 Task: Buy 1 Lip Plumpers from Lip Care section under best seller category for shipping address: Josiah Cooper, 2764 Fieldcrest Road, New York, New York 10005, Cell Number 6318992398. Pay from credit card ending with 7965, CVV 549
Action: Mouse moved to (569, 67)
Screenshot: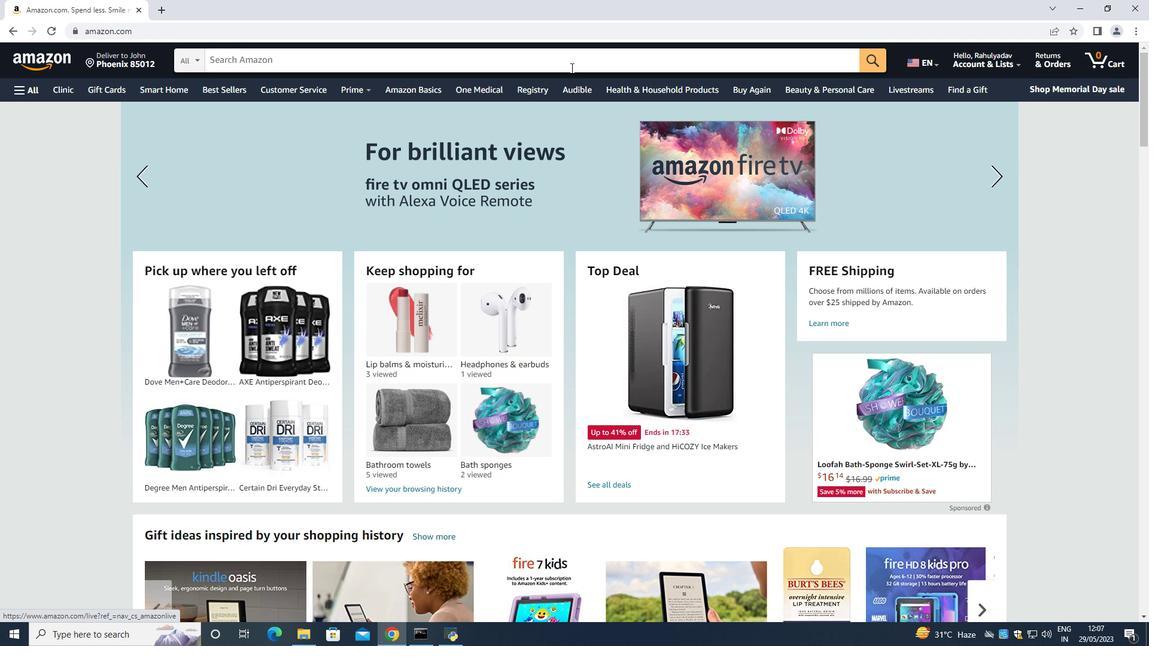 
Action: Mouse pressed left at (569, 67)
Screenshot: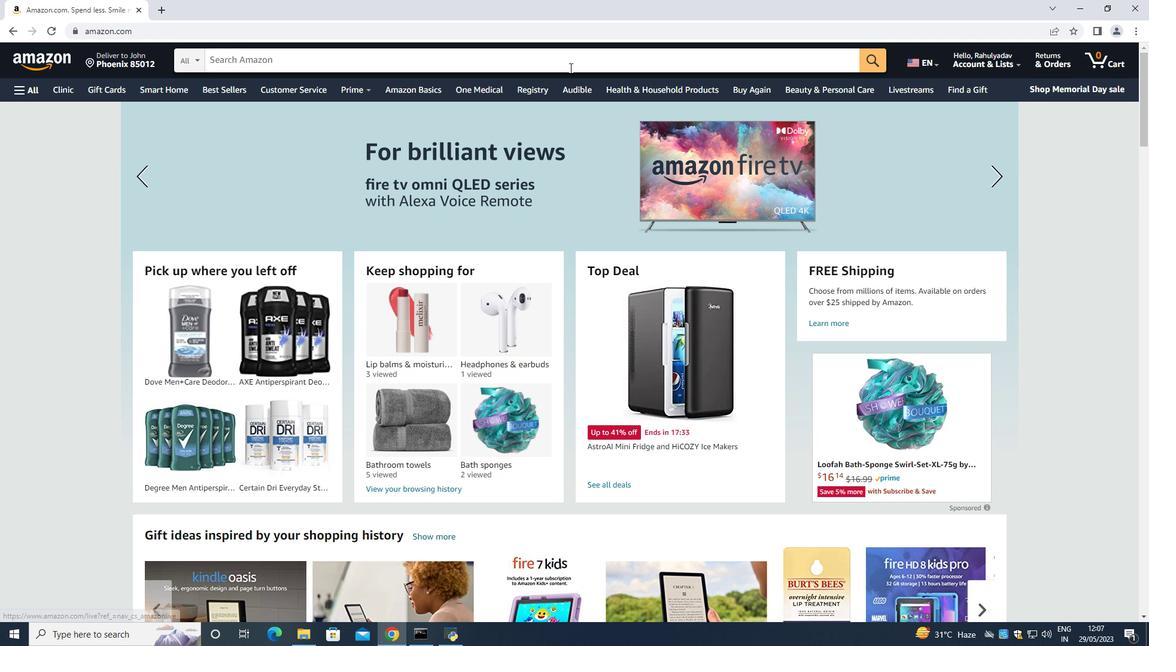 
Action: Mouse moved to (568, 67)
Screenshot: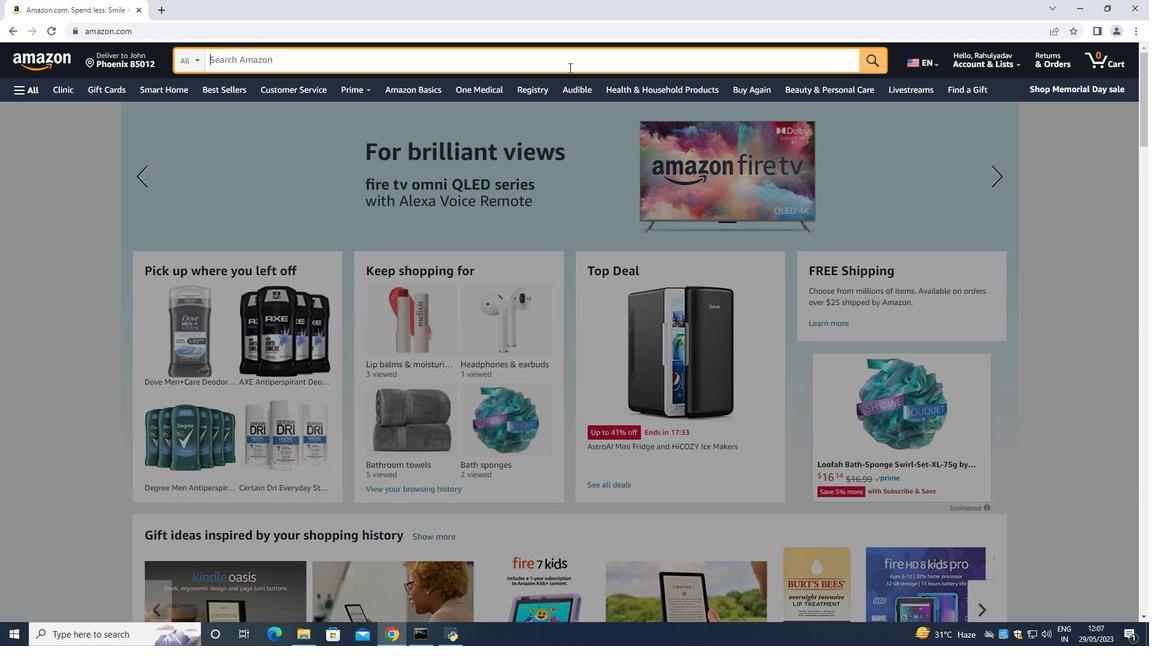 
Action: Key pressed <Key.shift><Key.shift_r><Key.shift_r><Key.shift_r><Key.shift_r>Lip<Key.space><Key.shift_r>Plumper<Key.space><Key.space><Key.enter>
Screenshot: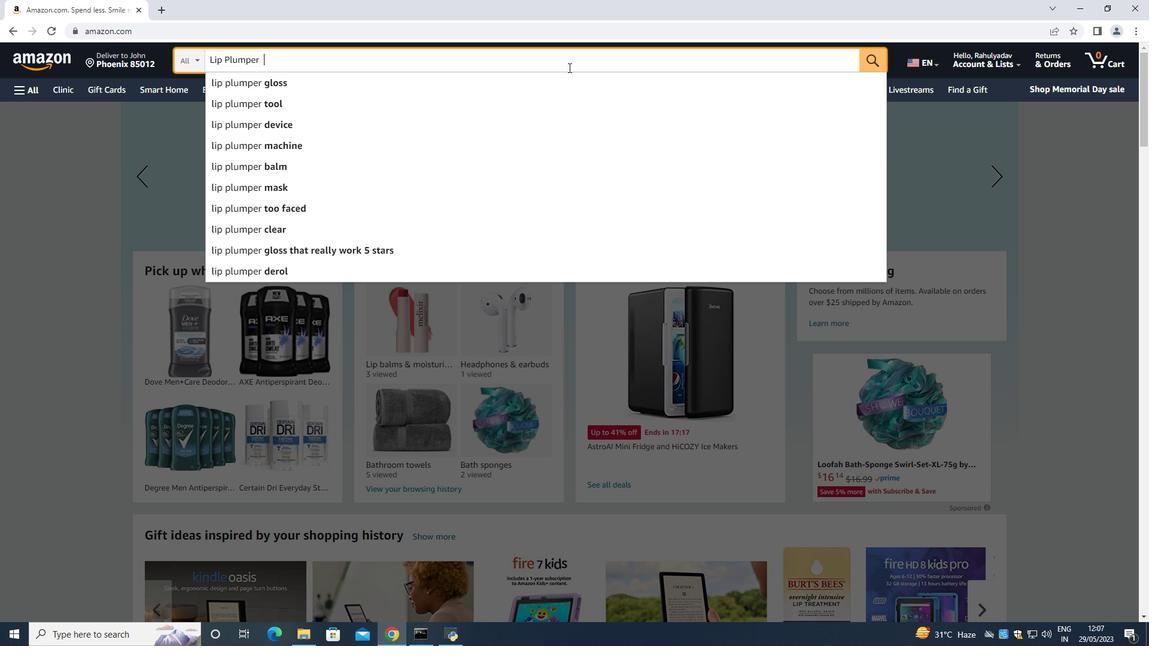 
Action: Mouse scrolled (568, 68) with delta (0, 0)
Screenshot: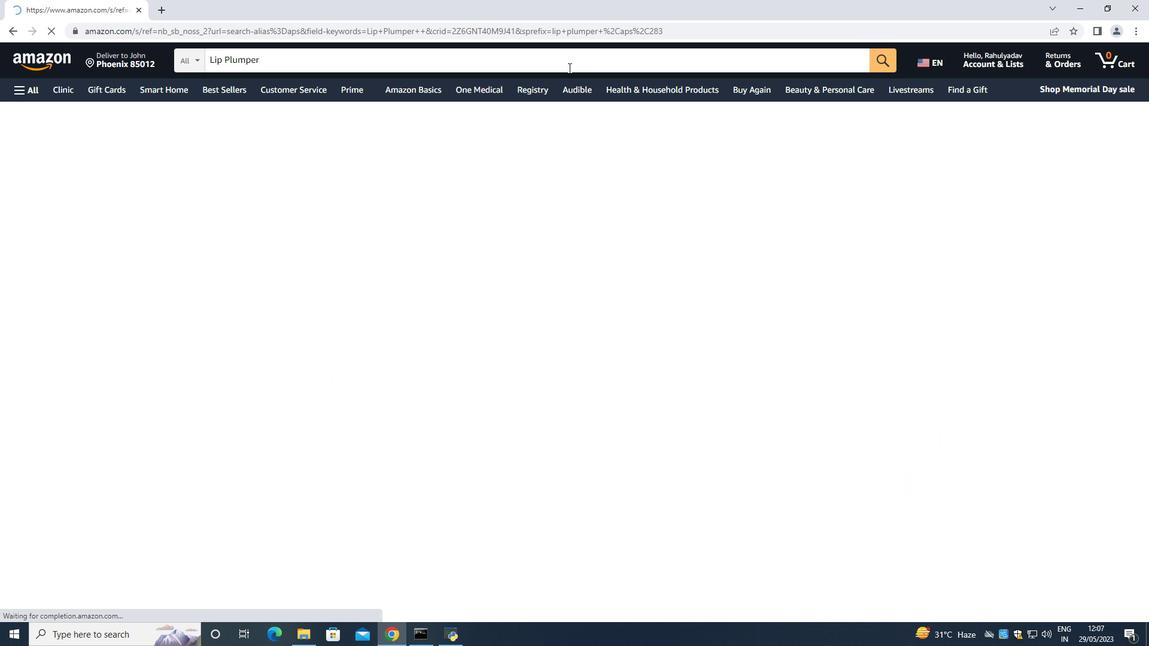 
Action: Mouse moved to (218, 344)
Screenshot: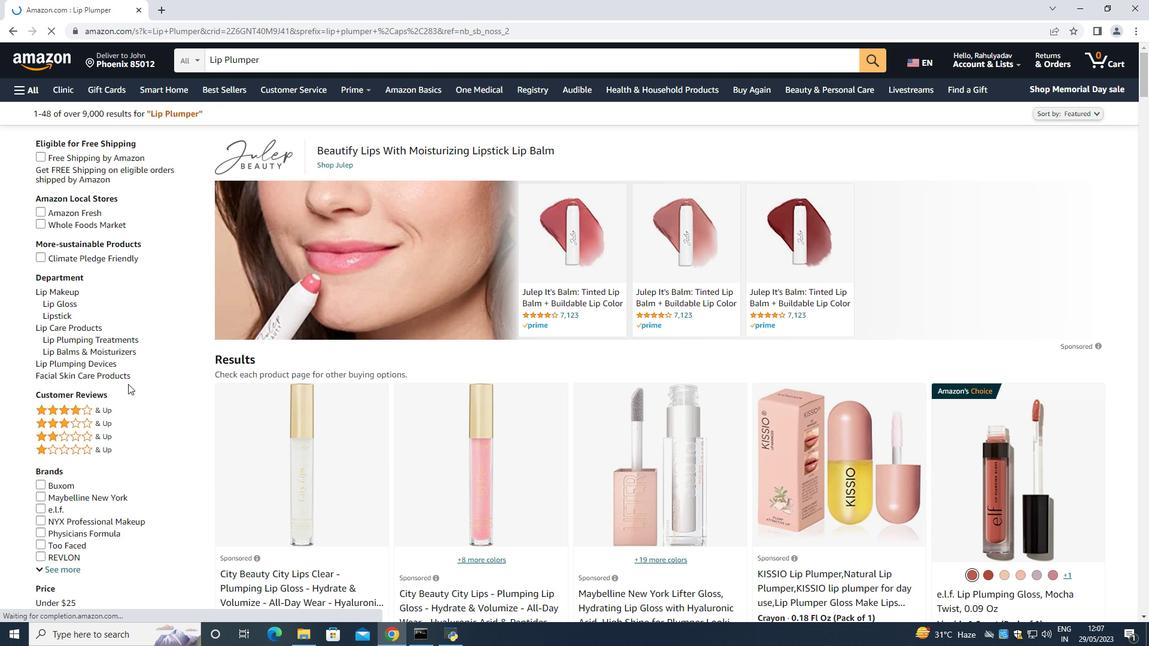 
Action: Mouse scrolled (218, 343) with delta (0, 0)
Screenshot: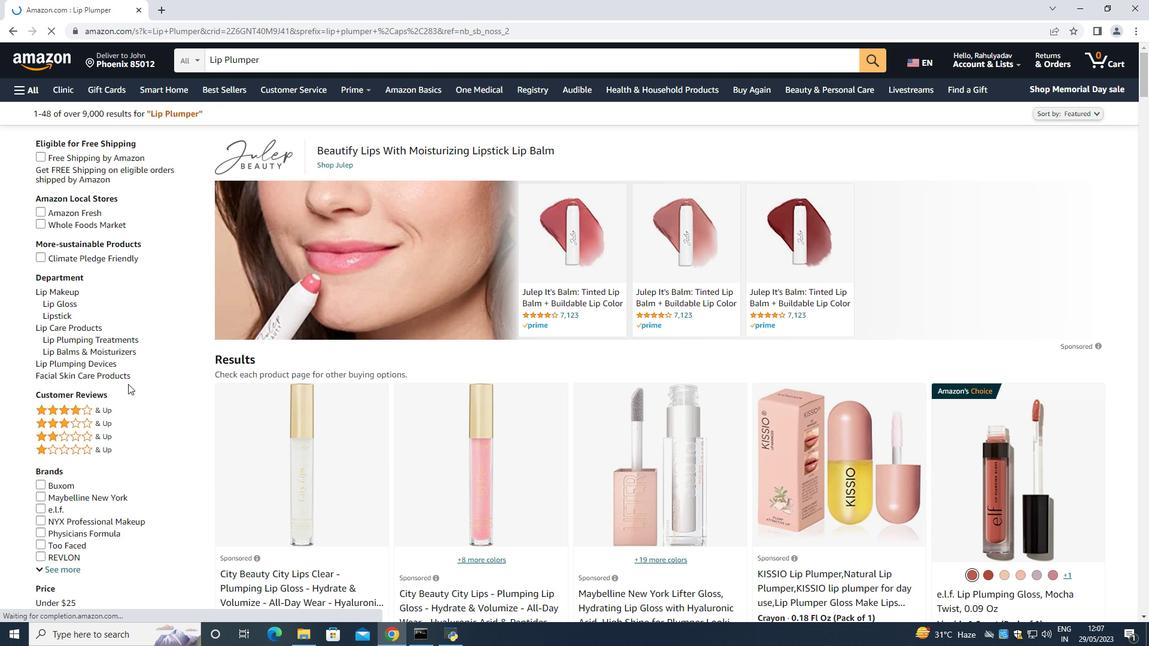 
Action: Mouse moved to (286, 335)
Screenshot: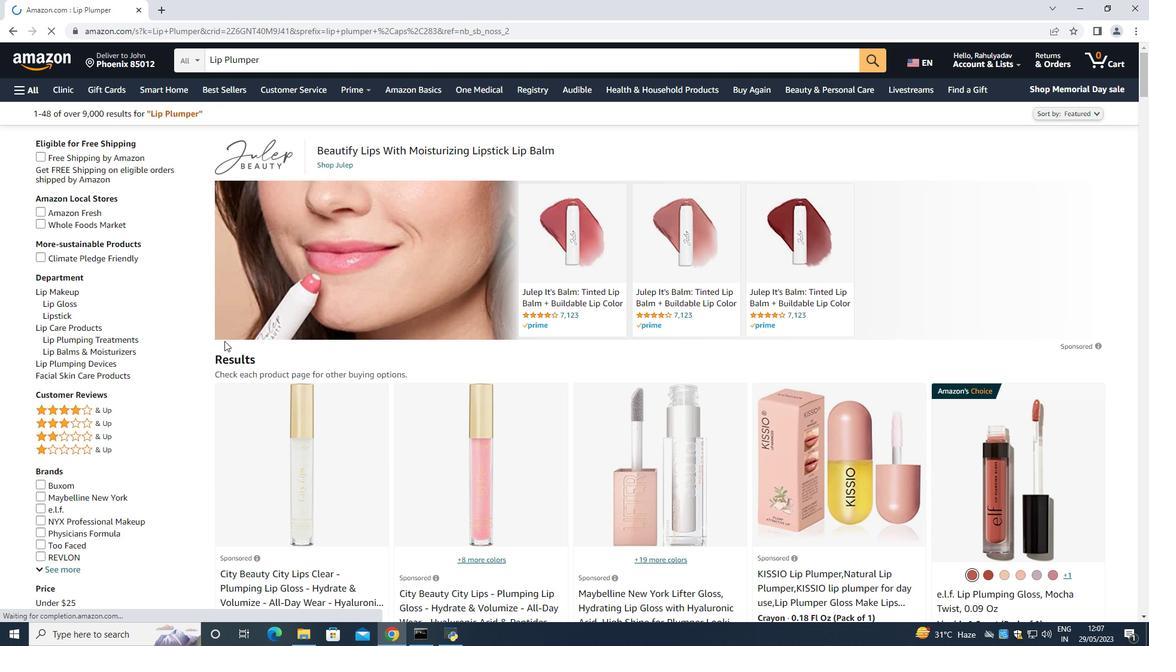 
Action: Mouse scrolled (274, 335) with delta (0, 0)
Screenshot: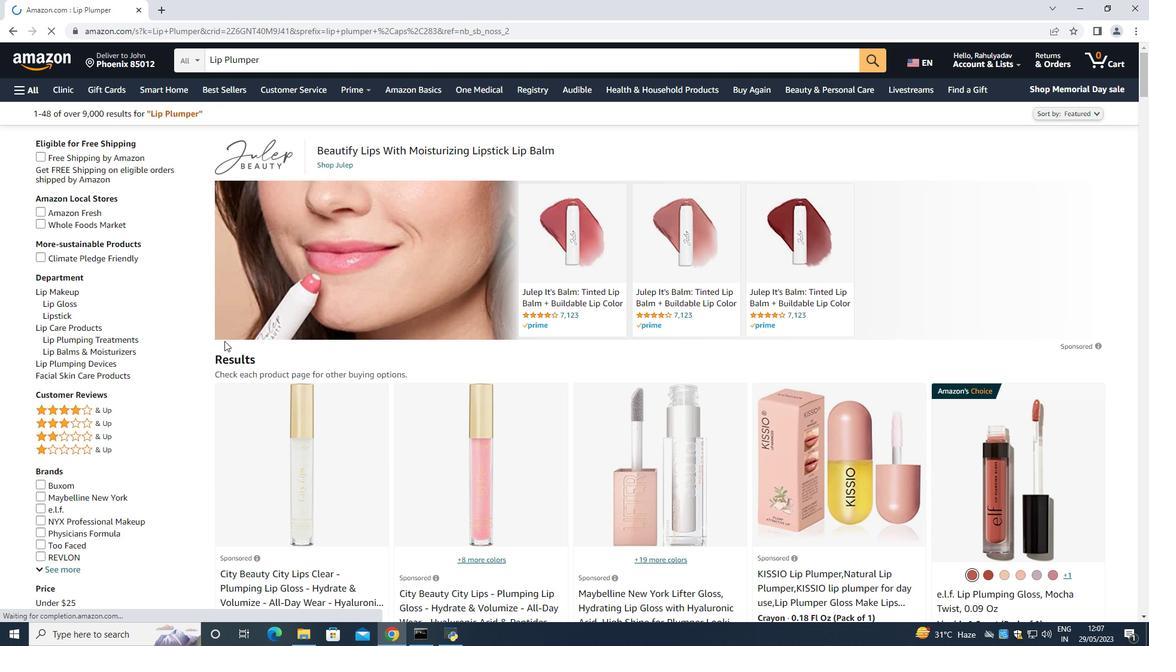 
Action: Mouse moved to (488, 331)
Screenshot: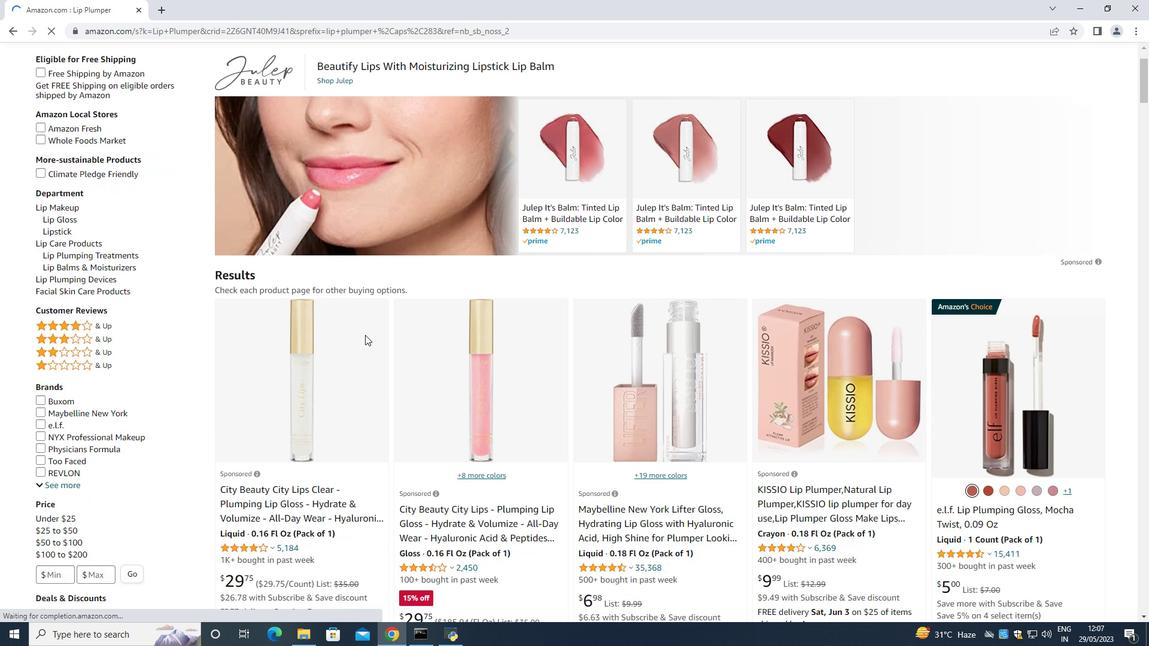 
Action: Mouse scrolled (487, 330) with delta (0, 0)
Screenshot: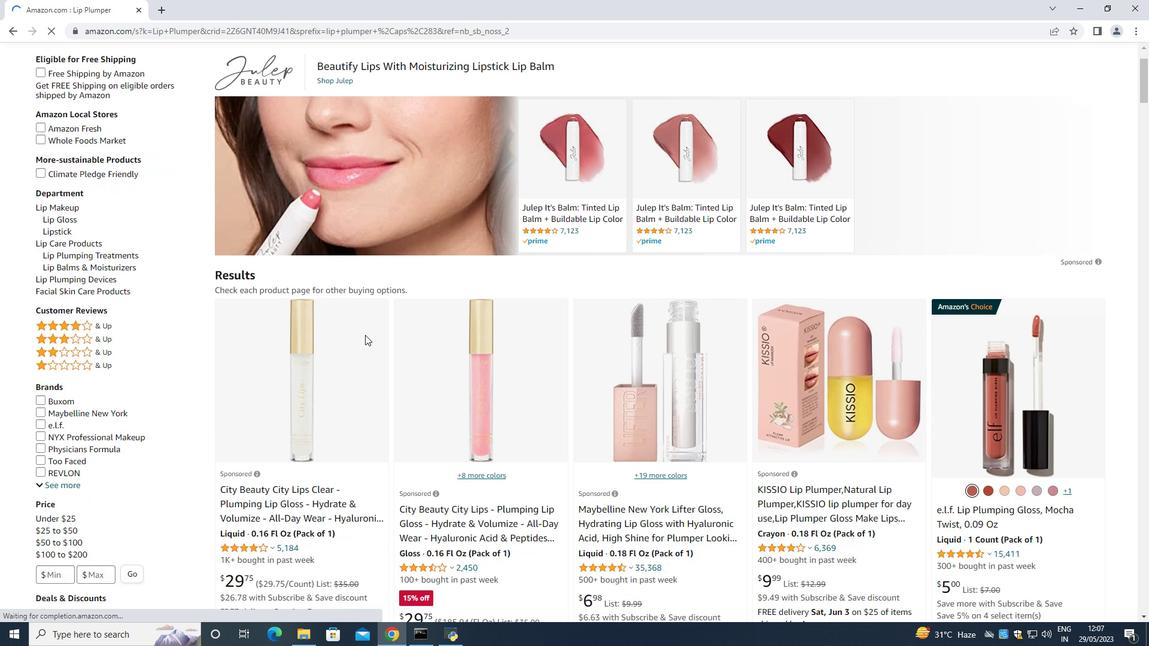 
Action: Mouse scrolled (488, 330) with delta (0, 0)
Screenshot: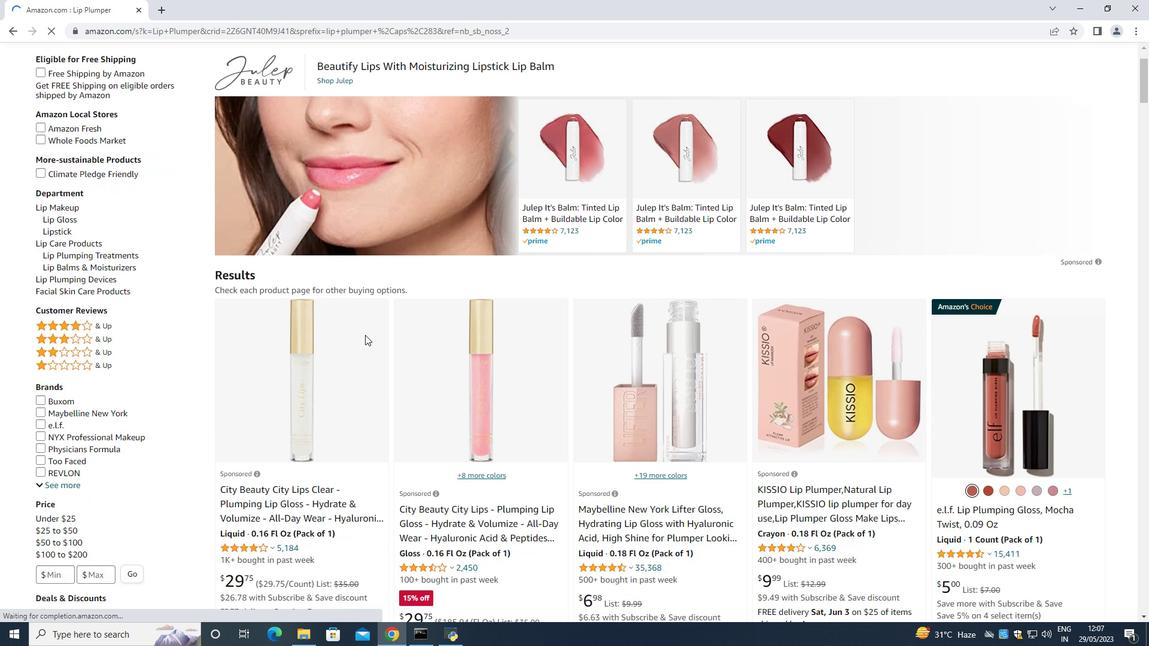 
Action: Mouse scrolled (488, 330) with delta (0, 0)
Screenshot: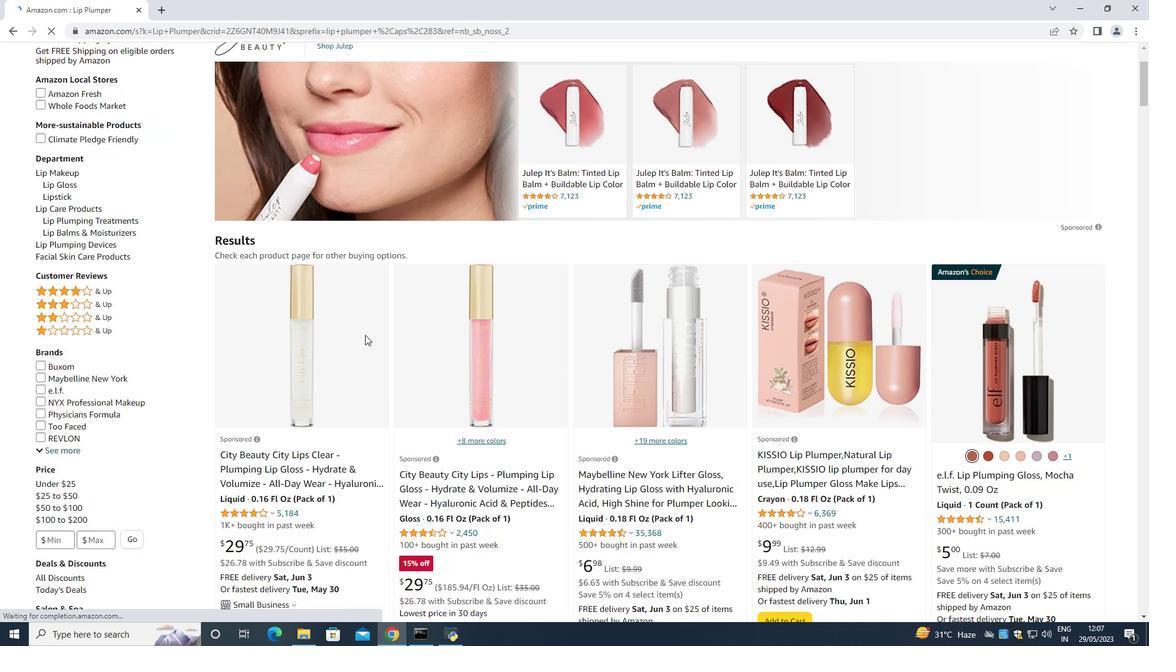 
Action: Mouse moved to (102, 226)
Screenshot: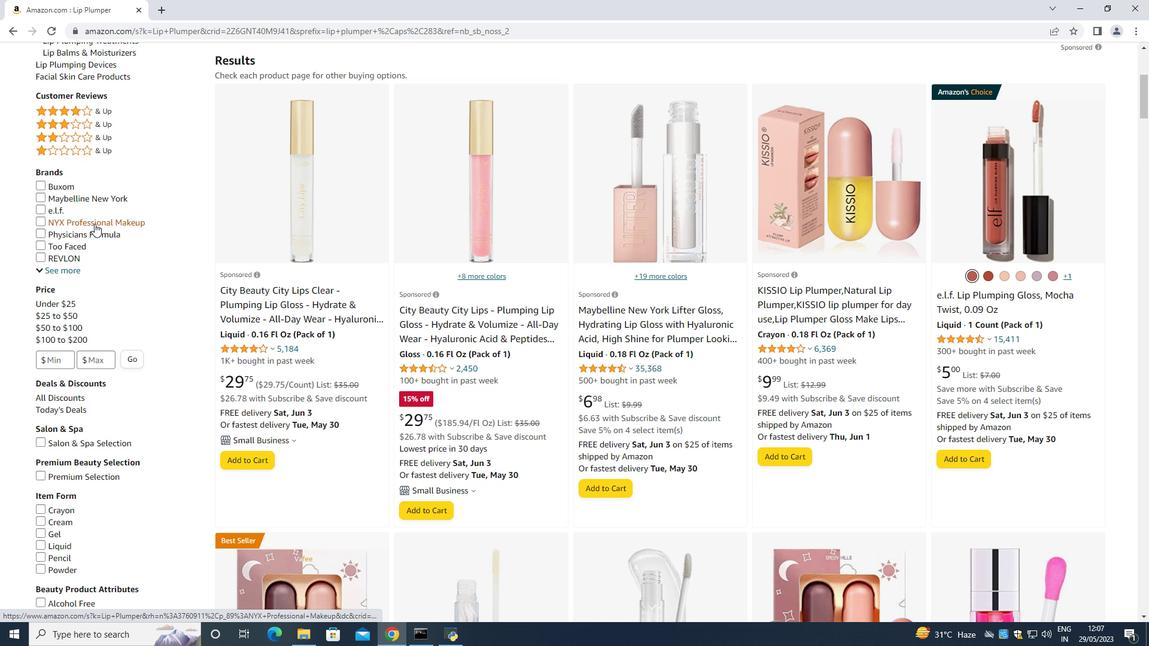 
Action: Mouse scrolled (102, 227) with delta (0, 0)
Screenshot: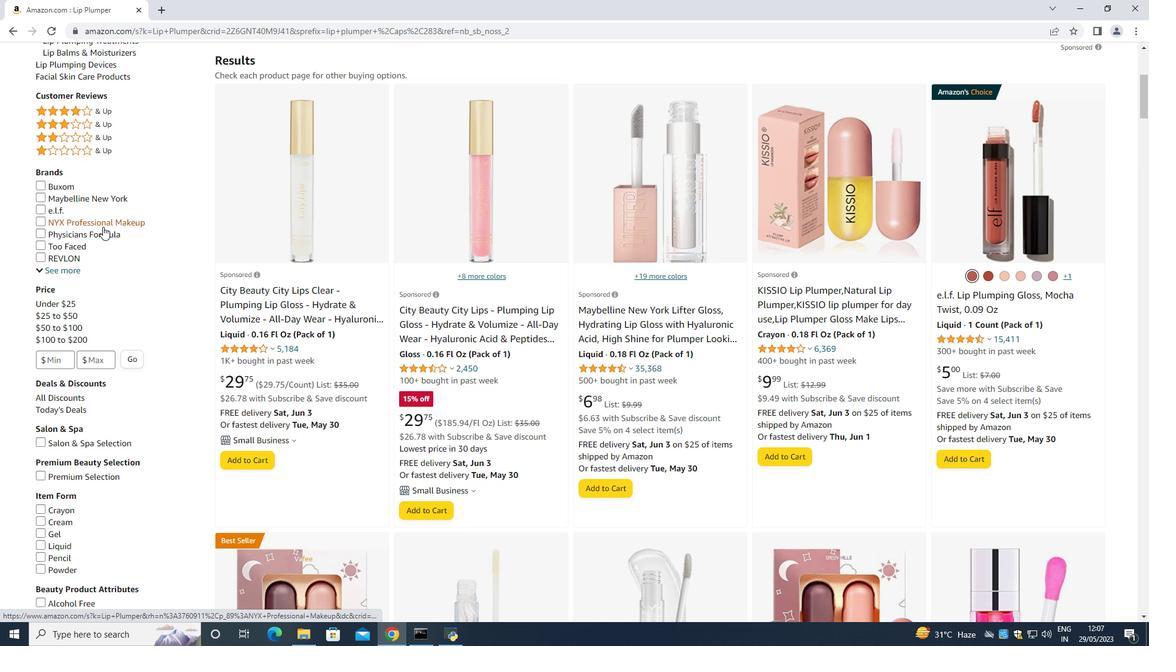 
Action: Mouse scrolled (102, 227) with delta (0, 0)
Screenshot: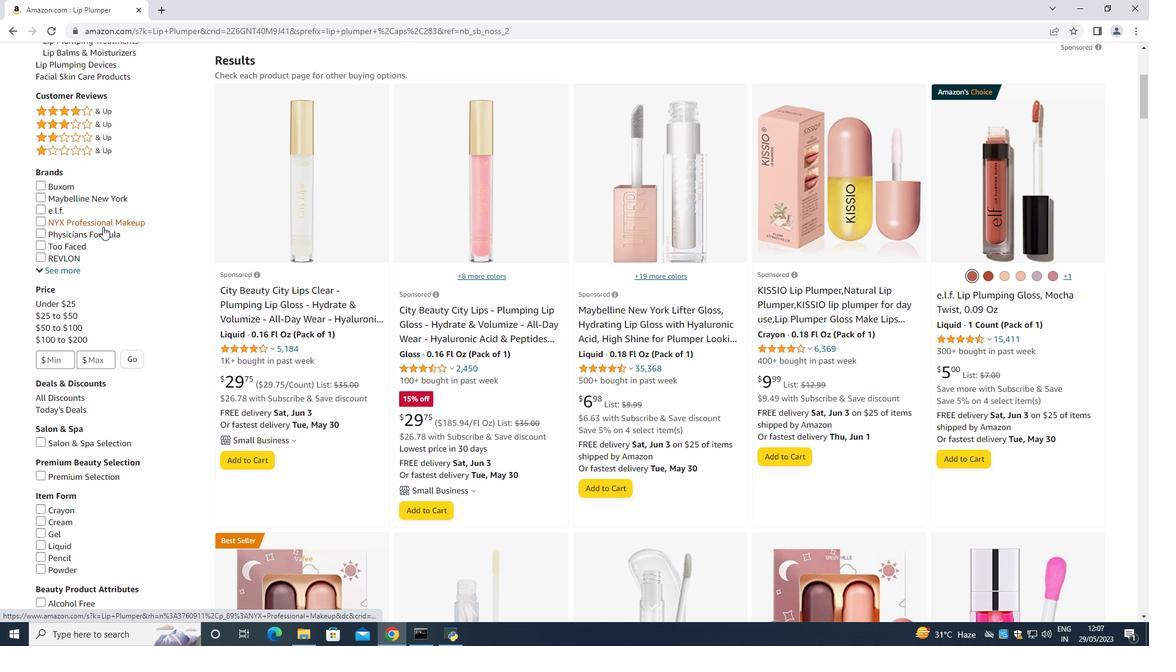 
Action: Mouse scrolled (102, 227) with delta (0, 0)
Screenshot: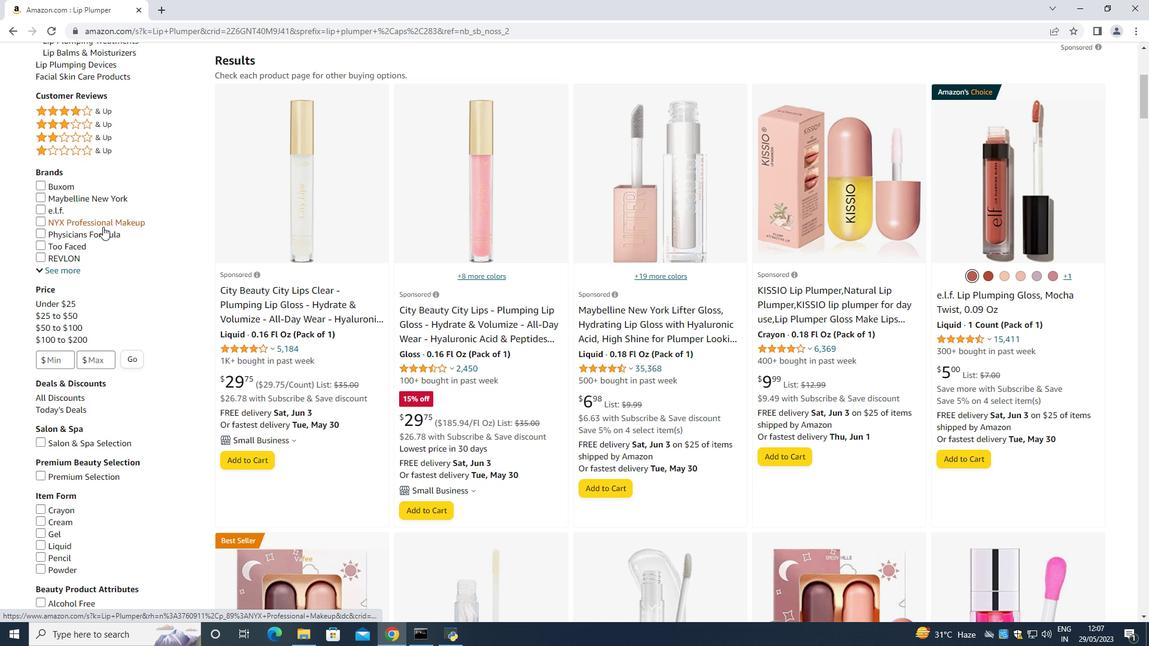 
Action: Mouse scrolled (102, 227) with delta (0, 0)
Screenshot: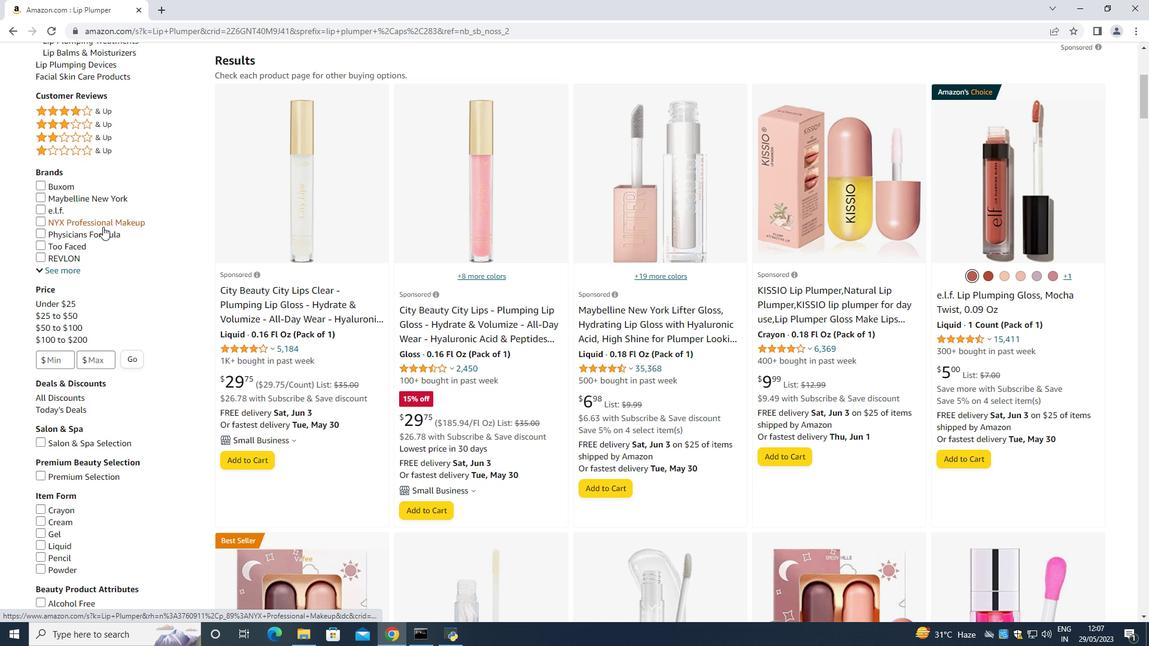 
Action: Mouse moved to (99, 268)
Screenshot: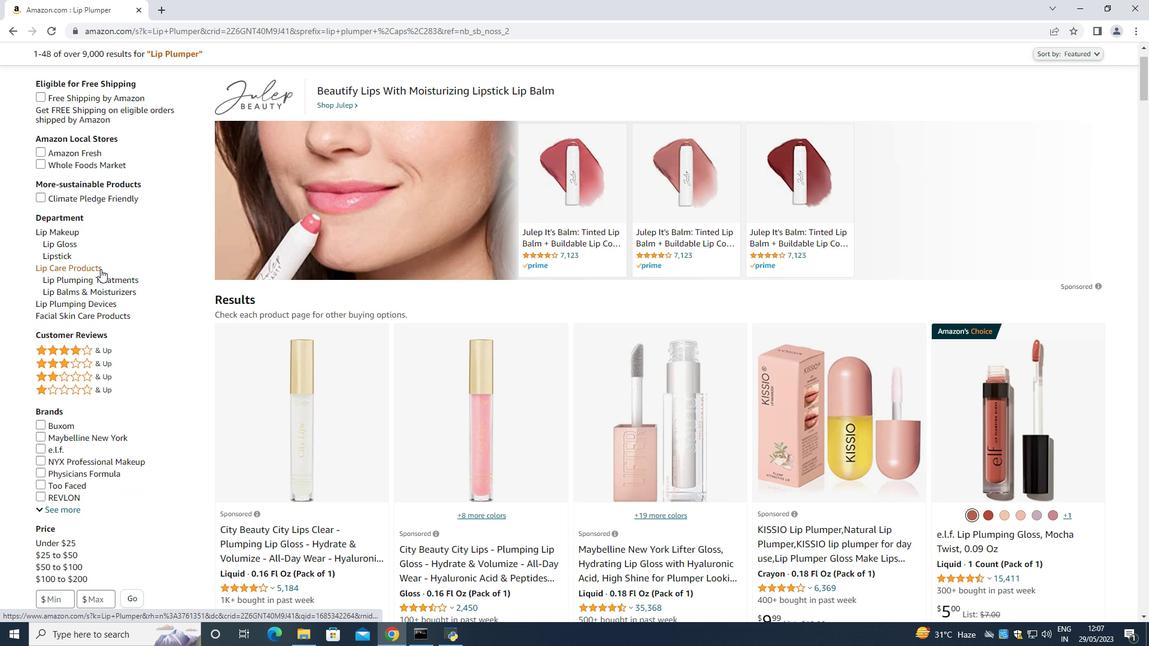 
Action: Mouse pressed left at (99, 268)
Screenshot: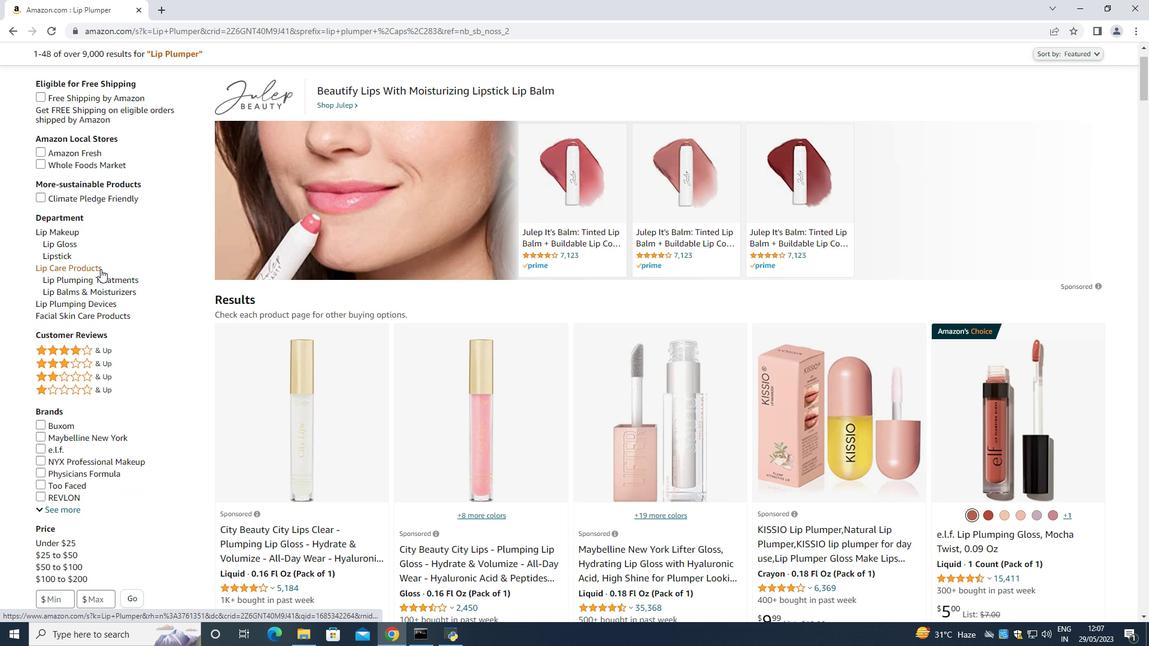 
Action: Mouse moved to (311, 342)
Screenshot: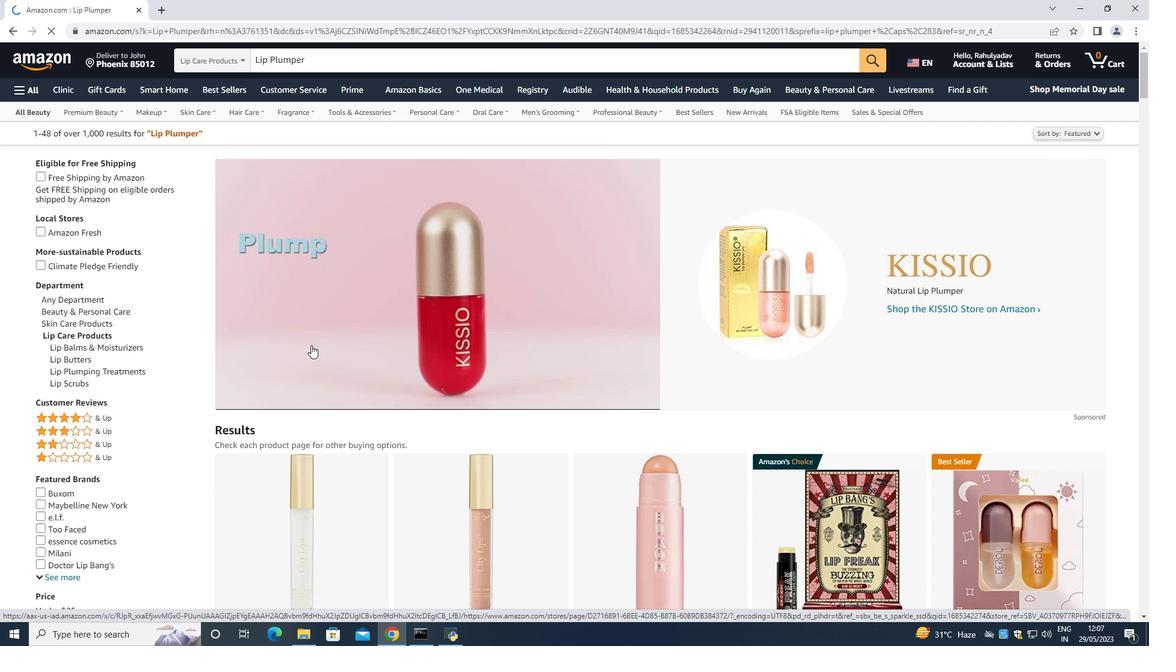 
Action: Mouse scrolled (311, 341) with delta (0, 0)
Screenshot: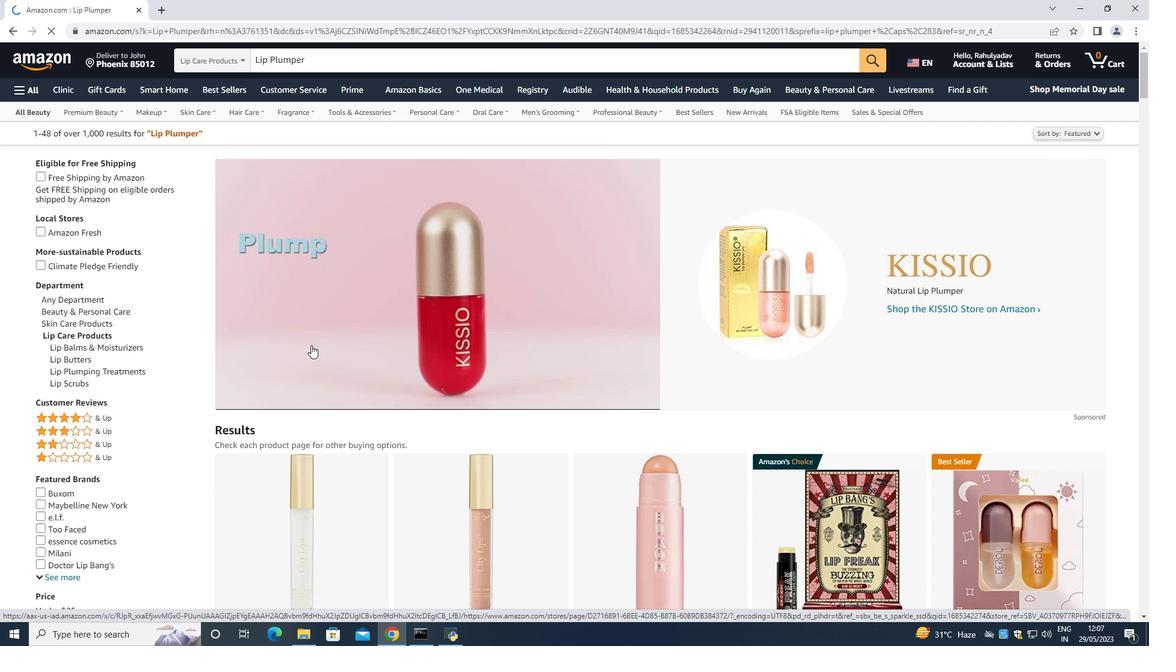 
Action: Mouse moved to (311, 335)
Screenshot: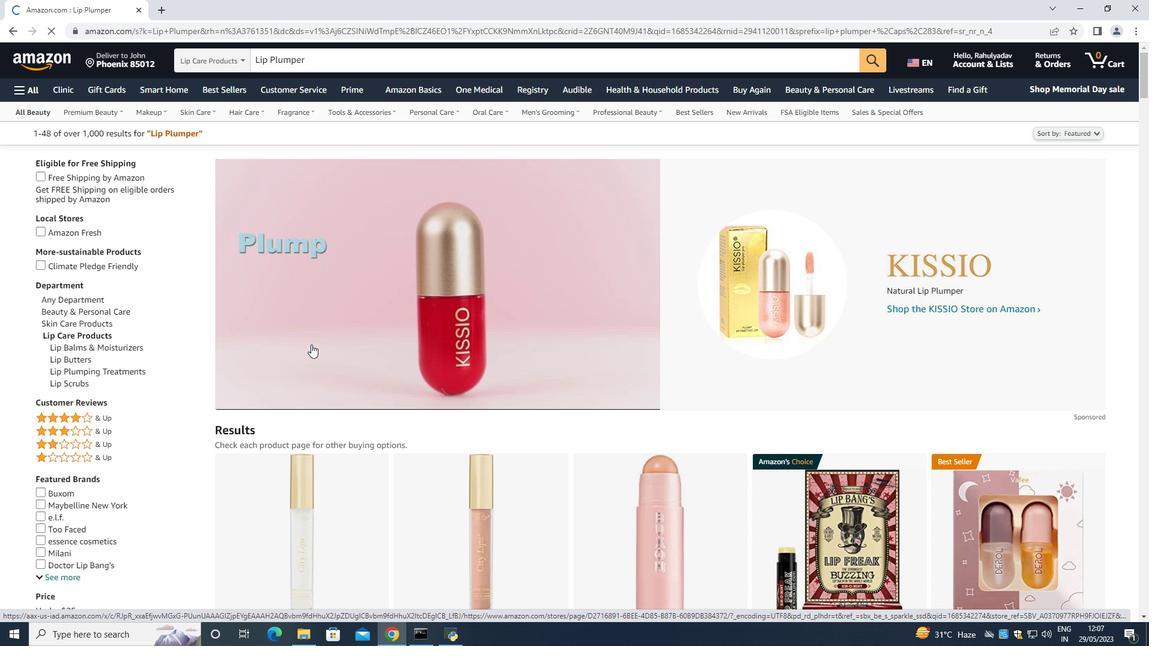 
Action: Mouse scrolled (311, 336) with delta (0, 0)
Screenshot: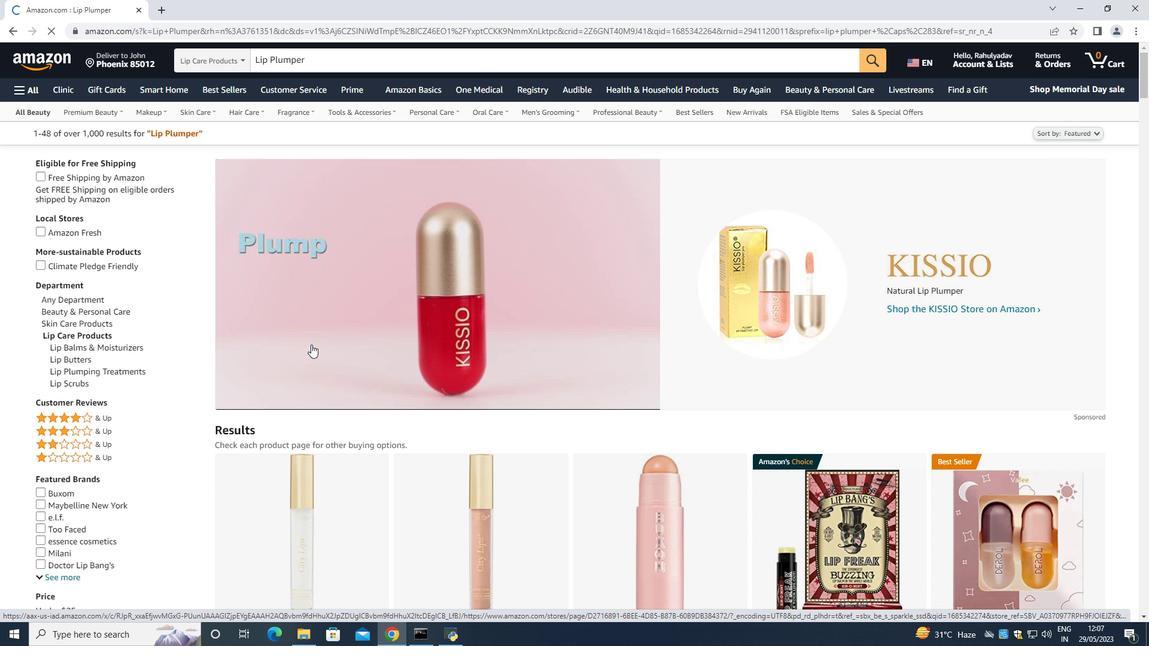 
Action: Mouse moved to (363, 330)
Screenshot: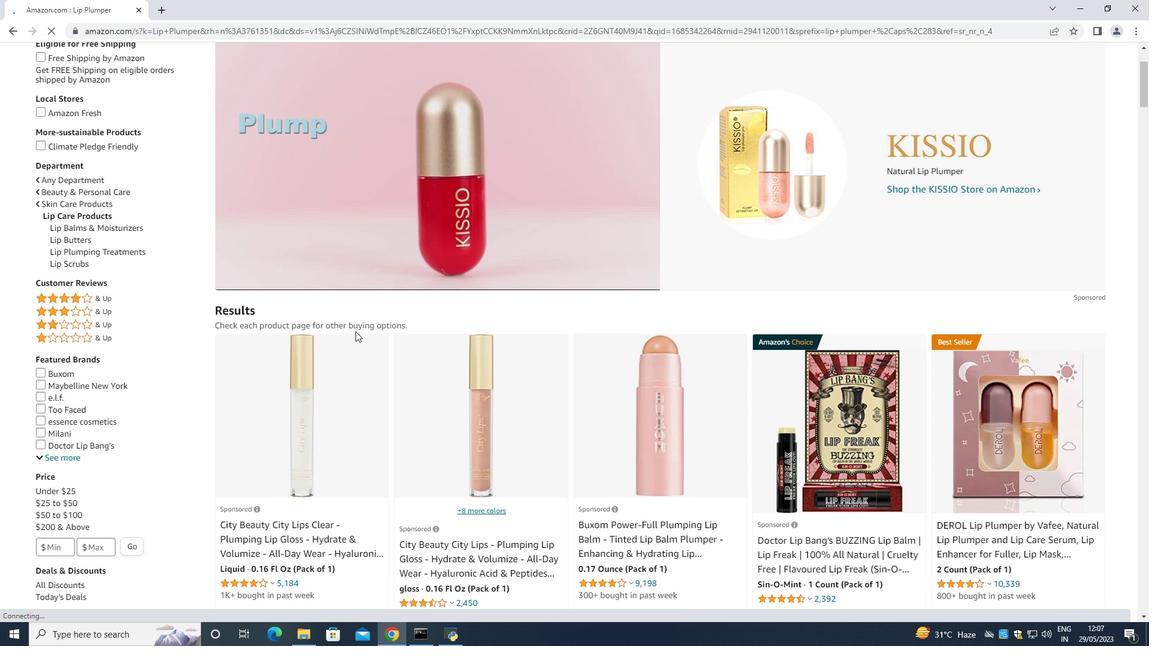 
Action: Mouse scrolled (363, 329) with delta (0, 0)
Screenshot: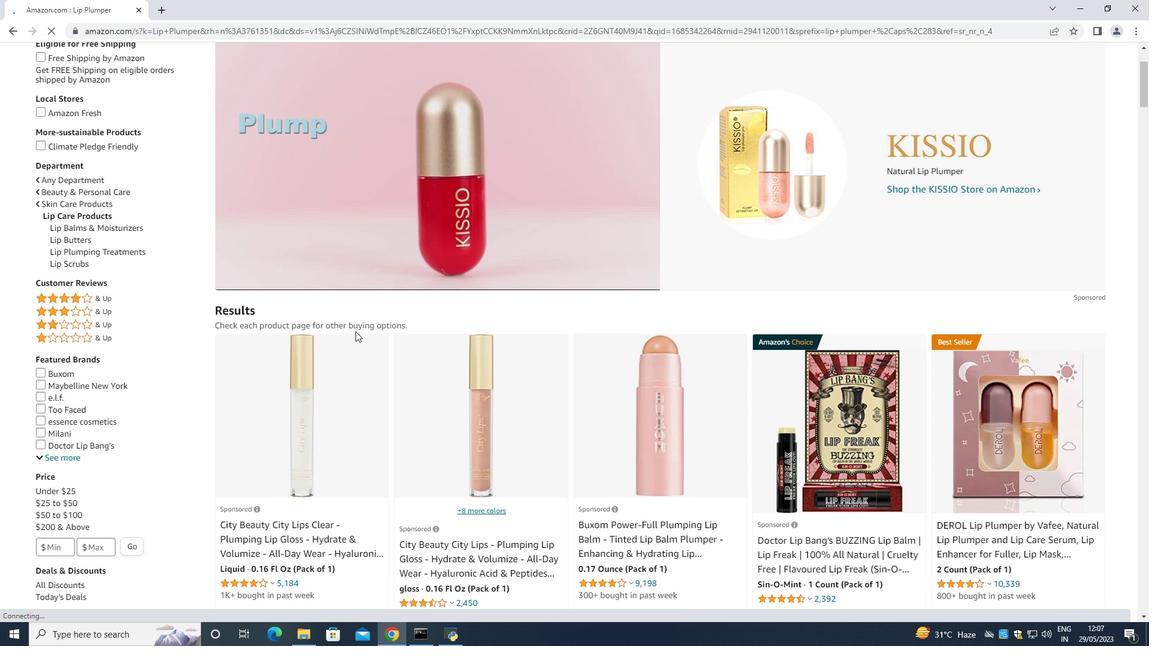 
Action: Mouse moved to (363, 328)
Screenshot: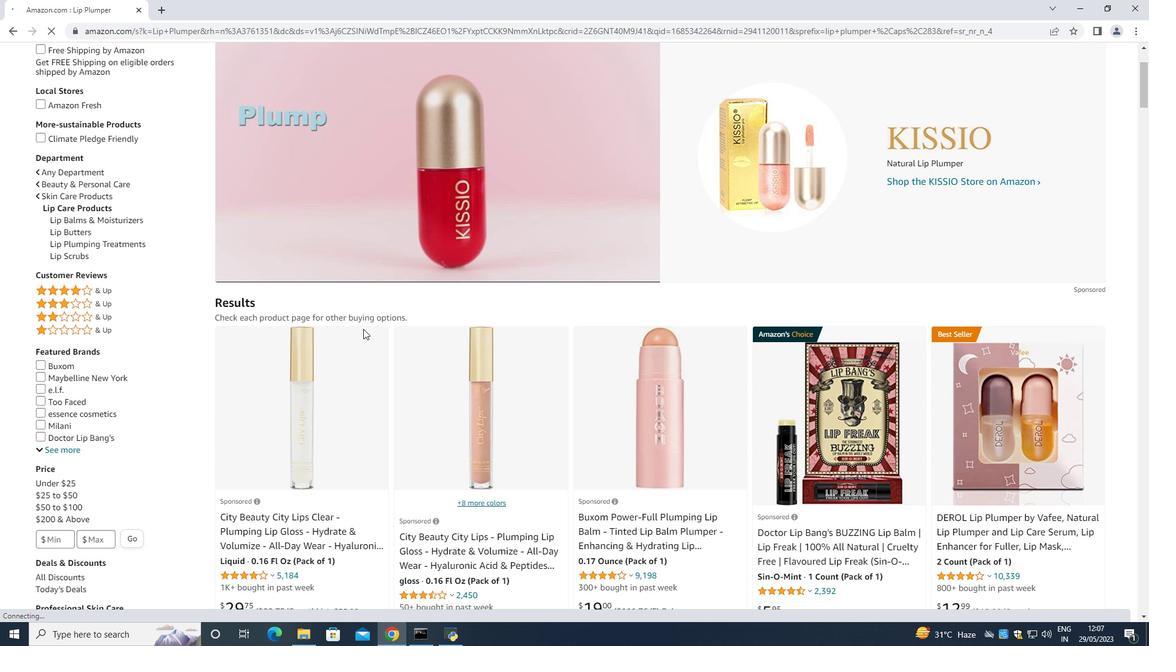 
Action: Mouse scrolled (363, 327) with delta (0, 0)
Screenshot: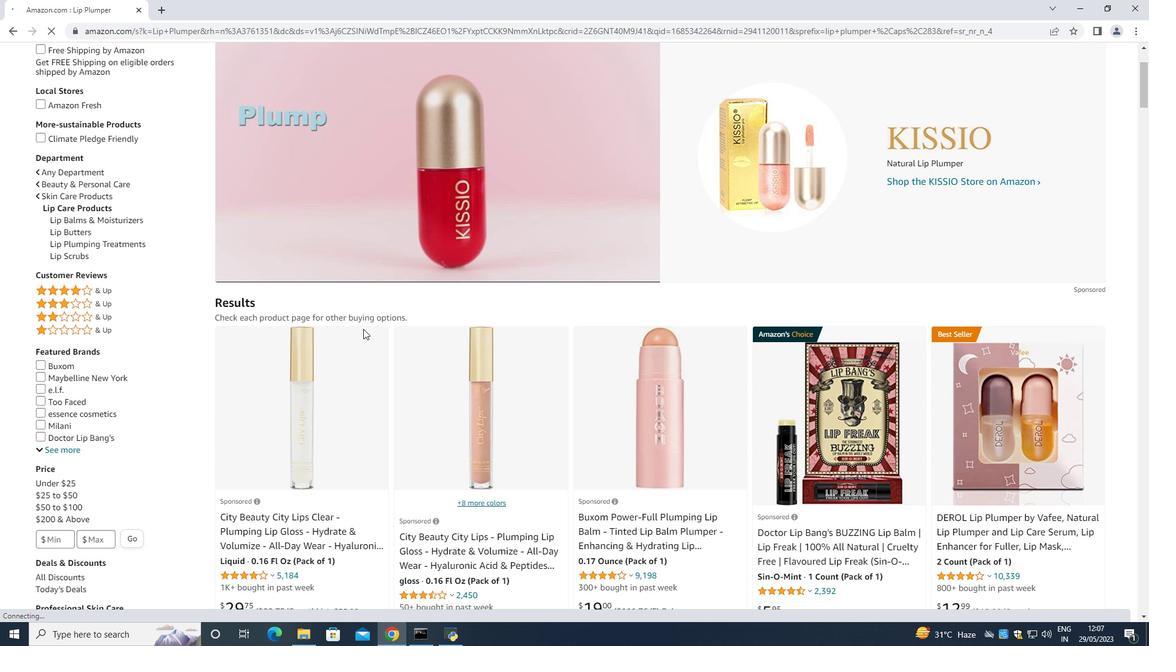 
Action: Mouse moved to (436, 442)
Screenshot: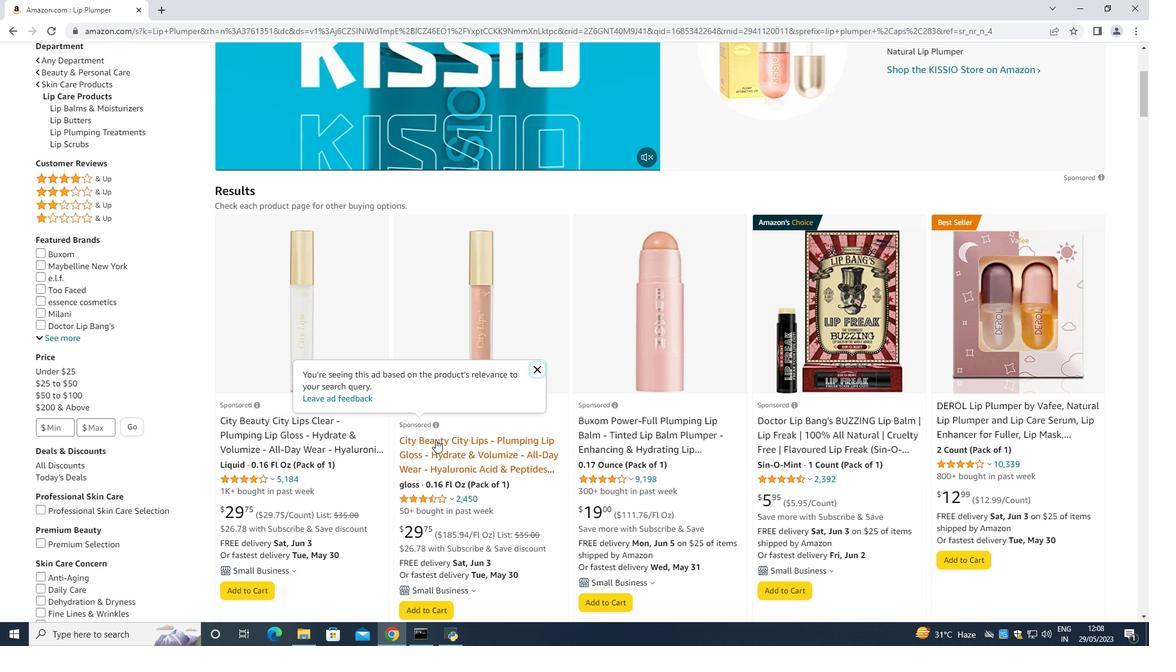 
Action: Mouse scrolled (436, 441) with delta (0, 0)
Screenshot: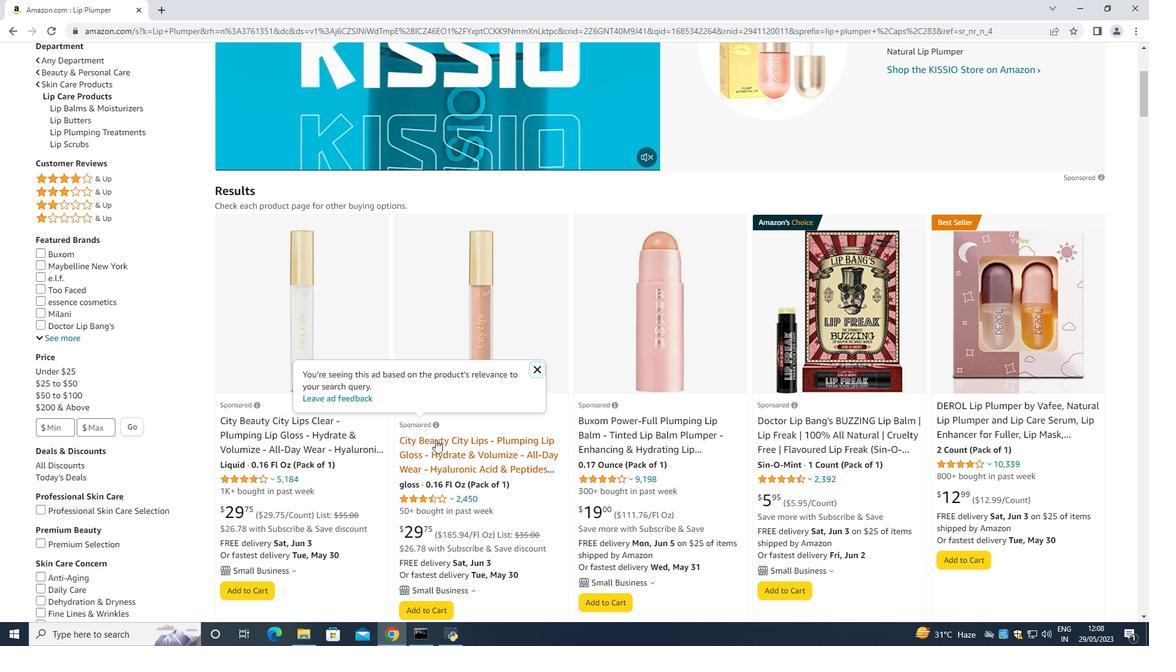 
Action: Mouse moved to (250, 333)
Screenshot: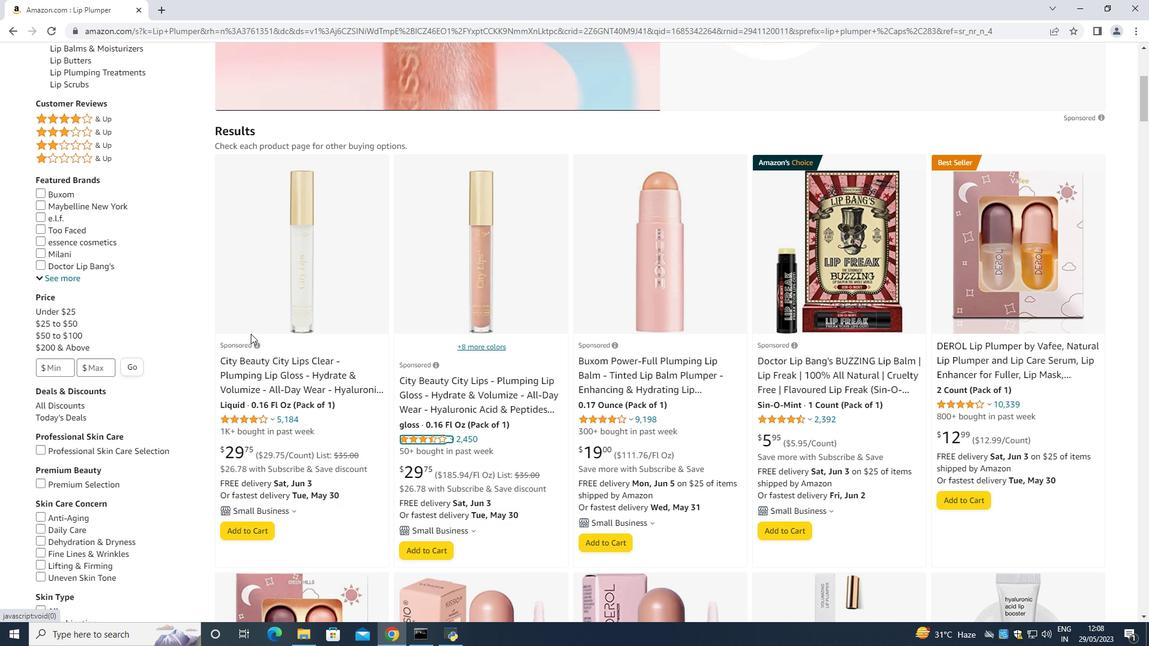 
Action: Mouse scrolled (250, 333) with delta (0, 0)
Screenshot: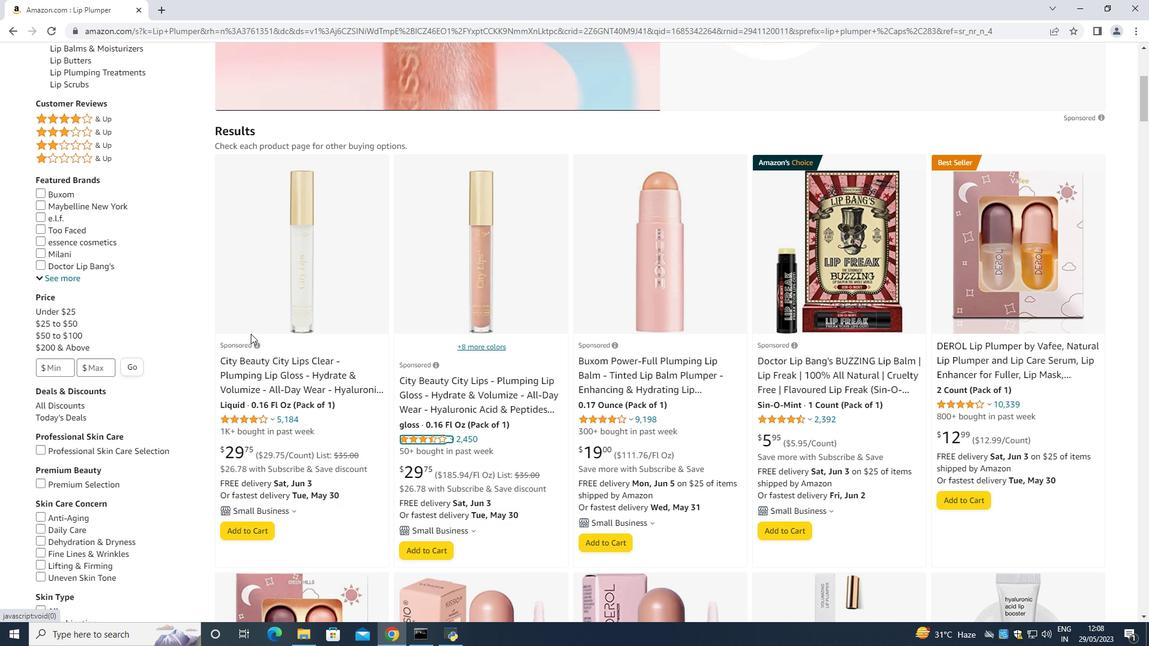 
Action: Mouse moved to (274, 308)
Screenshot: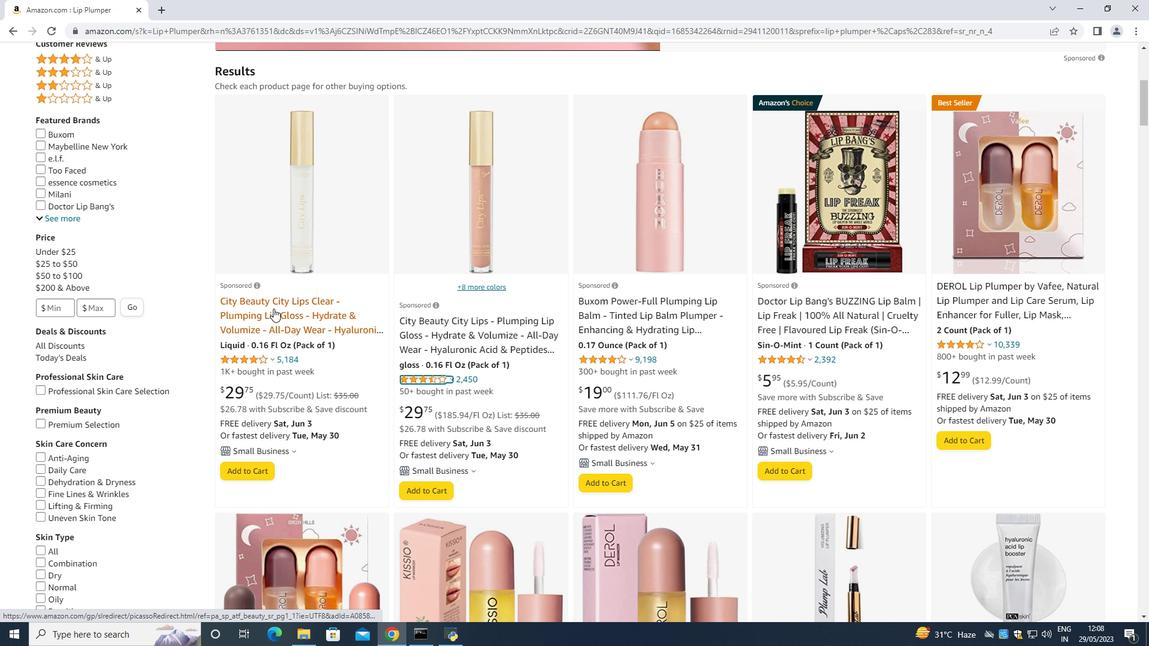 
Action: Mouse pressed left at (274, 308)
Screenshot: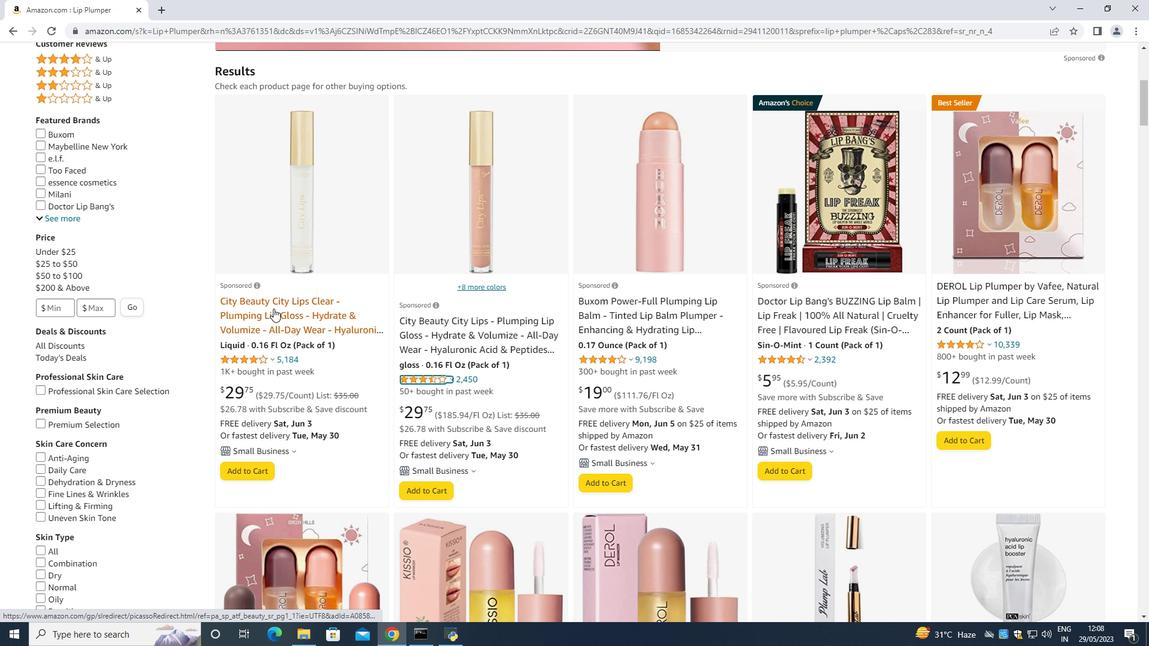 
Action: Mouse moved to (360, 263)
Screenshot: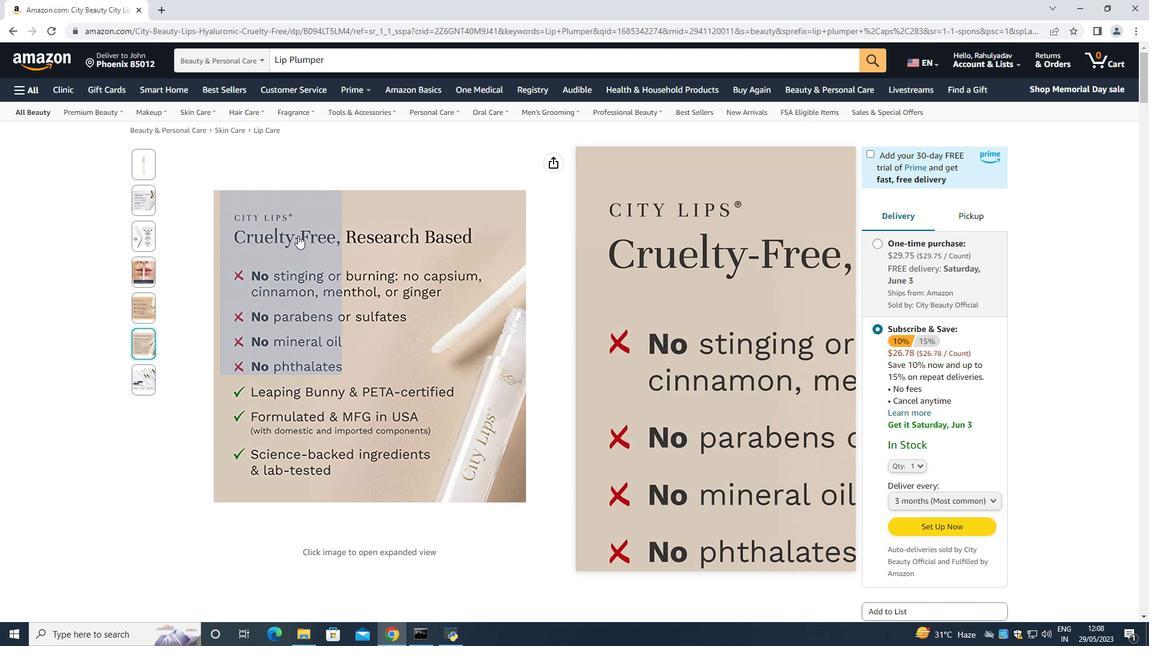 
Action: Mouse scrolled (360, 263) with delta (0, 0)
Screenshot: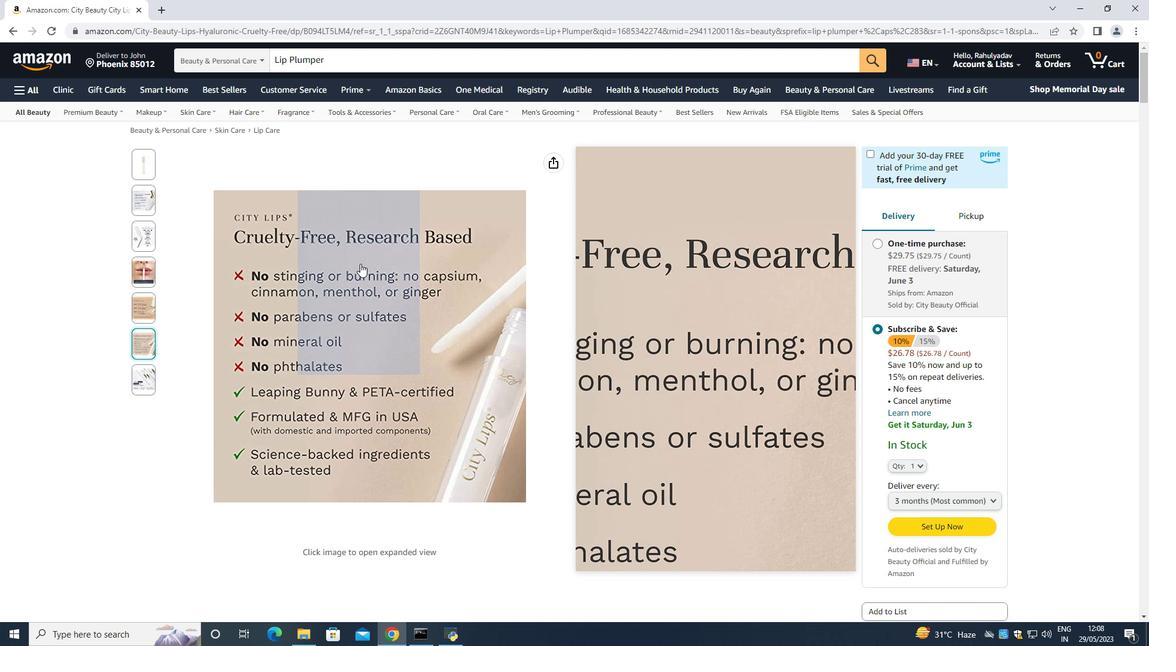 
Action: Mouse moved to (360, 264)
Screenshot: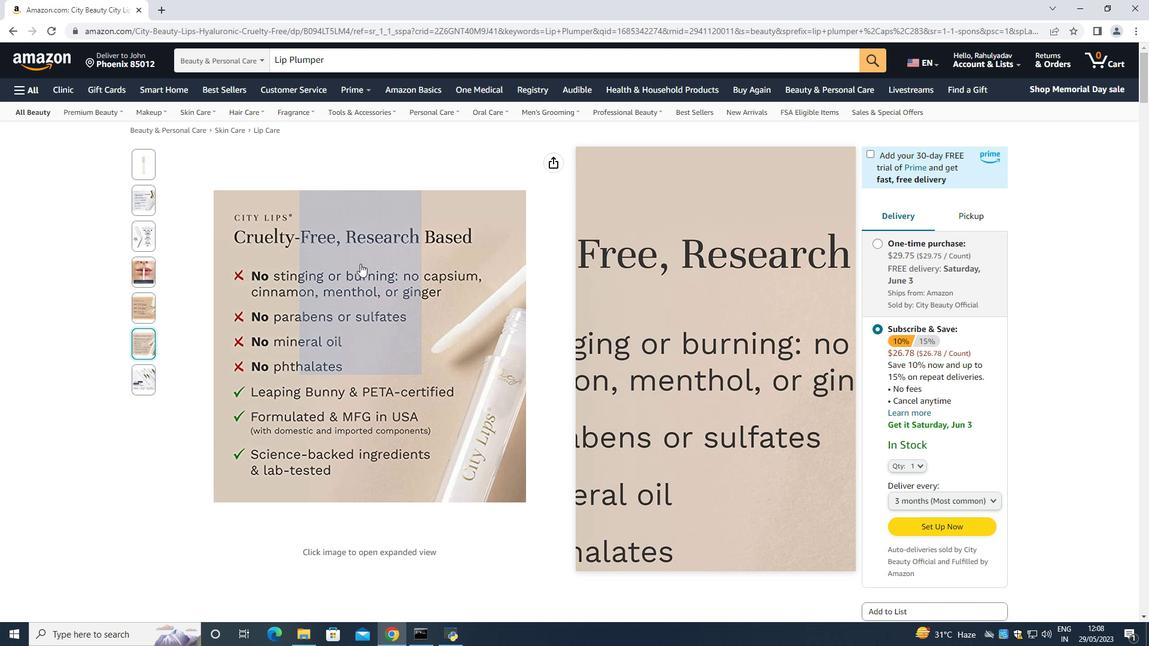
Action: Mouse scrolled (360, 263) with delta (0, 0)
Screenshot: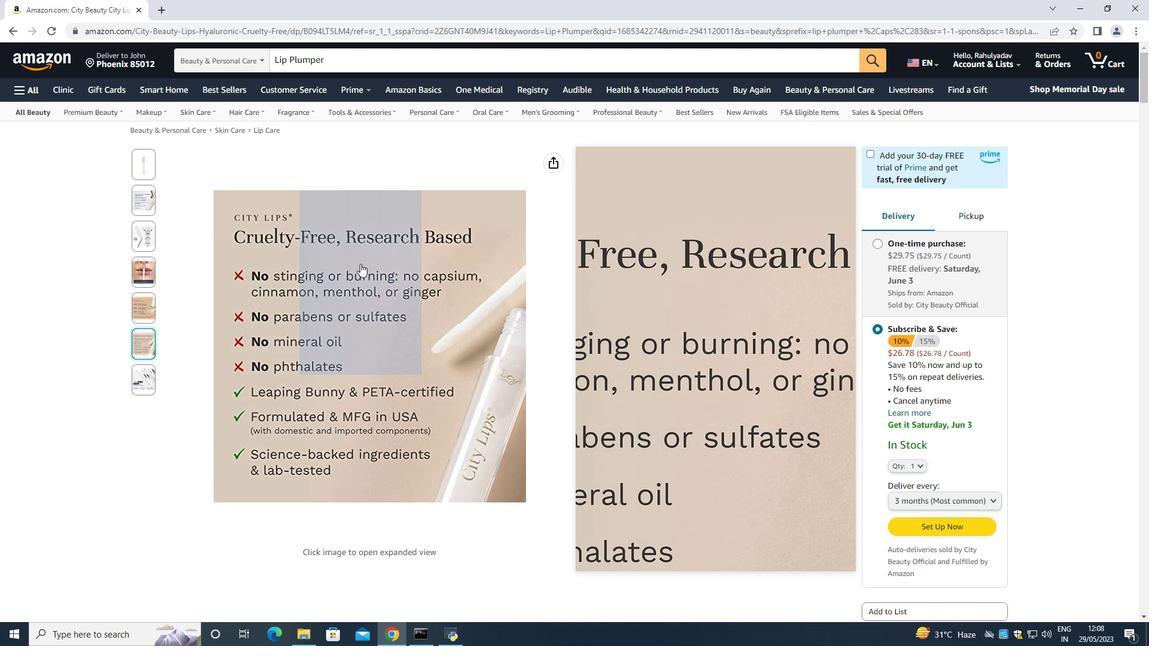 
Action: Mouse scrolled (360, 263) with delta (0, 0)
Screenshot: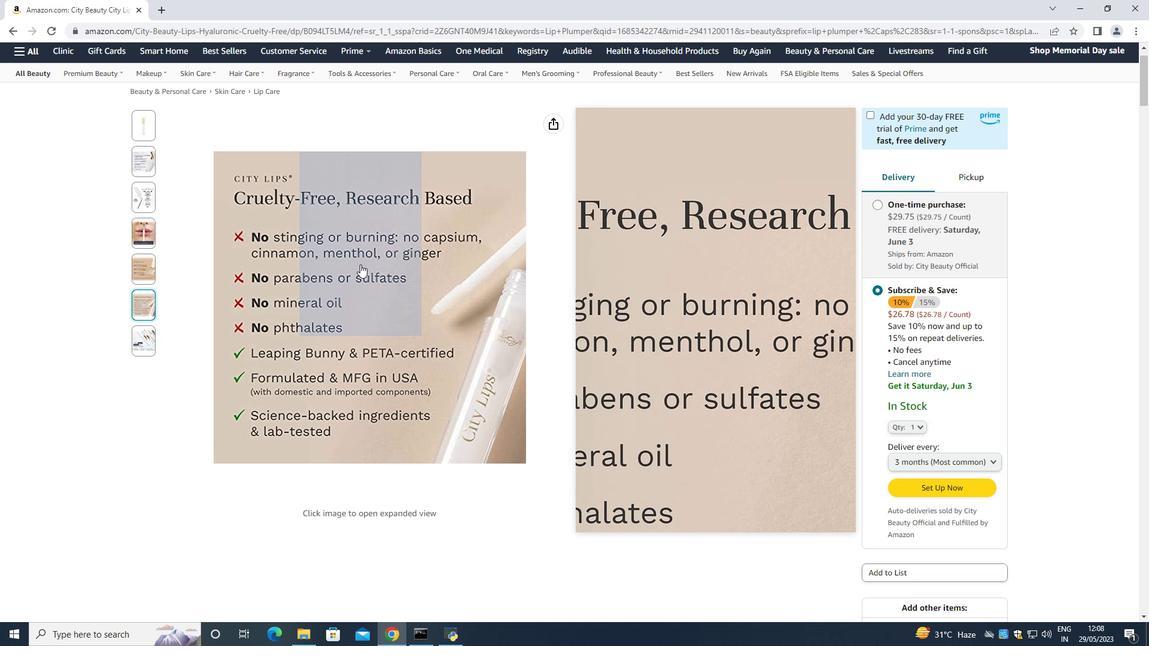 
Action: Mouse scrolled (360, 263) with delta (0, 0)
Screenshot: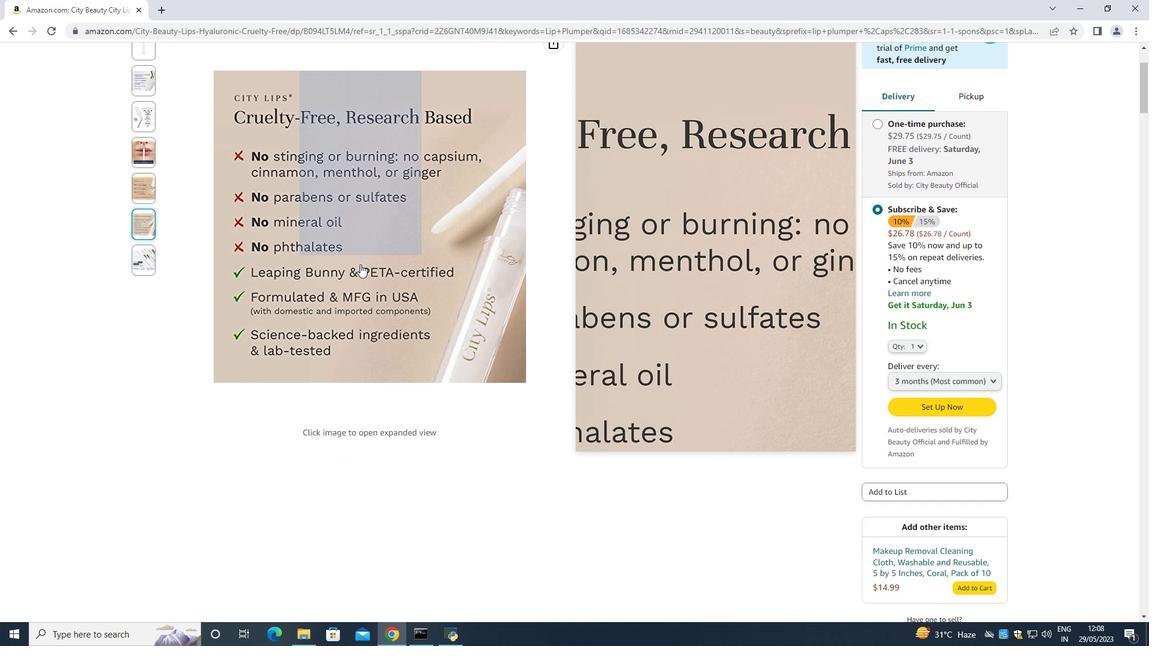 
Action: Mouse scrolled (360, 263) with delta (0, 0)
Screenshot: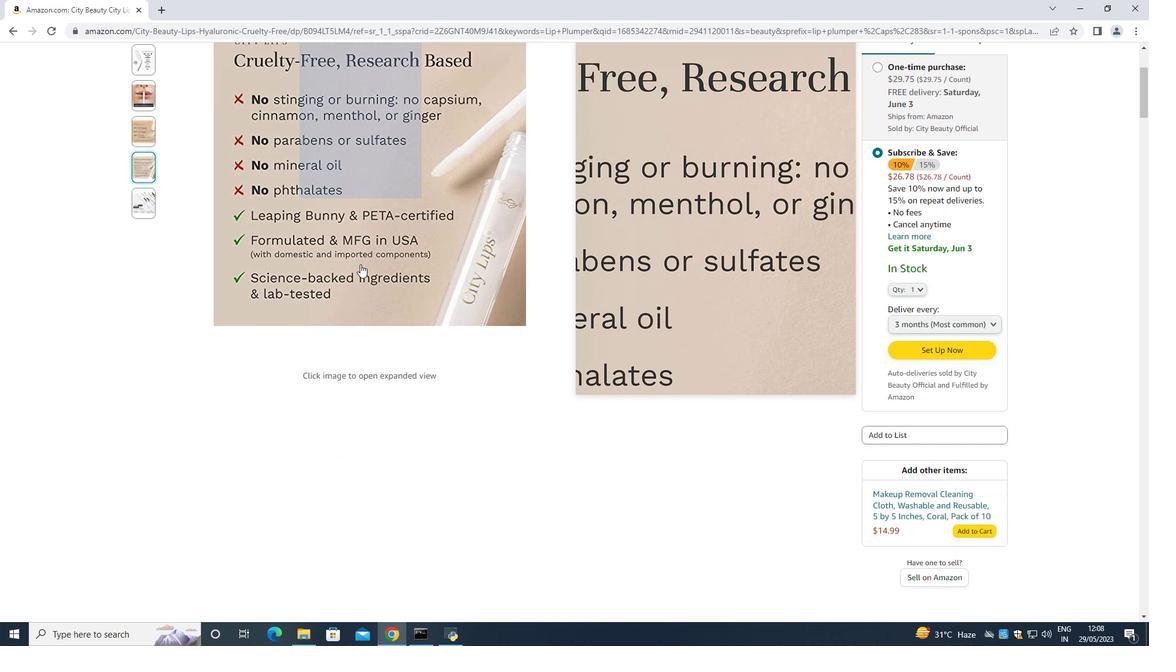 
Action: Mouse moved to (259, 239)
Screenshot: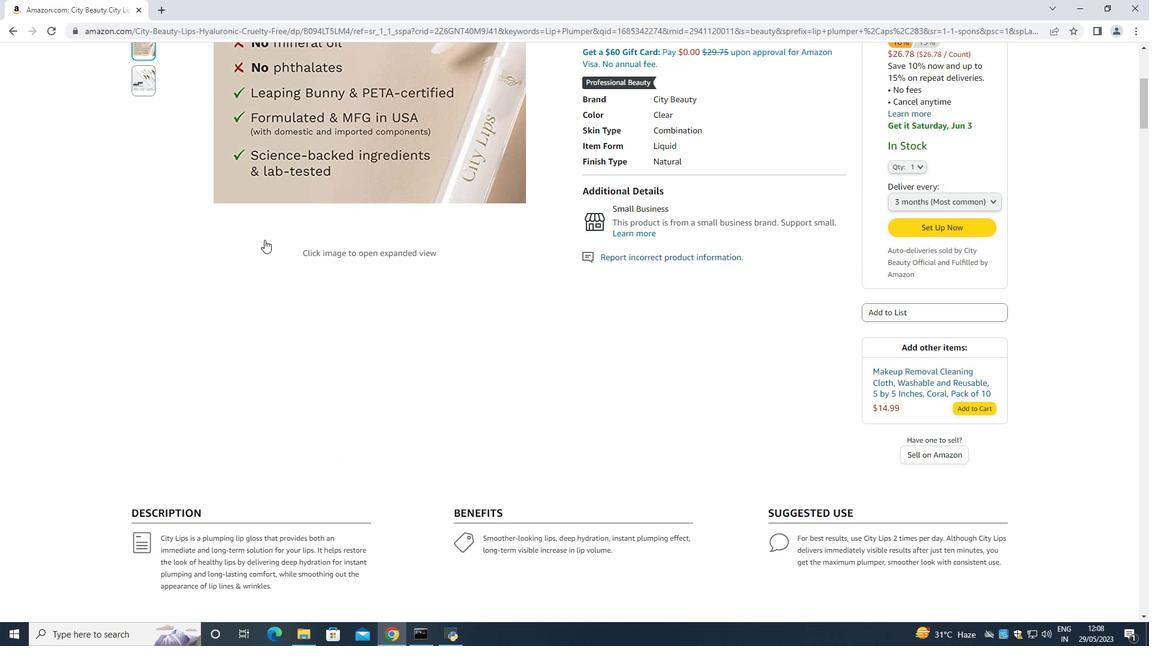 
Action: Mouse scrolled (259, 239) with delta (0, 0)
Screenshot: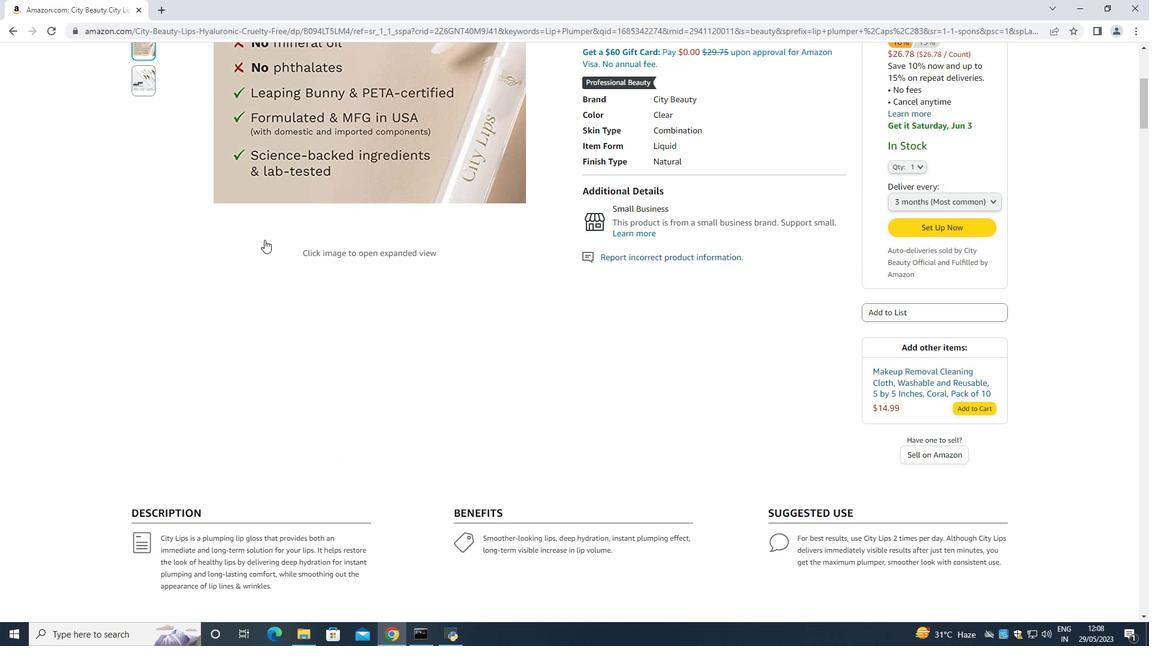 
Action: Mouse moved to (691, 101)
Screenshot: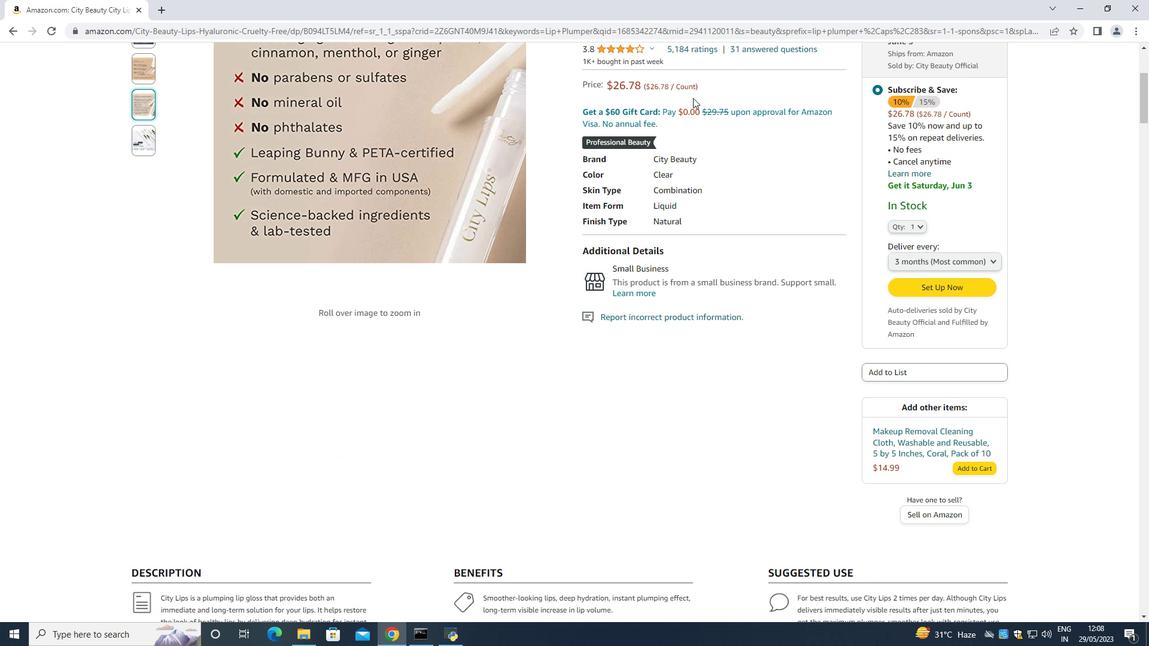 
Action: Mouse scrolled (691, 100) with delta (0, 0)
Screenshot: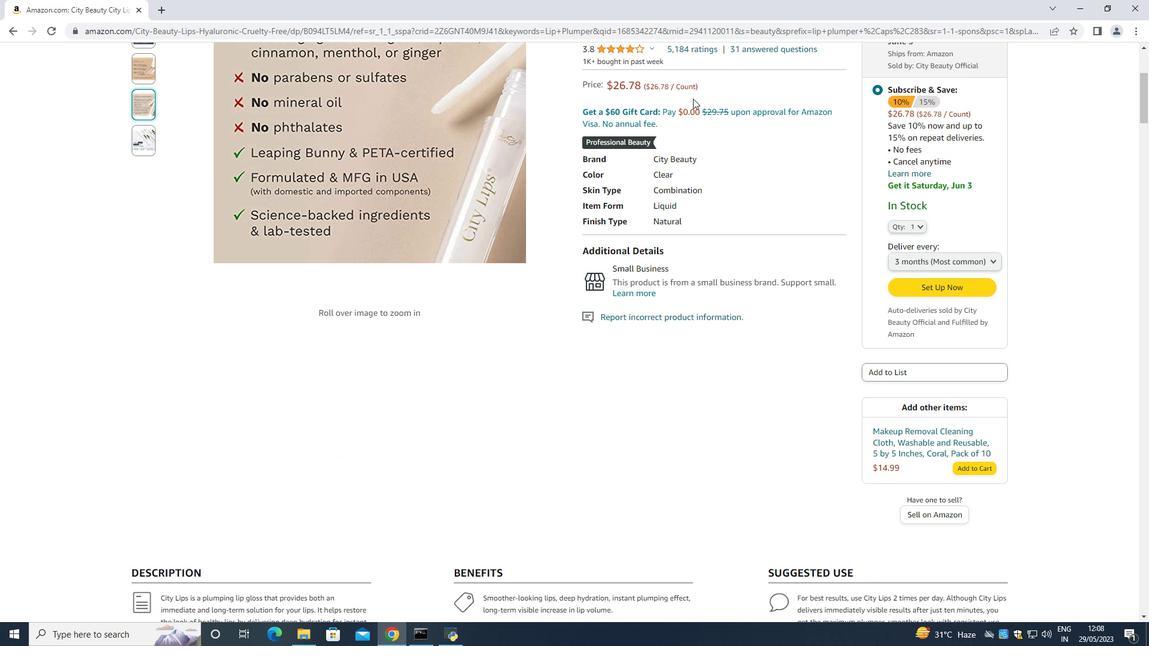 
Action: Mouse moved to (690, 104)
Screenshot: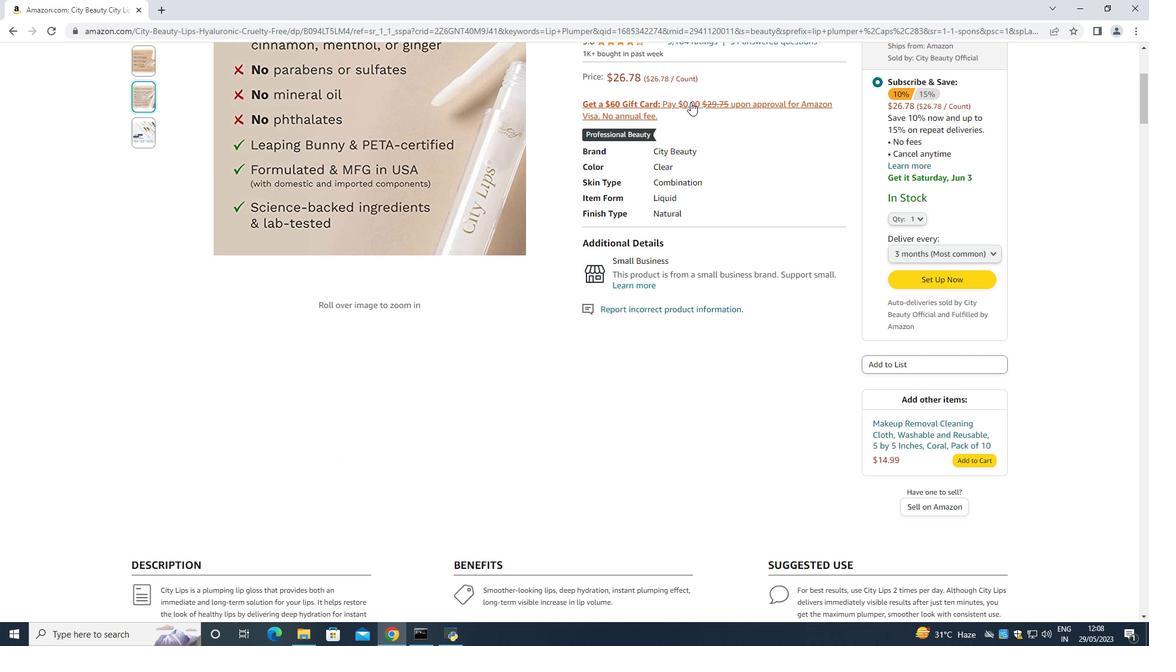 
Action: Mouse scrolled (690, 103) with delta (0, 0)
Screenshot: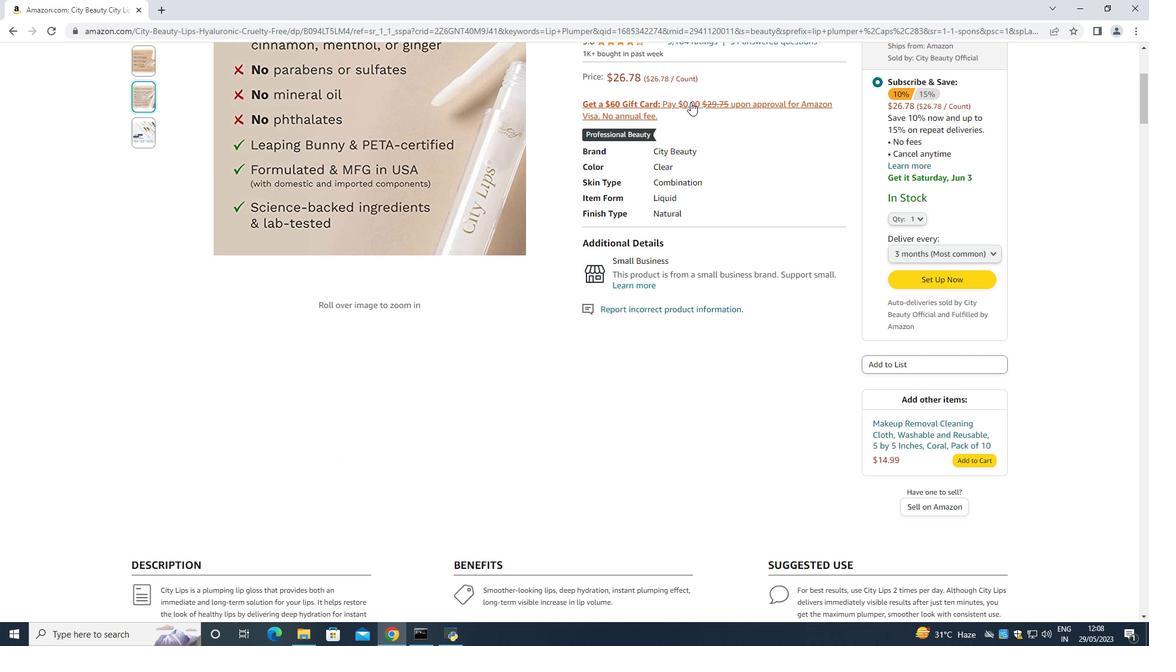 
Action: Mouse moved to (690, 104)
Screenshot: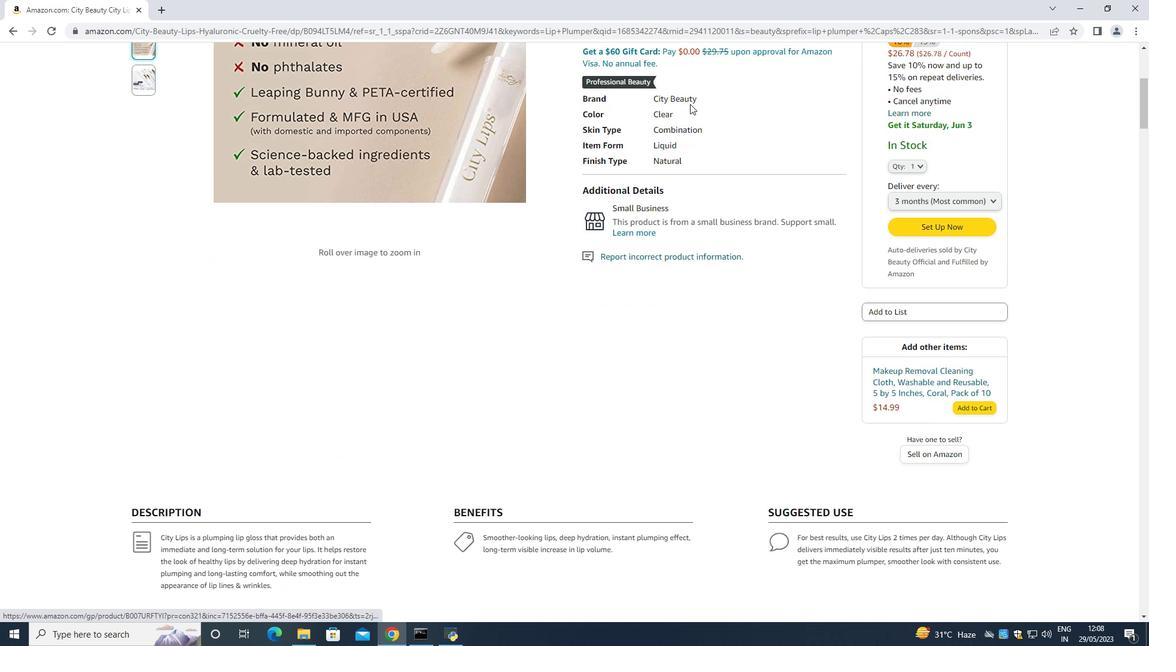 
Action: Mouse scrolled (690, 104) with delta (0, 0)
Screenshot: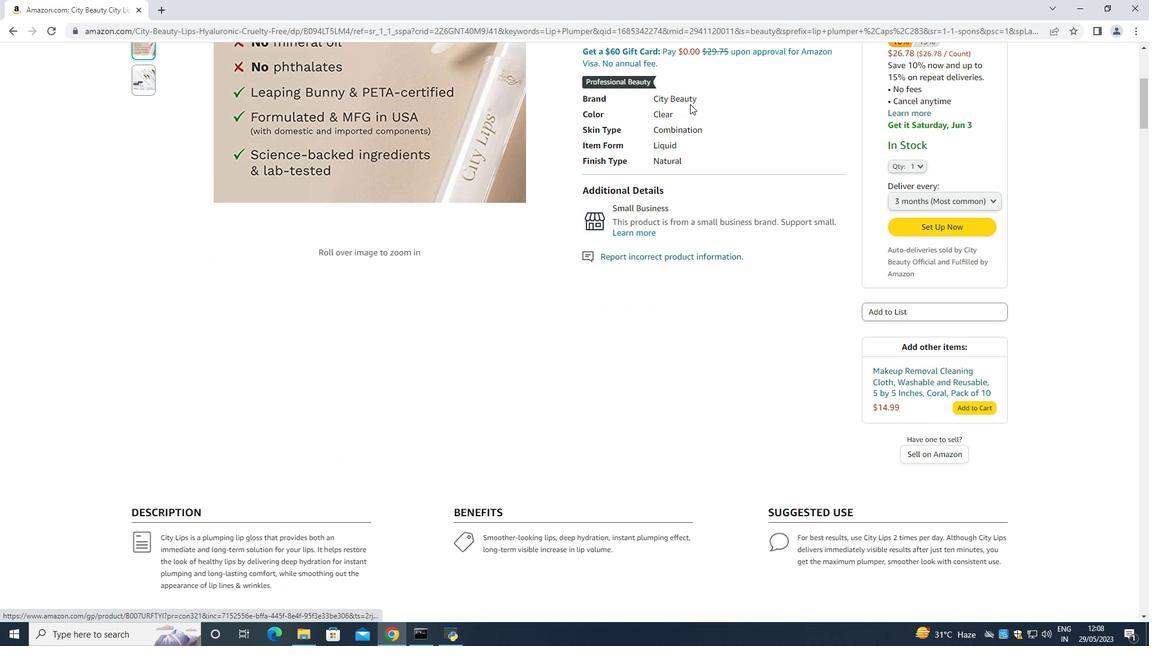 
Action: Mouse moved to (690, 105)
Screenshot: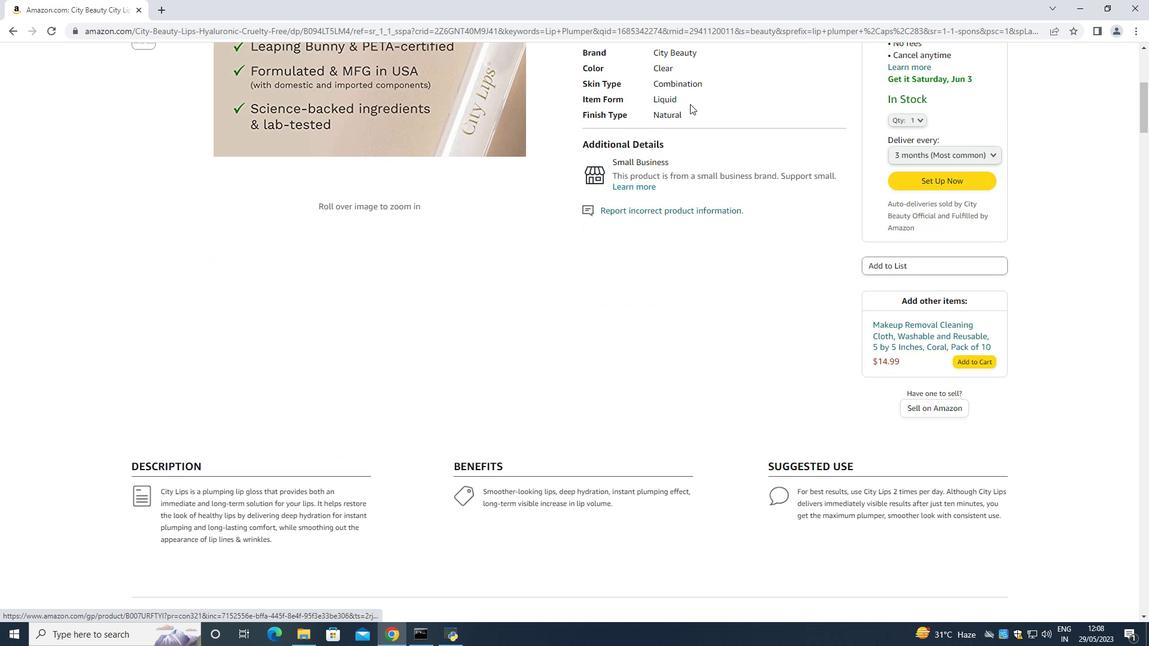 
Action: Mouse scrolled (690, 104) with delta (0, 0)
Screenshot: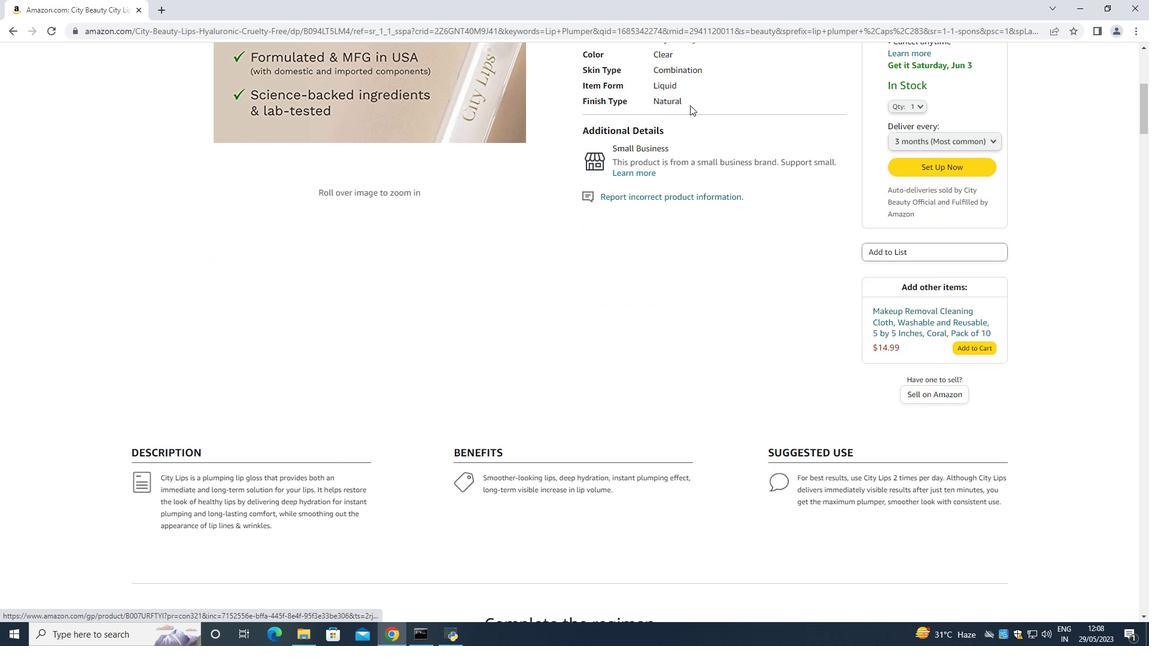 
Action: Mouse scrolled (690, 104) with delta (0, 0)
Screenshot: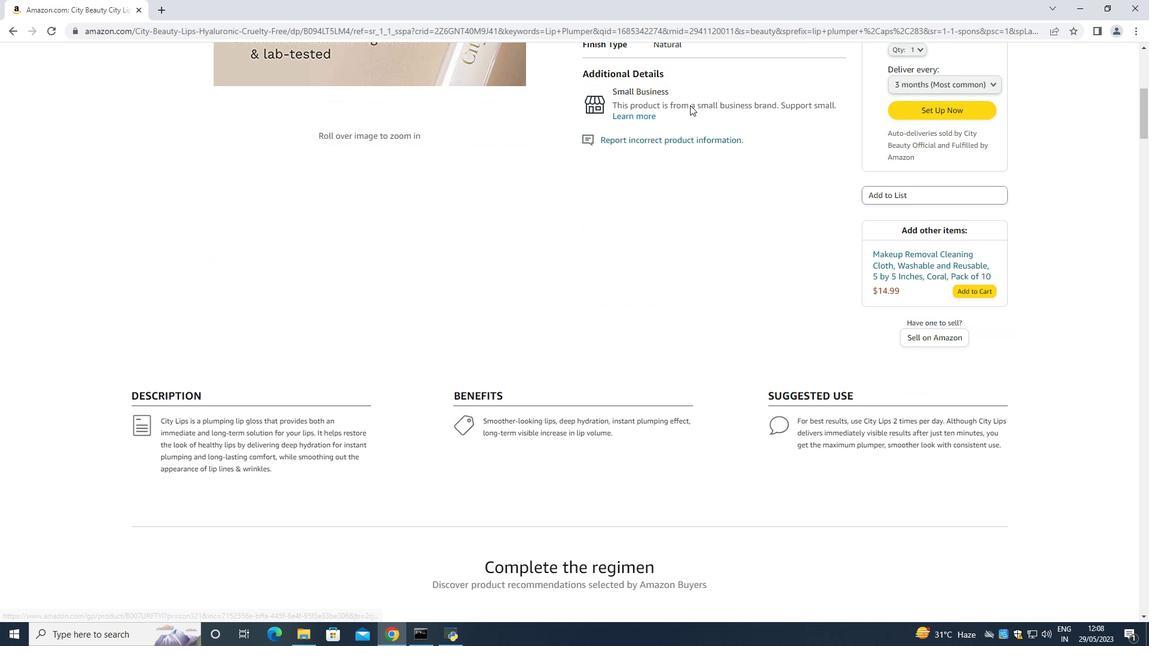
Action: Mouse scrolled (690, 104) with delta (0, 0)
Screenshot: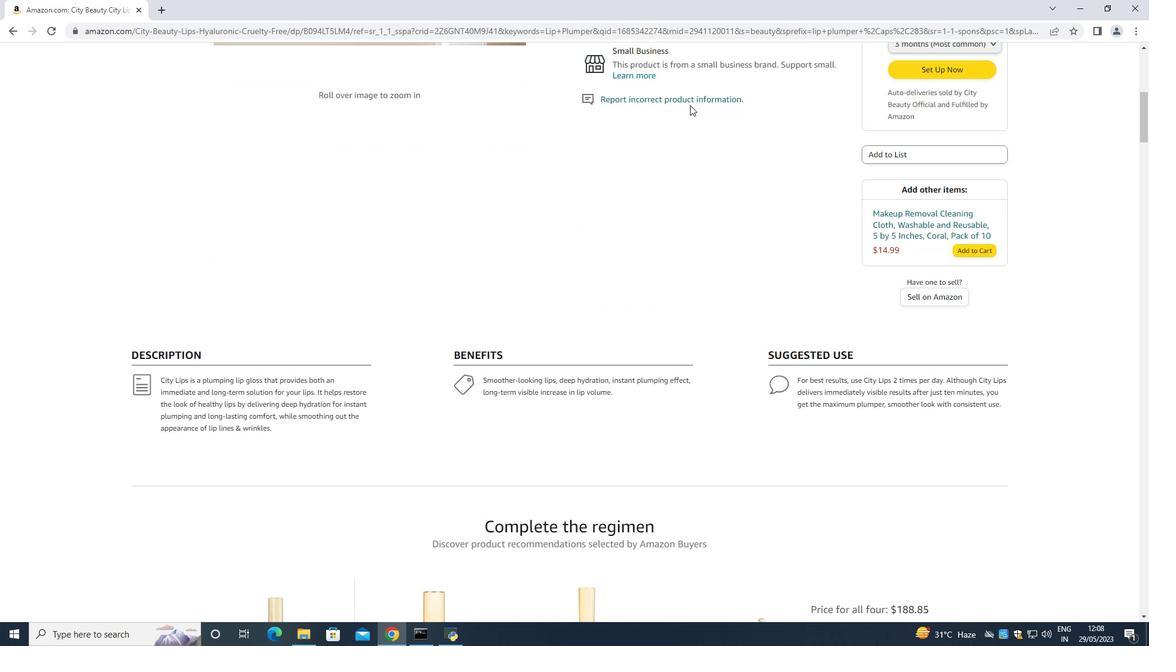 
Action: Mouse scrolled (690, 104) with delta (0, 0)
Screenshot: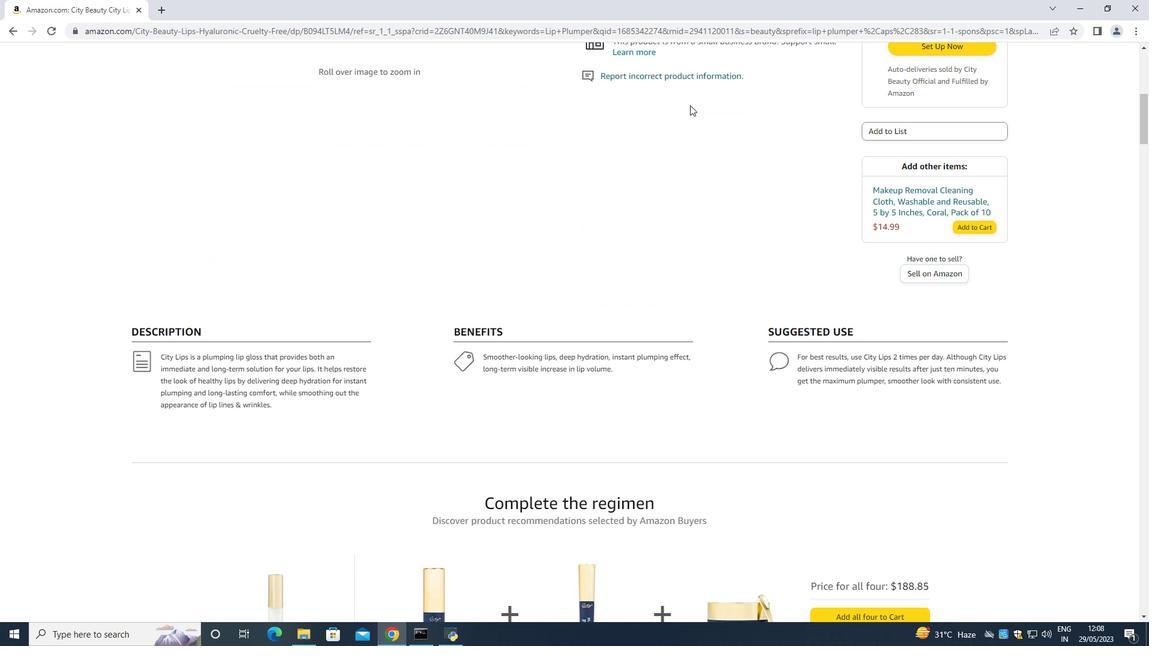
Action: Mouse moved to (690, 105)
Screenshot: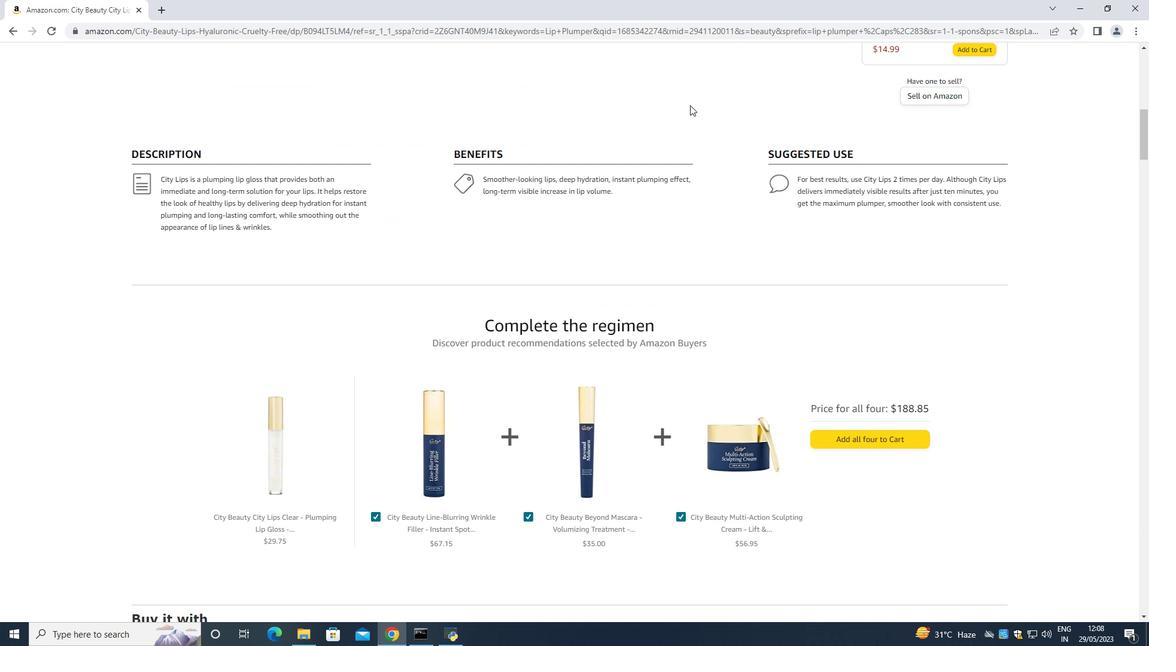 
Action: Mouse scrolled (690, 104) with delta (0, 0)
Screenshot: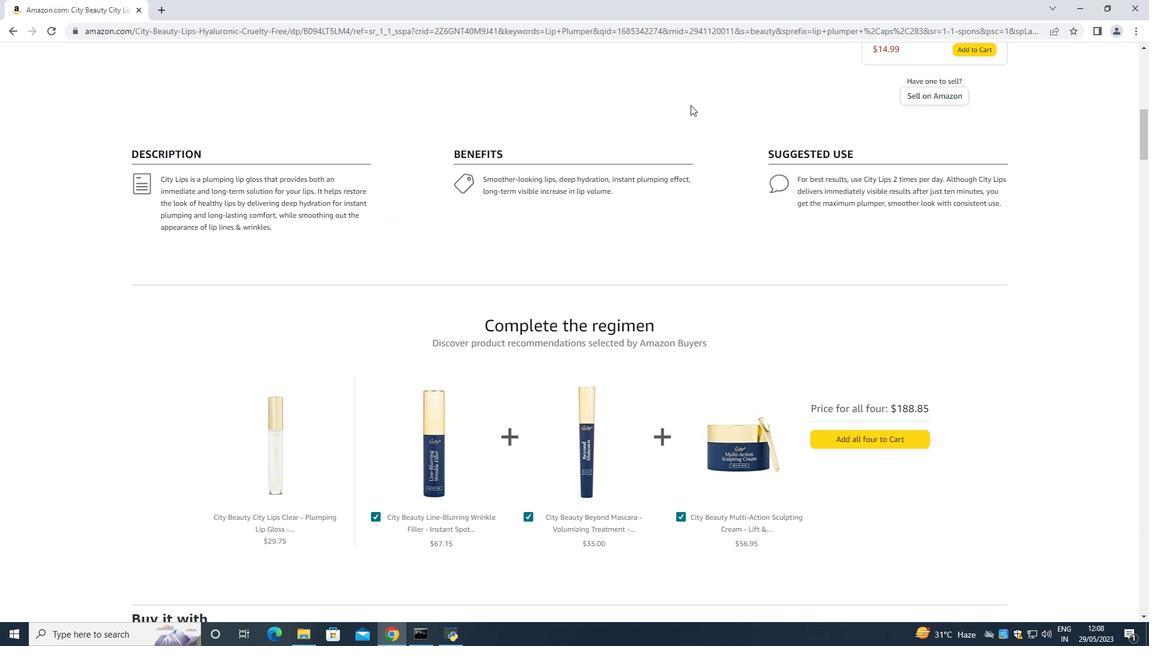 
Action: Mouse scrolled (690, 104) with delta (0, 0)
Screenshot: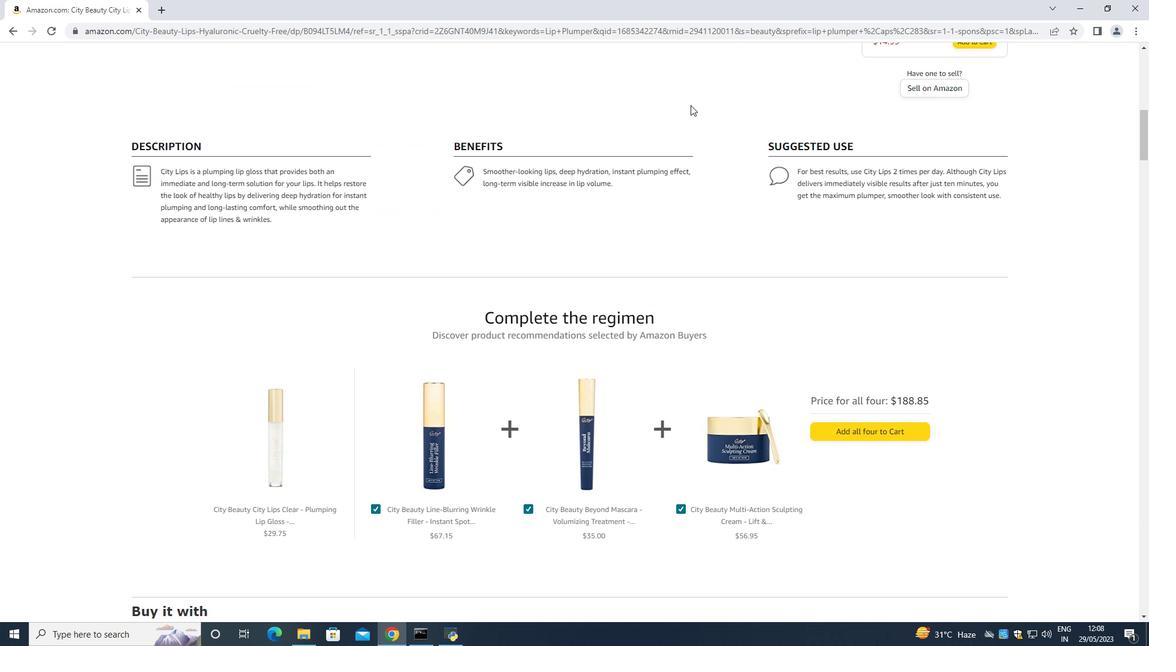
Action: Mouse scrolled (690, 104) with delta (0, 0)
Screenshot: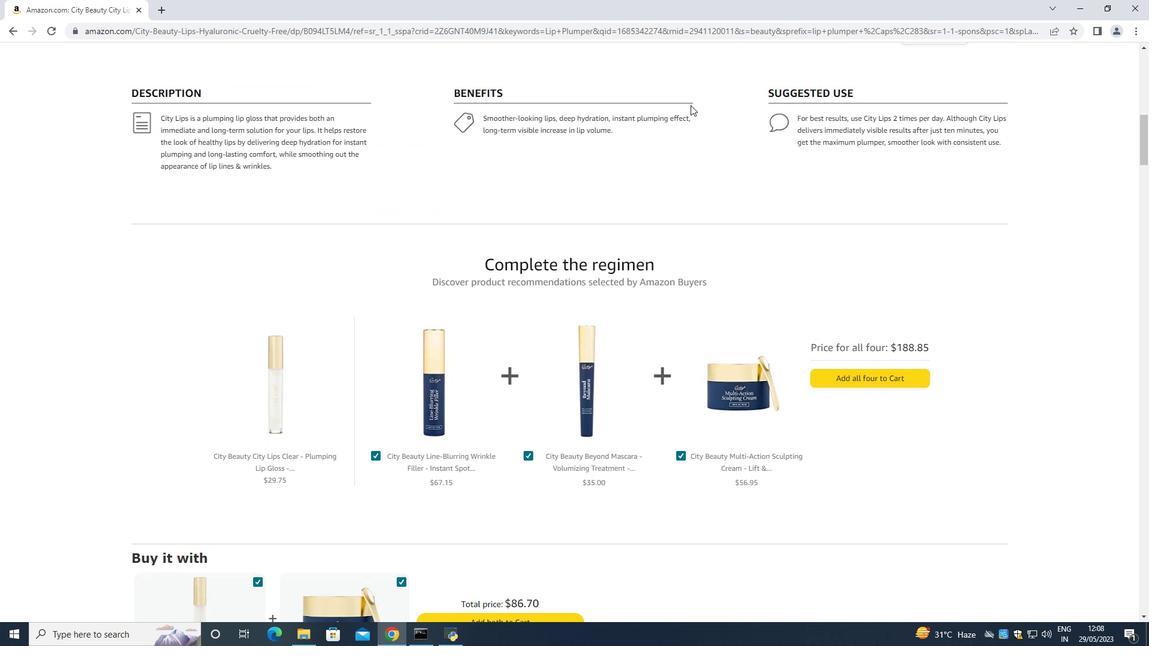 
Action: Mouse scrolled (690, 104) with delta (0, 0)
Screenshot: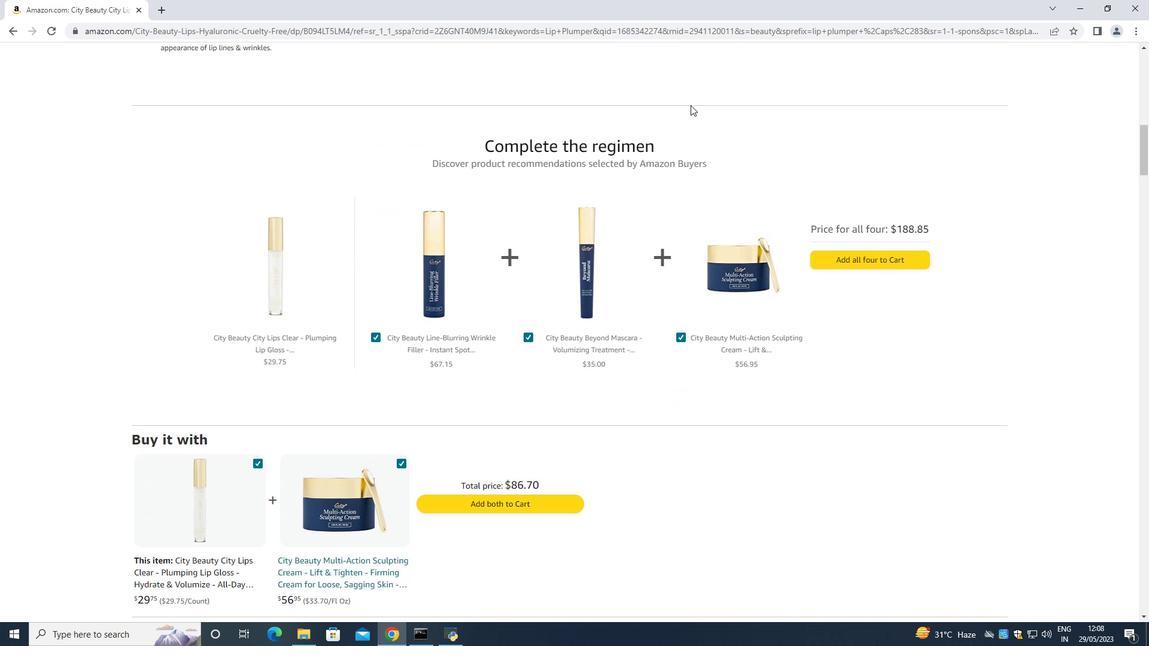 
Action: Mouse scrolled (690, 104) with delta (0, 0)
Screenshot: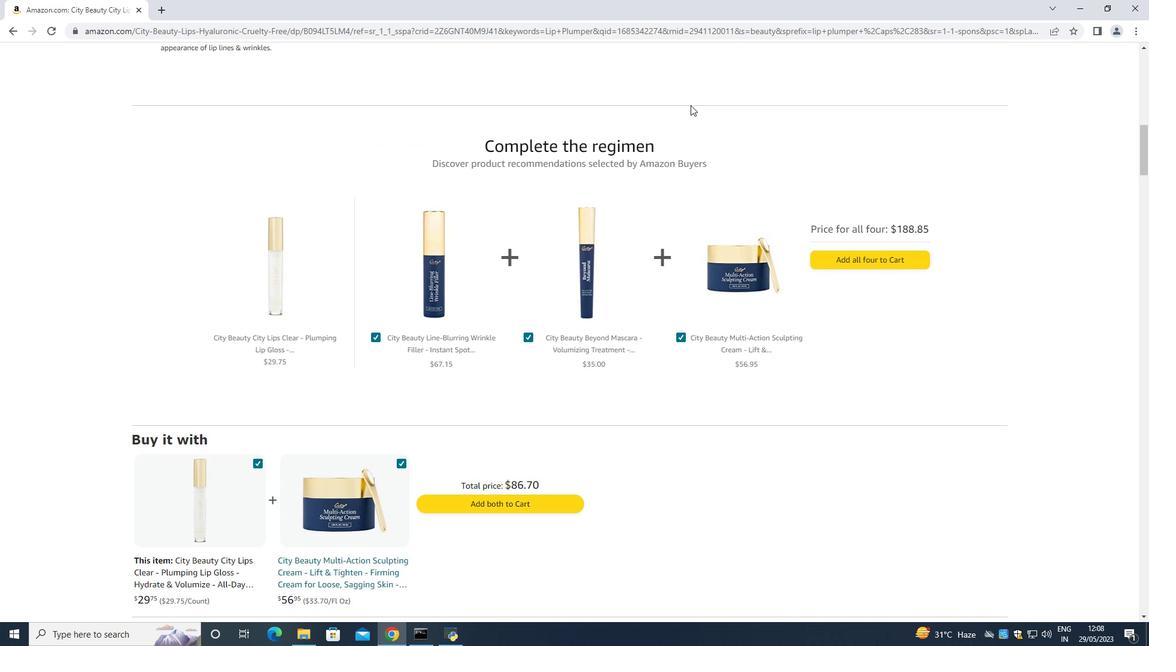 
Action: Mouse scrolled (690, 104) with delta (0, 0)
Screenshot: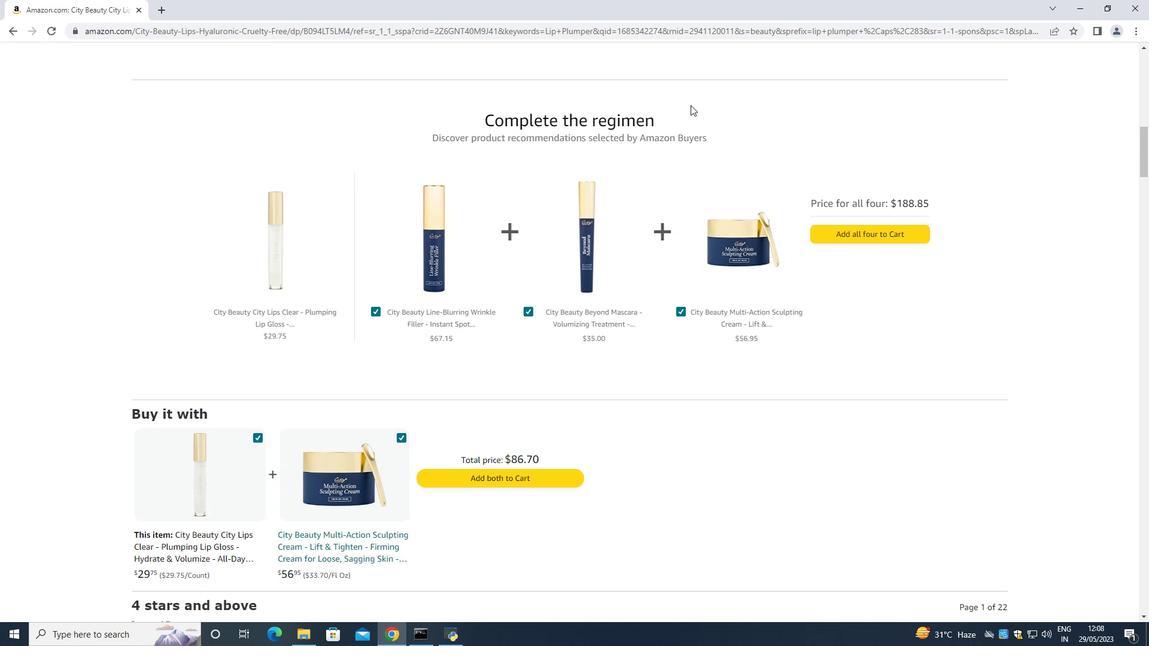
Action: Mouse scrolled (690, 104) with delta (0, 0)
Screenshot: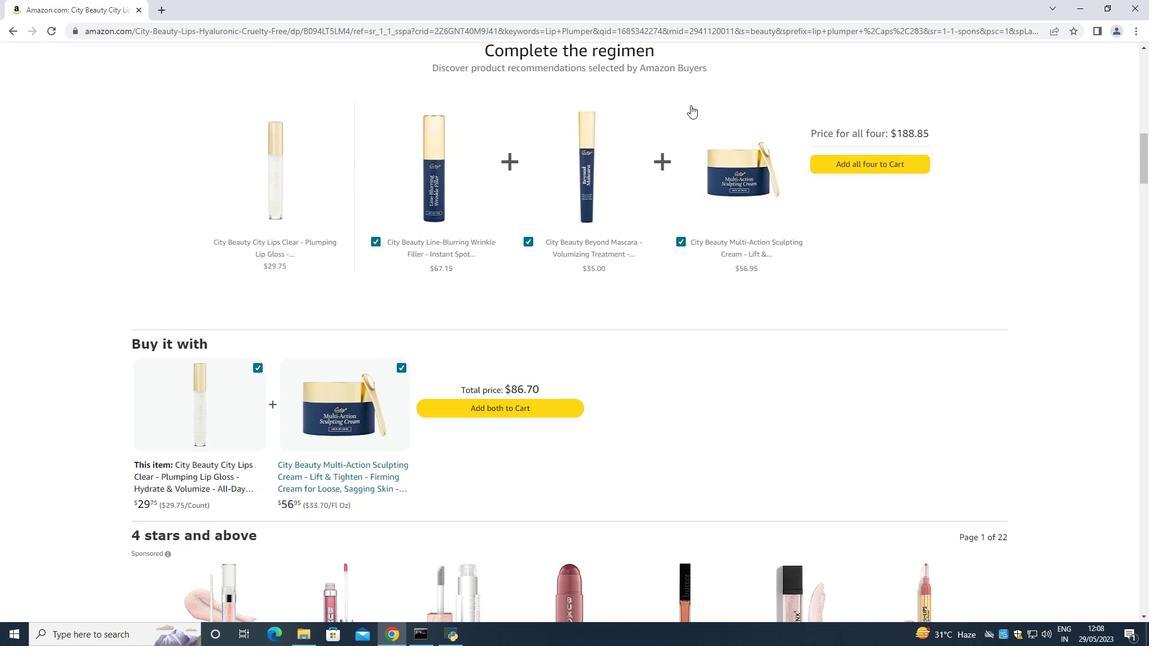 
Action: Mouse moved to (690, 104)
Screenshot: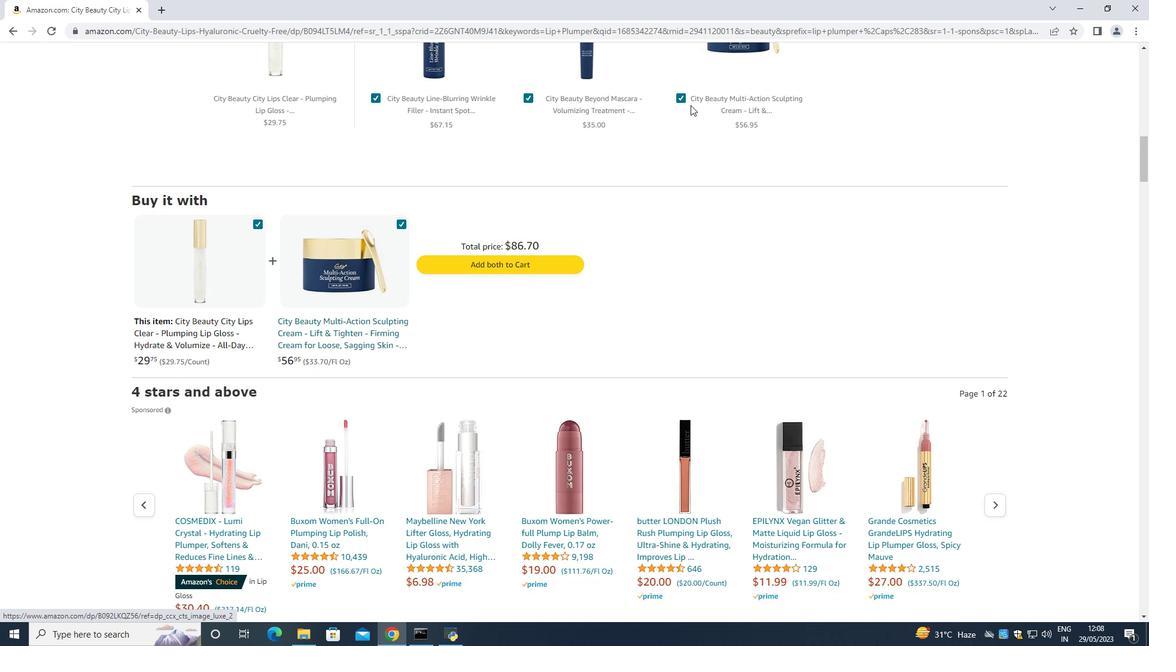 
Action: Mouse scrolled (690, 103) with delta (0, 0)
Screenshot: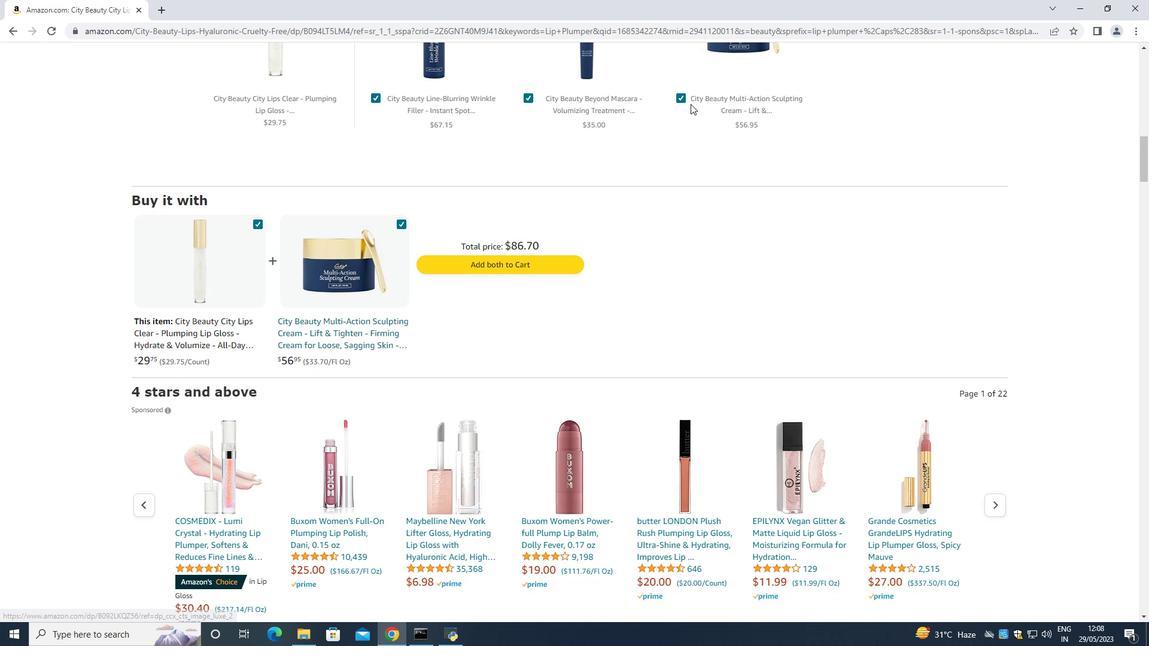 
Action: Mouse scrolled (690, 103) with delta (0, 0)
Screenshot: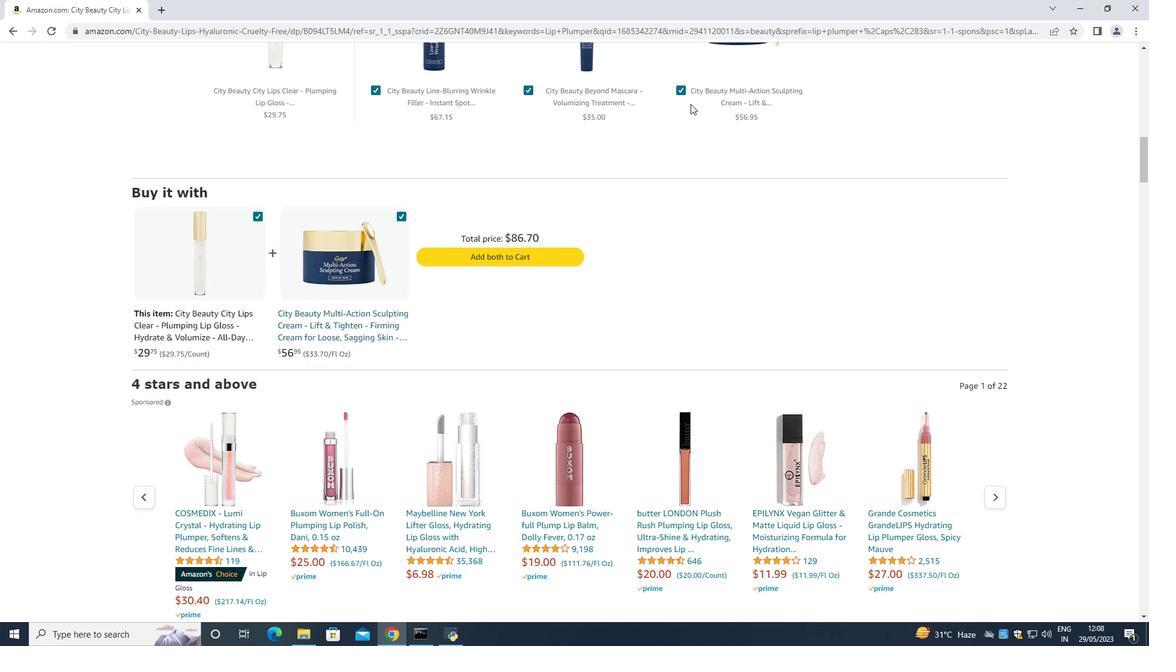 
Action: Mouse moved to (574, 191)
Screenshot: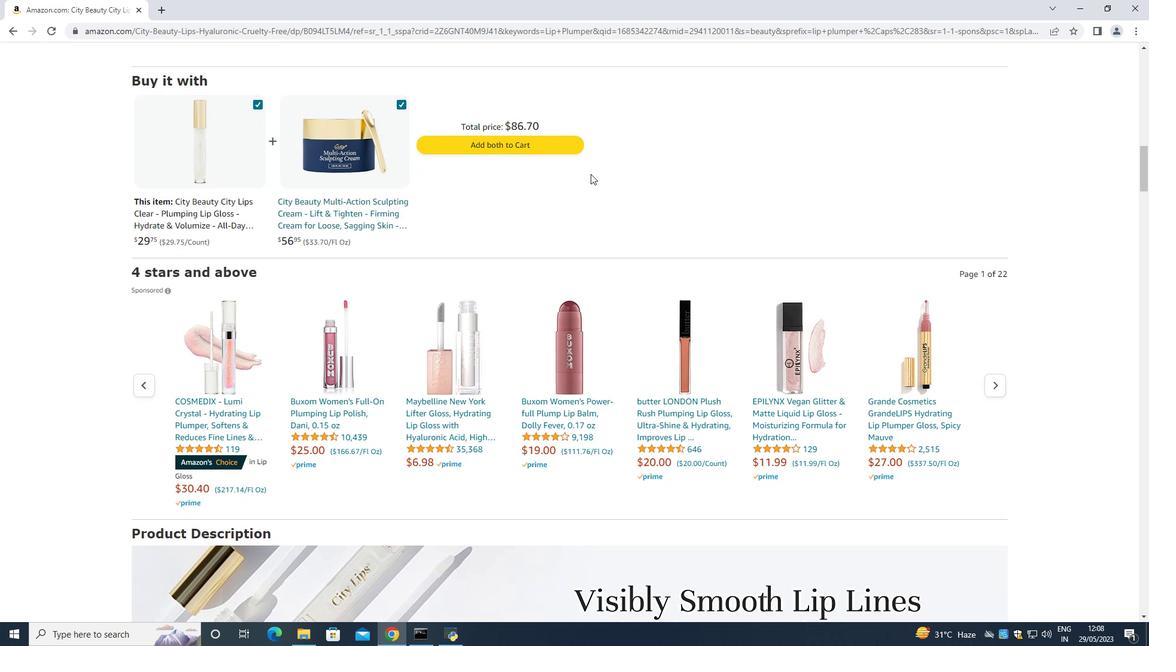 
Action: Mouse scrolled (574, 190) with delta (0, 0)
Screenshot: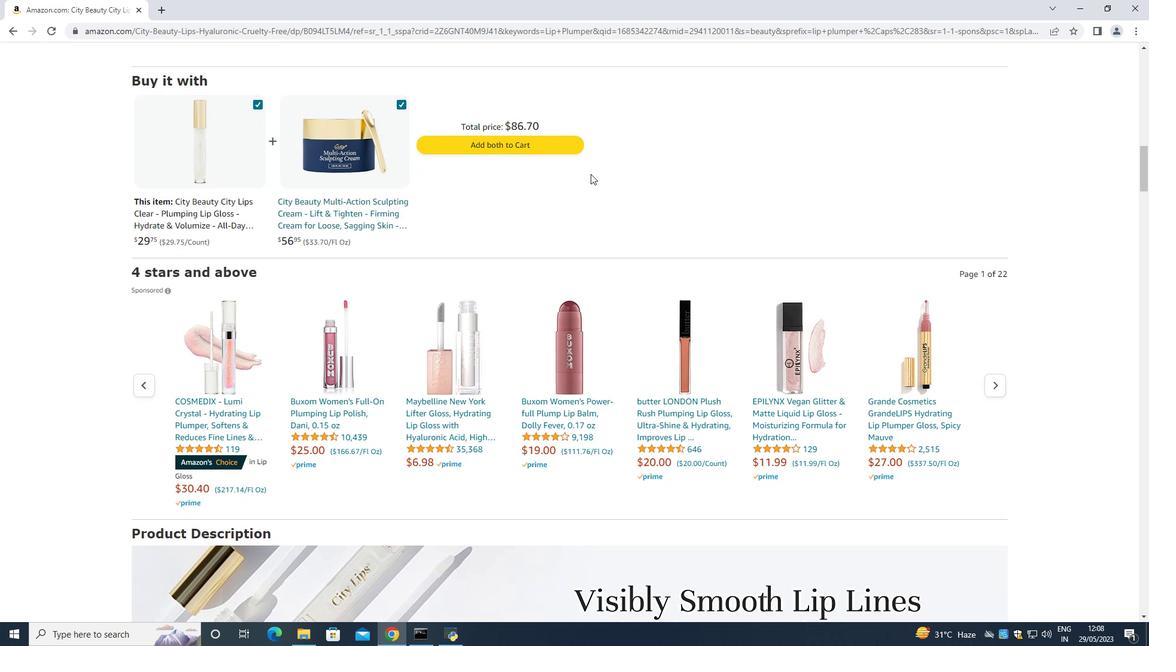 
Action: Mouse moved to (446, 353)
Screenshot: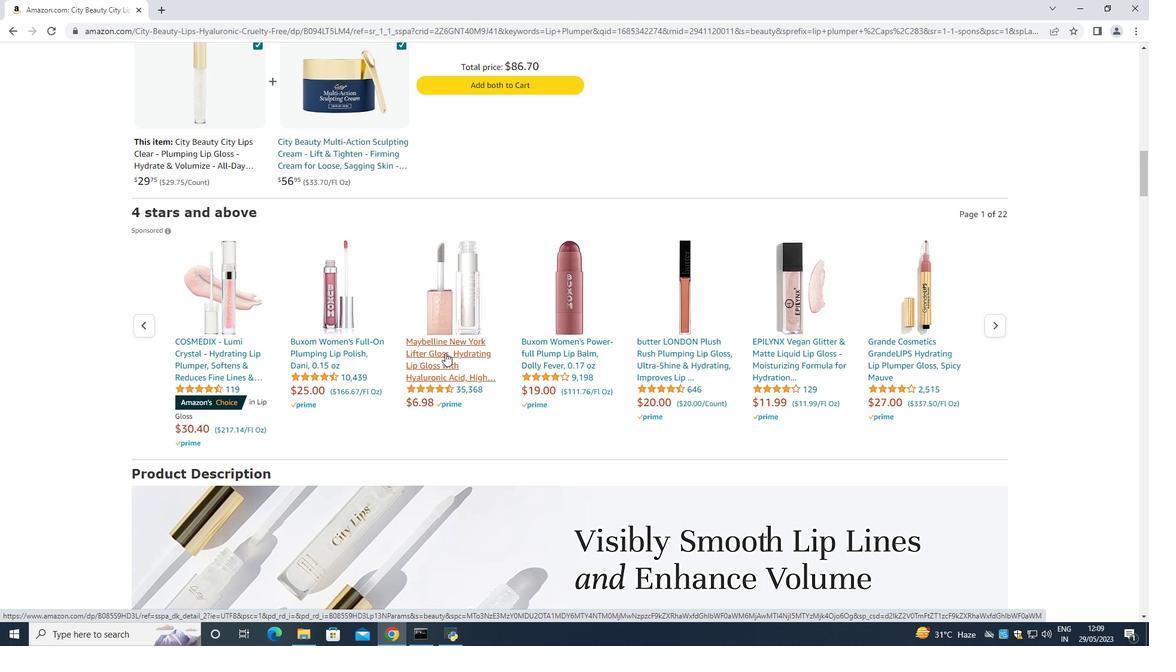 
Action: Mouse scrolled (446, 352) with delta (0, 0)
Screenshot: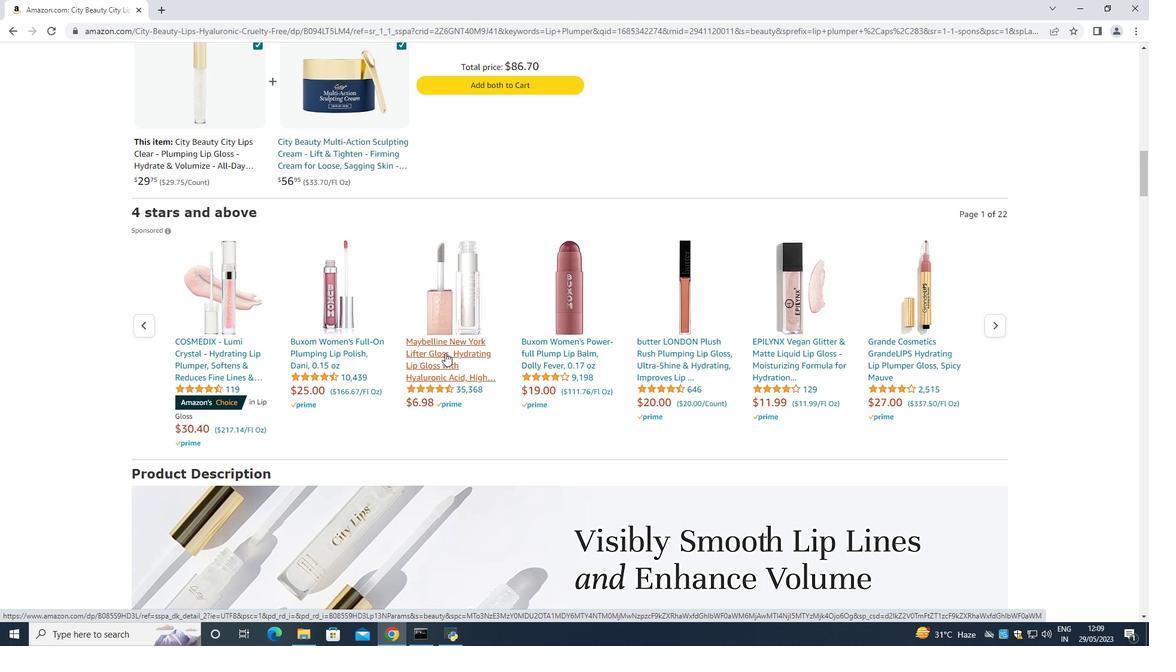 
Action: Mouse moved to (896, 193)
Screenshot: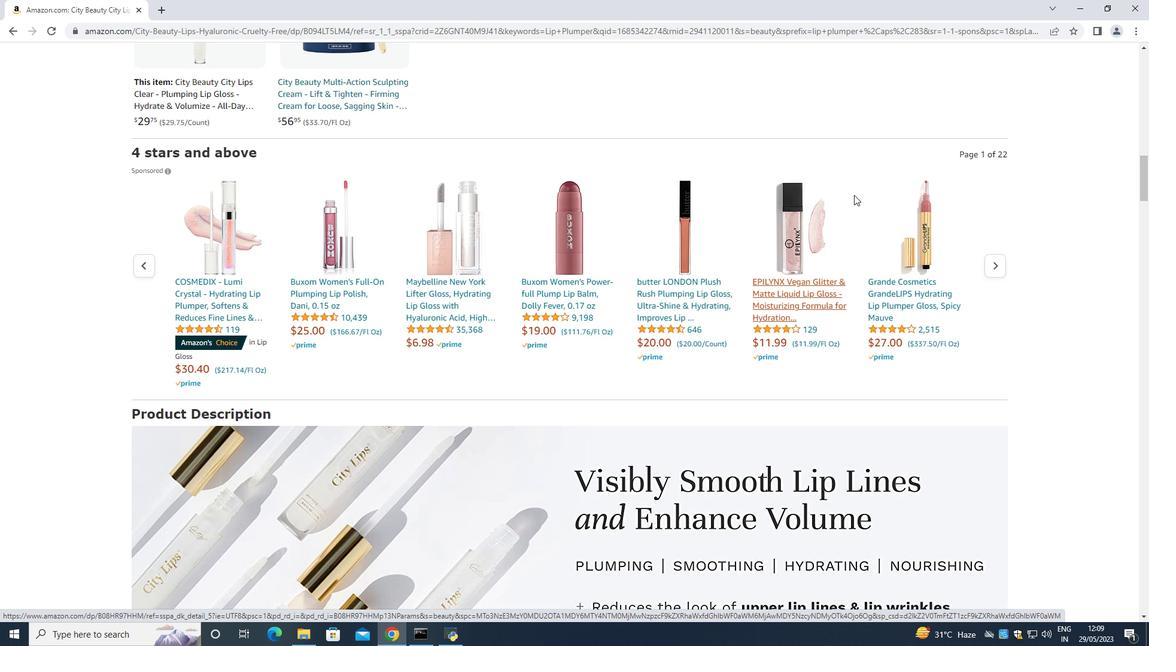 
Action: Mouse scrolled (896, 193) with delta (0, 0)
Screenshot: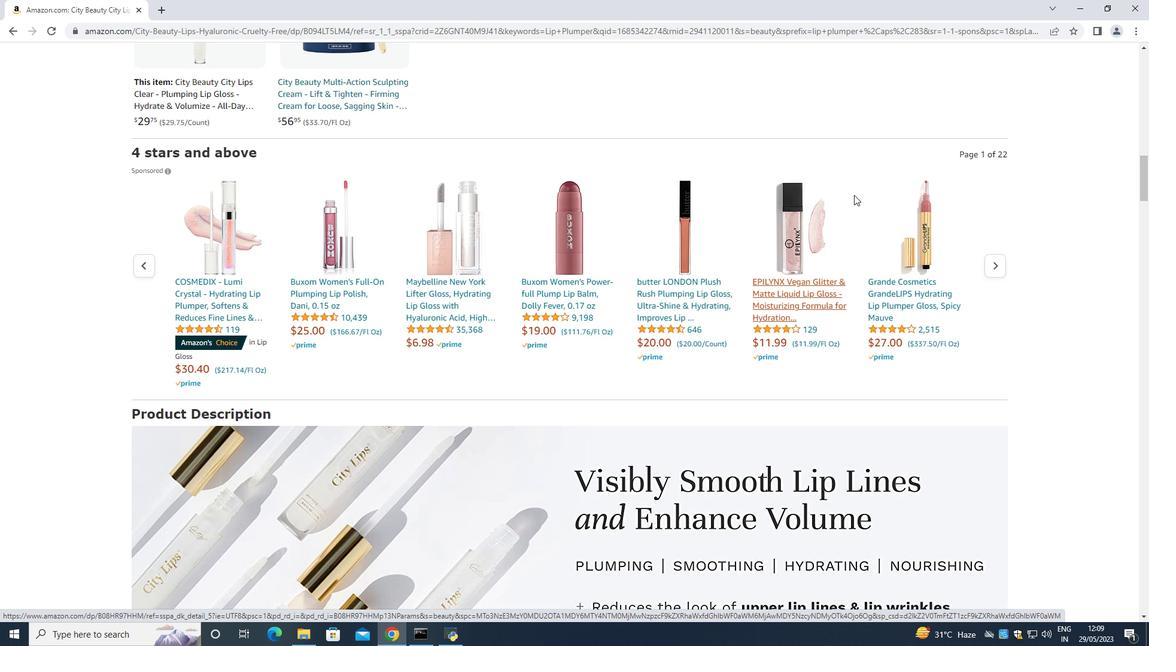 
Action: Mouse moved to (888, 195)
Screenshot: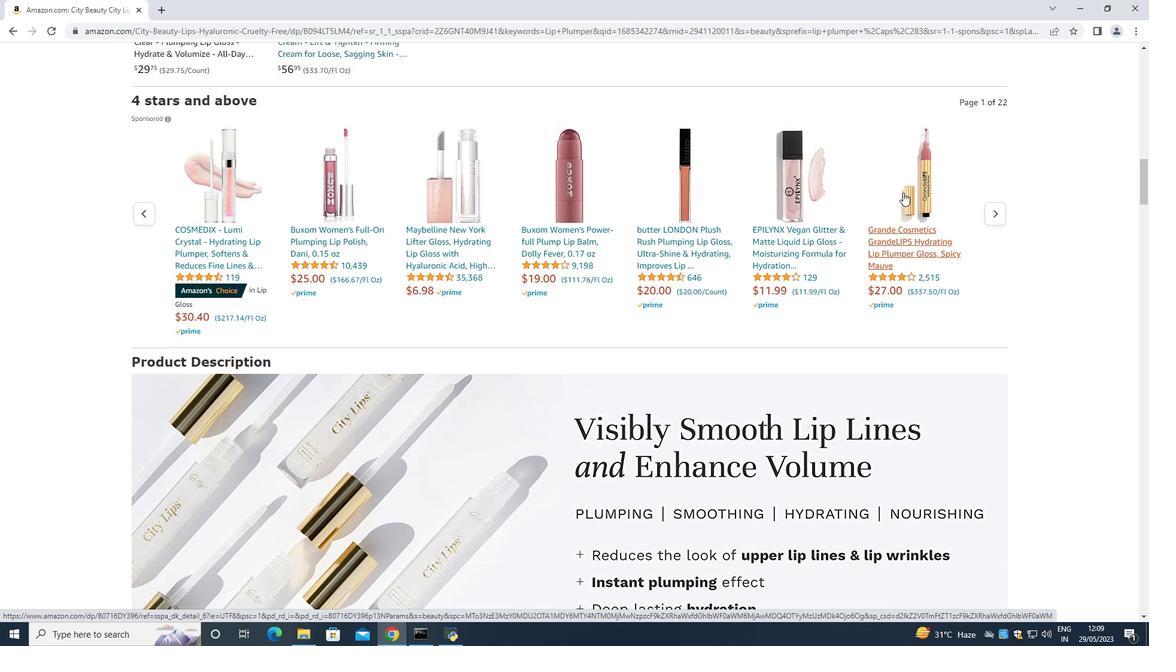 
Action: Mouse scrolled (888, 194) with delta (0, 0)
Screenshot: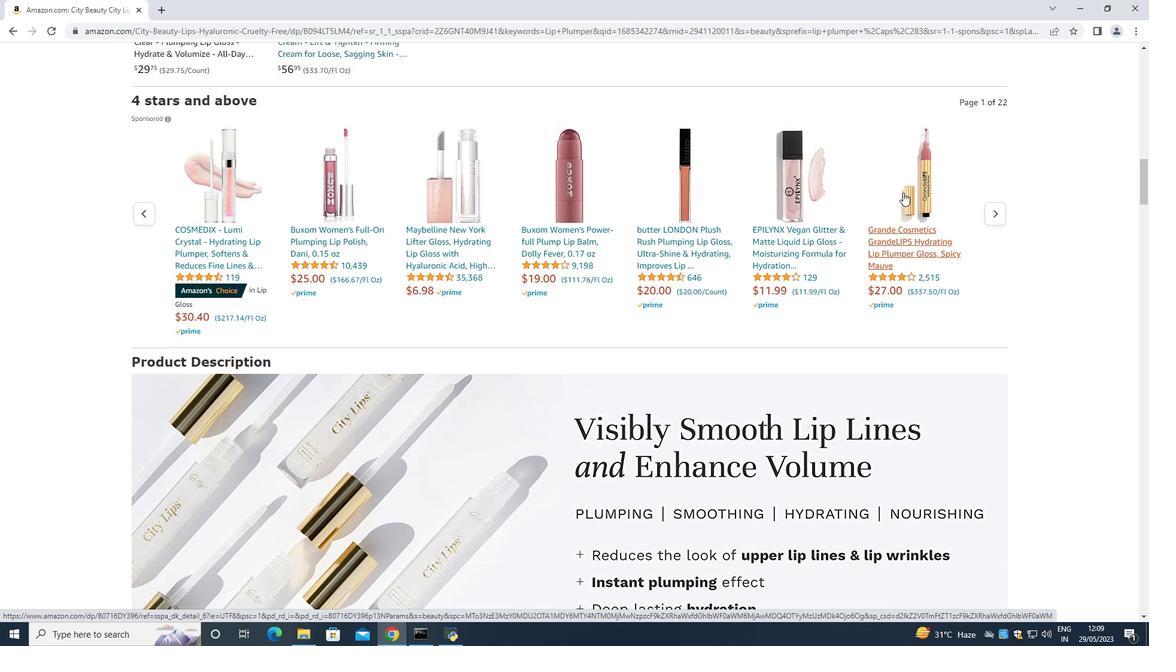 
Action: Mouse moved to (833, 193)
Screenshot: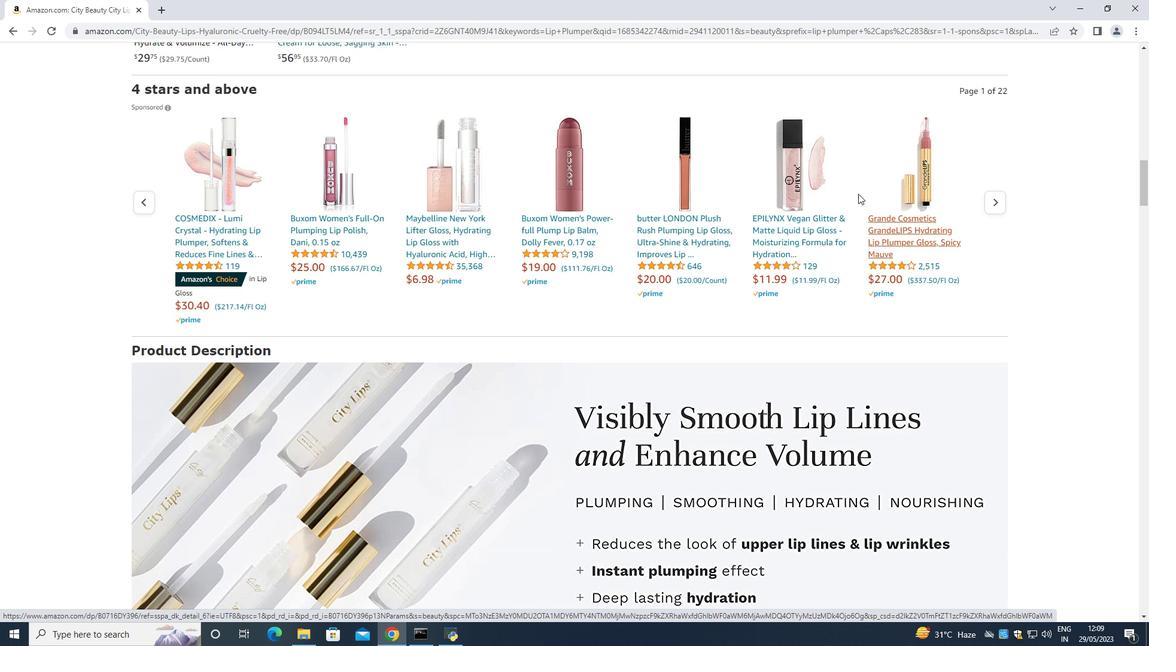 
Action: Mouse scrolled (835, 193) with delta (0, 0)
Screenshot: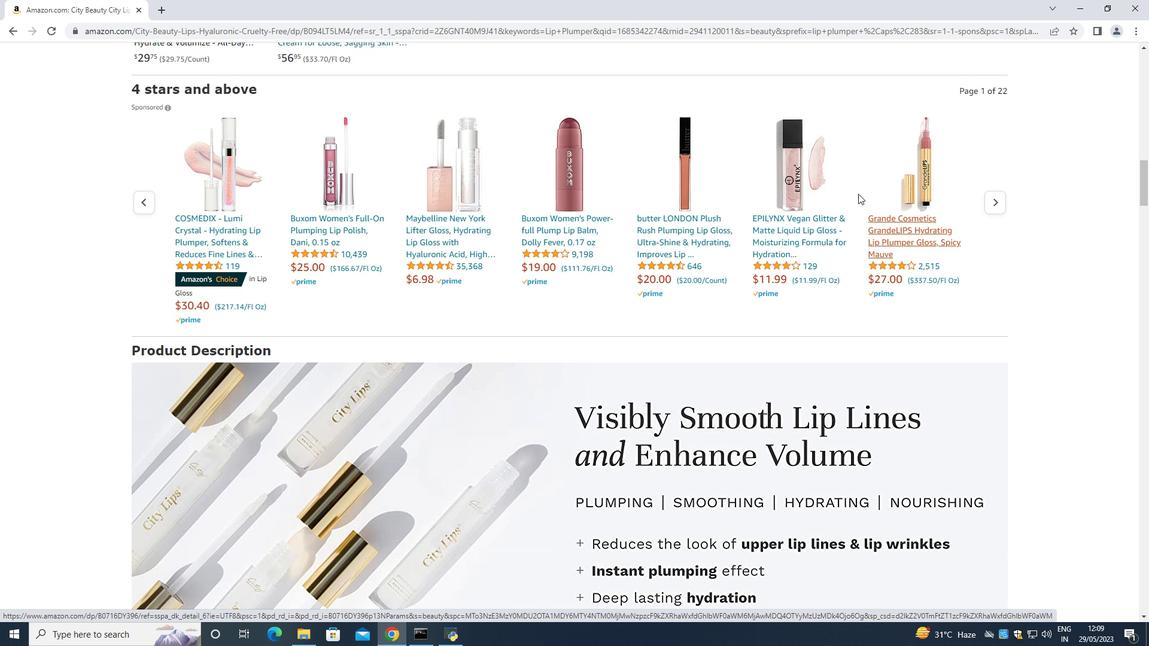 
Action: Mouse moved to (750, 201)
Screenshot: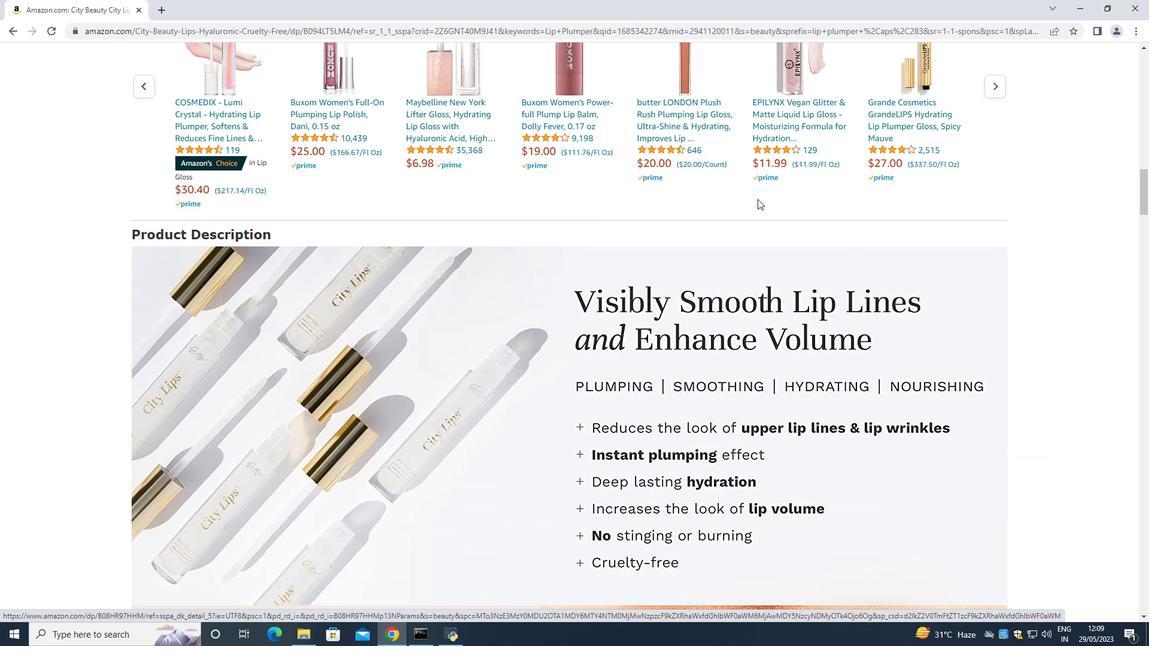 
Action: Mouse scrolled (751, 201) with delta (0, 0)
Screenshot: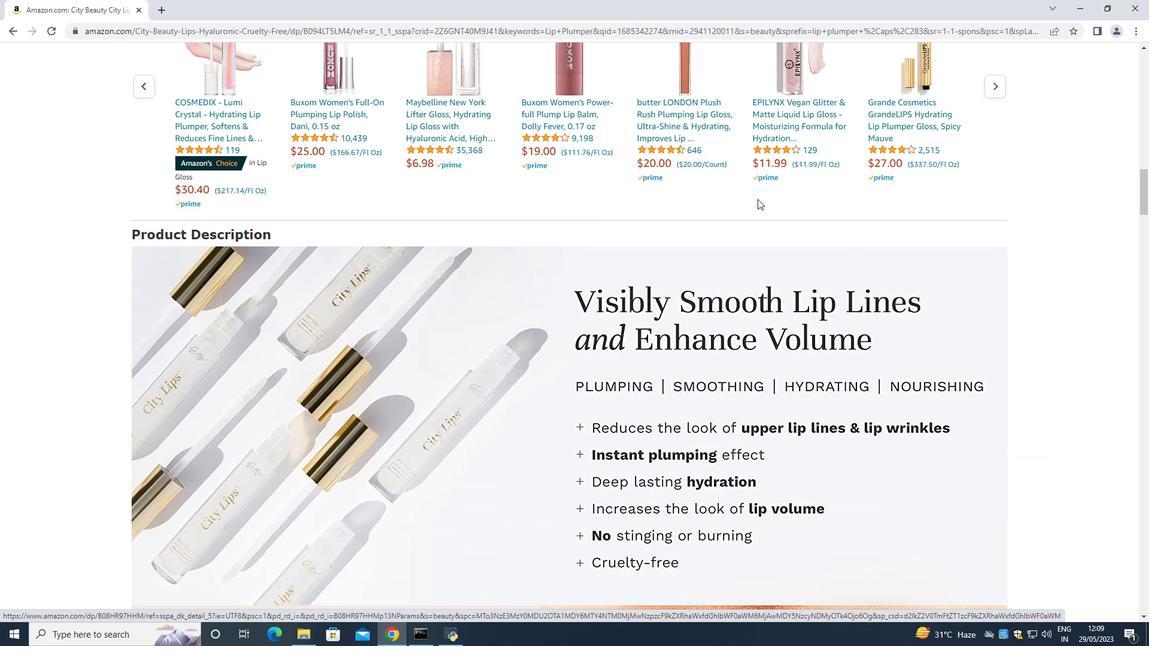 
Action: Mouse scrolled (750, 201) with delta (0, 0)
Screenshot: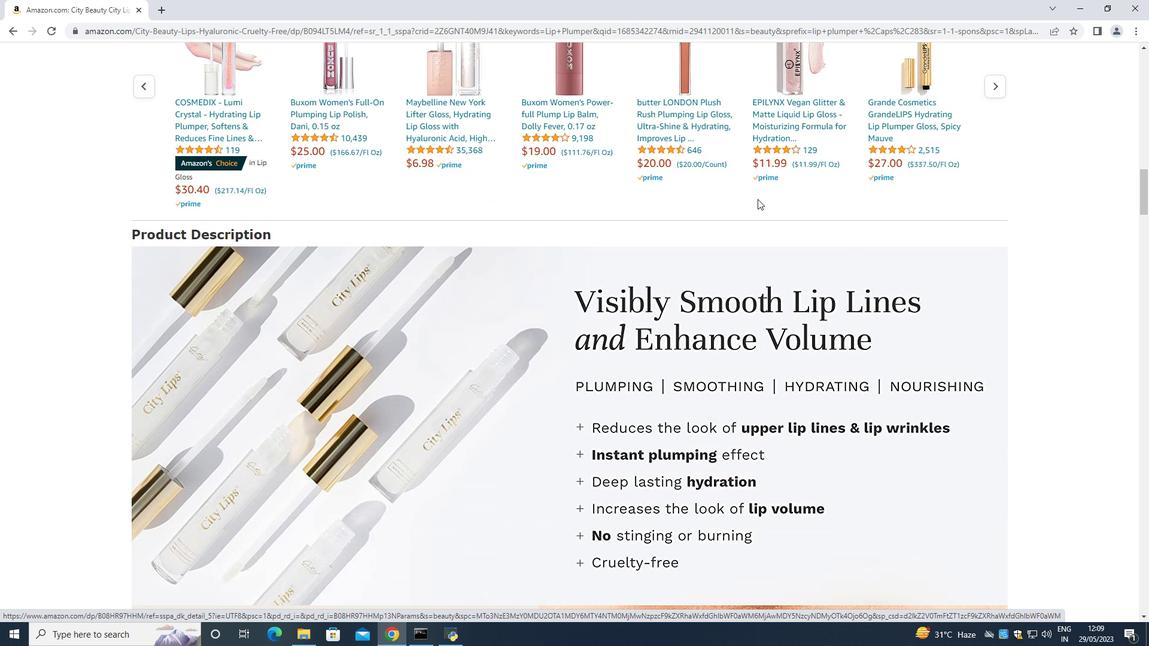 
Action: Mouse scrolled (750, 201) with delta (0, 0)
Screenshot: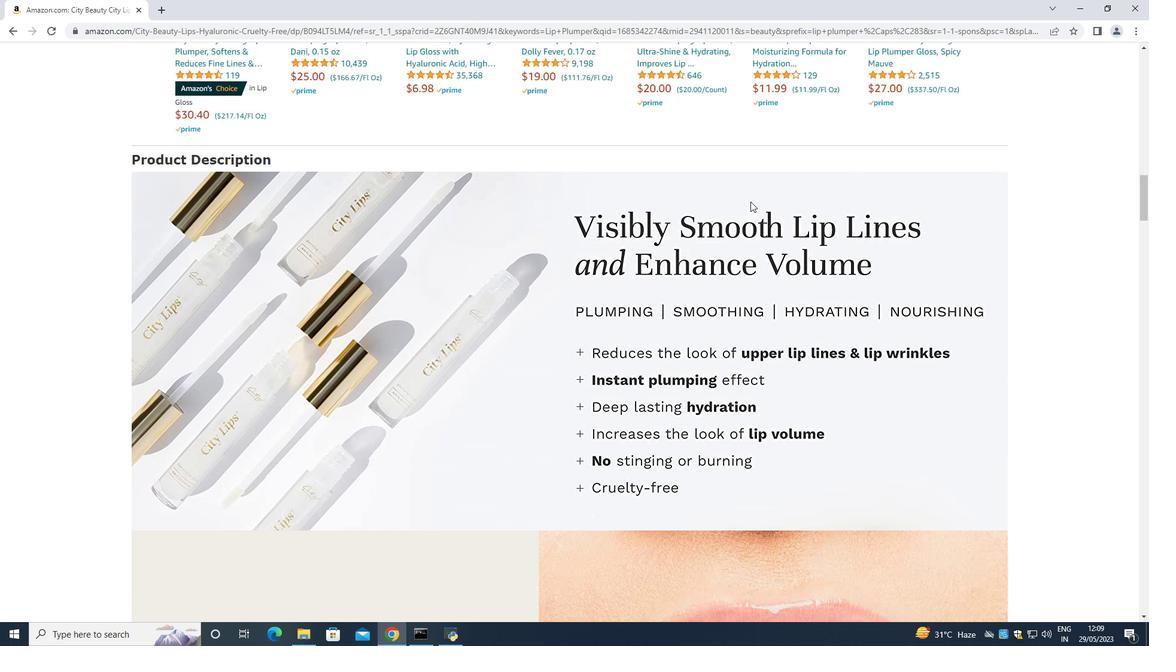 
Action: Mouse moved to (755, 108)
Screenshot: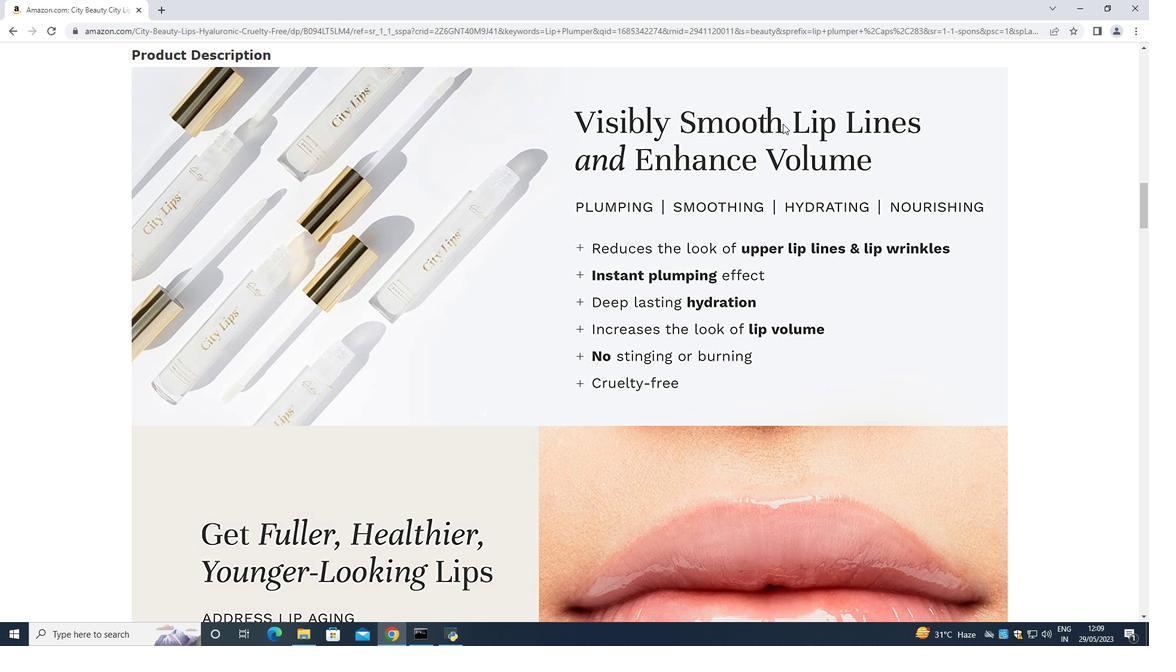 
Action: Mouse scrolled (755, 107) with delta (0, 0)
Screenshot: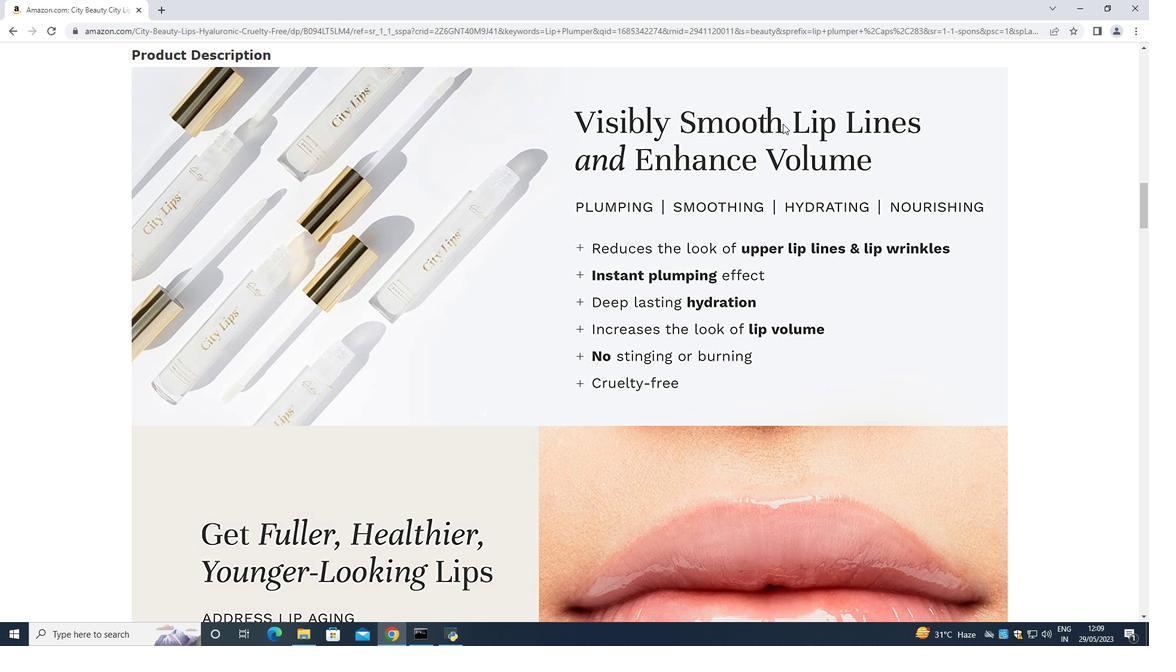 
Action: Mouse moved to (749, 107)
Screenshot: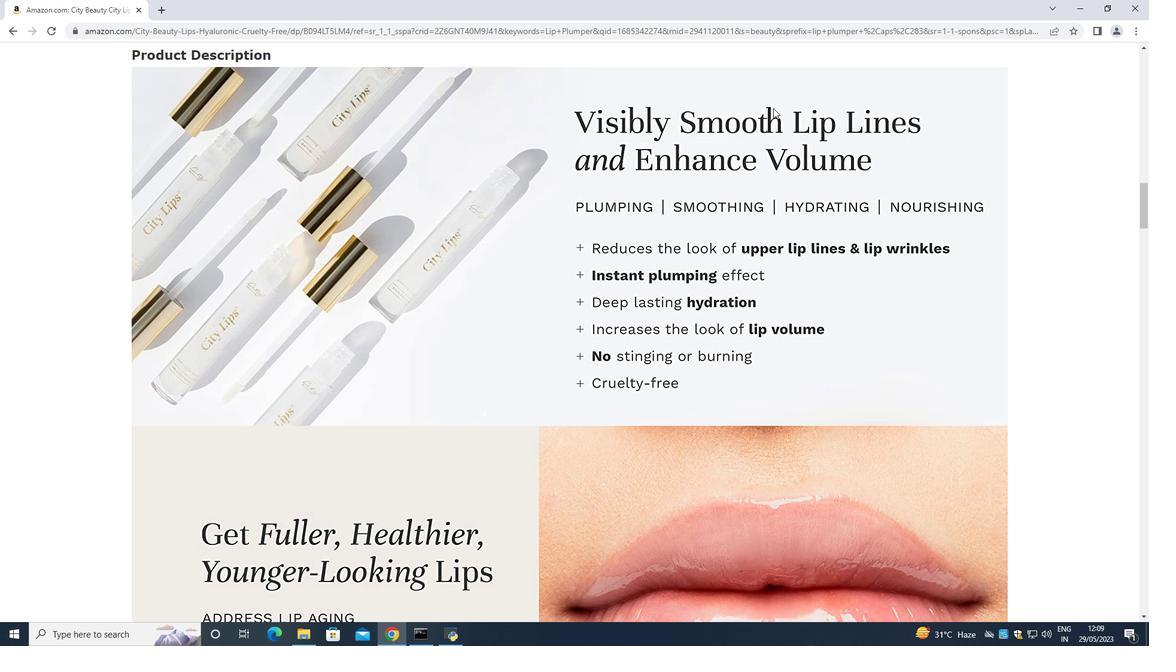 
Action: Mouse scrolled (749, 107) with delta (0, 0)
Screenshot: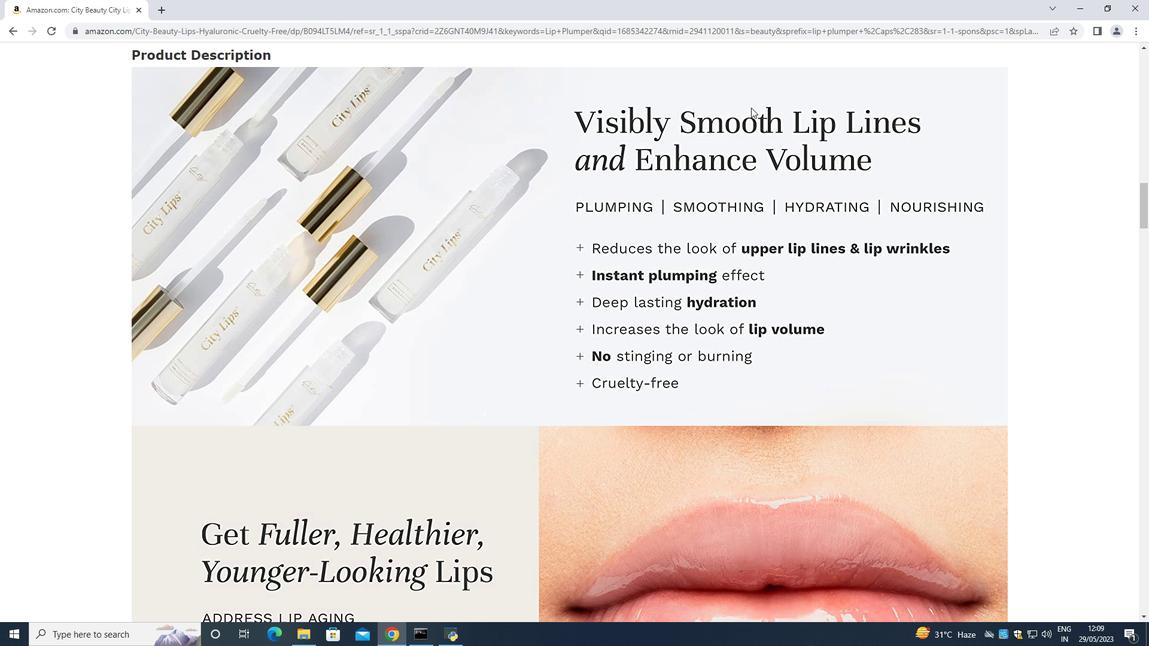 
Action: Mouse moved to (653, 153)
Screenshot: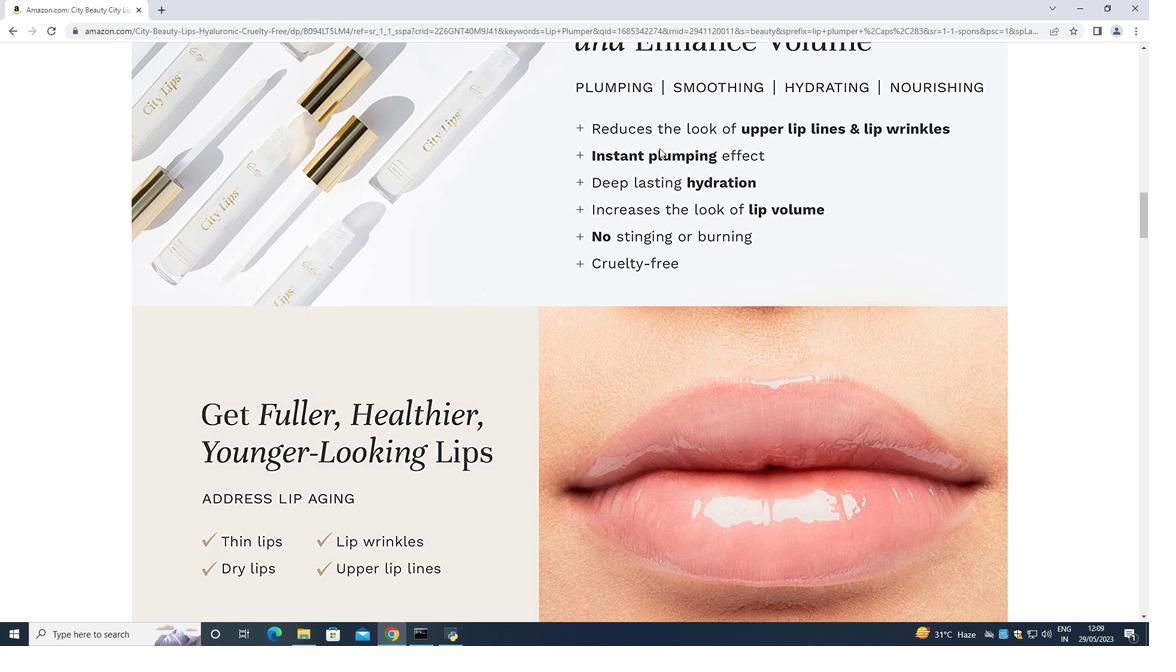 
Action: Mouse scrolled (653, 152) with delta (0, 0)
Screenshot: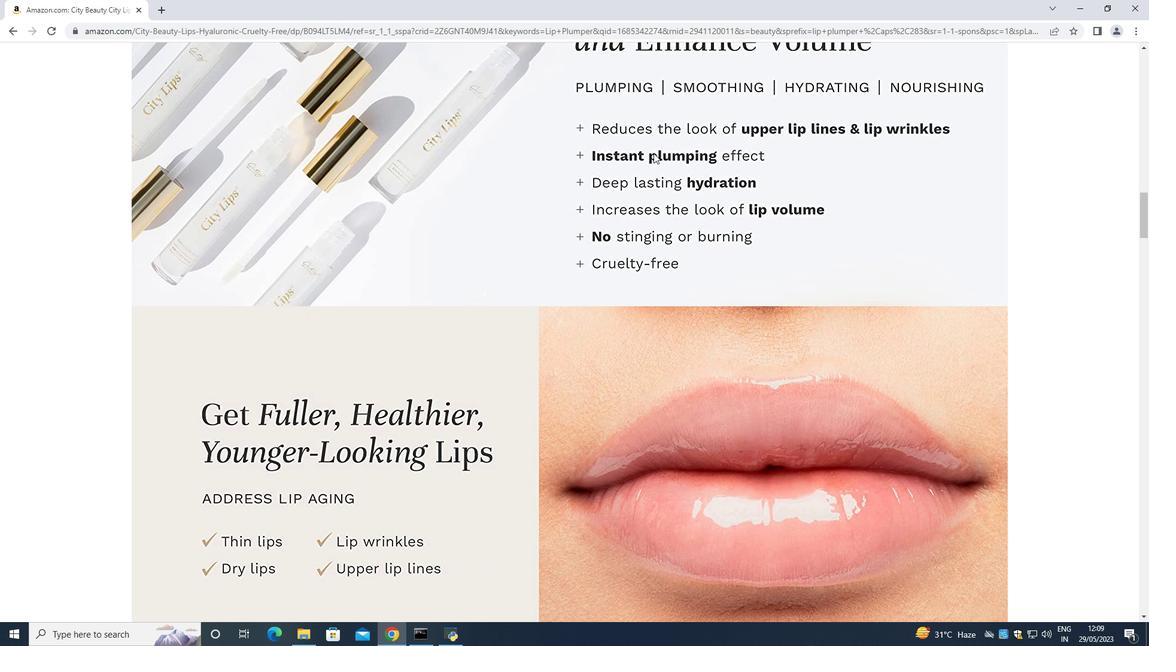 
Action: Mouse scrolled (653, 152) with delta (0, 0)
Screenshot: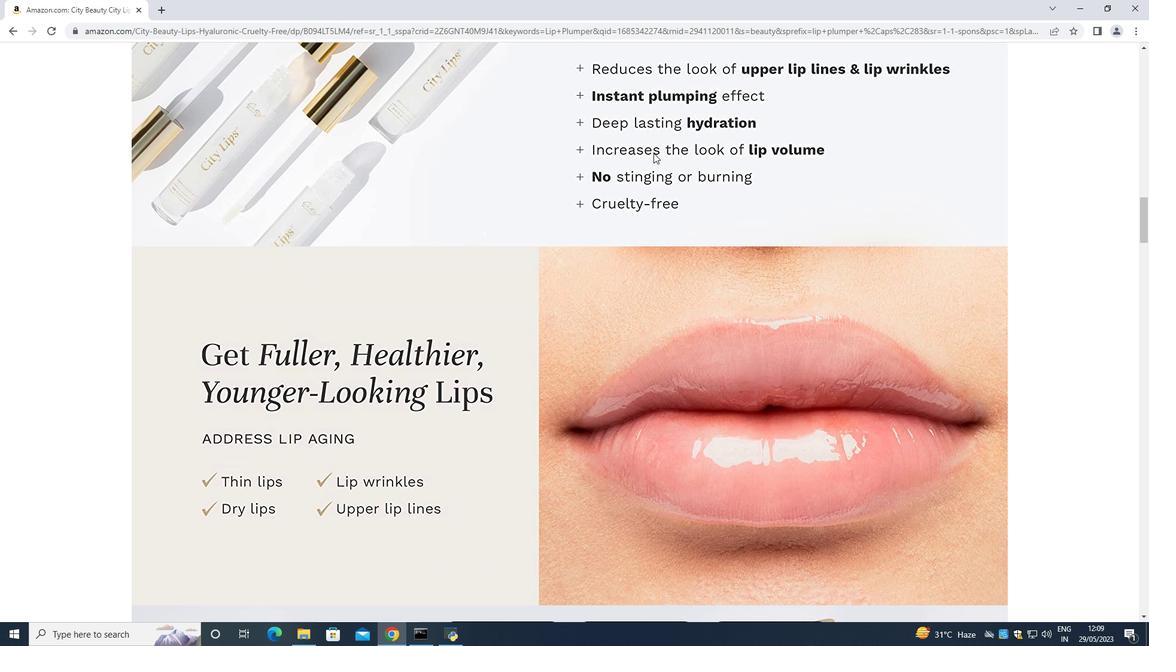 
Action: Mouse scrolled (653, 152) with delta (0, 0)
Screenshot: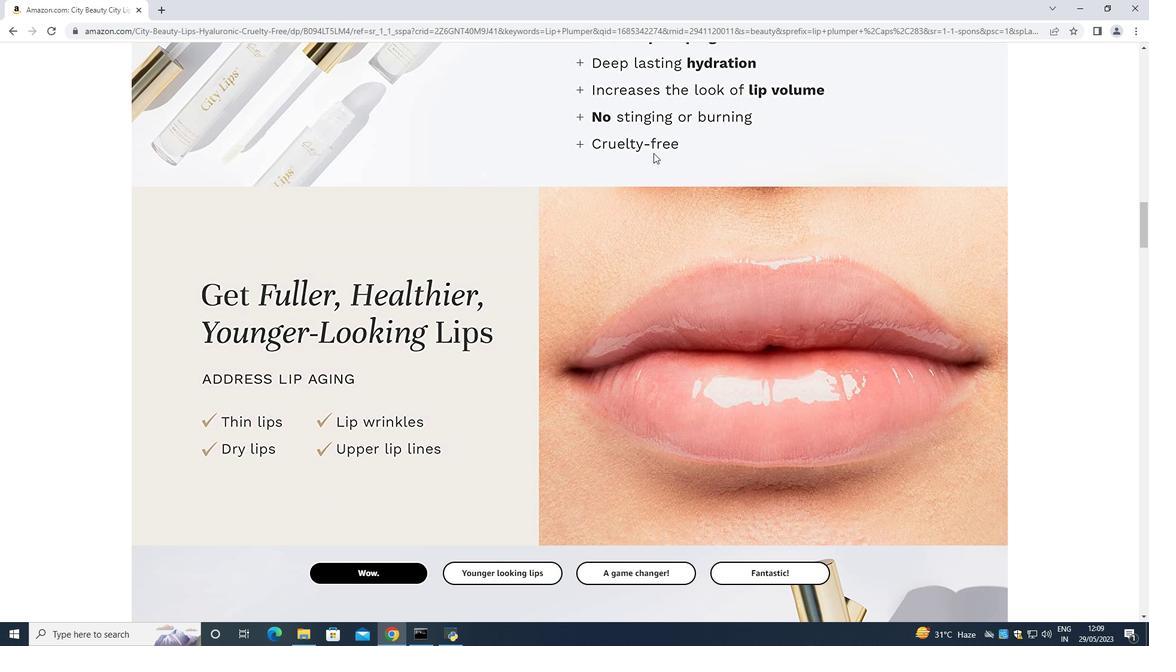 
Action: Mouse scrolled (653, 152) with delta (0, 0)
Screenshot: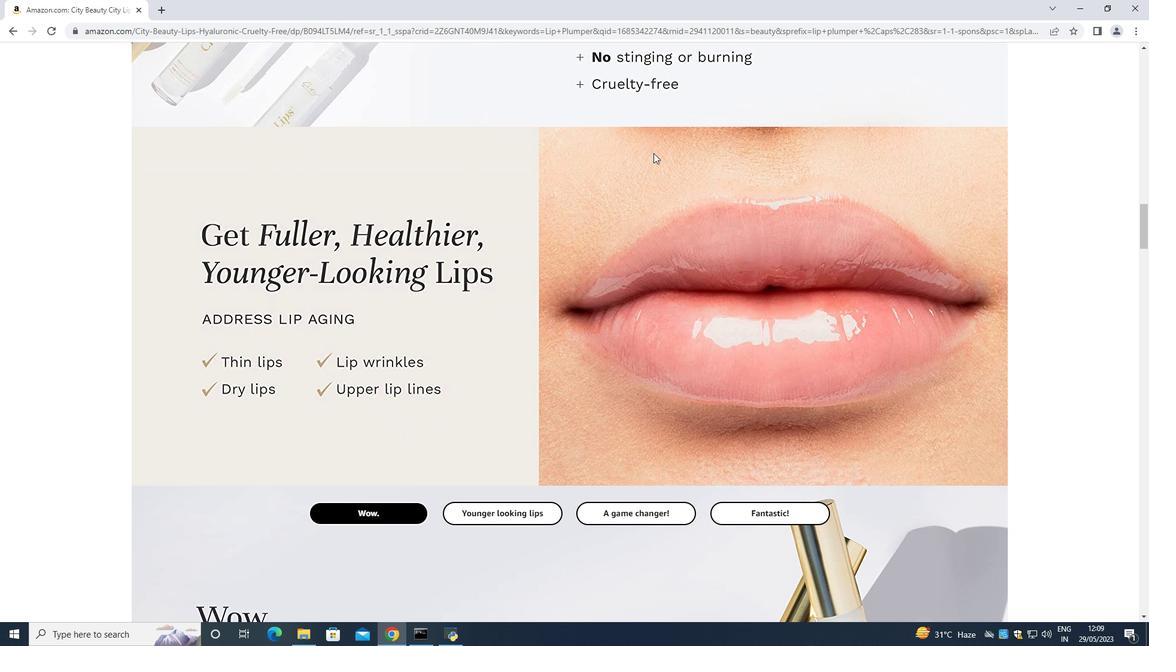 
Action: Mouse scrolled (653, 152) with delta (0, 0)
Screenshot: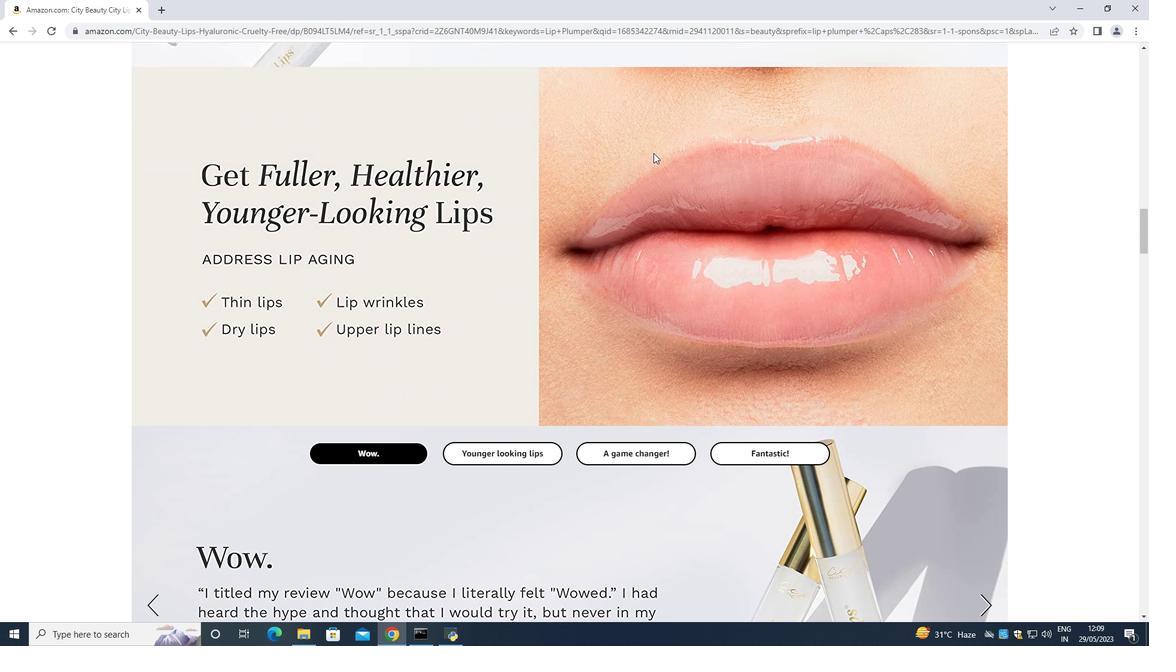 
Action: Mouse scrolled (653, 152) with delta (0, 0)
Screenshot: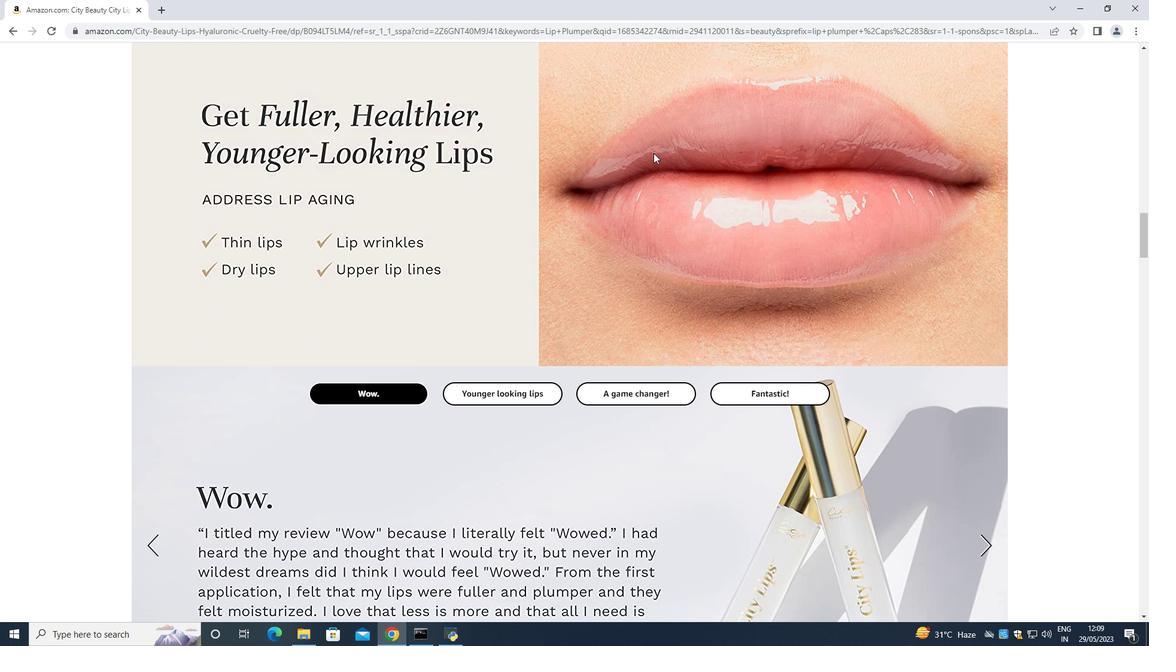 
Action: Mouse scrolled (653, 152) with delta (0, 0)
Screenshot: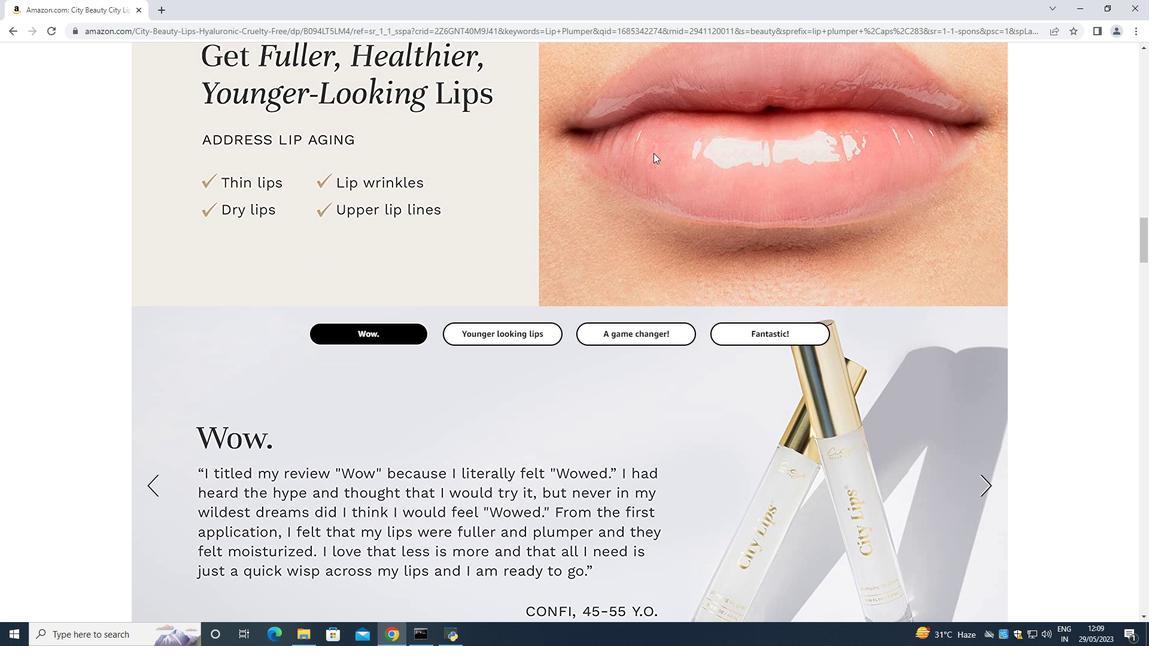 
Action: Mouse scrolled (653, 152) with delta (0, 0)
Screenshot: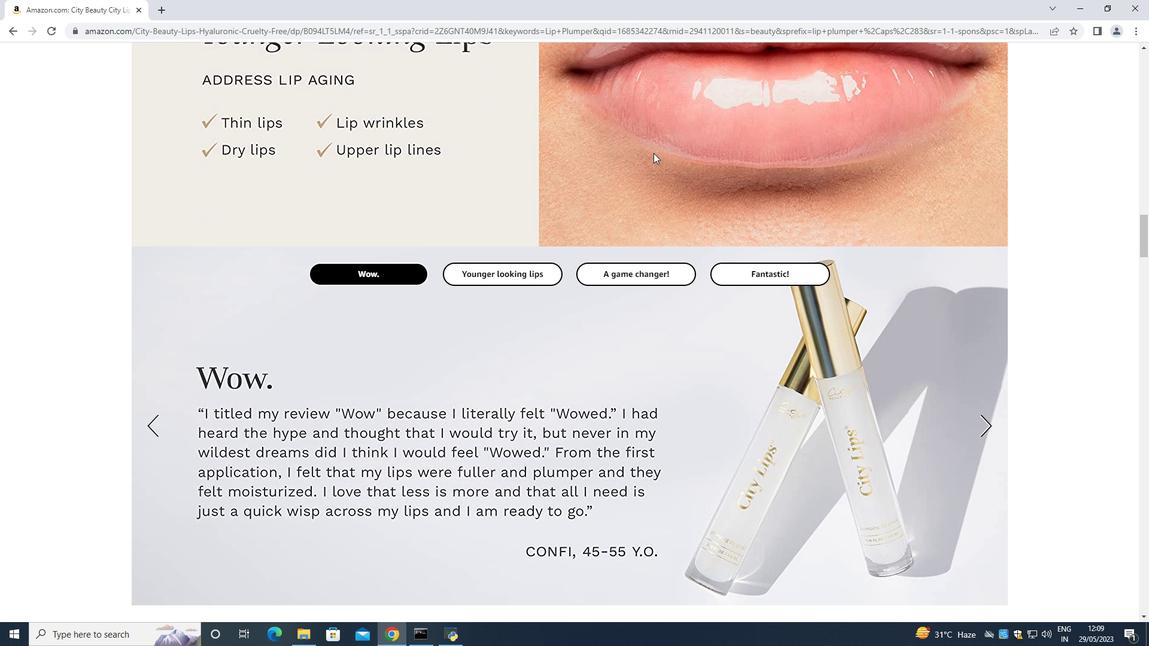 
Action: Mouse moved to (599, 142)
Screenshot: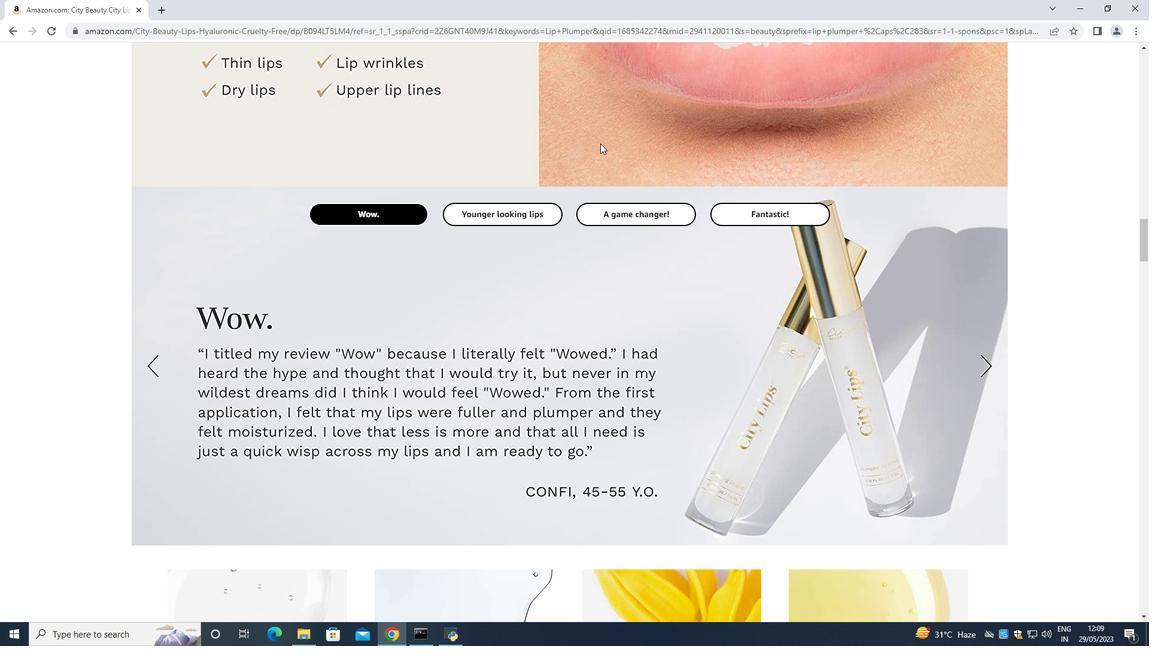 
Action: Mouse scrolled (599, 141) with delta (0, 0)
Screenshot: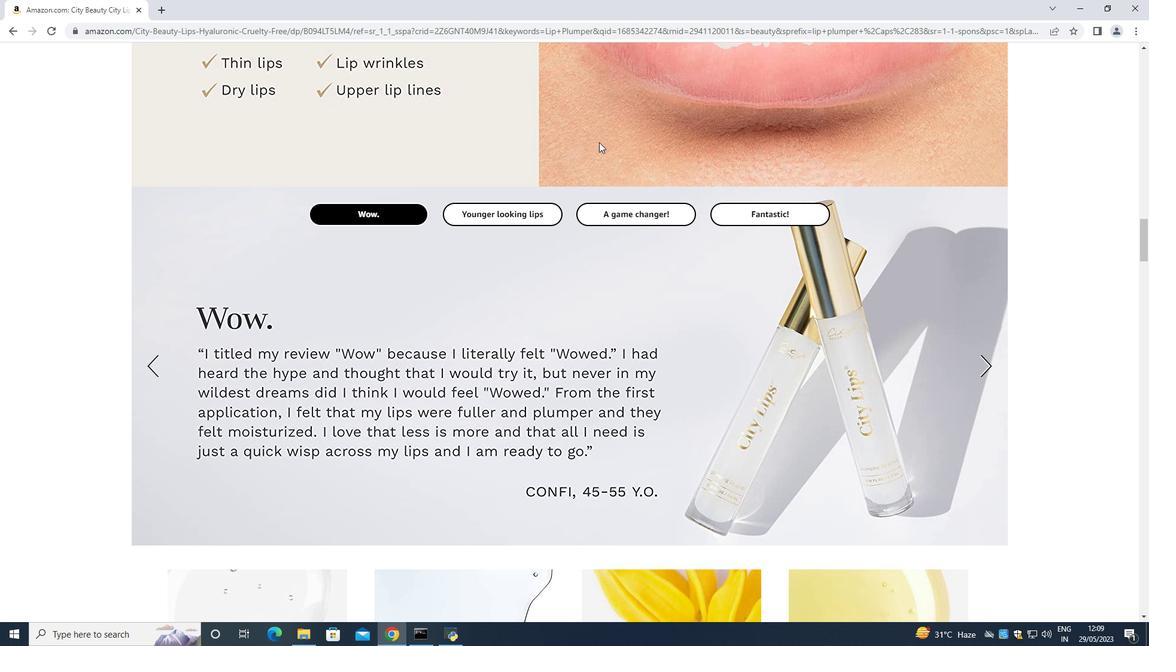 
Action: Mouse moved to (503, 149)
Screenshot: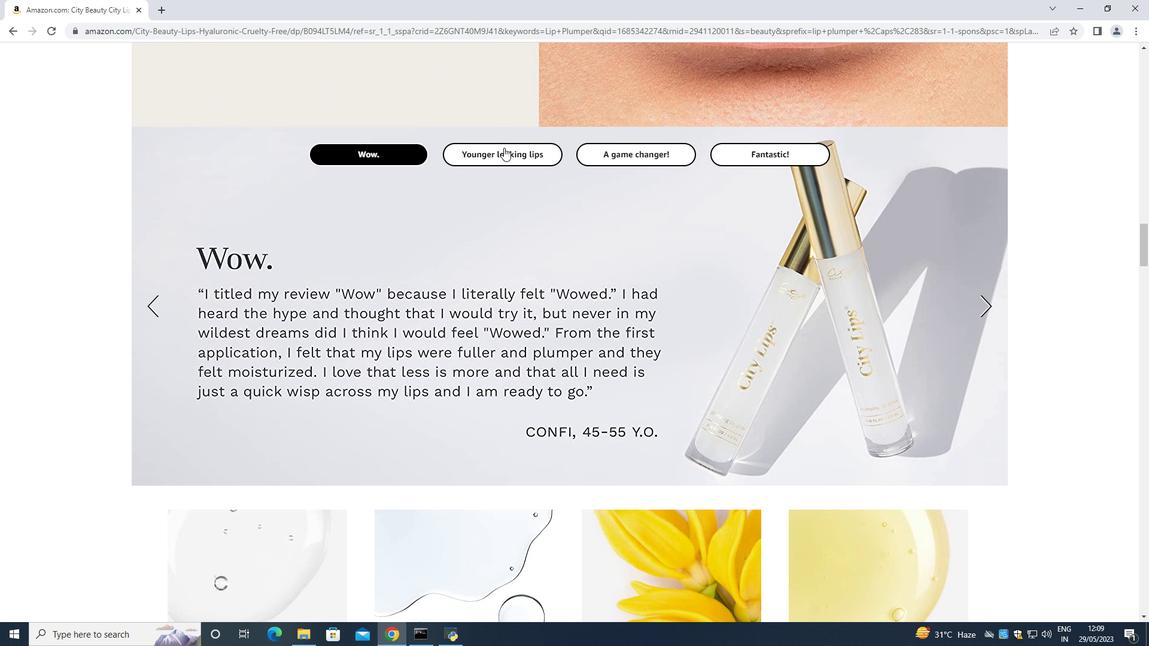 
Action: Mouse pressed left at (503, 149)
Screenshot: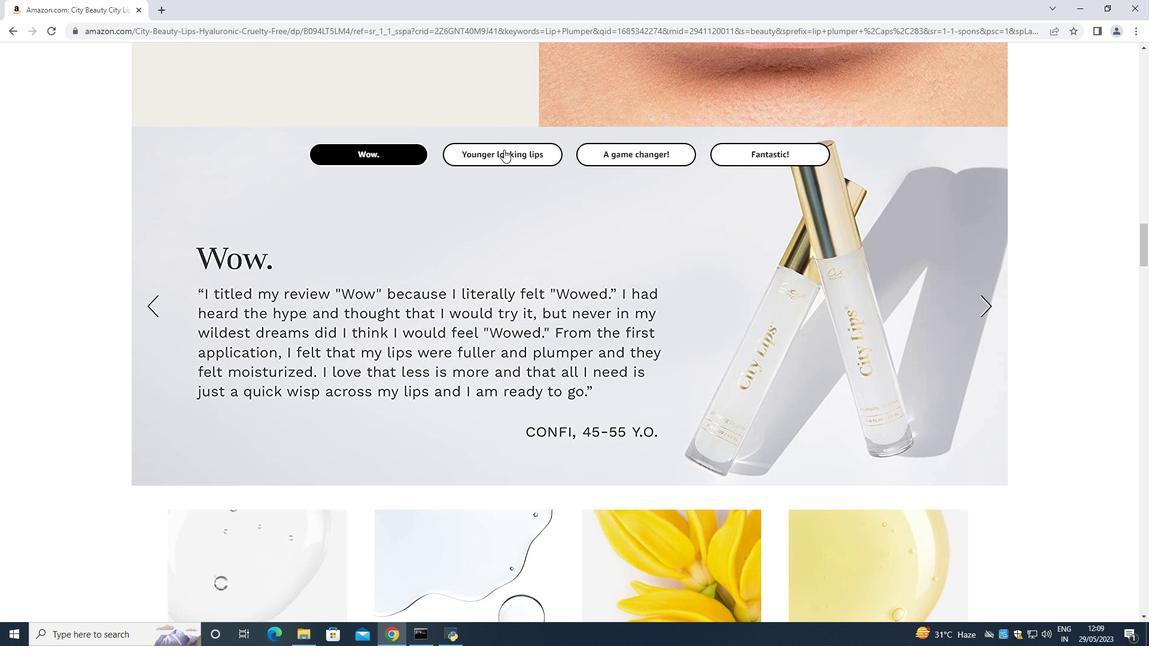
Action: Mouse moved to (642, 149)
Screenshot: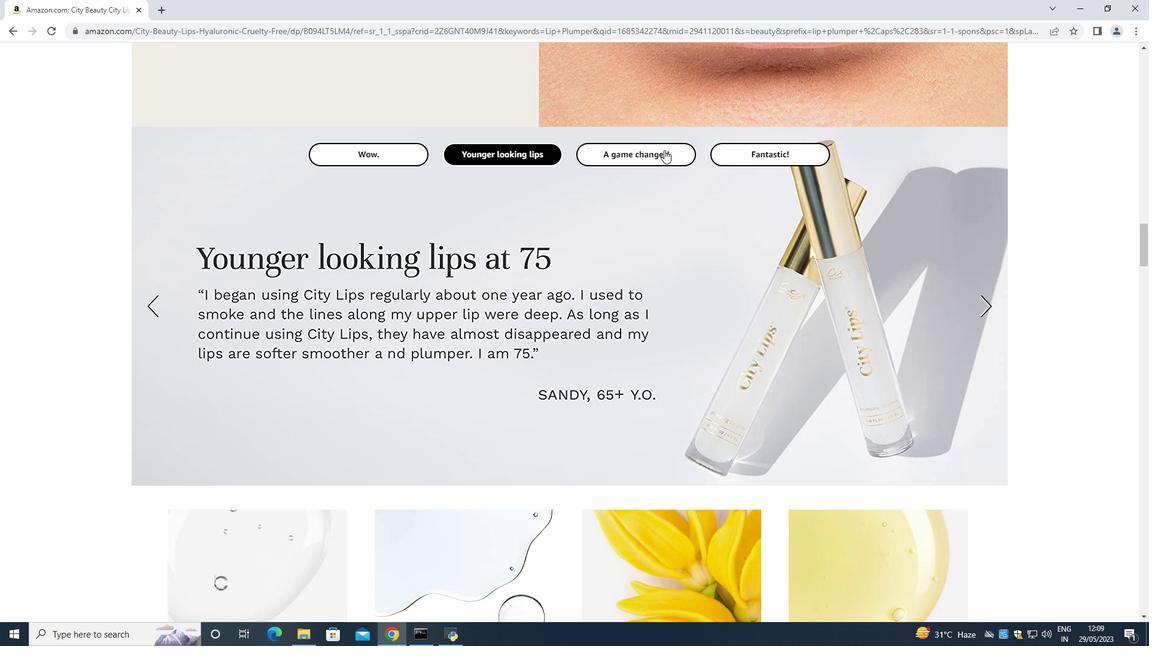
Action: Mouse pressed left at (642, 149)
Screenshot: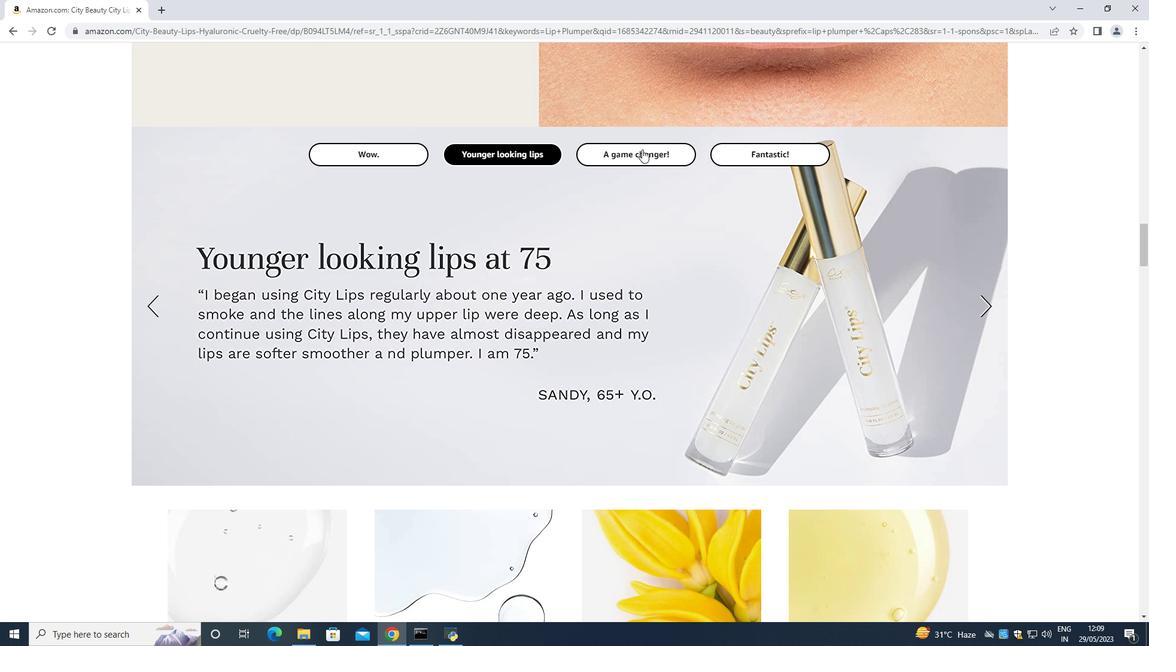
Action: Mouse moved to (741, 149)
Screenshot: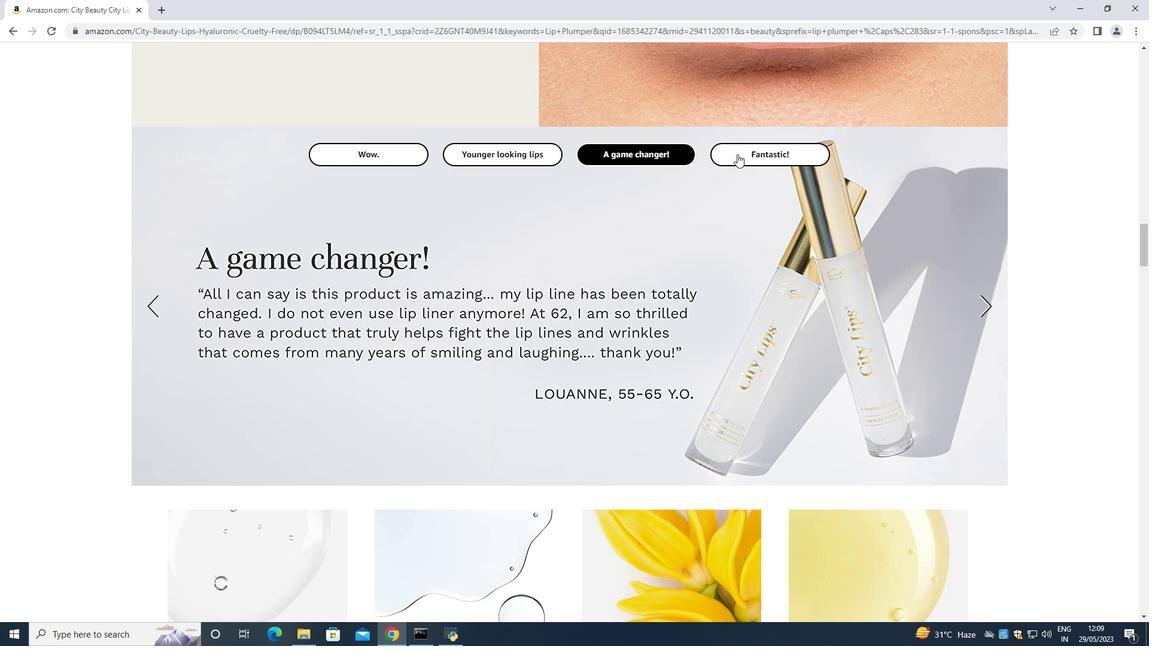 
Action: Mouse pressed left at (741, 149)
Screenshot: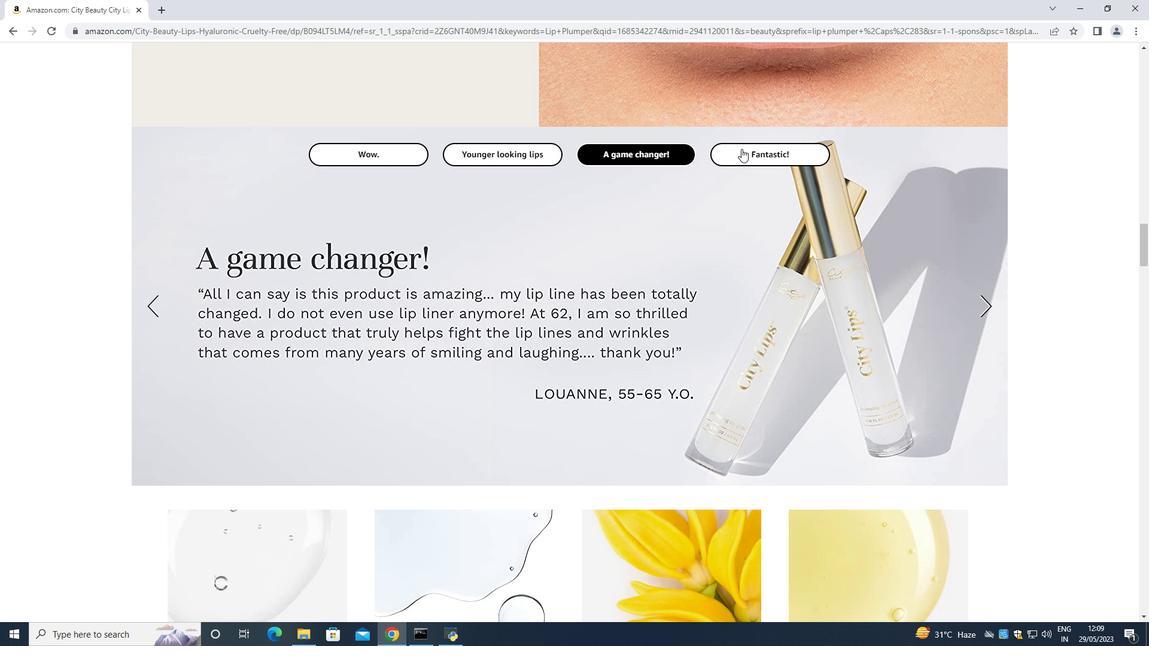 
Action: Mouse moved to (696, 154)
Screenshot: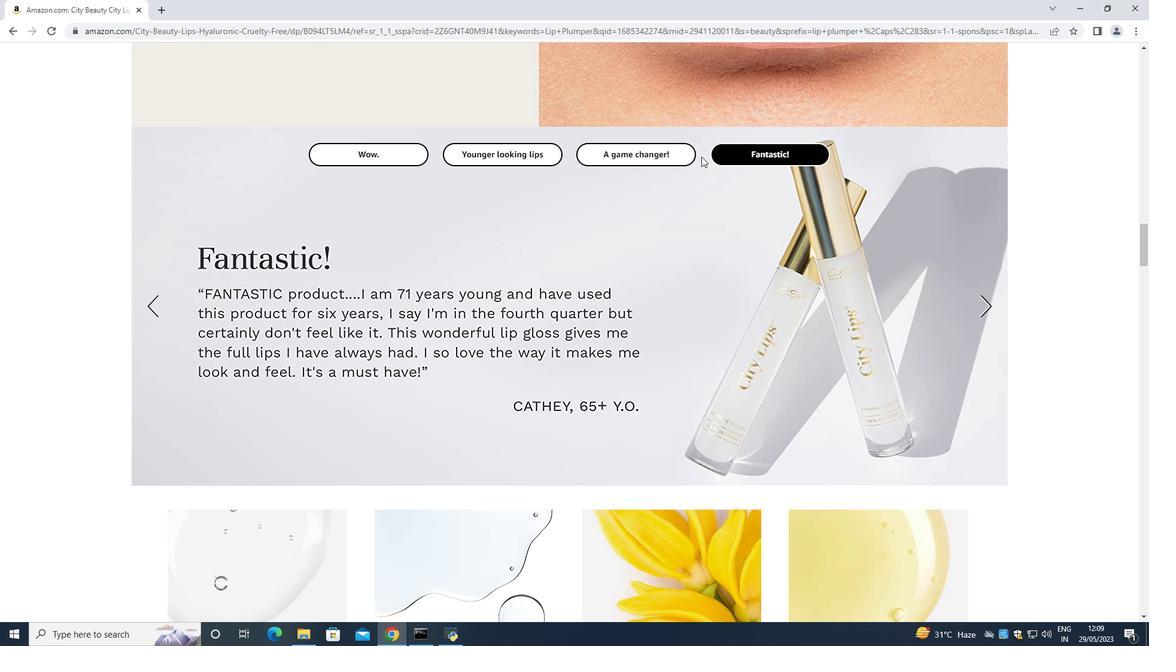 
Action: Mouse scrolled (696, 153) with delta (0, 0)
Screenshot: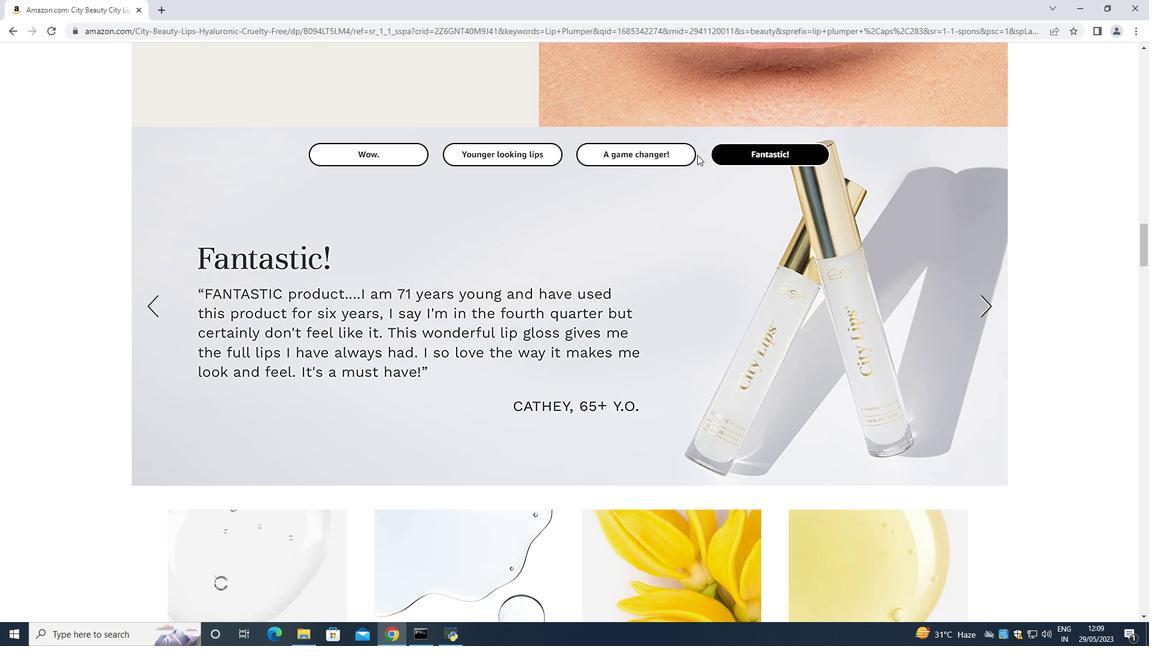 
Action: Mouse scrolled (696, 153) with delta (0, 0)
Screenshot: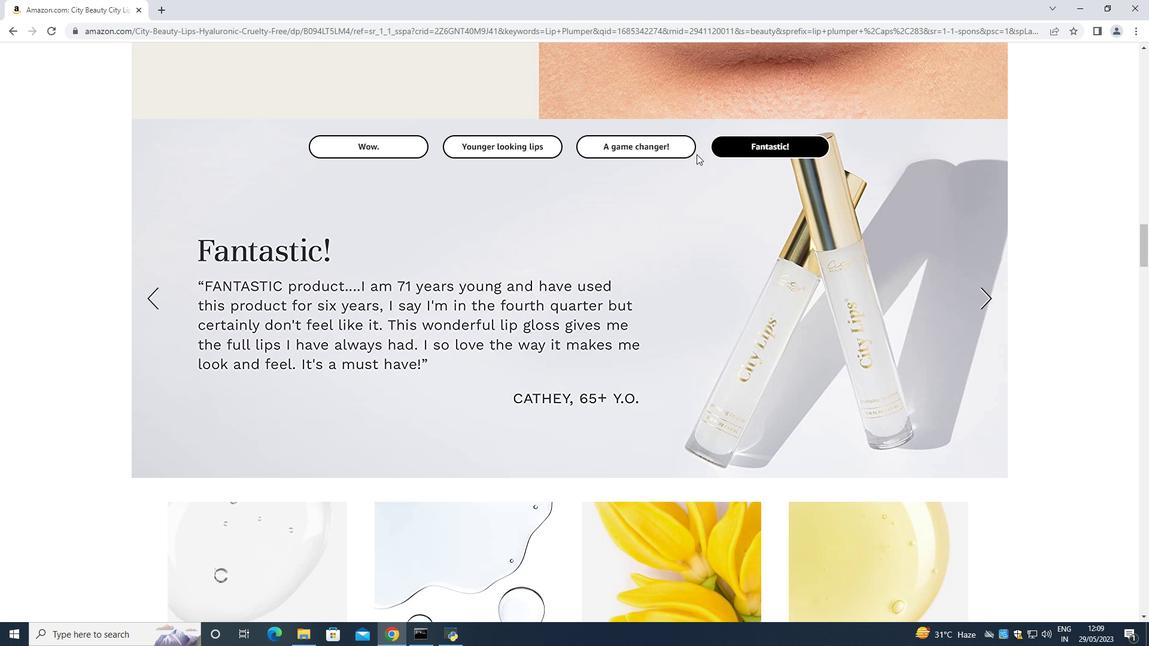 
Action: Mouse moved to (718, 248)
Screenshot: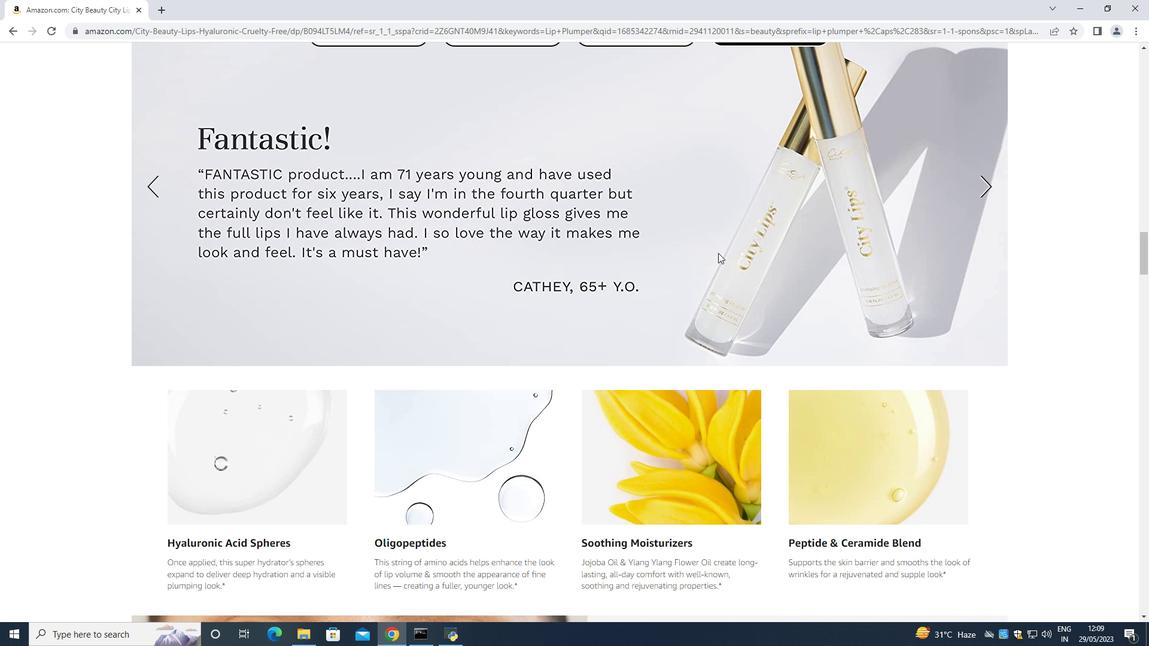 
Action: Mouse scrolled (718, 249) with delta (0, 0)
Screenshot: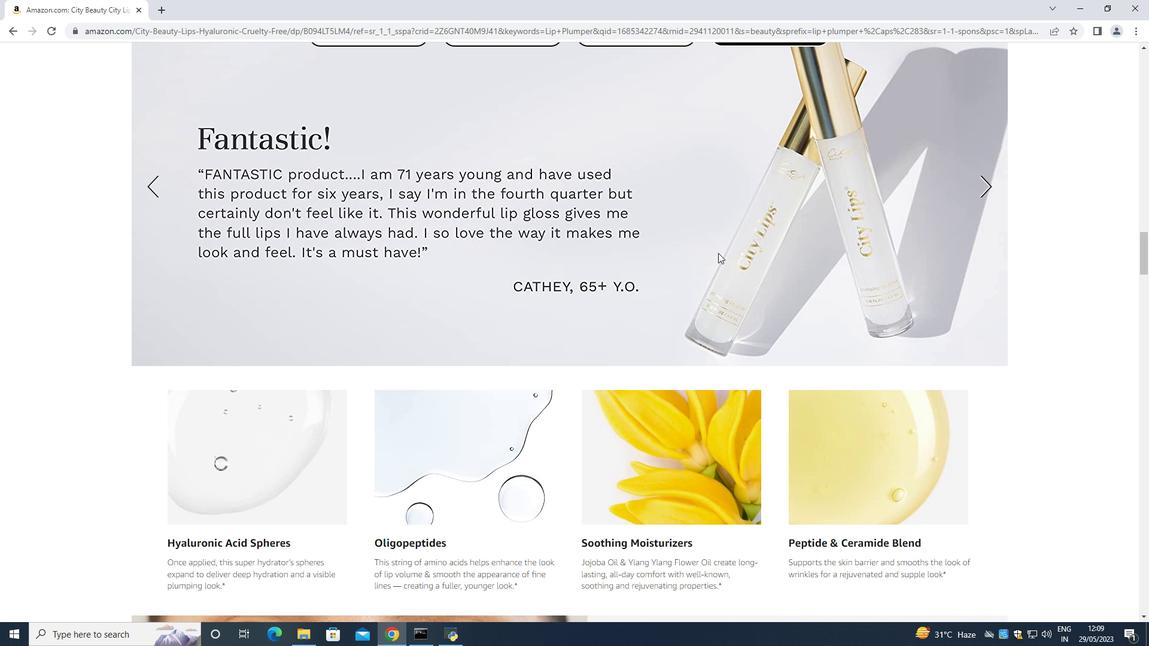 
Action: Mouse scrolled (718, 248) with delta (0, 0)
Screenshot: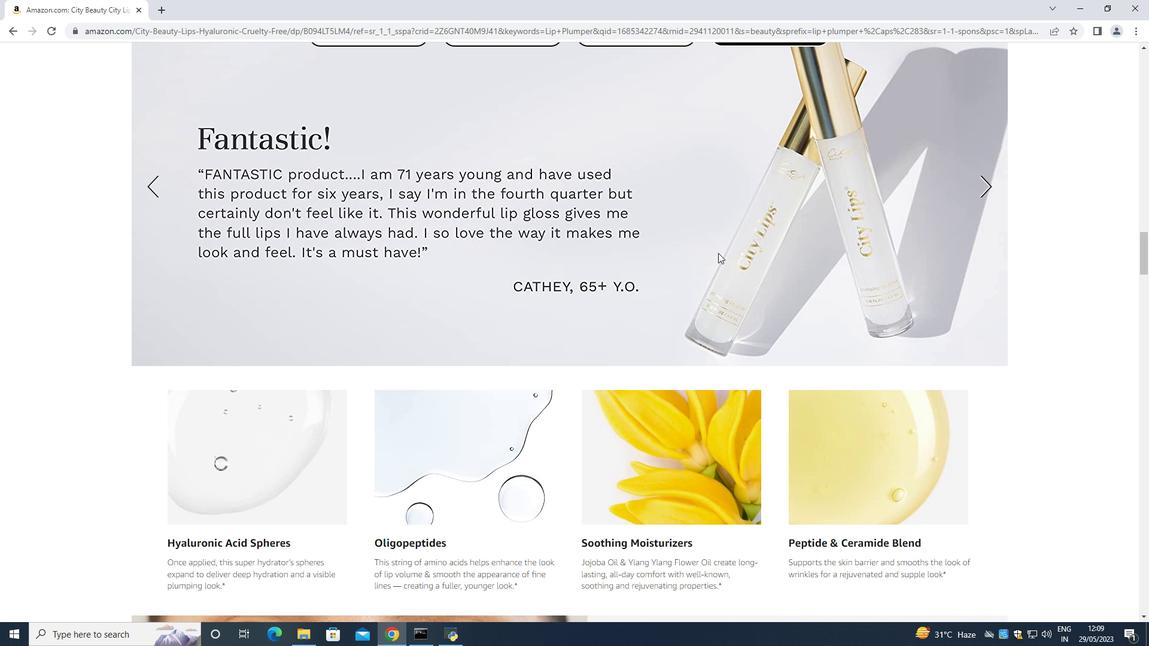 
Action: Mouse scrolled (718, 248) with delta (0, 0)
Screenshot: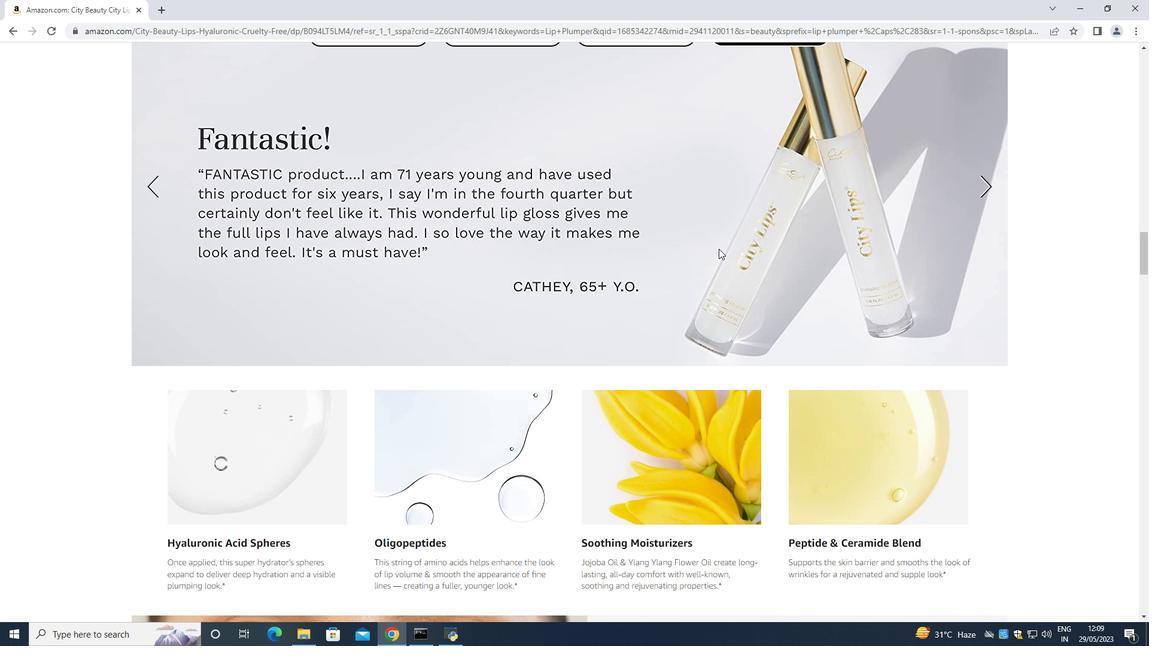 
Action: Mouse moved to (718, 248)
Screenshot: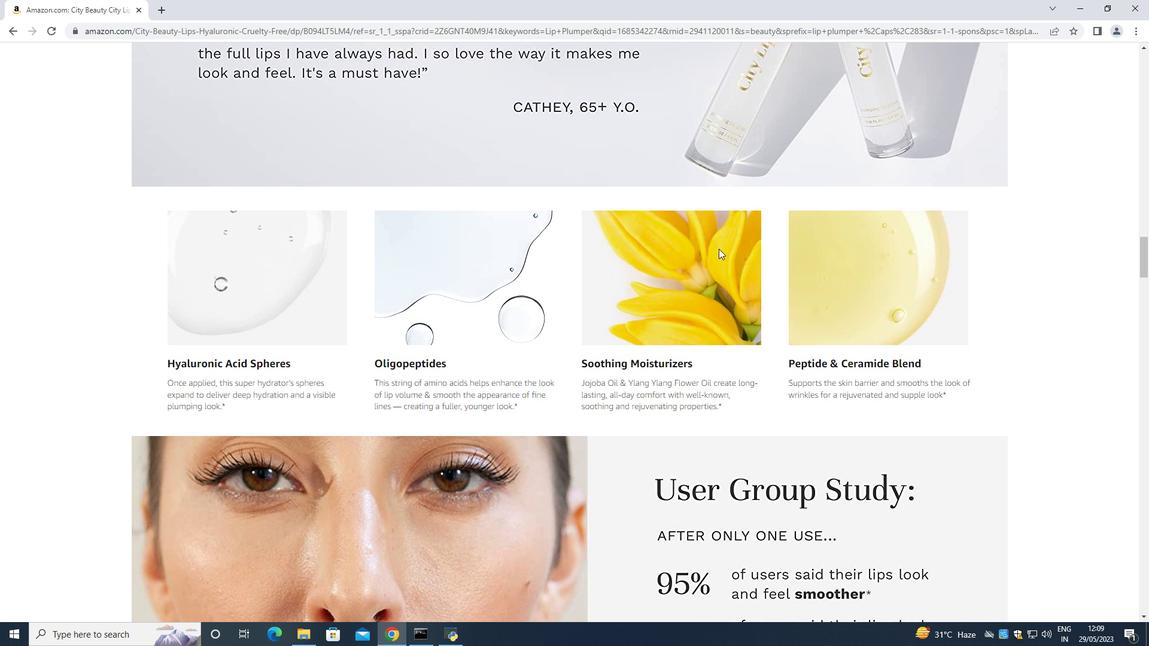 
Action: Mouse scrolled (718, 247) with delta (0, 0)
Screenshot: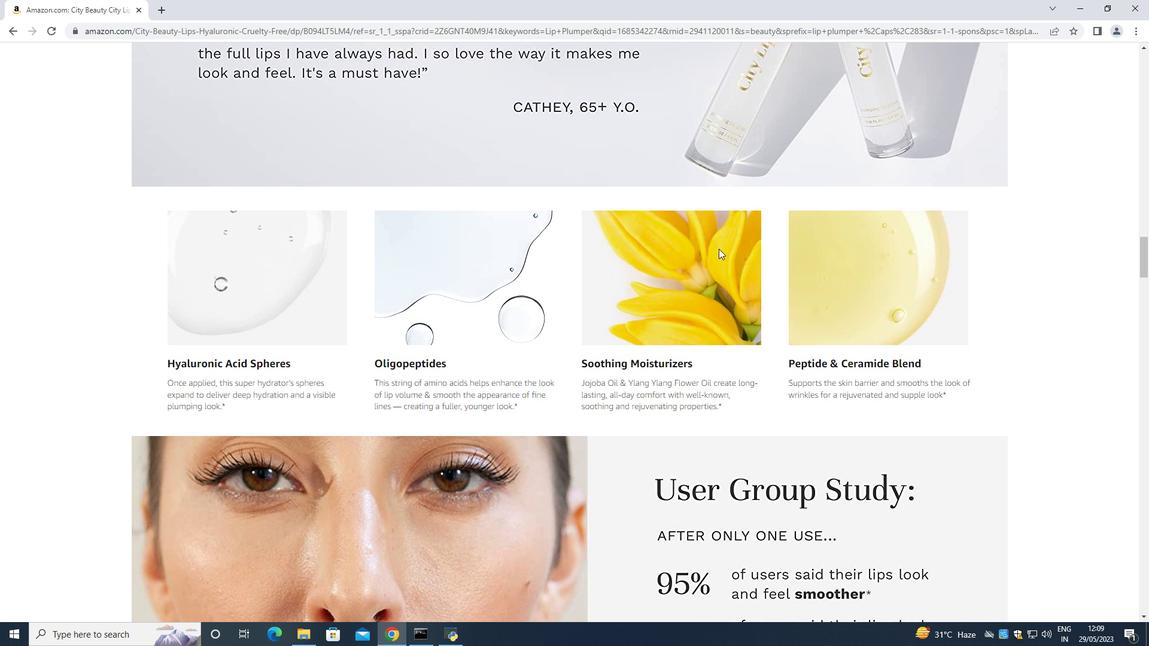 
Action: Mouse moved to (362, 180)
Screenshot: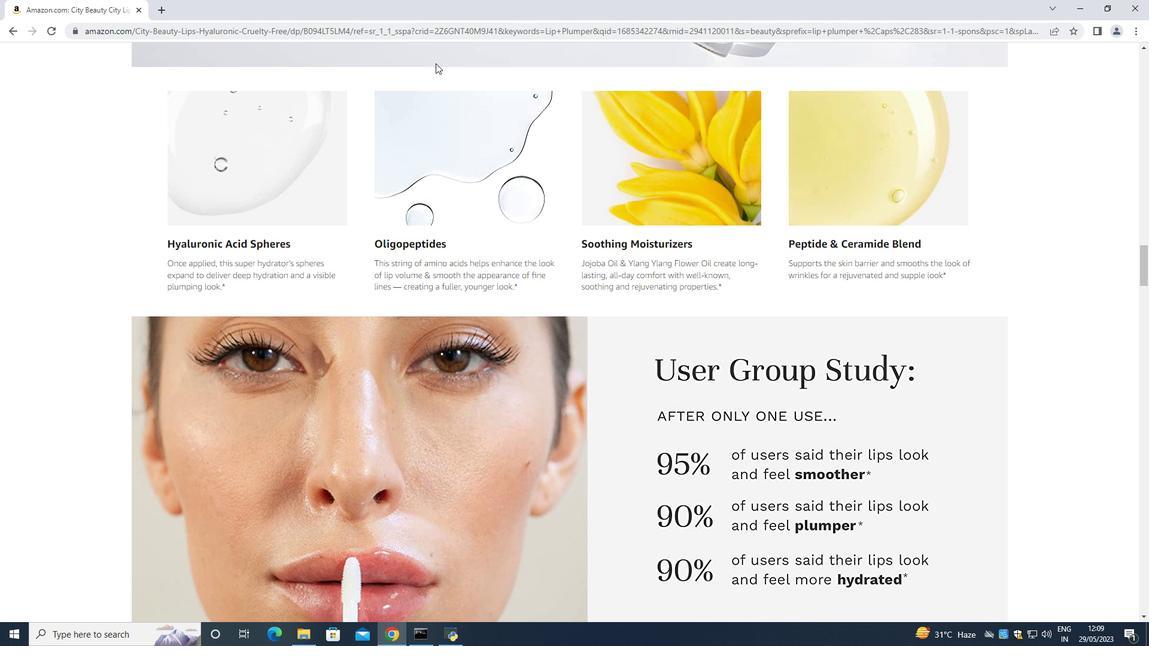 
Action: Mouse scrolled (362, 180) with delta (0, 0)
Screenshot: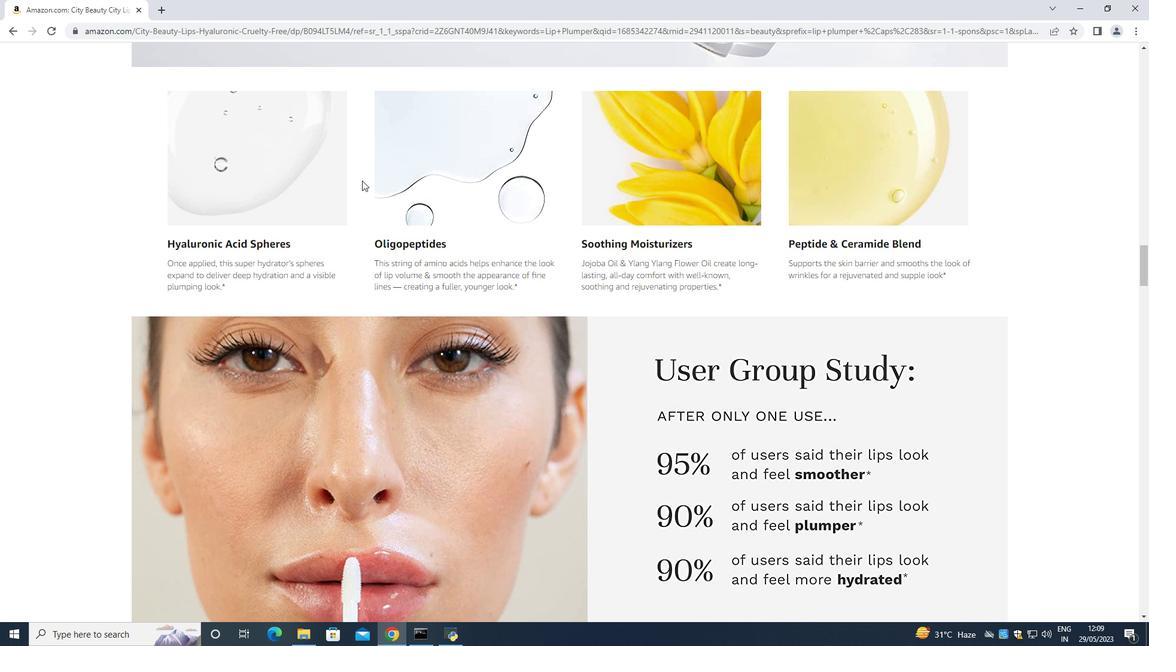 
Action: Mouse scrolled (362, 180) with delta (0, 0)
Screenshot: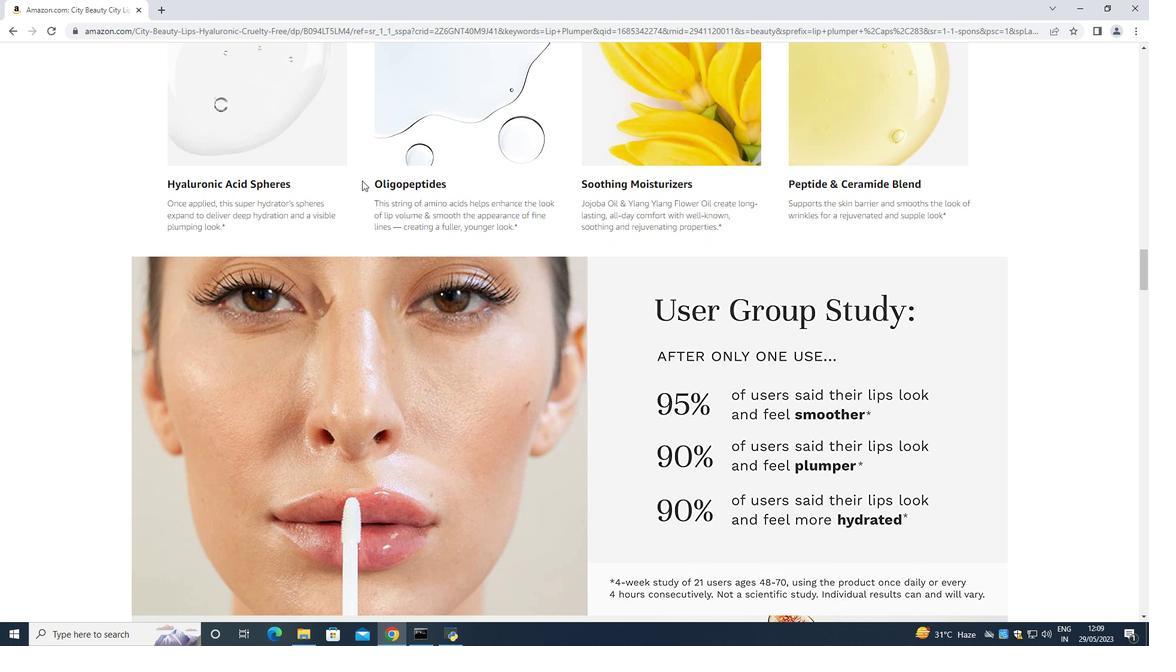 
Action: Mouse scrolled (362, 180) with delta (0, 0)
Screenshot: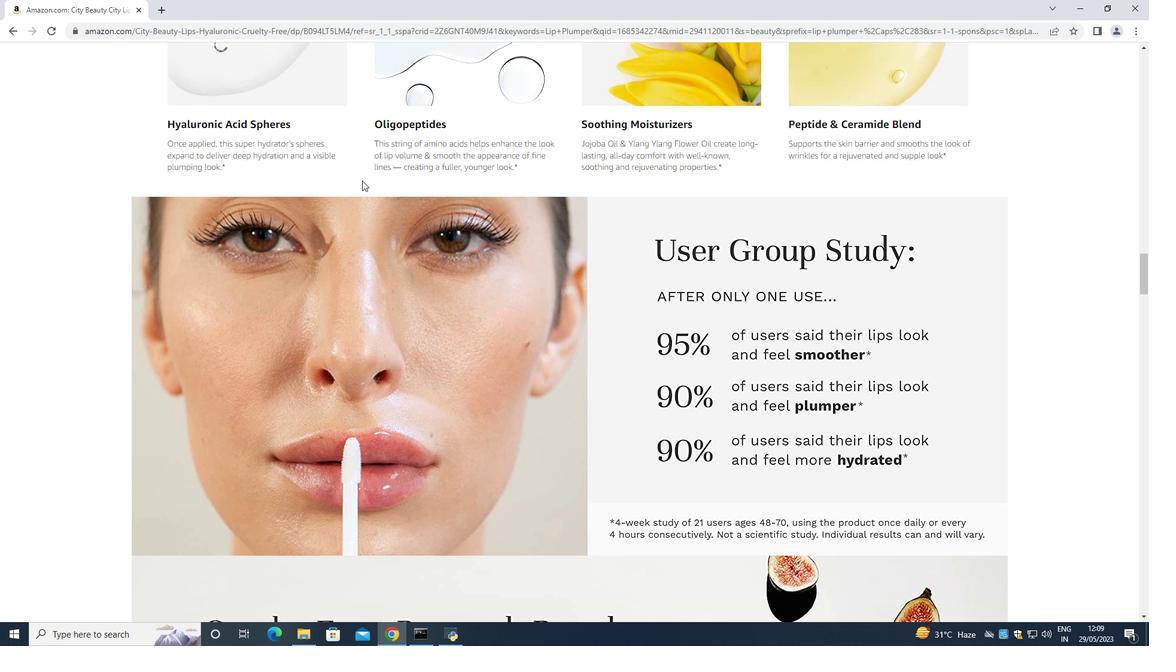 
Action: Mouse scrolled (362, 180) with delta (0, 0)
Screenshot: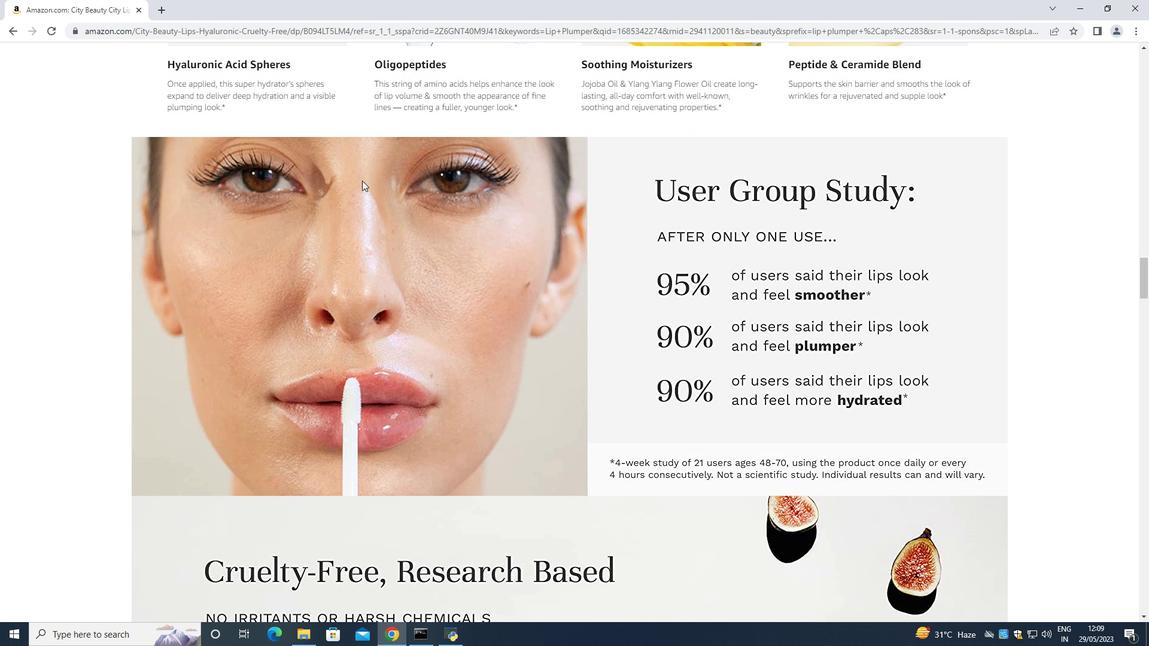 
Action: Mouse moved to (781, 199)
Screenshot: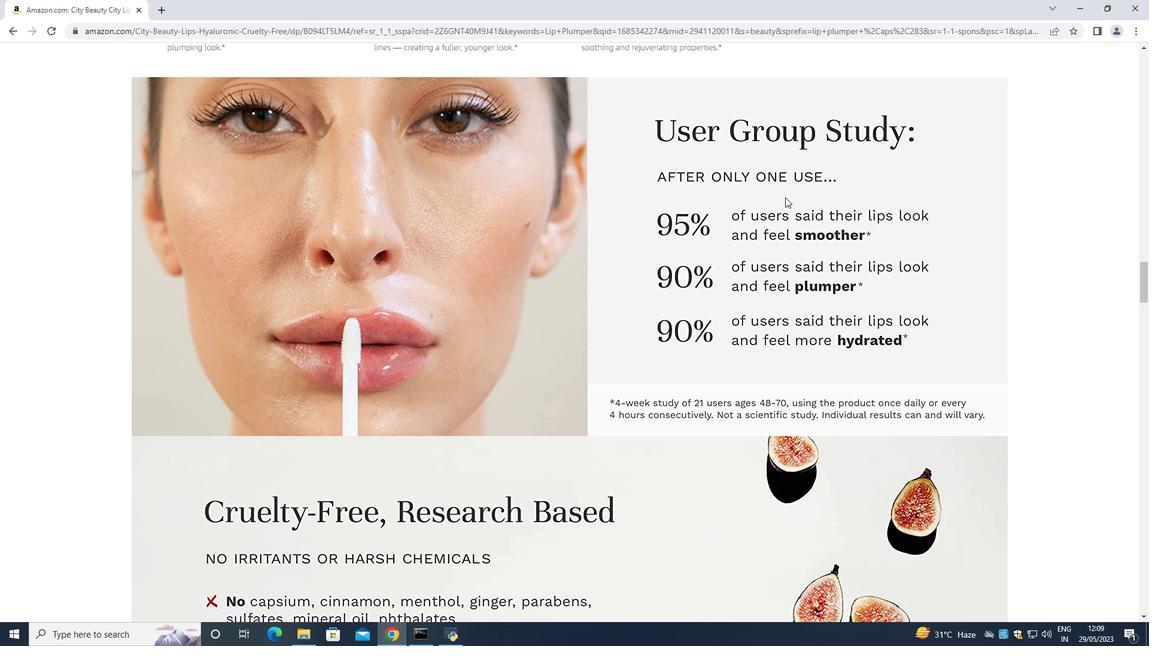 
Action: Mouse scrolled (781, 198) with delta (0, 0)
Screenshot: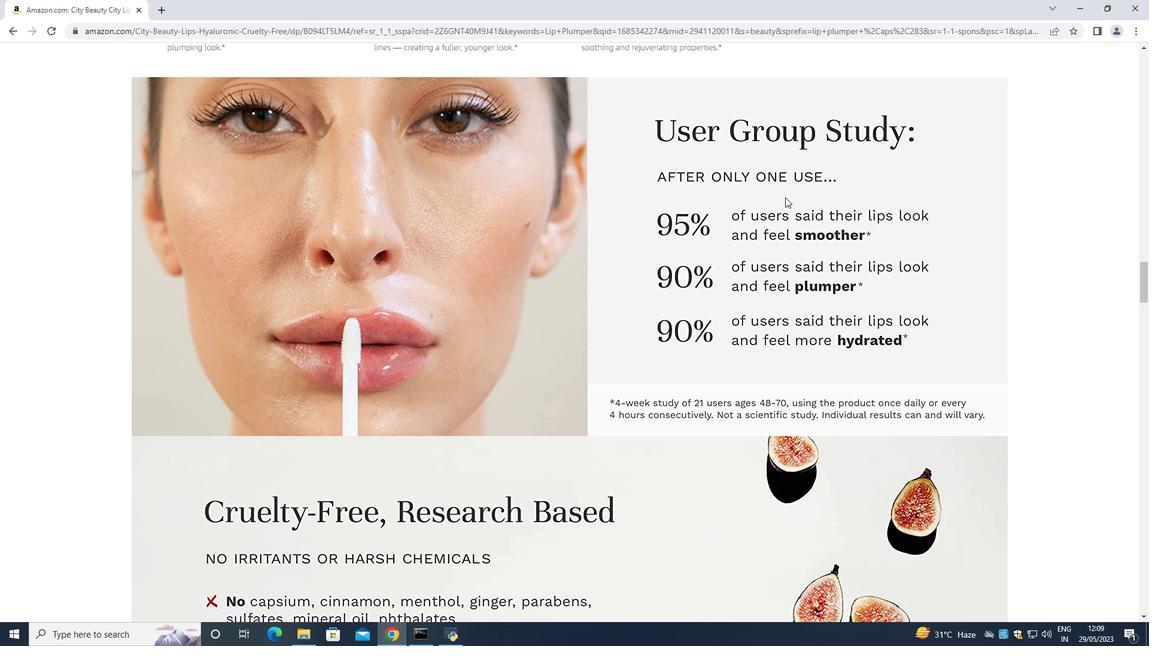 
Action: Mouse moved to (680, 92)
Screenshot: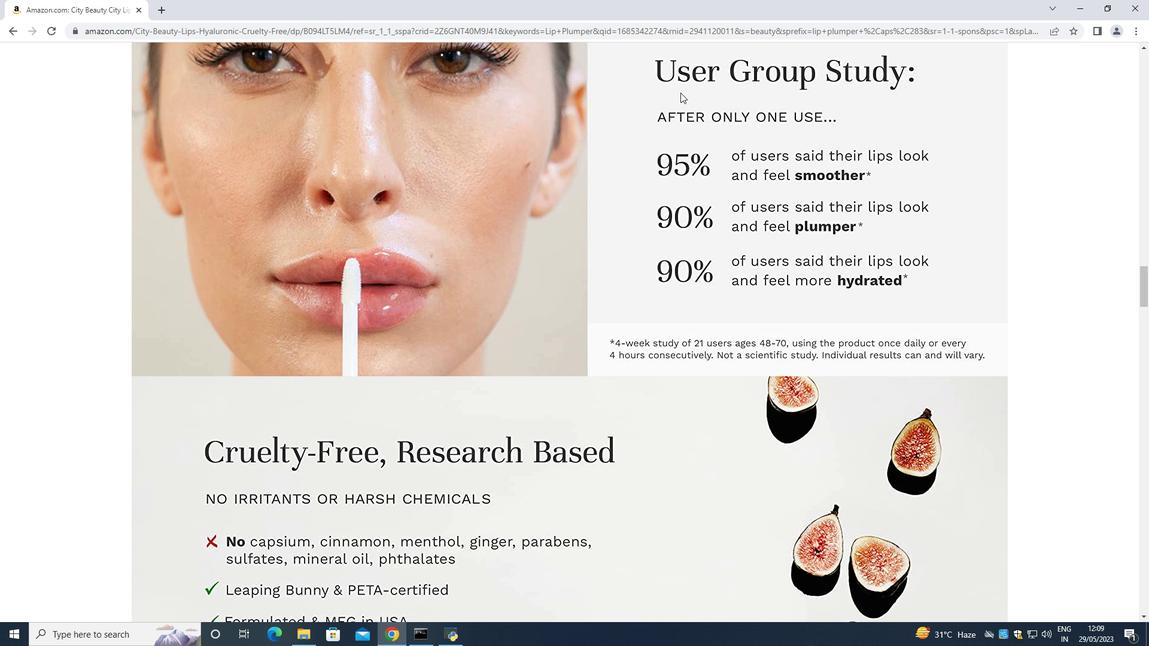 
Action: Mouse scrolled (680, 92) with delta (0, 0)
Screenshot: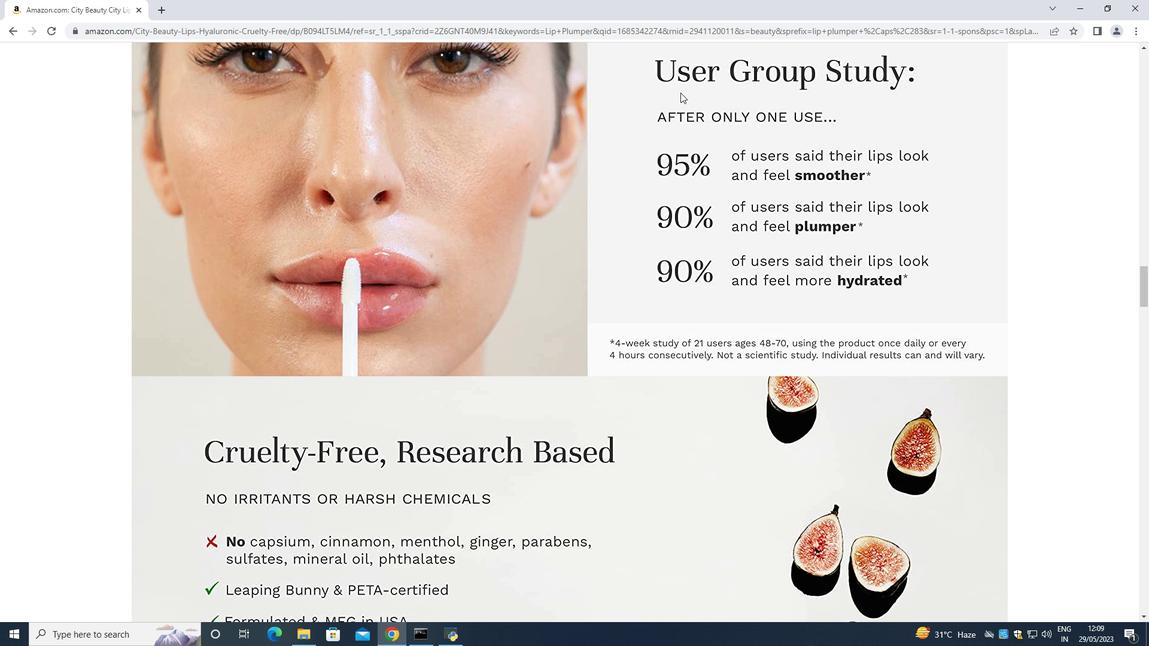 
Action: Mouse moved to (682, 92)
Screenshot: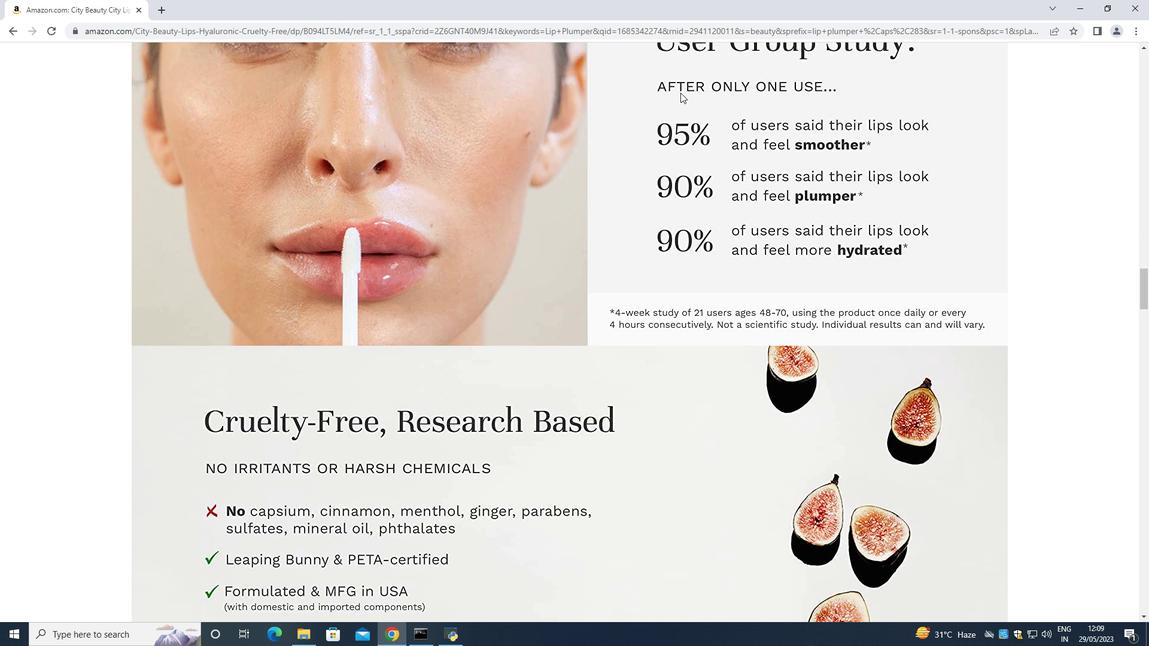 
Action: Mouse scrolled (682, 91) with delta (0, 0)
Screenshot: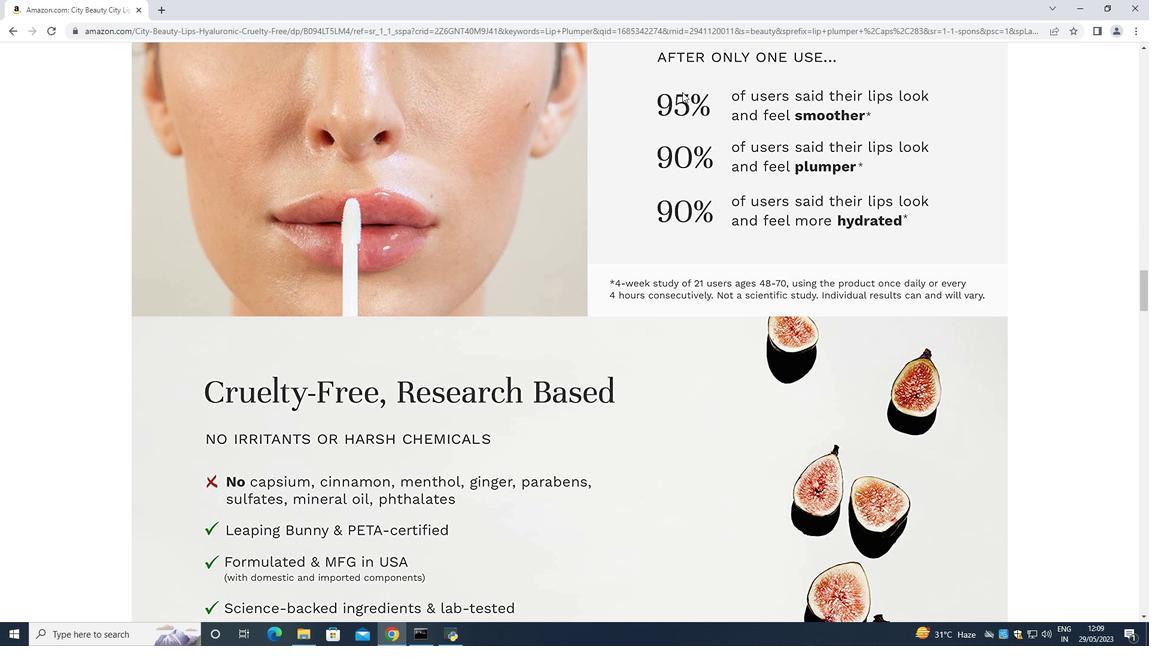 
Action: Mouse scrolled (682, 91) with delta (0, 0)
Screenshot: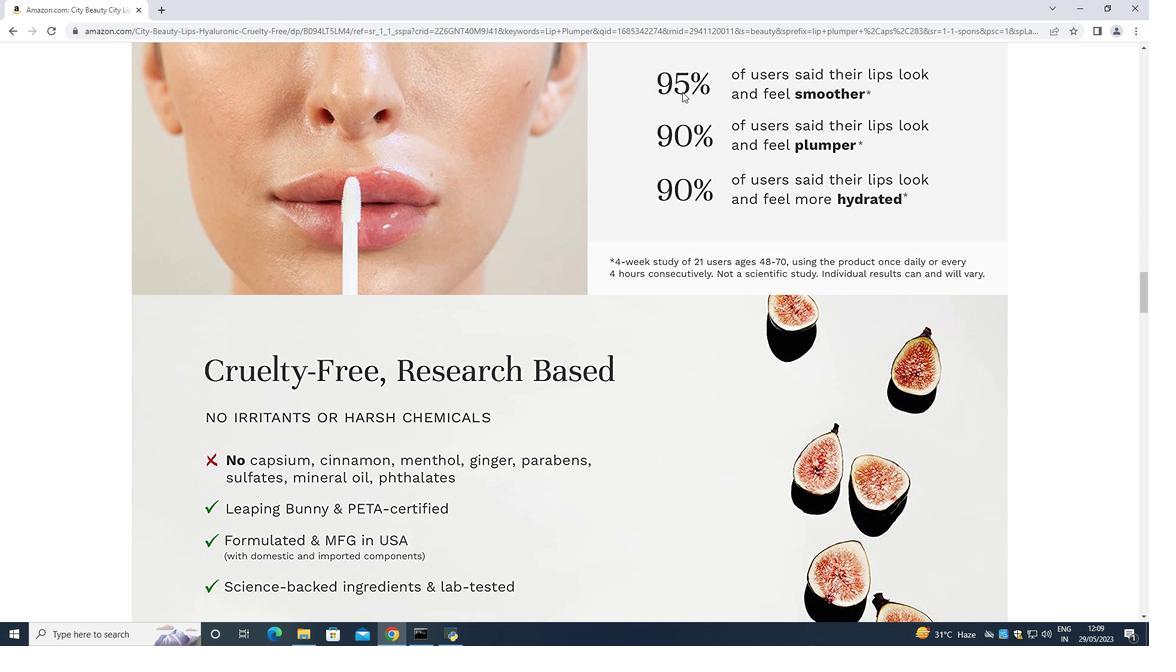 
Action: Mouse scrolled (682, 91) with delta (0, 0)
Screenshot: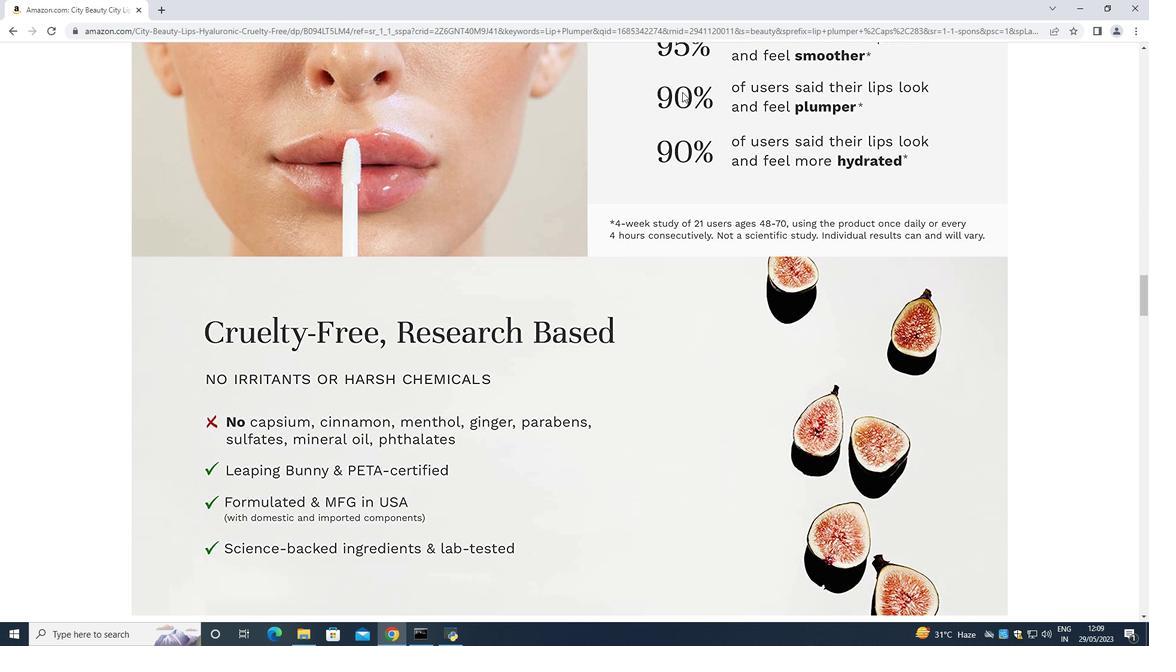 
Action: Mouse moved to (682, 91)
Screenshot: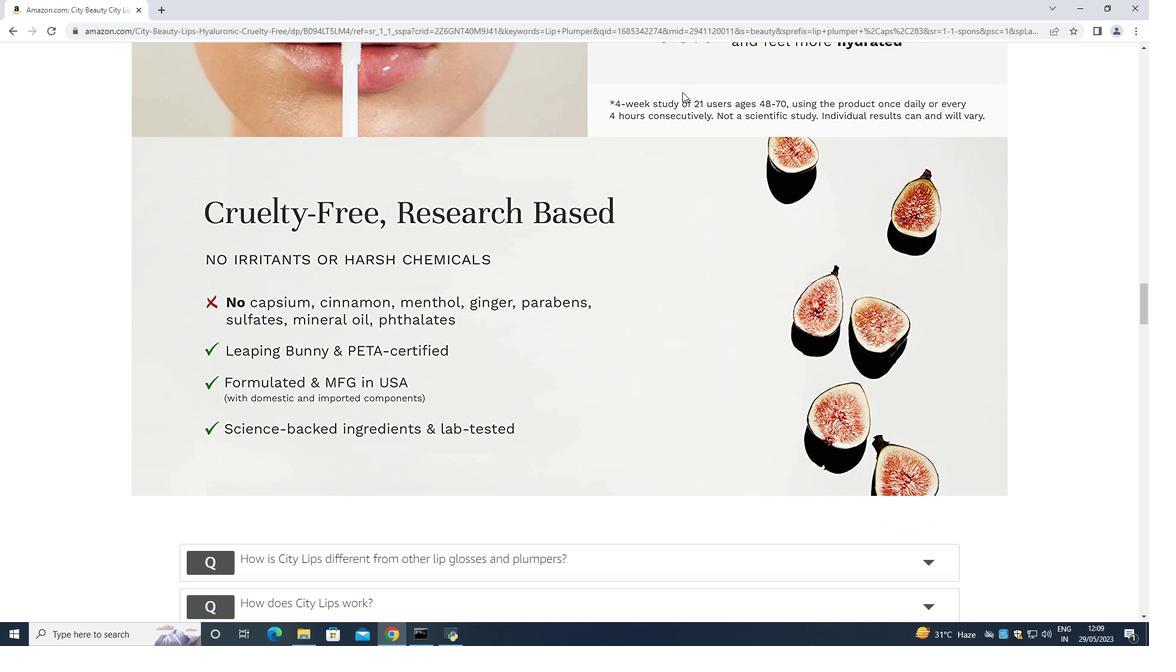 
Action: Mouse scrolled (682, 90) with delta (0, 0)
Screenshot: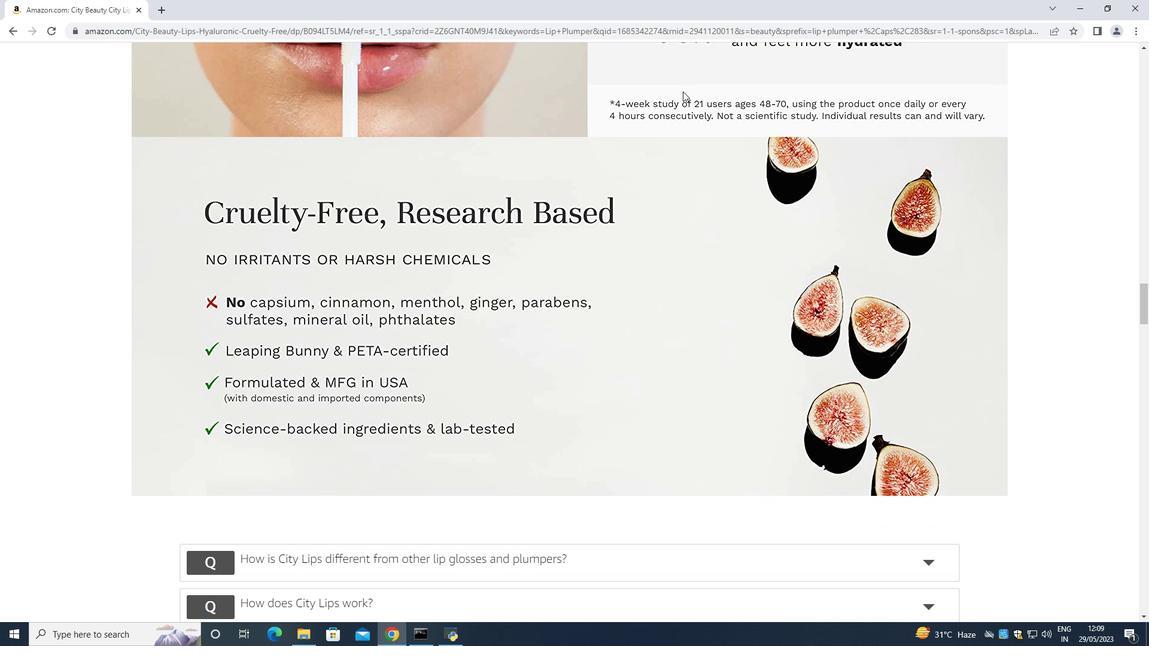 
Action: Mouse scrolled (682, 90) with delta (0, 0)
Screenshot: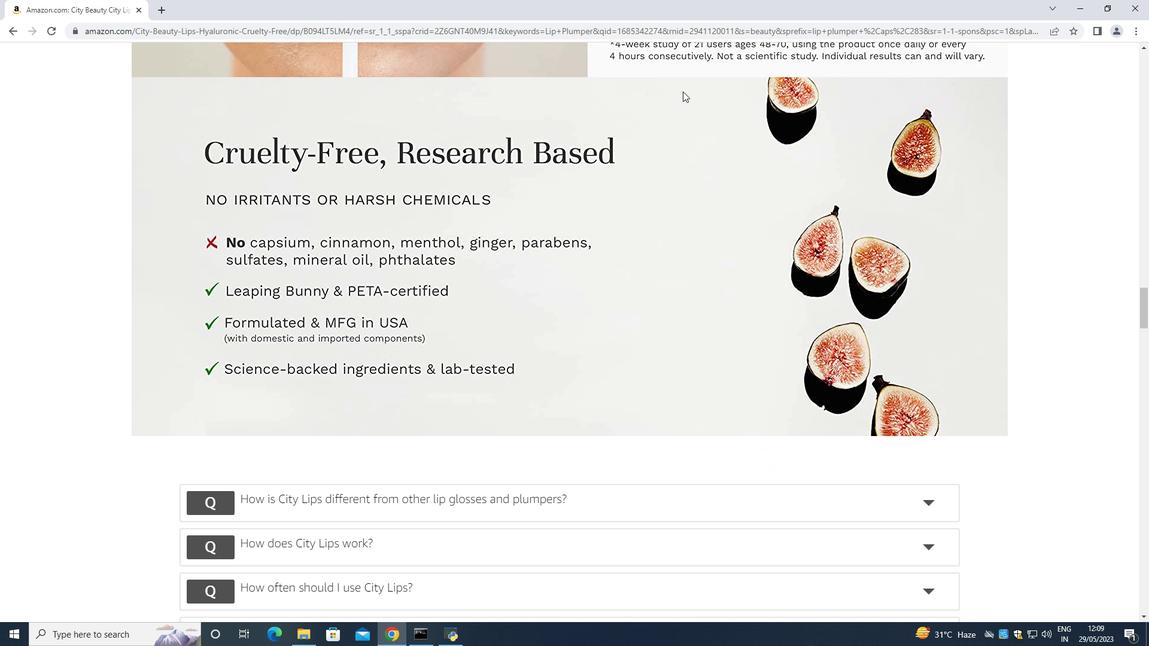 
Action: Mouse moved to (683, 90)
Screenshot: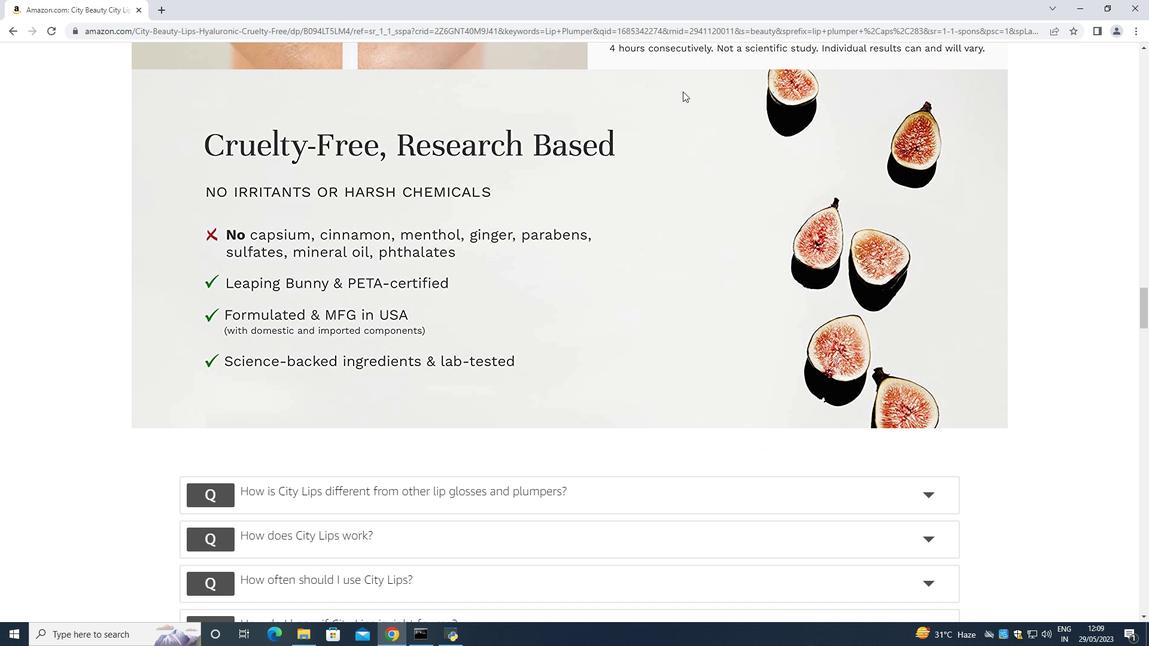 
Action: Mouse scrolled (683, 89) with delta (0, 0)
Screenshot: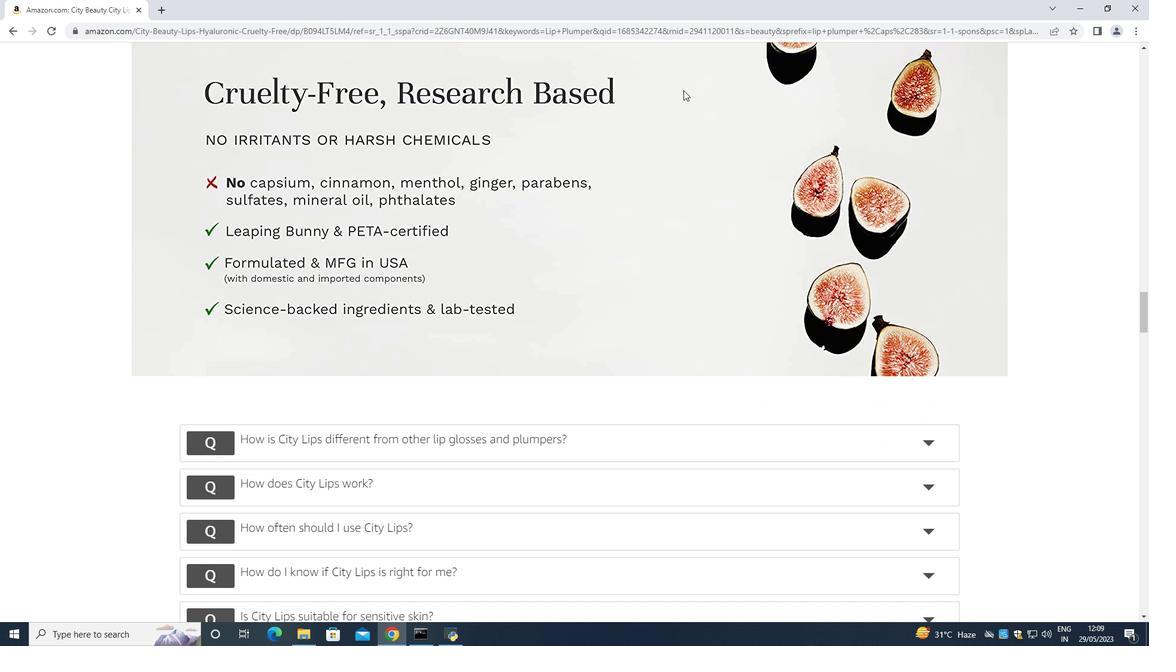 
Action: Mouse moved to (677, 88)
Screenshot: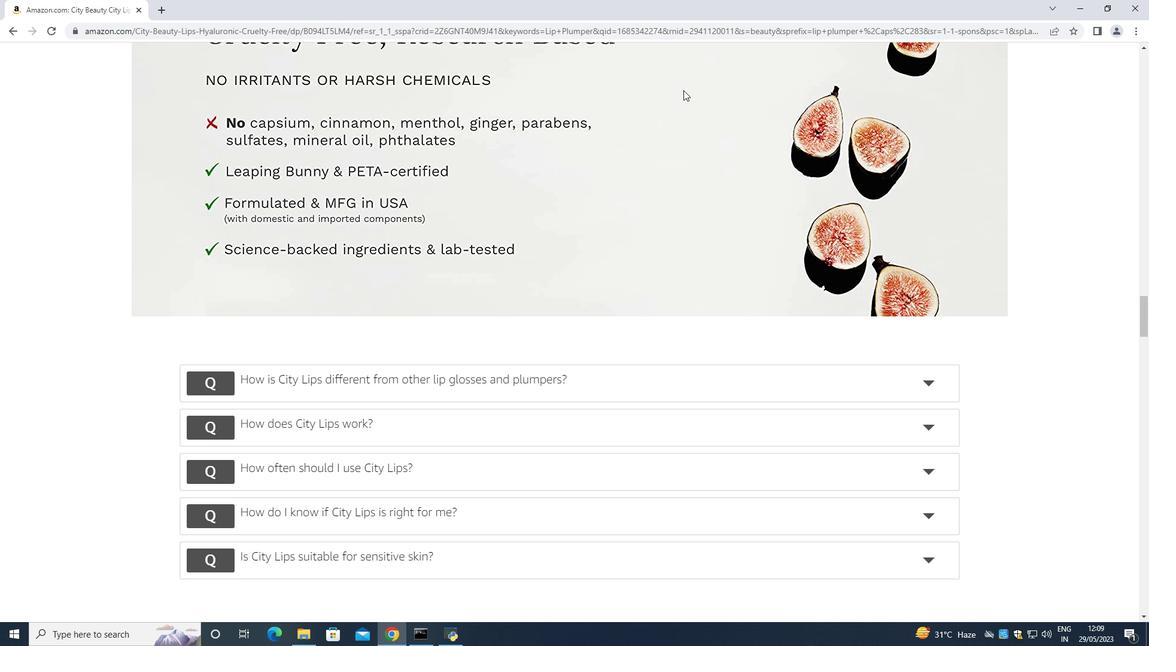 
Action: Mouse scrolled (677, 87) with delta (0, 0)
Screenshot: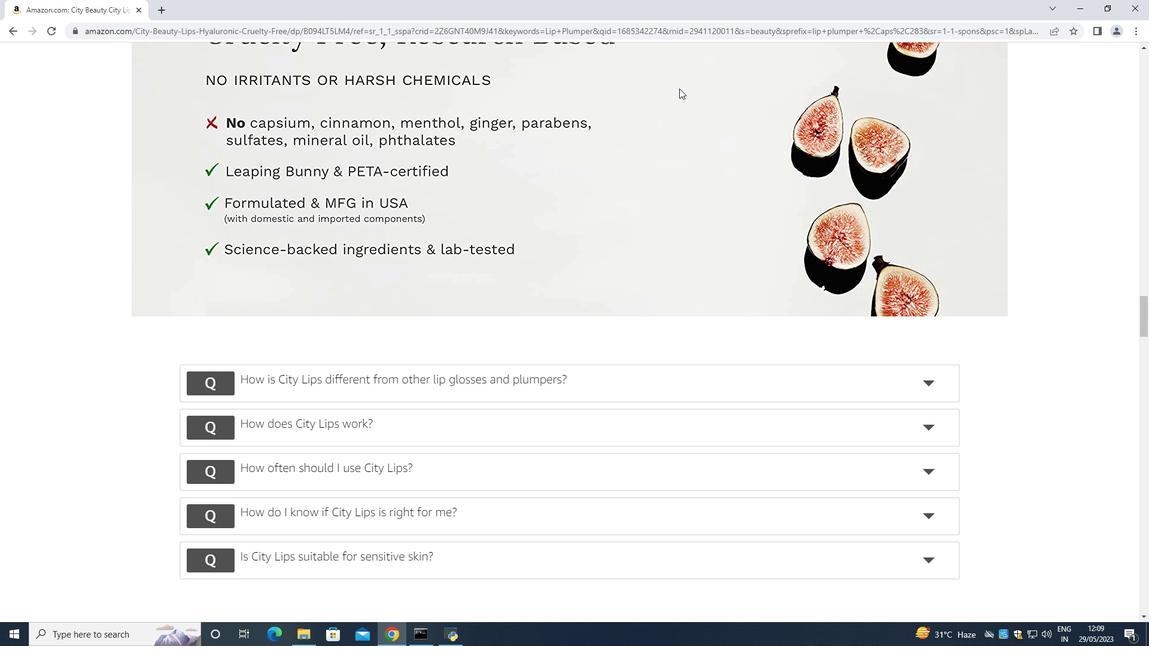 
Action: Mouse scrolled (677, 87) with delta (0, 0)
Screenshot: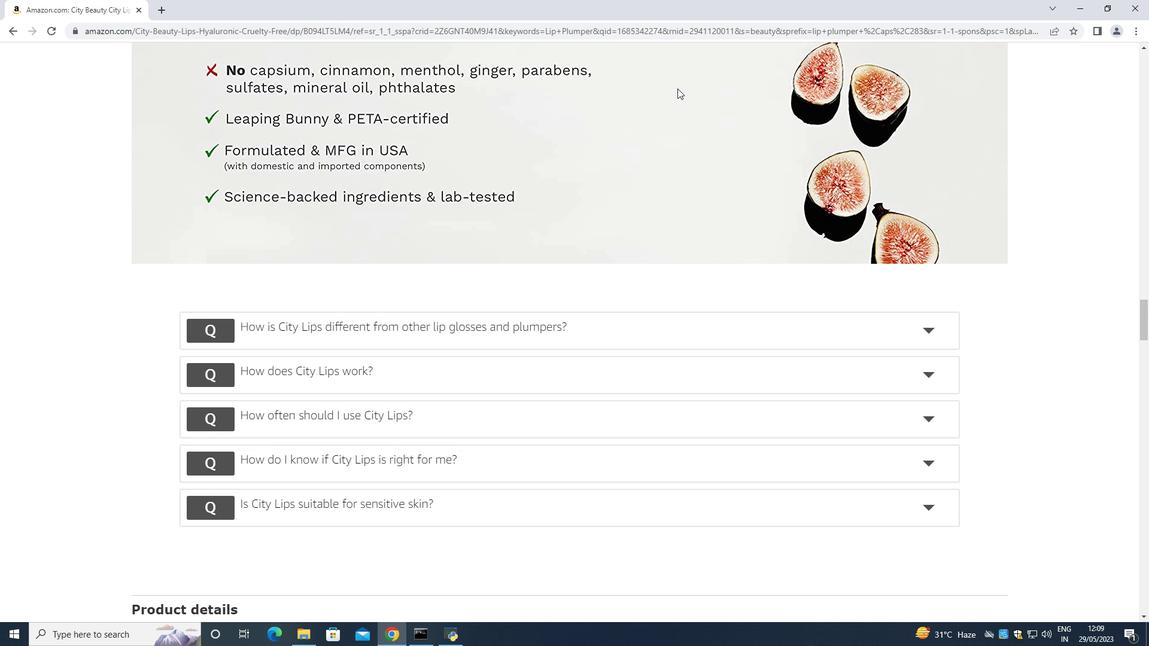 
Action: Mouse scrolled (677, 87) with delta (0, 0)
Screenshot: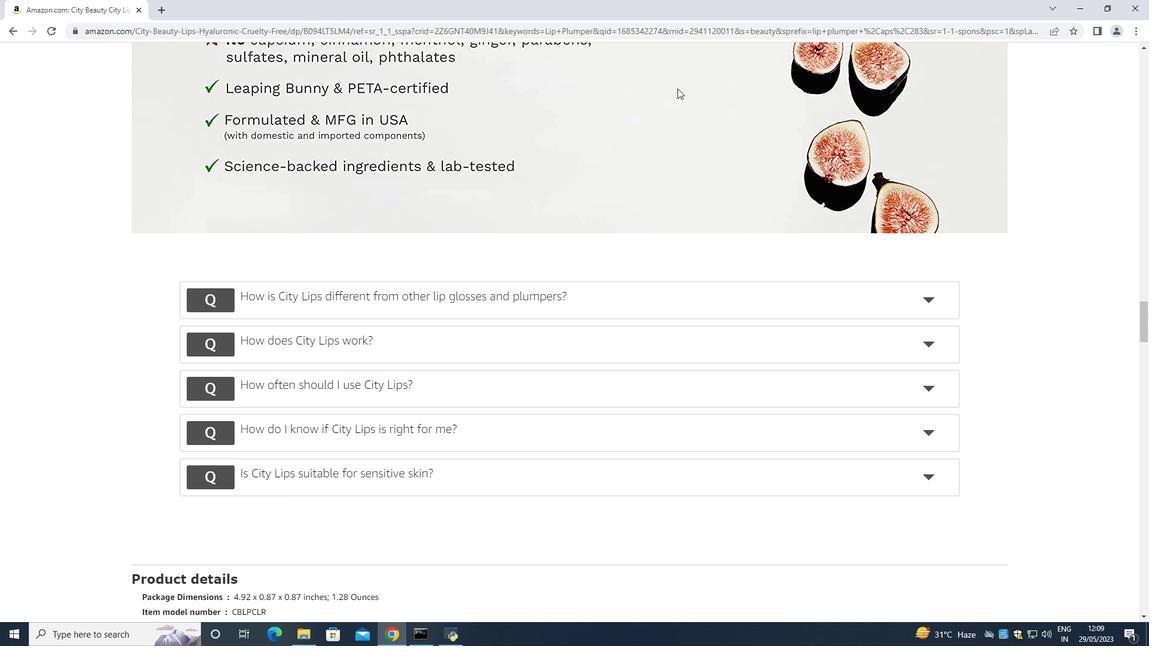 
Action: Mouse scrolled (677, 87) with delta (0, 0)
Screenshot: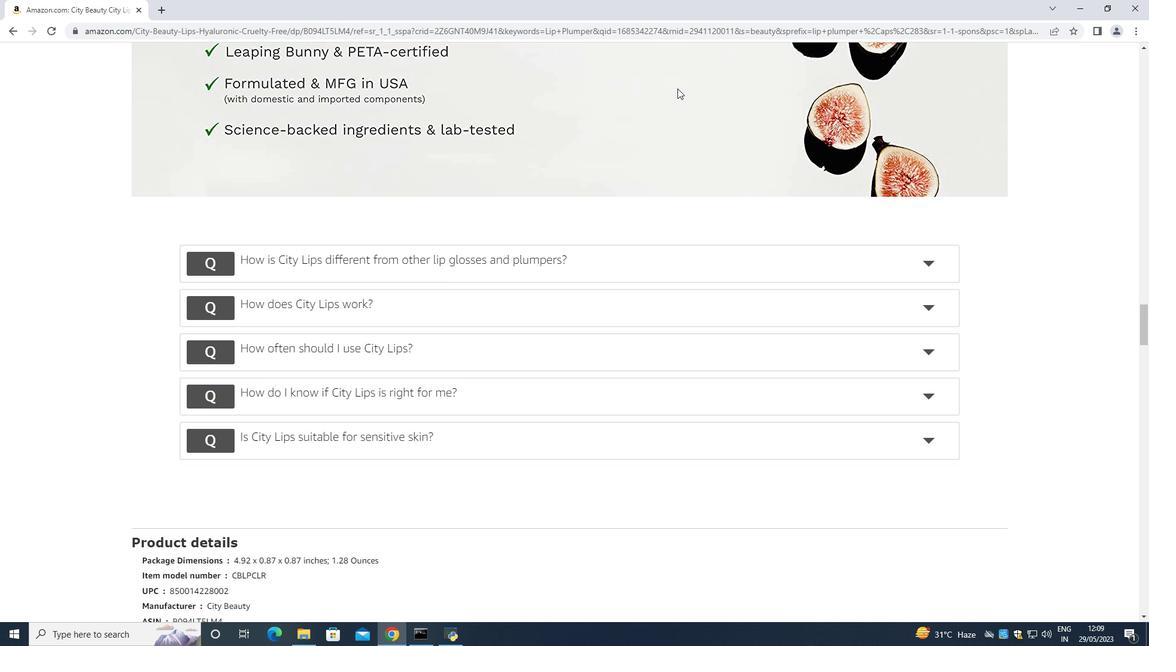 
Action: Mouse scrolled (677, 87) with delta (0, 0)
Screenshot: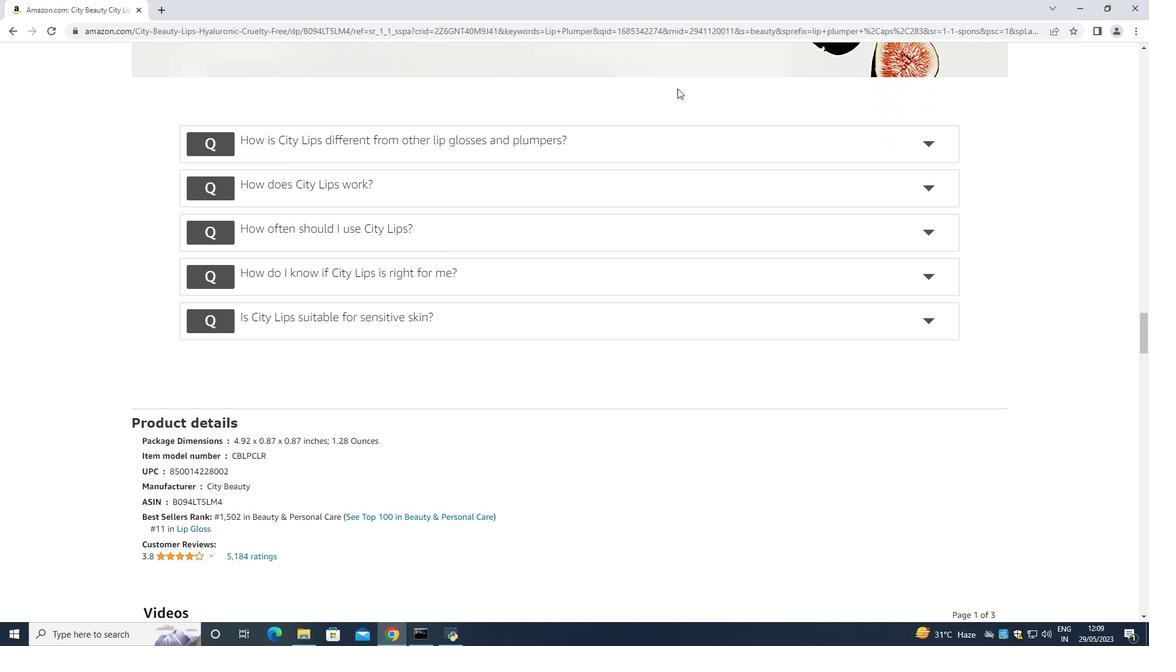 
Action: Mouse moved to (676, 84)
Screenshot: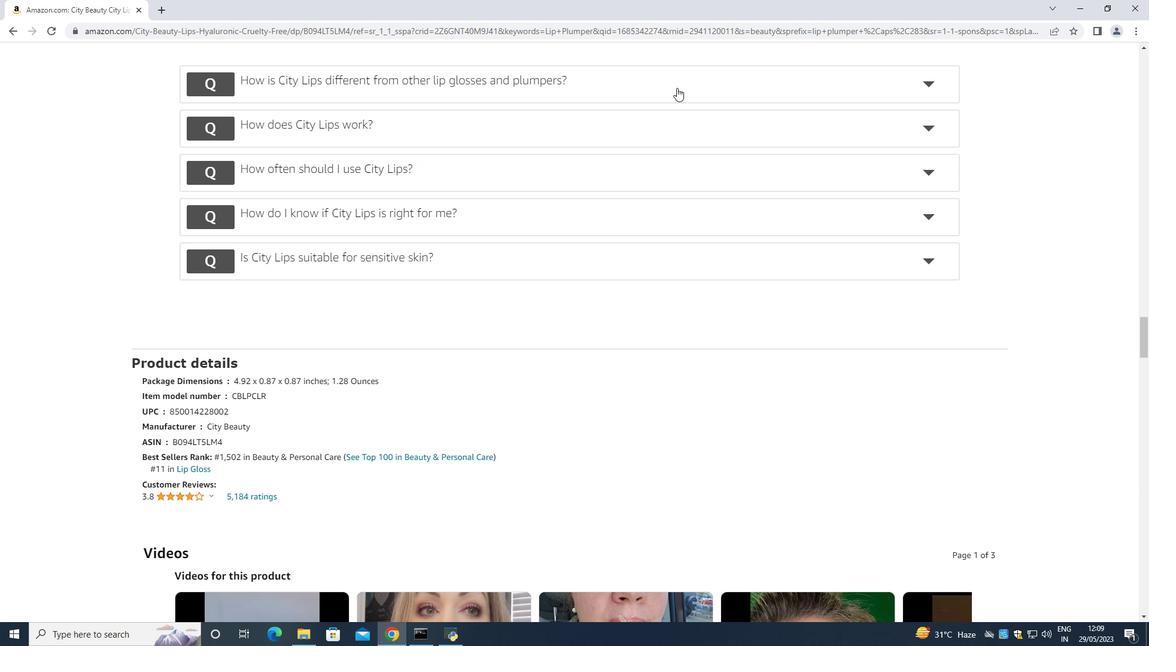 
Action: Mouse pressed left at (676, 84)
Screenshot: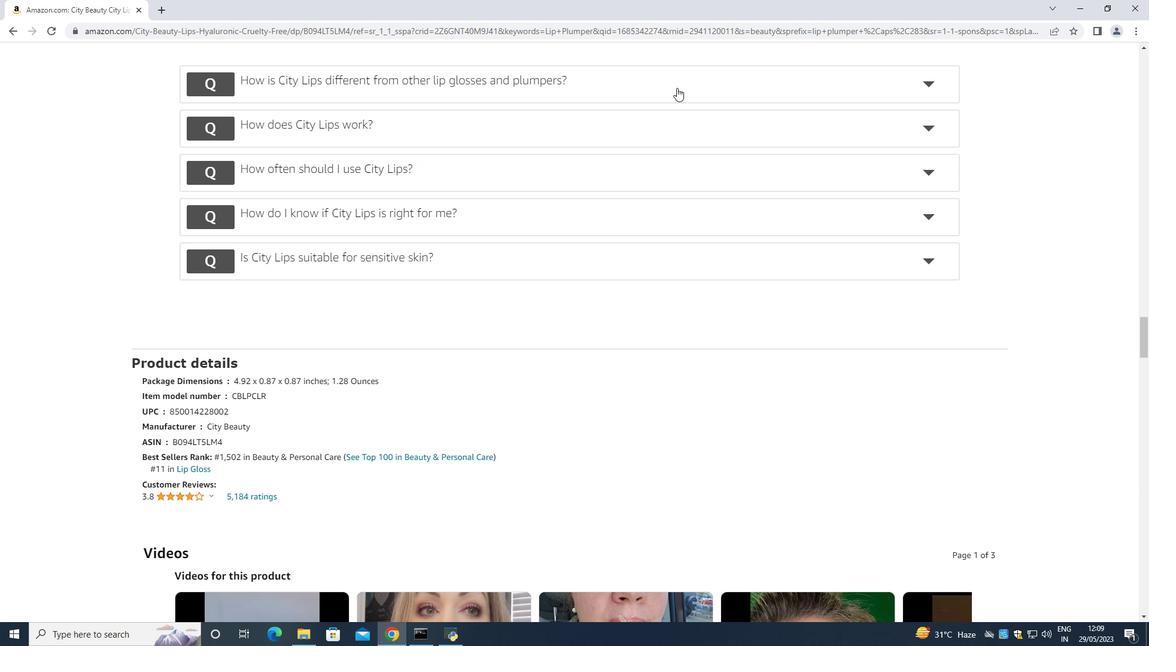 
Action: Mouse moved to (578, 123)
Screenshot: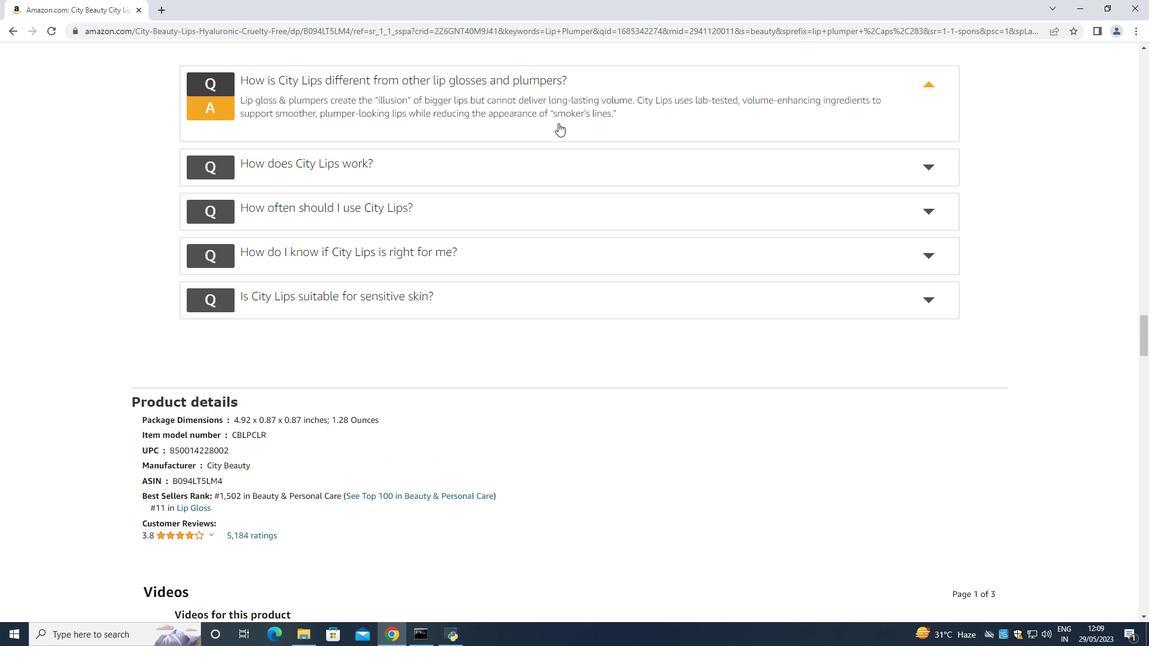 
Action: Mouse scrolled (578, 122) with delta (0, 0)
Screenshot: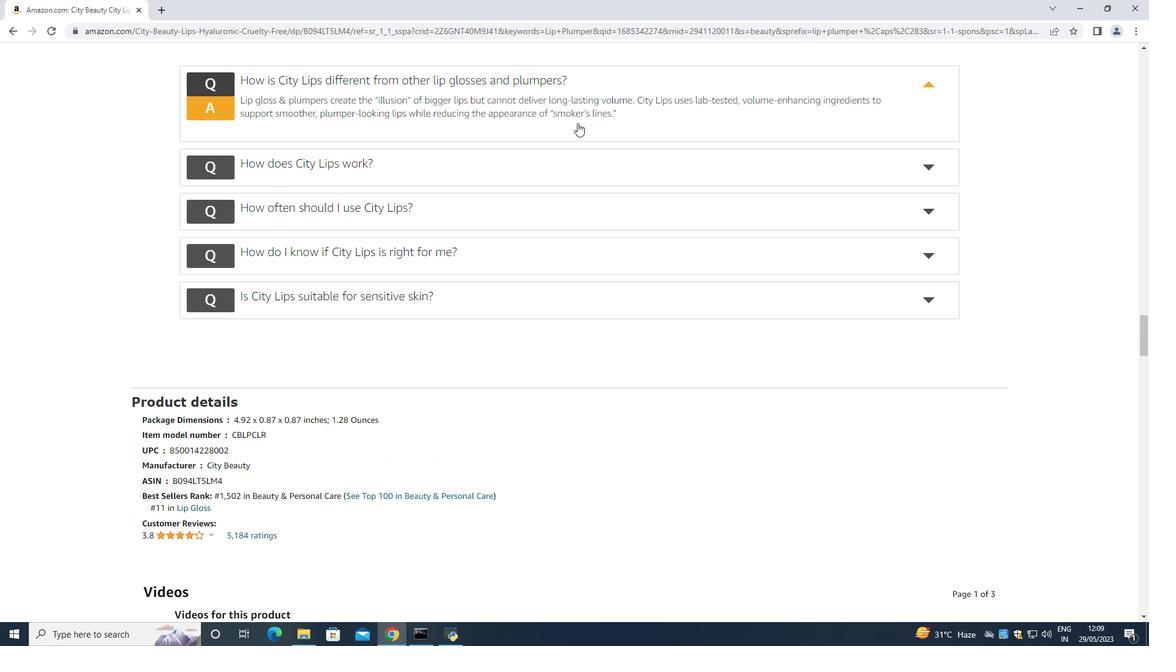 
Action: Mouse moved to (339, 102)
Screenshot: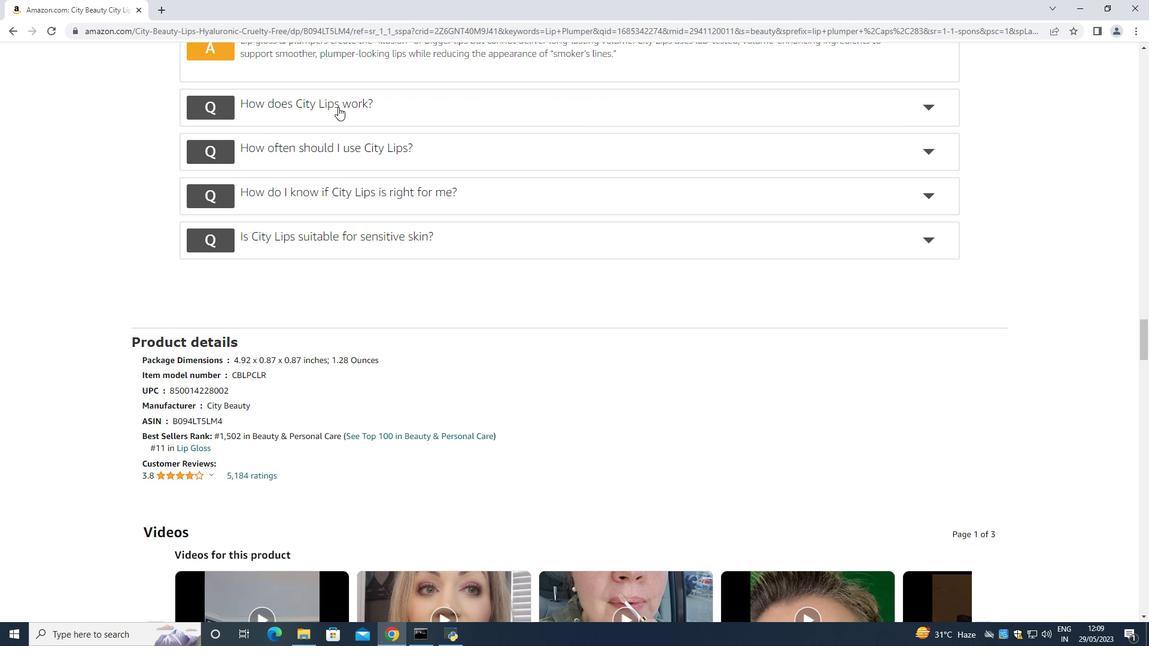
Action: Mouse pressed left at (339, 102)
Screenshot: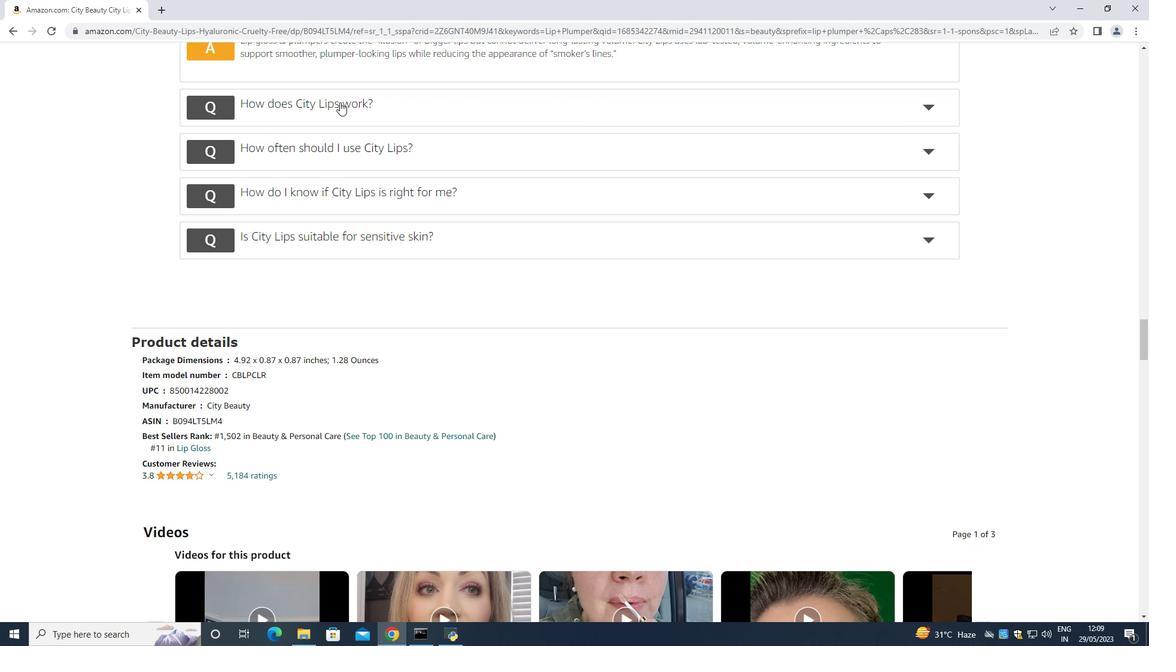 
Action: Mouse moved to (339, 183)
Screenshot: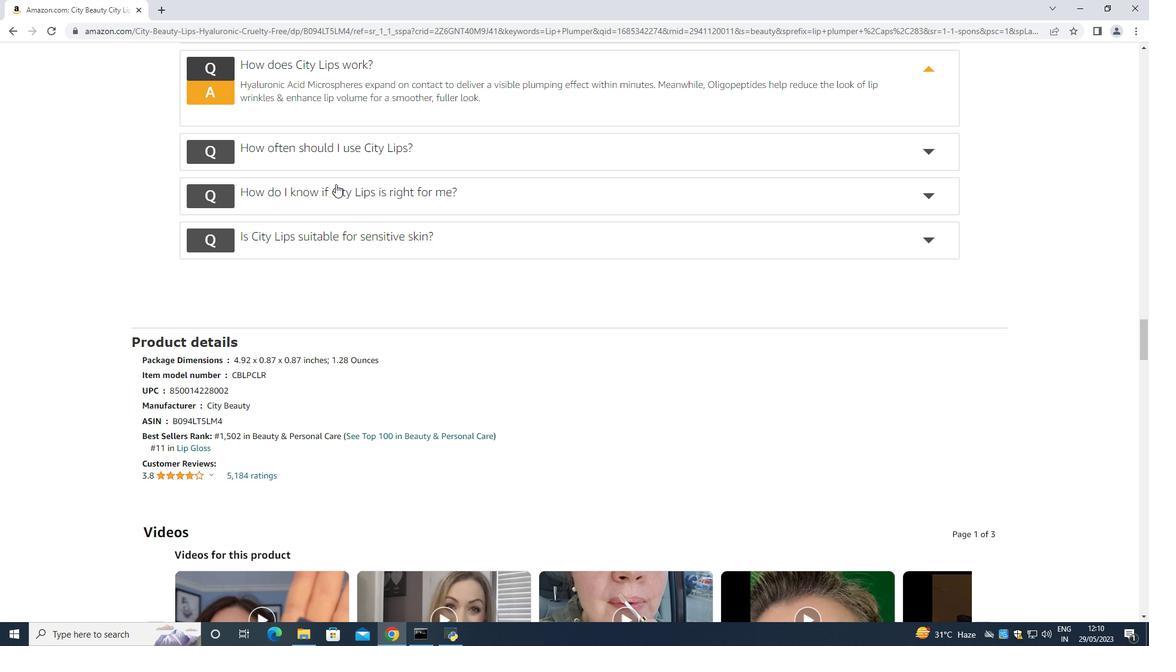 
Action: Mouse scrolled (339, 183) with delta (0, 0)
Screenshot: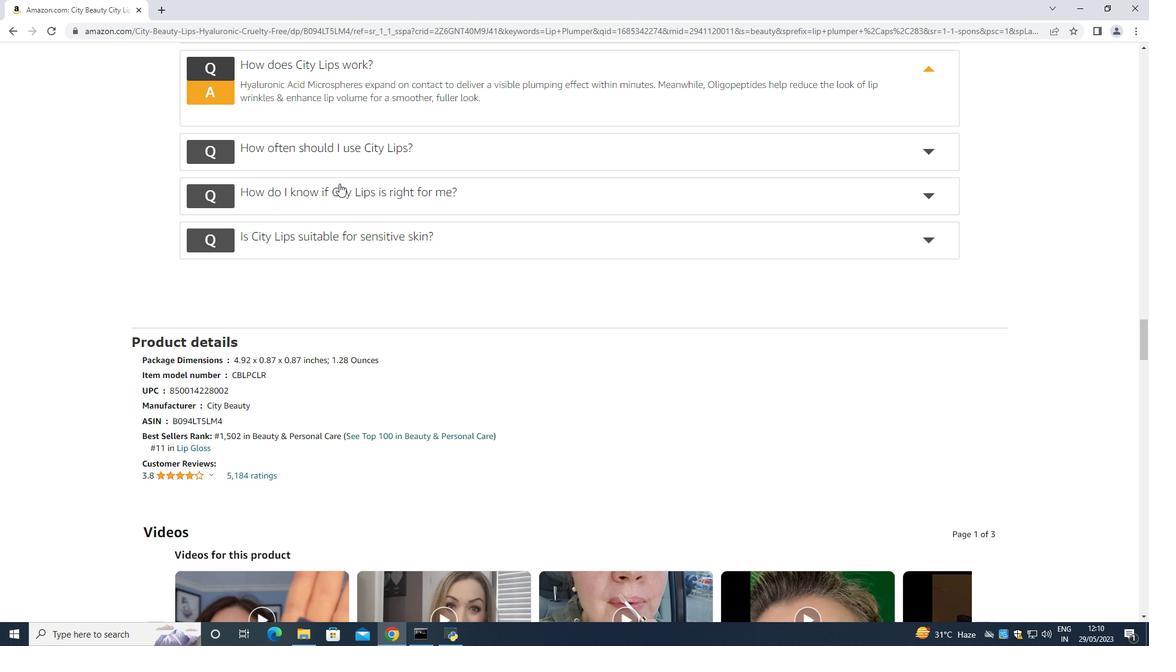 
Action: Mouse moved to (338, 184)
Screenshot: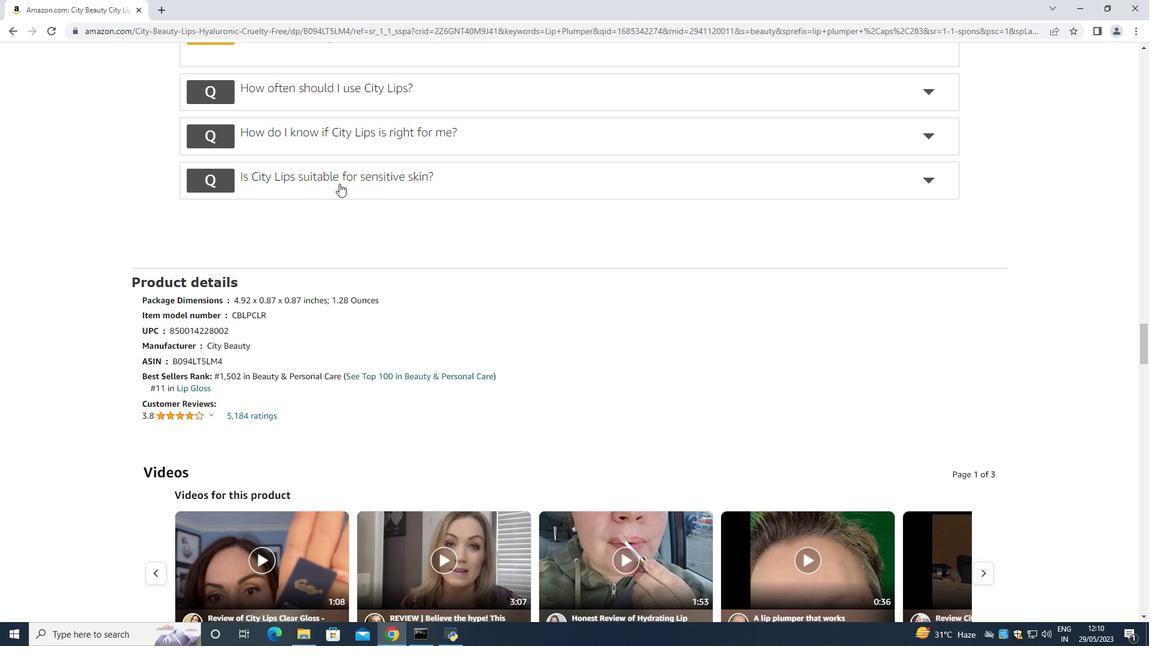 
Action: Mouse scrolled (338, 183) with delta (0, 0)
Screenshot: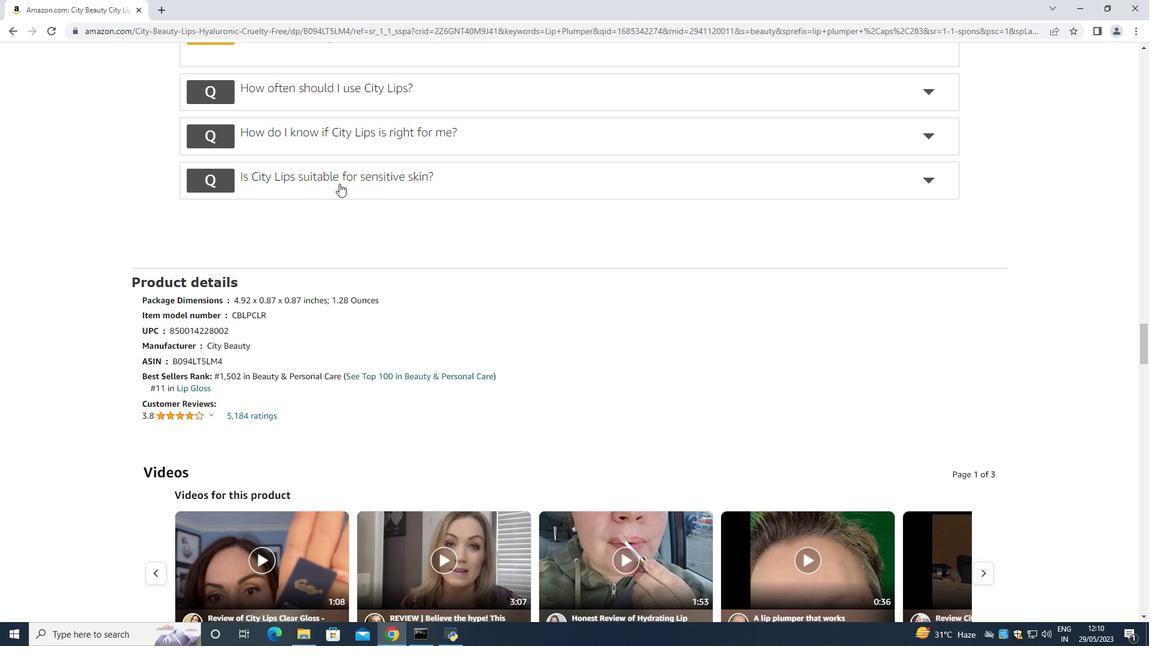
Action: Mouse scrolled (338, 183) with delta (0, 0)
Screenshot: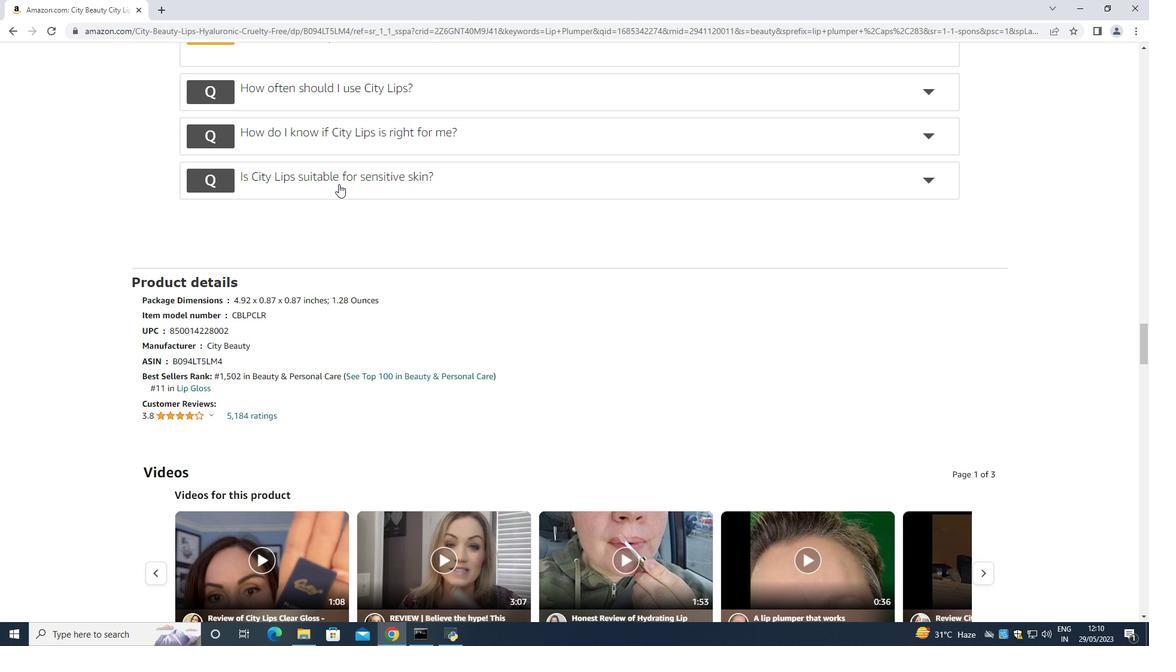 
Action: Mouse moved to (329, 184)
Screenshot: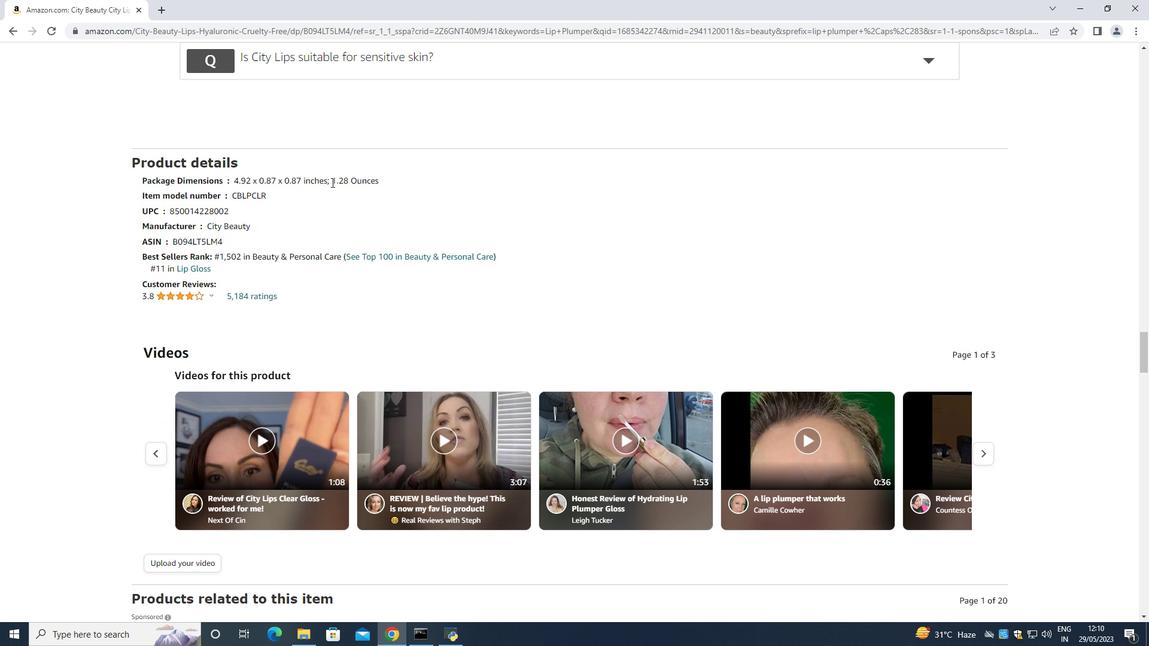 
Action: Mouse scrolled (329, 184) with delta (0, 0)
Screenshot: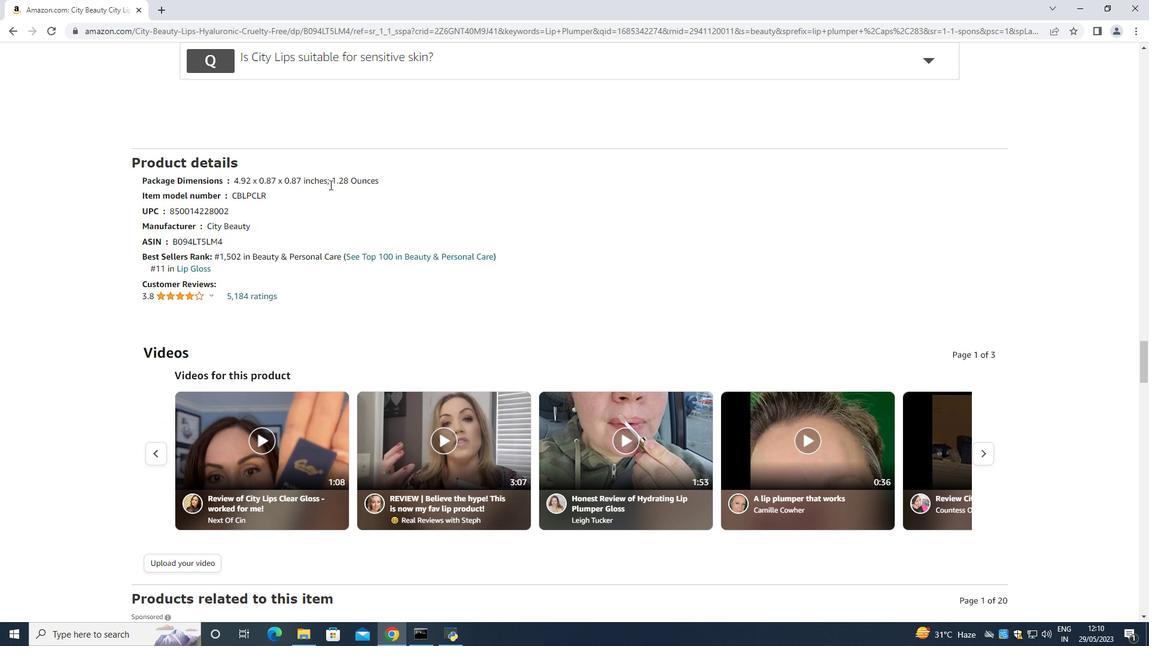 
Action: Mouse moved to (327, 183)
Screenshot: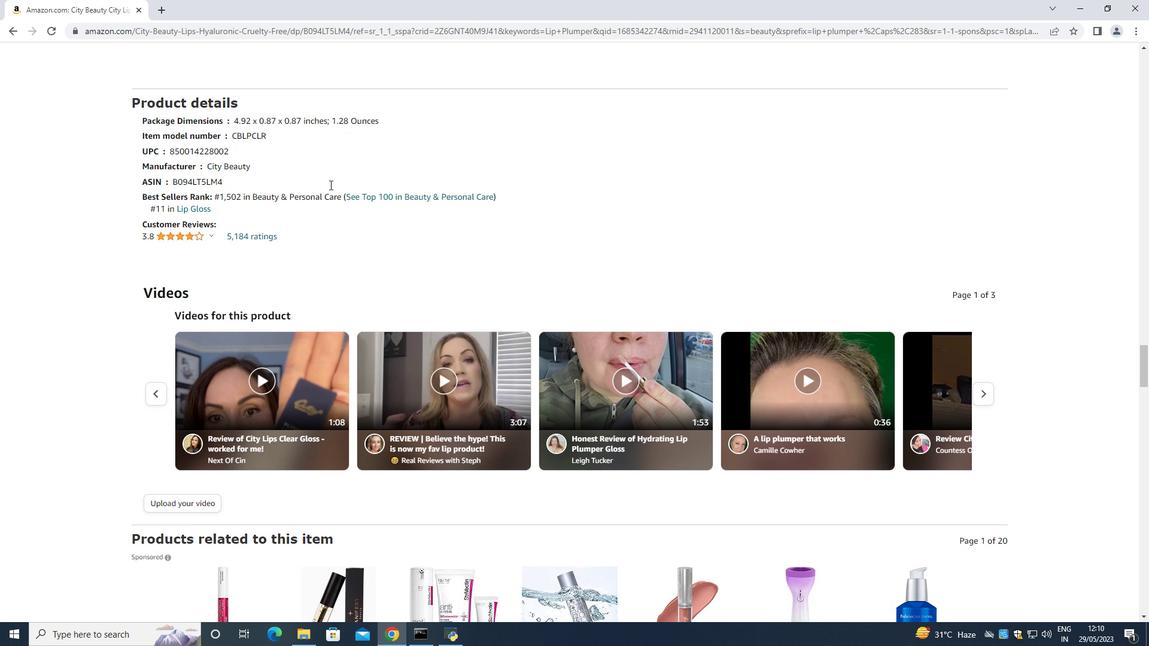 
Action: Mouse scrolled (327, 183) with delta (0, 0)
Screenshot: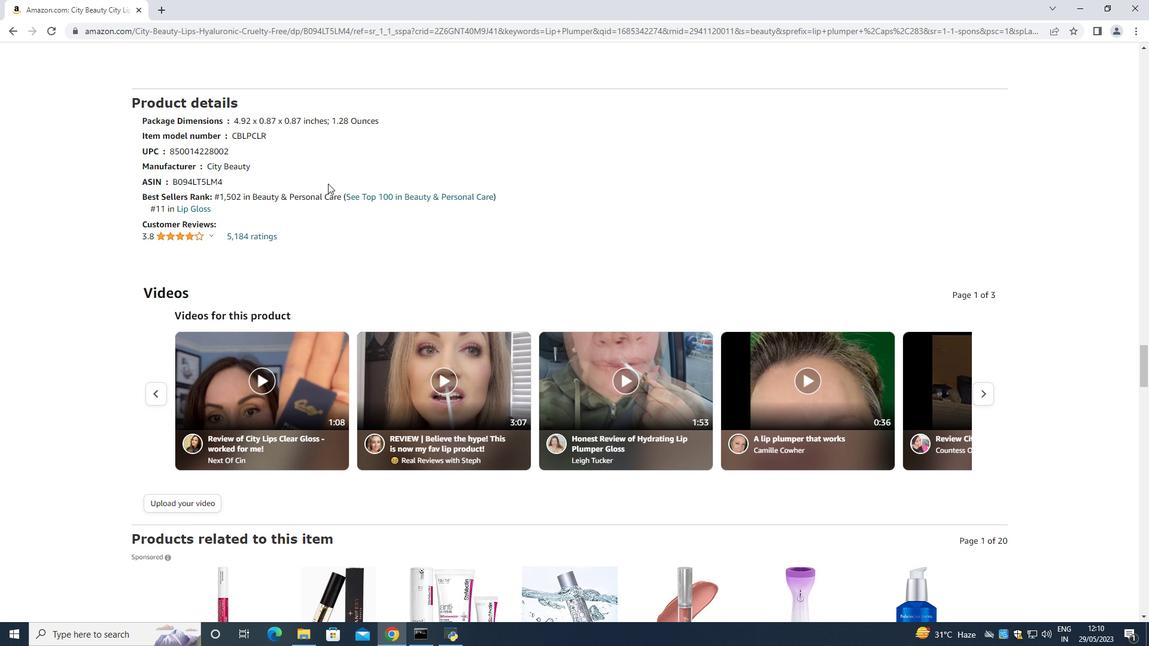 
Action: Mouse moved to (326, 182)
Screenshot: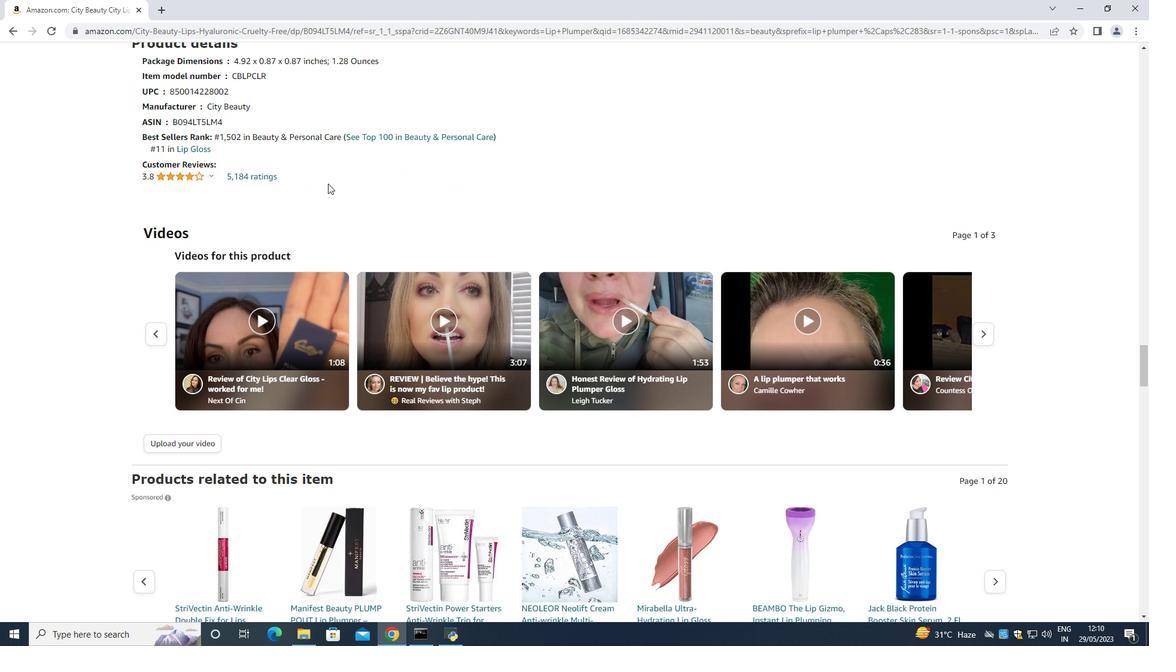 
Action: Mouse scrolled (326, 183) with delta (0, 0)
Screenshot: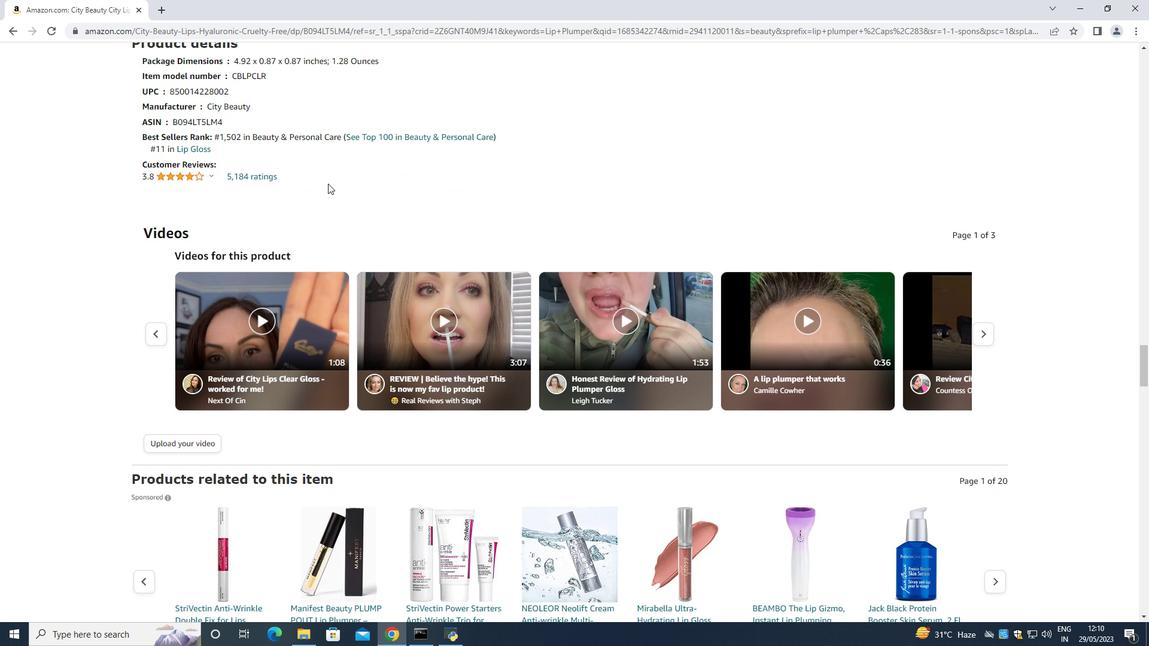 
Action: Mouse moved to (180, 193)
Screenshot: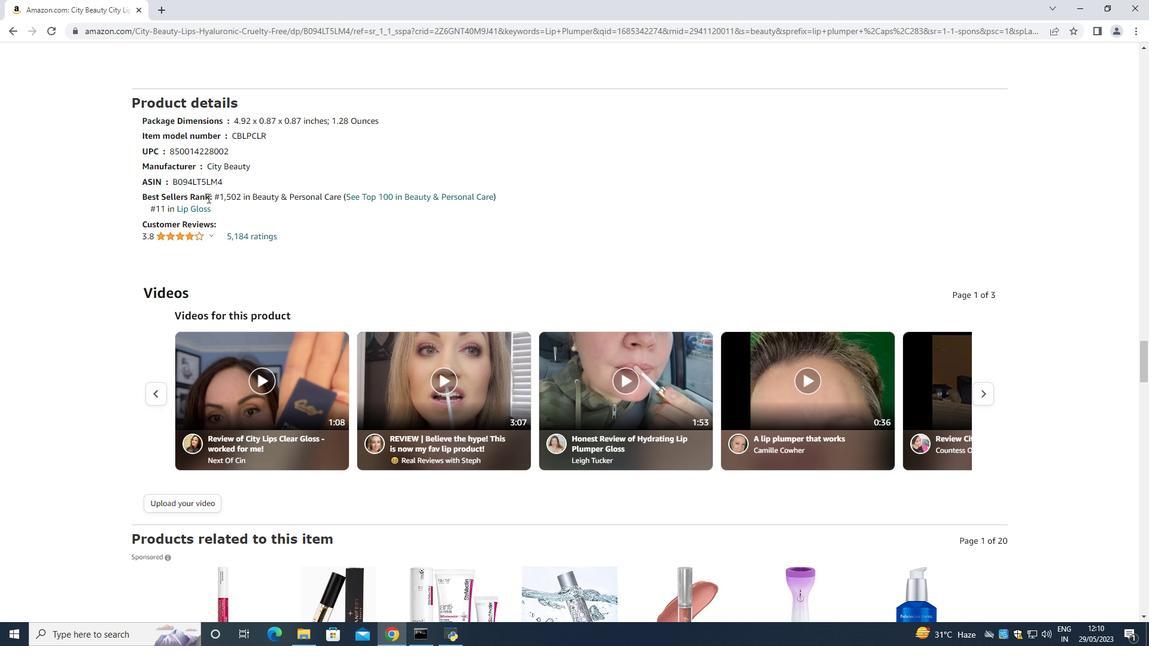 
Action: Mouse scrolled (180, 193) with delta (0, 0)
Screenshot: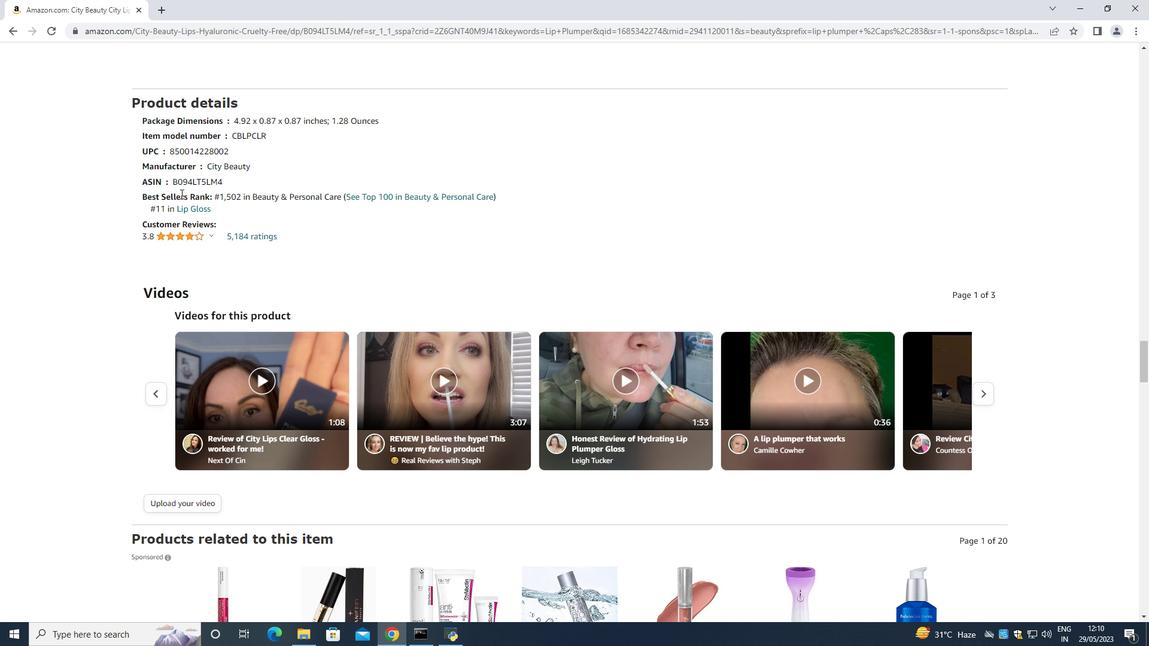 
Action: Mouse scrolled (180, 193) with delta (0, 0)
Screenshot: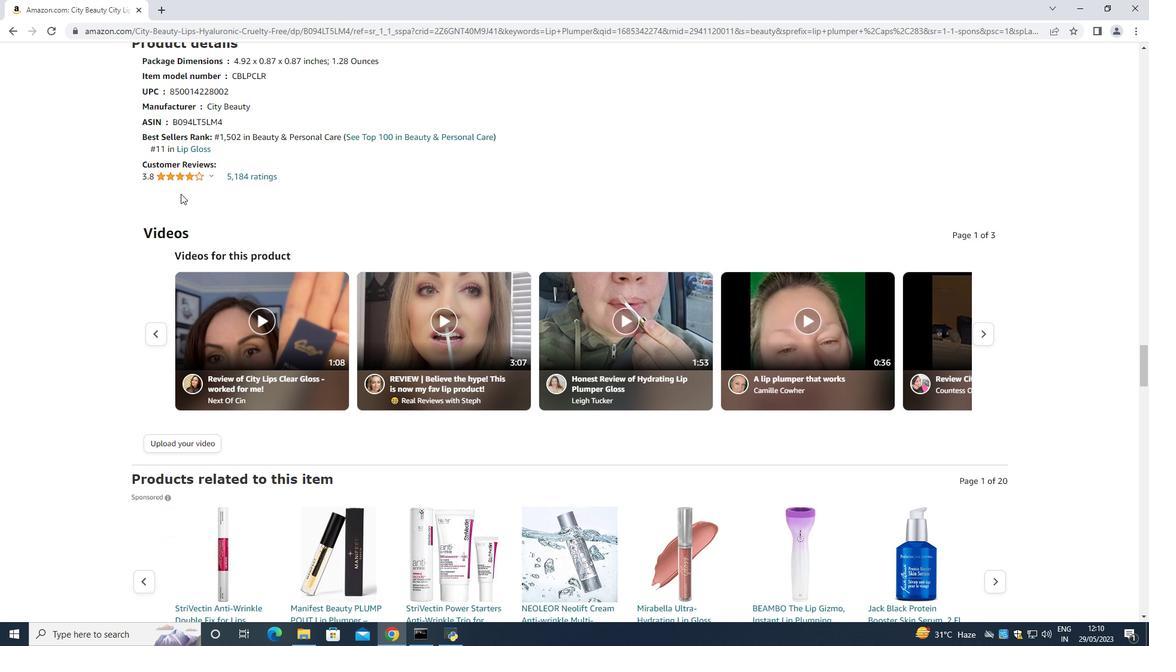 
Action: Mouse moved to (150, 177)
Screenshot: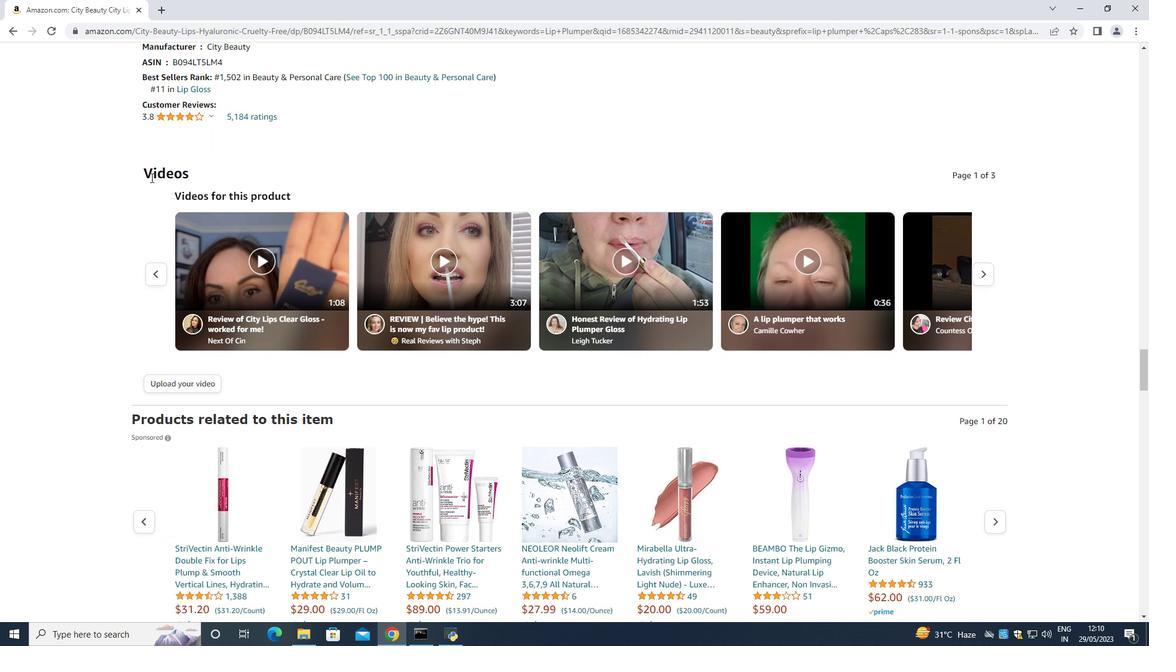 
Action: Mouse scrolled (150, 177) with delta (0, 0)
Screenshot: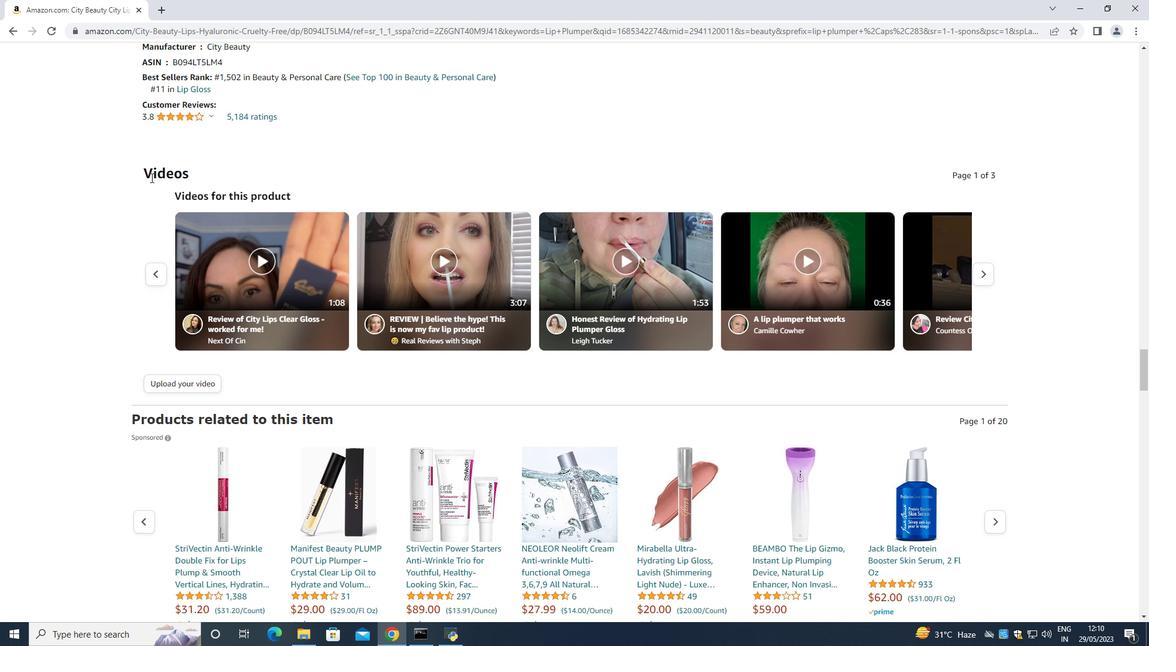 
Action: Mouse scrolled (150, 177) with delta (0, 0)
Screenshot: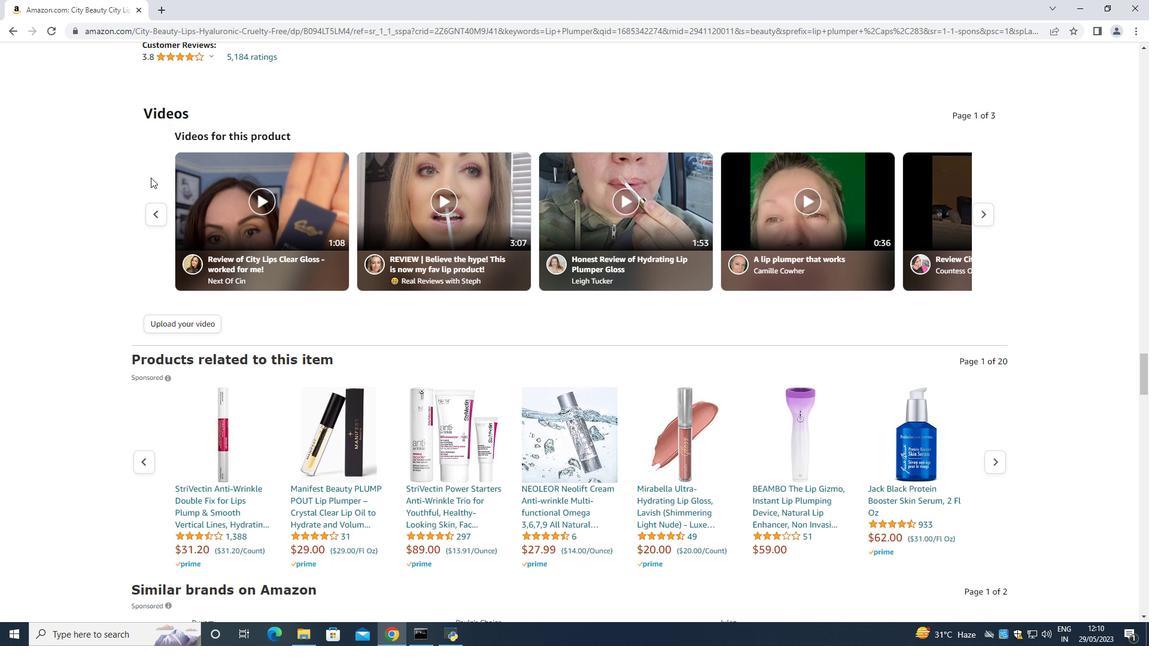 
Action: Mouse moved to (152, 177)
Screenshot: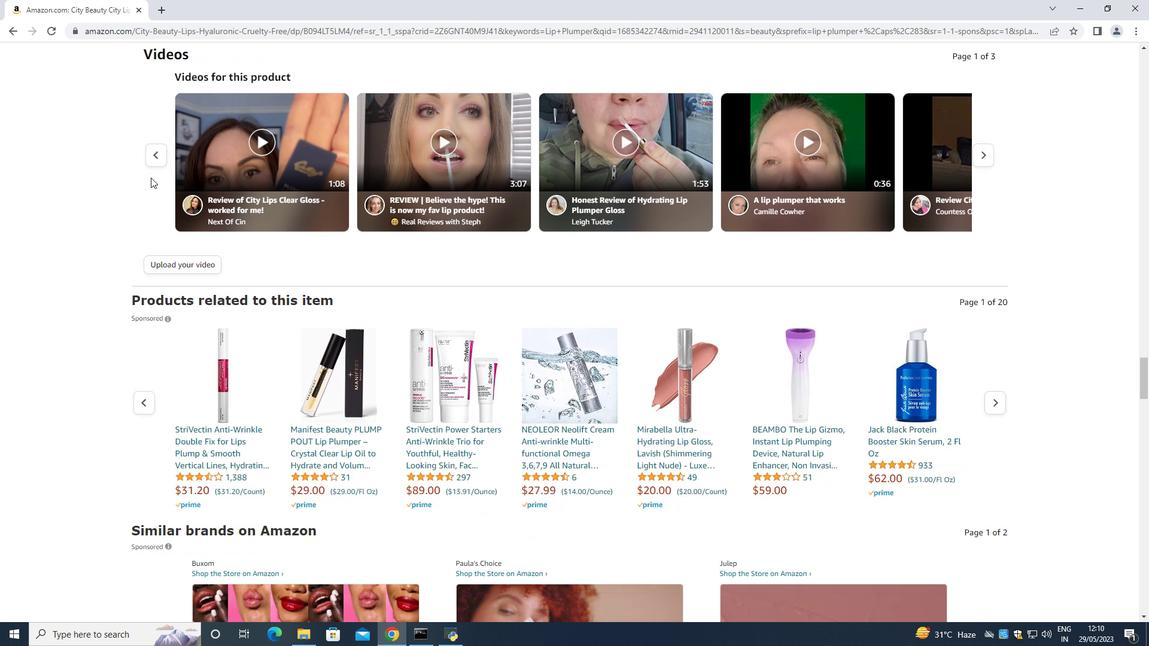 
Action: Mouse scrolled (152, 177) with delta (0, 0)
Screenshot: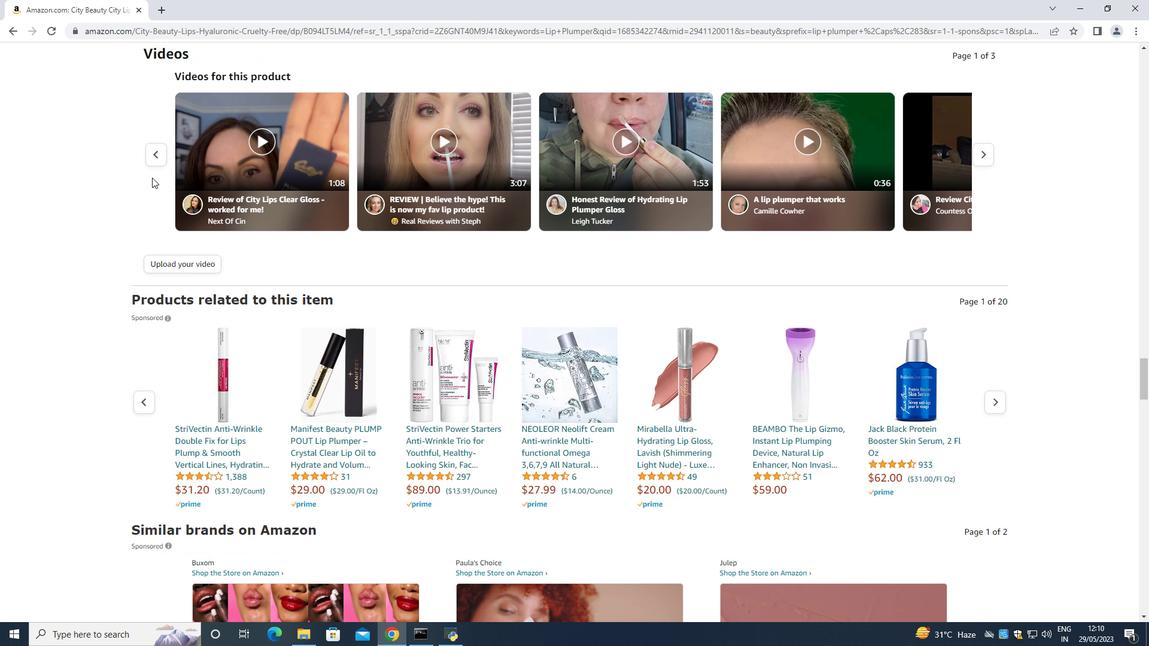 
Action: Mouse moved to (152, 177)
Screenshot: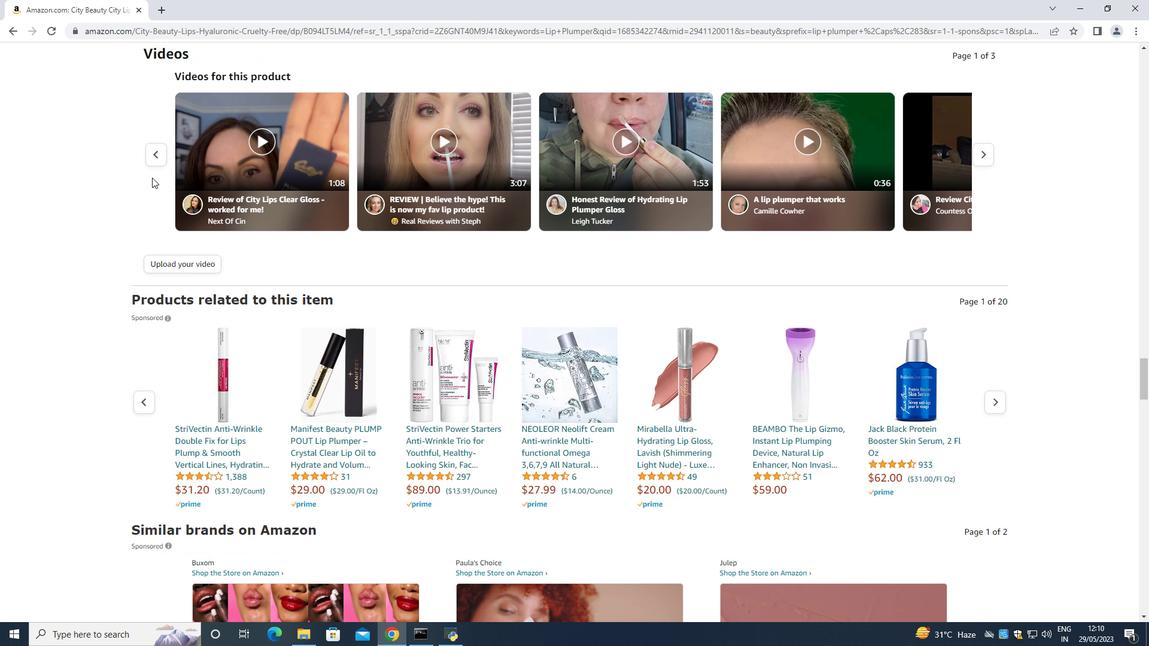 
Action: Mouse scrolled (152, 176) with delta (0, 0)
Screenshot: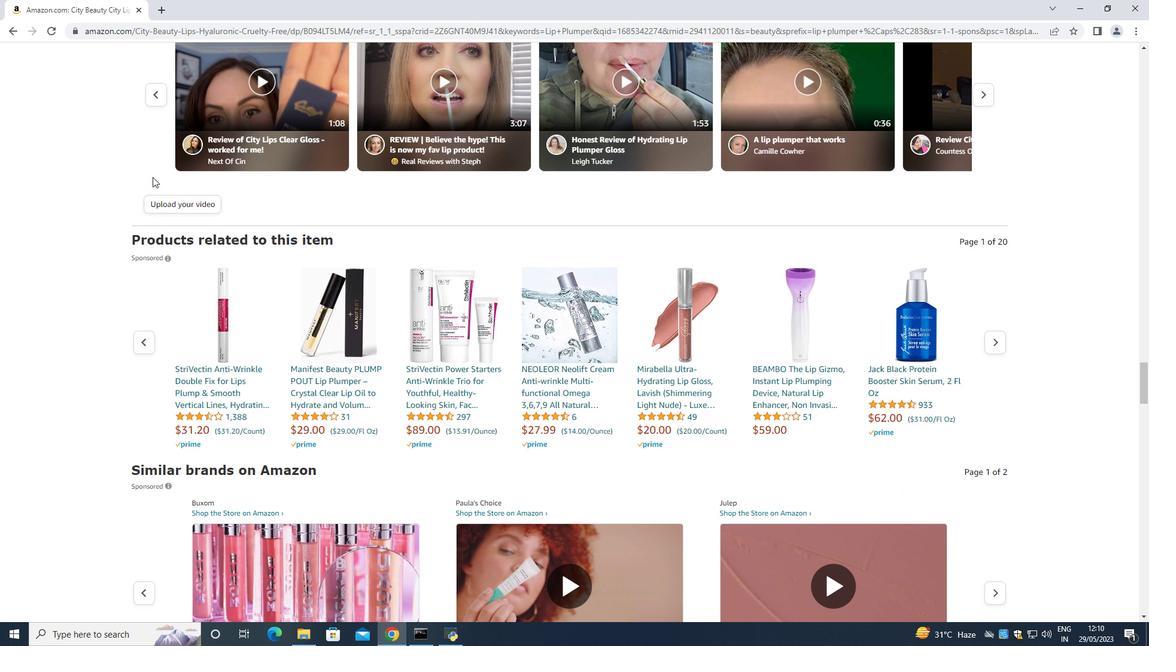 
Action: Mouse moved to (152, 176)
Screenshot: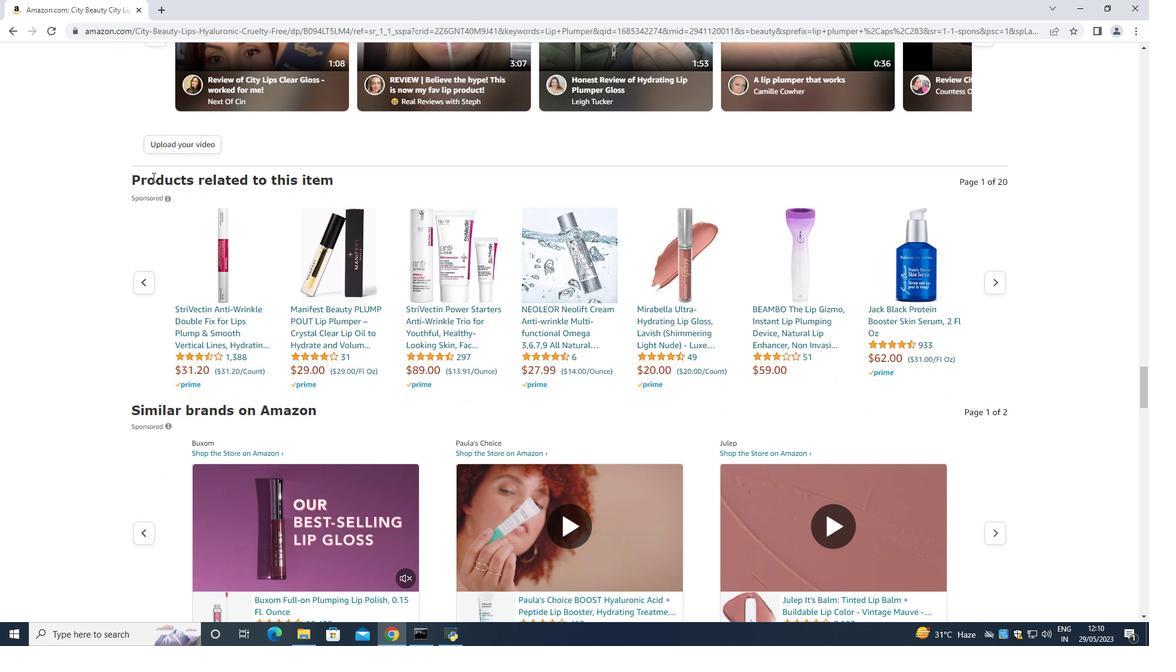 
Action: Mouse scrolled (152, 175) with delta (0, 0)
Screenshot: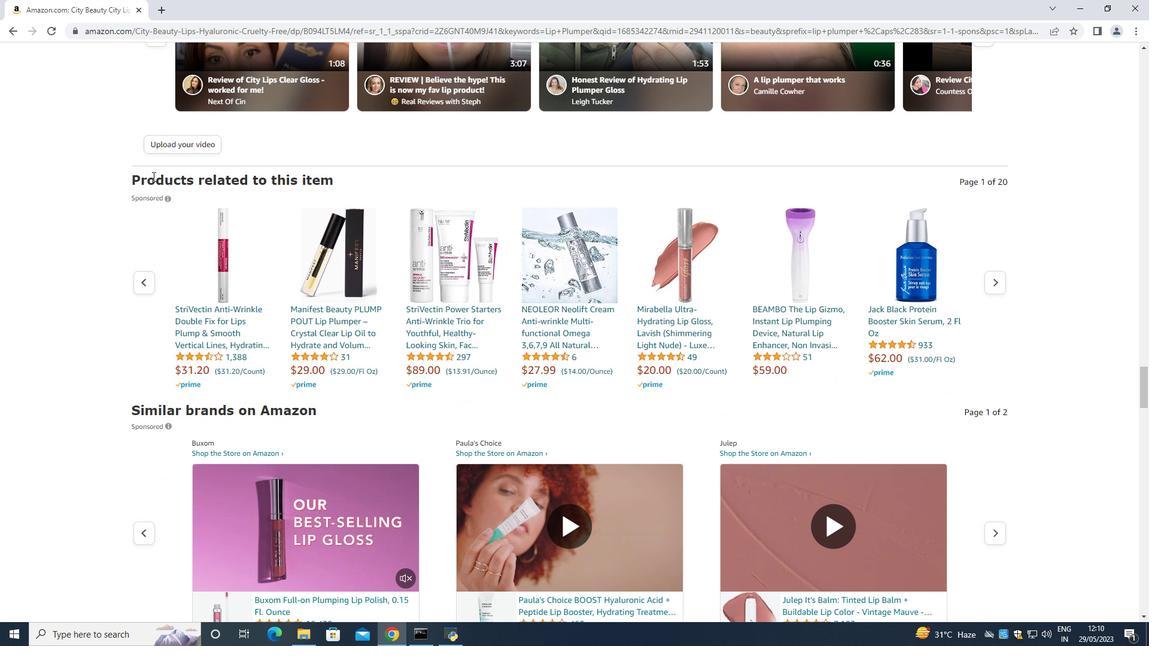 
Action: Mouse scrolled (152, 175) with delta (0, 0)
Screenshot: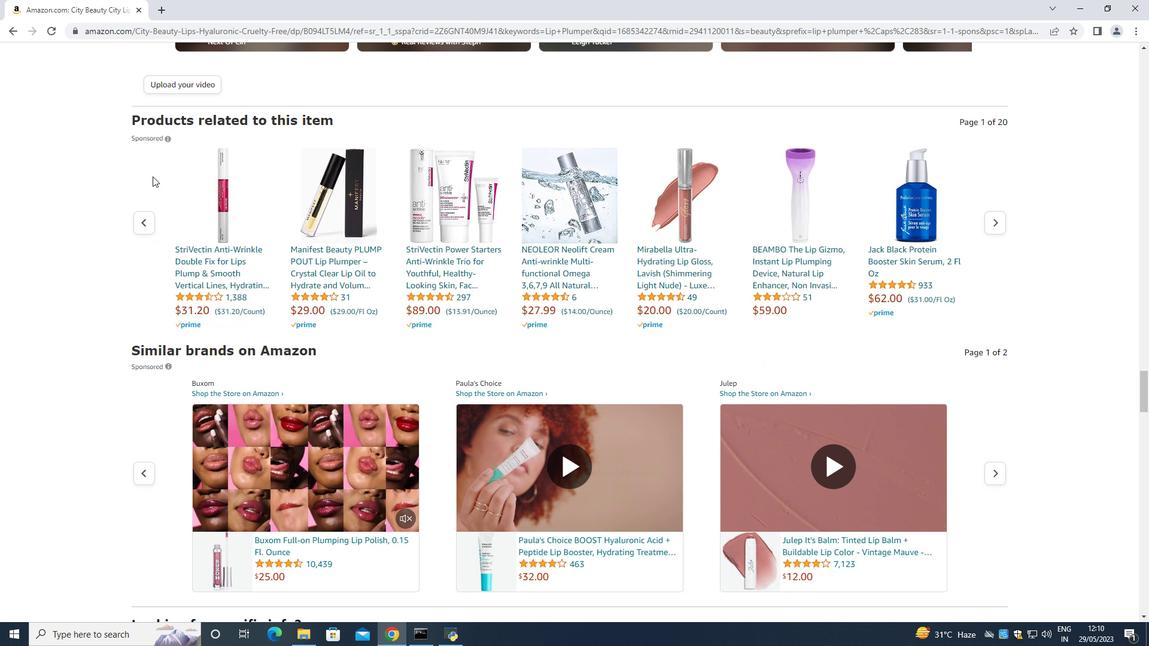 
Action: Mouse moved to (340, 166)
Screenshot: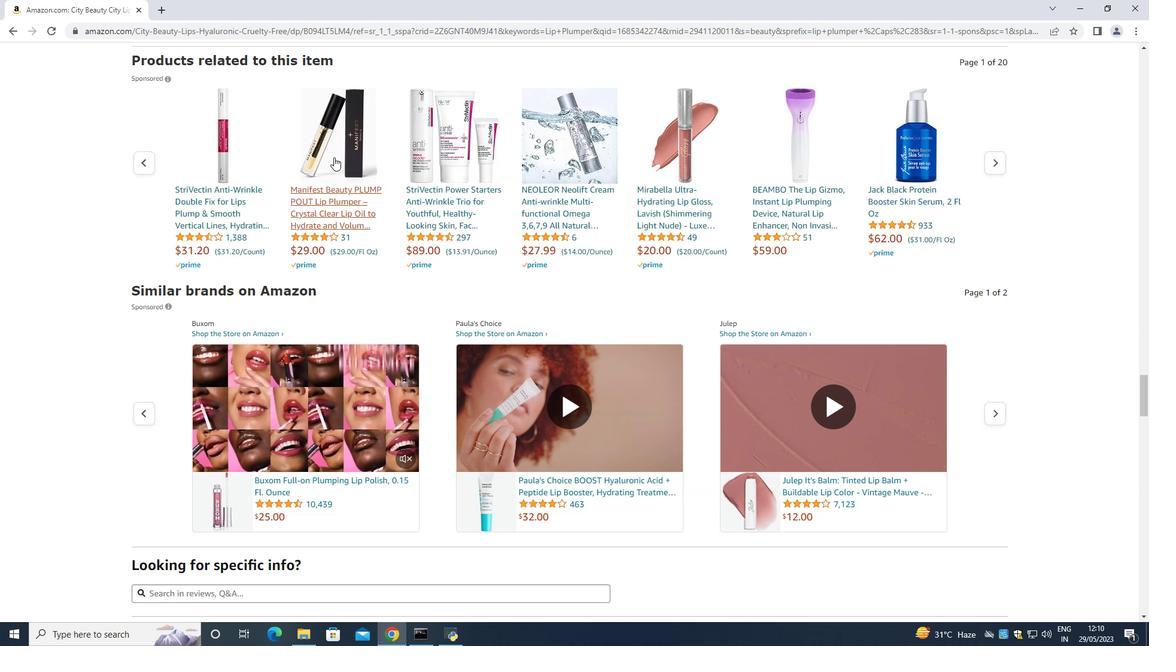
Action: Mouse scrolled (340, 165) with delta (0, 0)
Screenshot: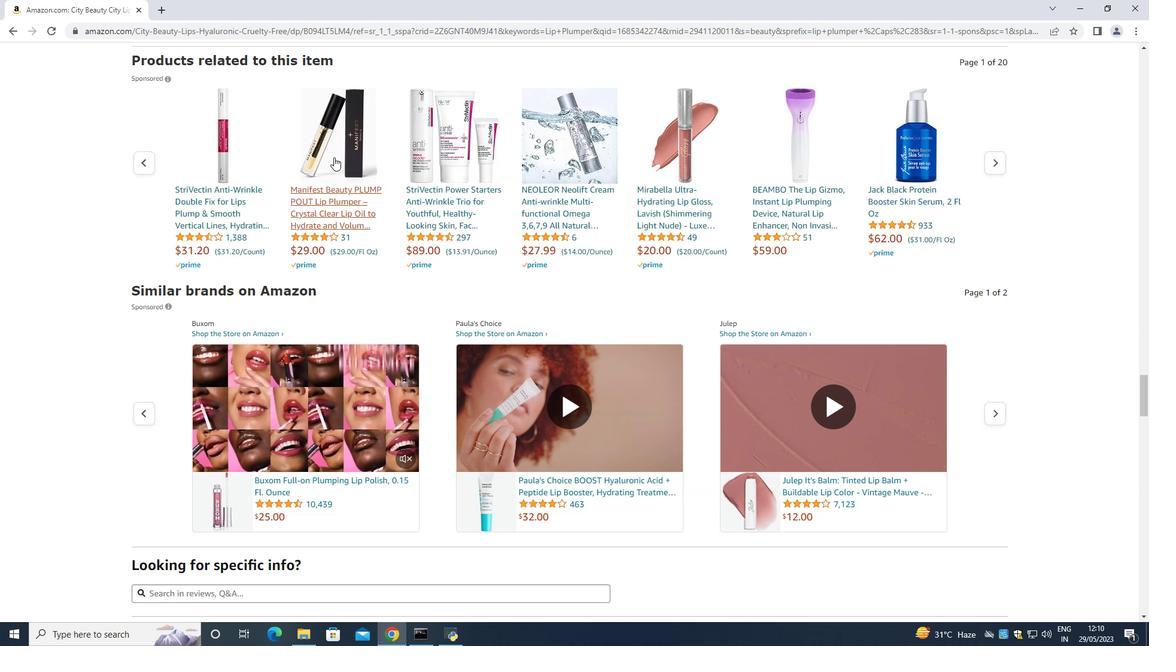 
Action: Mouse moved to (342, 169)
Screenshot: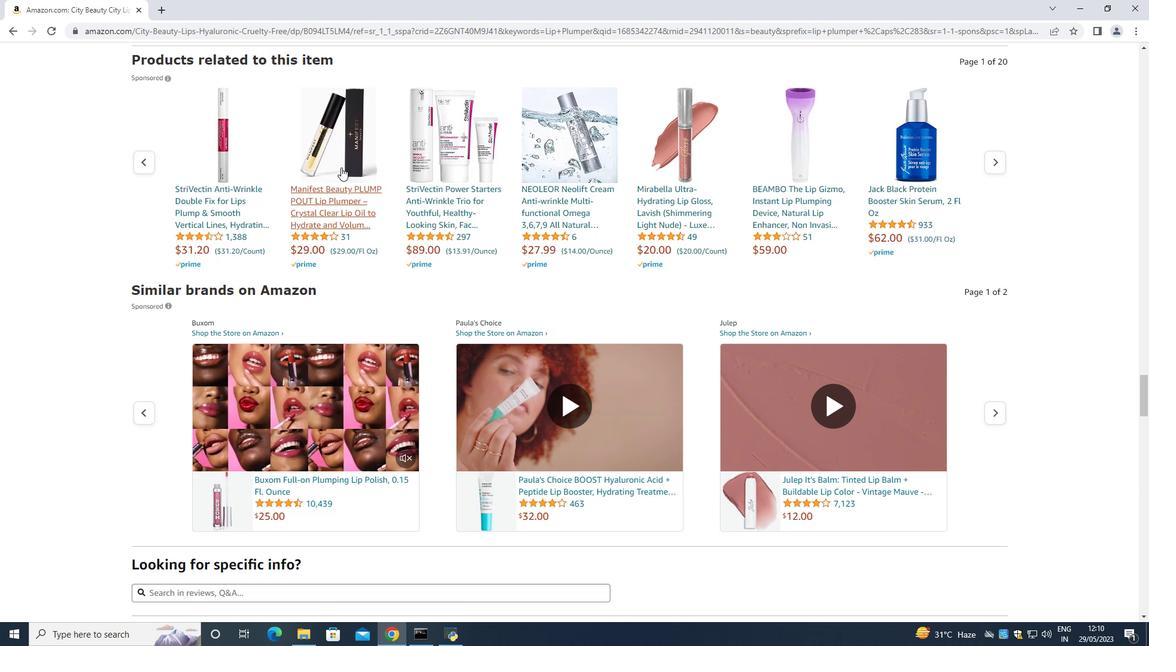 
Action: Mouse scrolled (342, 169) with delta (0, 0)
Screenshot: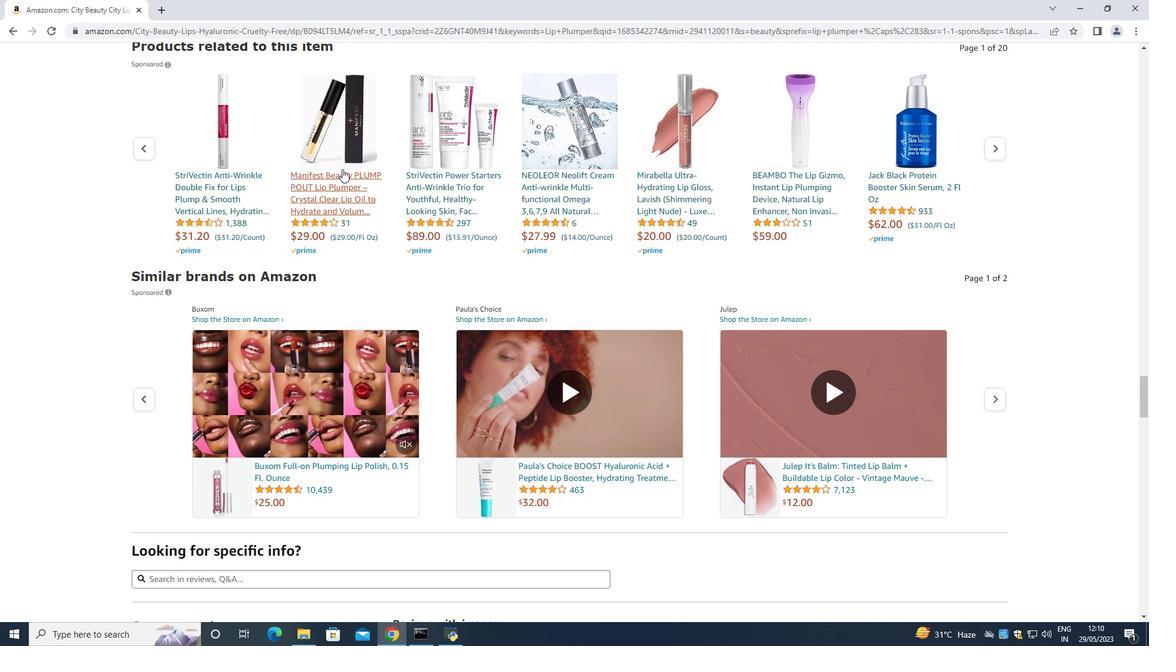 
Action: Mouse scrolled (342, 169) with delta (0, 0)
Screenshot: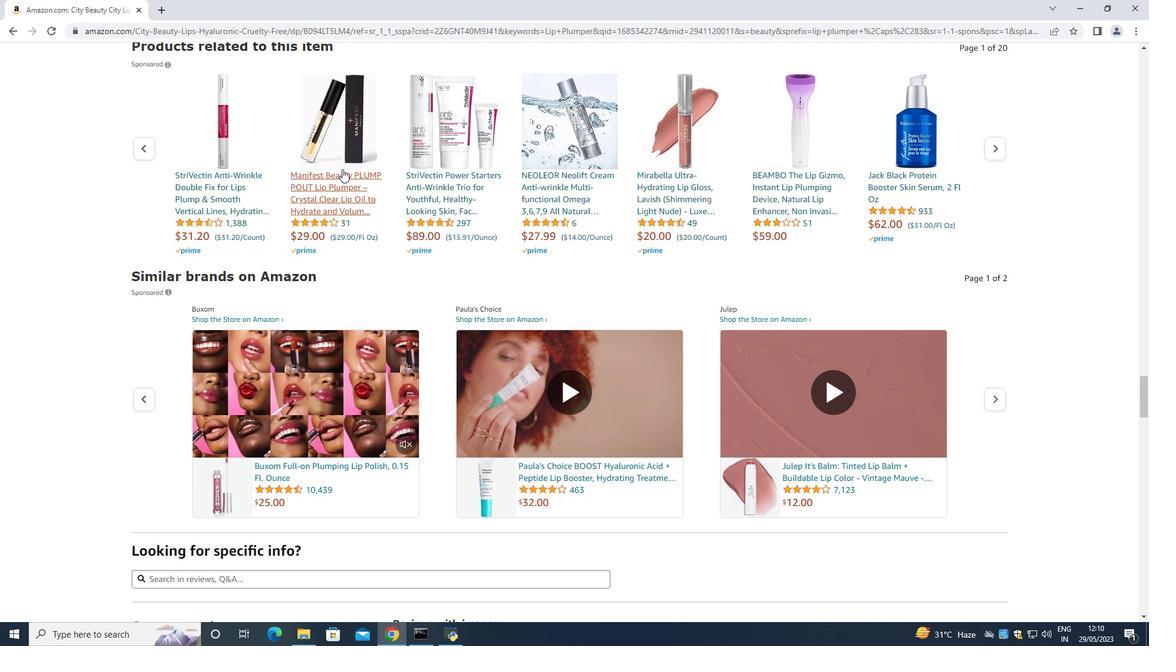 
Action: Mouse moved to (342, 170)
Screenshot: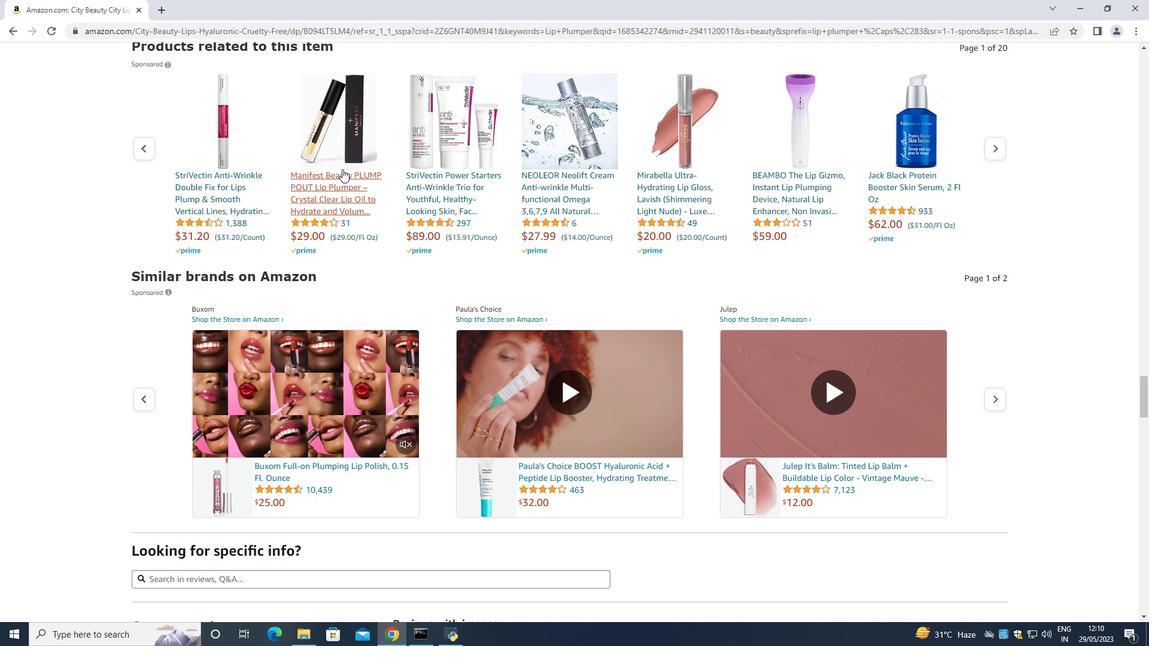 
Action: Mouse scrolled (342, 169) with delta (0, 0)
Screenshot: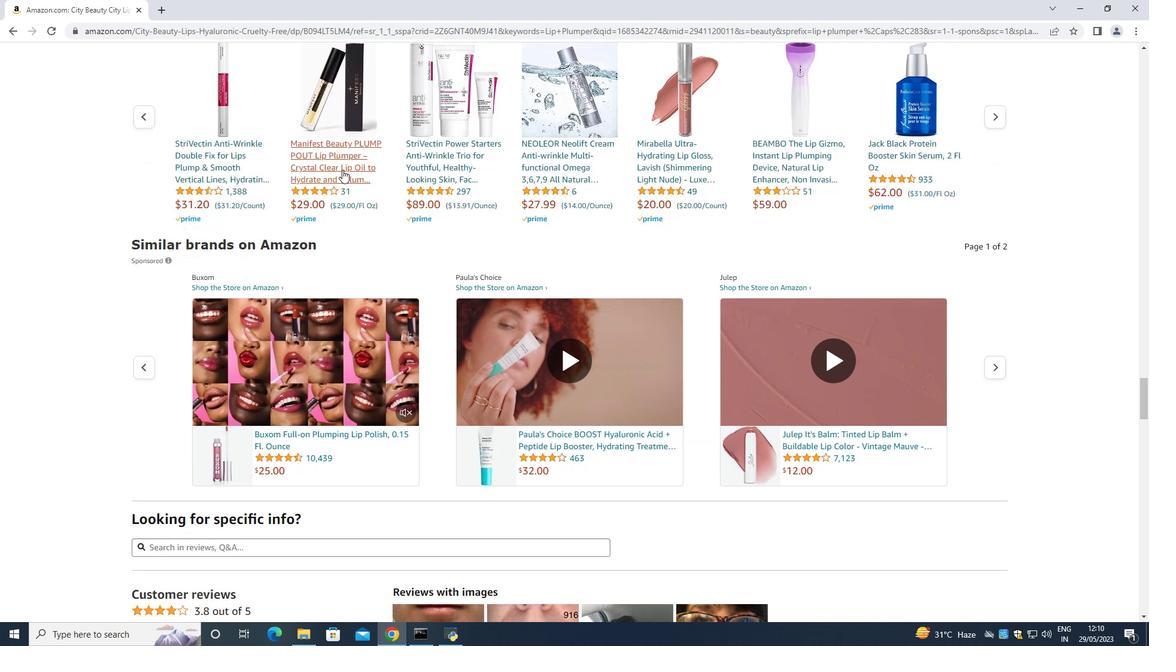 
Action: Mouse scrolled (342, 169) with delta (0, 0)
Screenshot: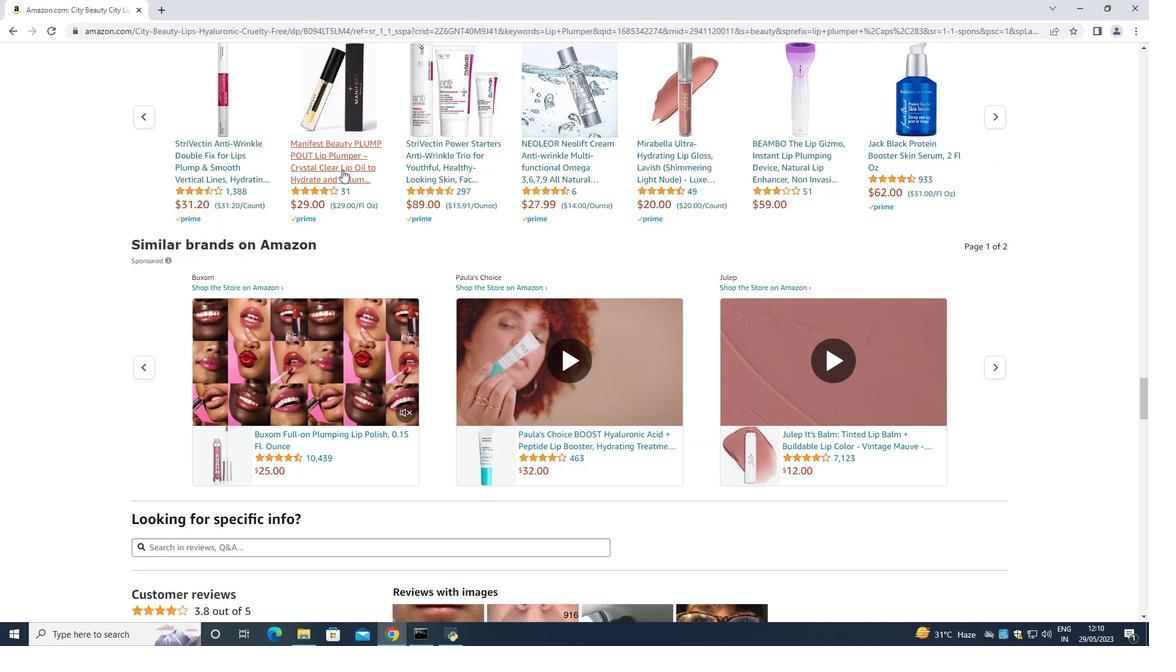 
Action: Mouse moved to (342, 172)
Screenshot: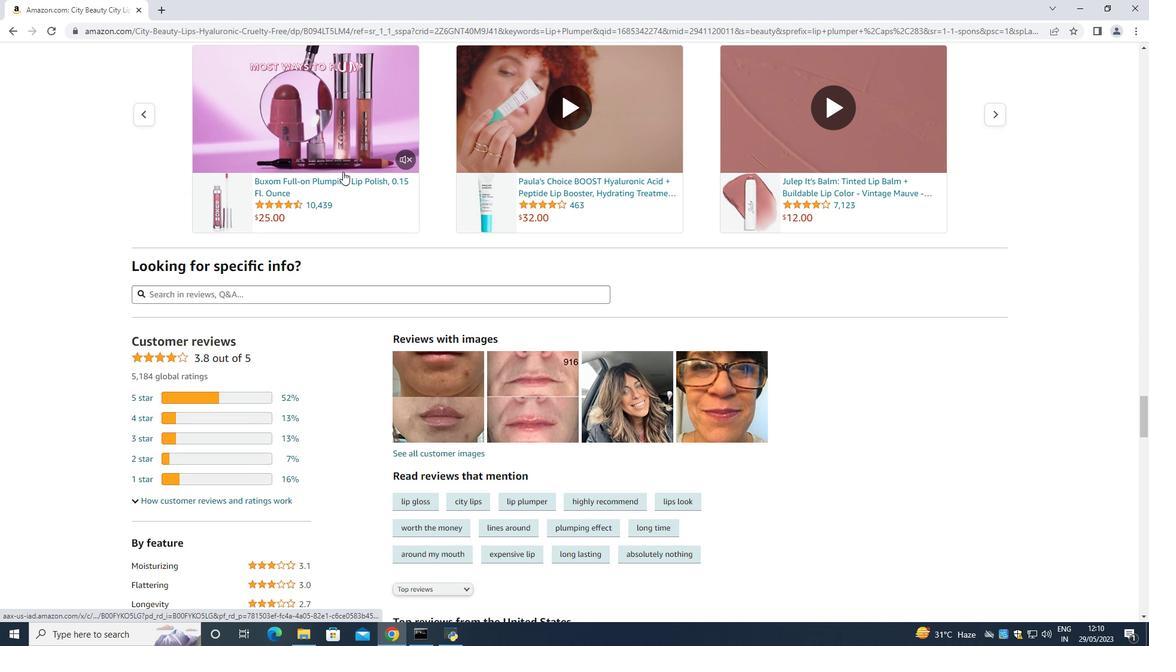 
Action: Mouse scrolled (342, 172) with delta (0, 0)
Screenshot: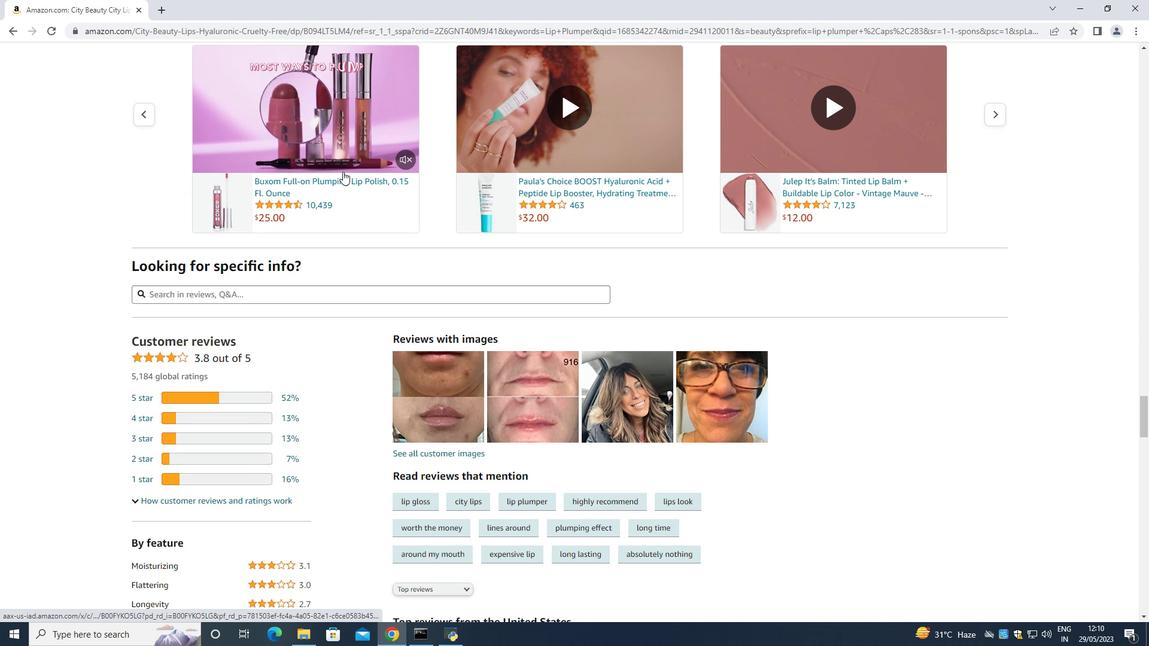 
Action: Mouse moved to (325, 220)
Screenshot: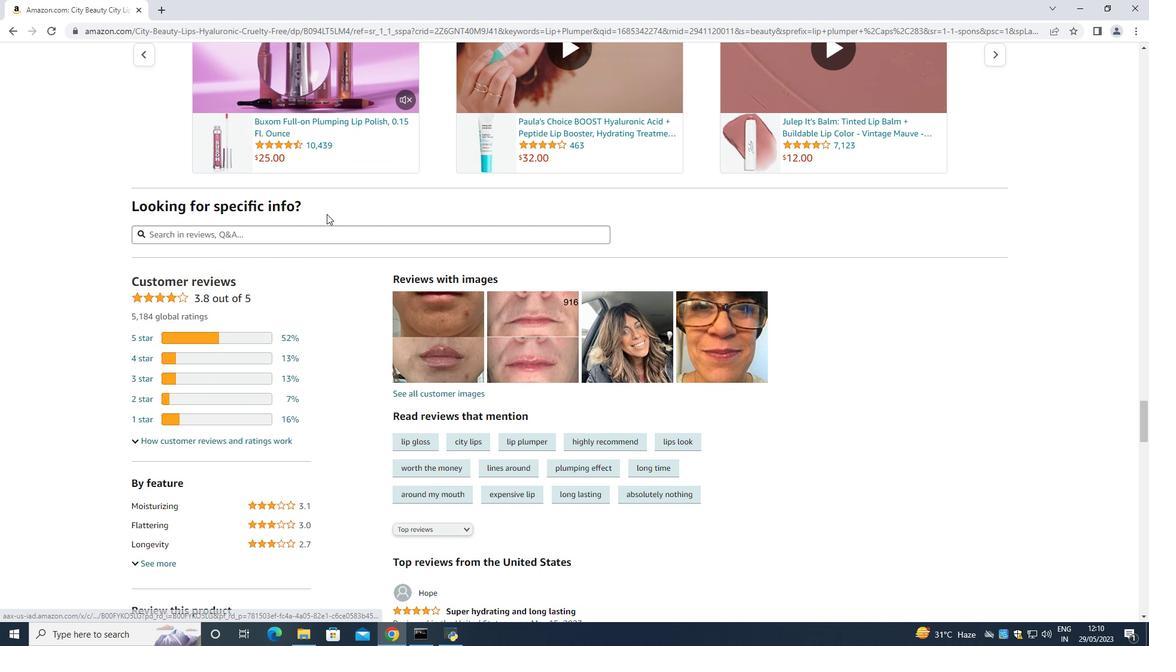 
Action: Mouse scrolled (325, 220) with delta (0, 0)
Screenshot: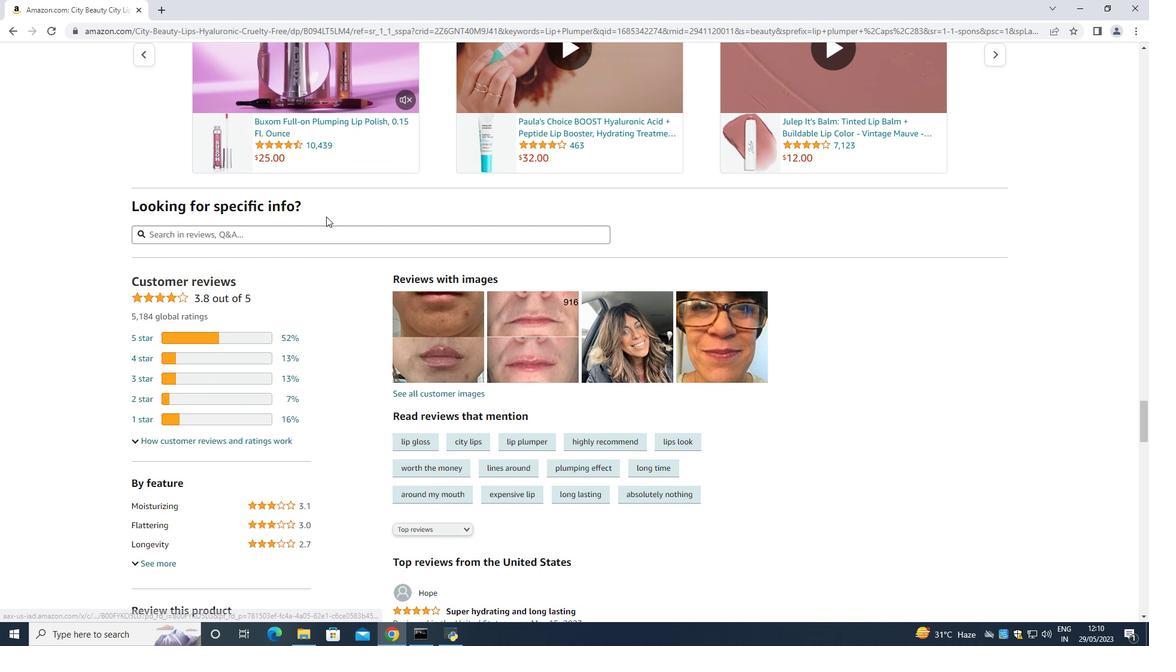 
Action: Mouse moved to (0, 494)
Screenshot: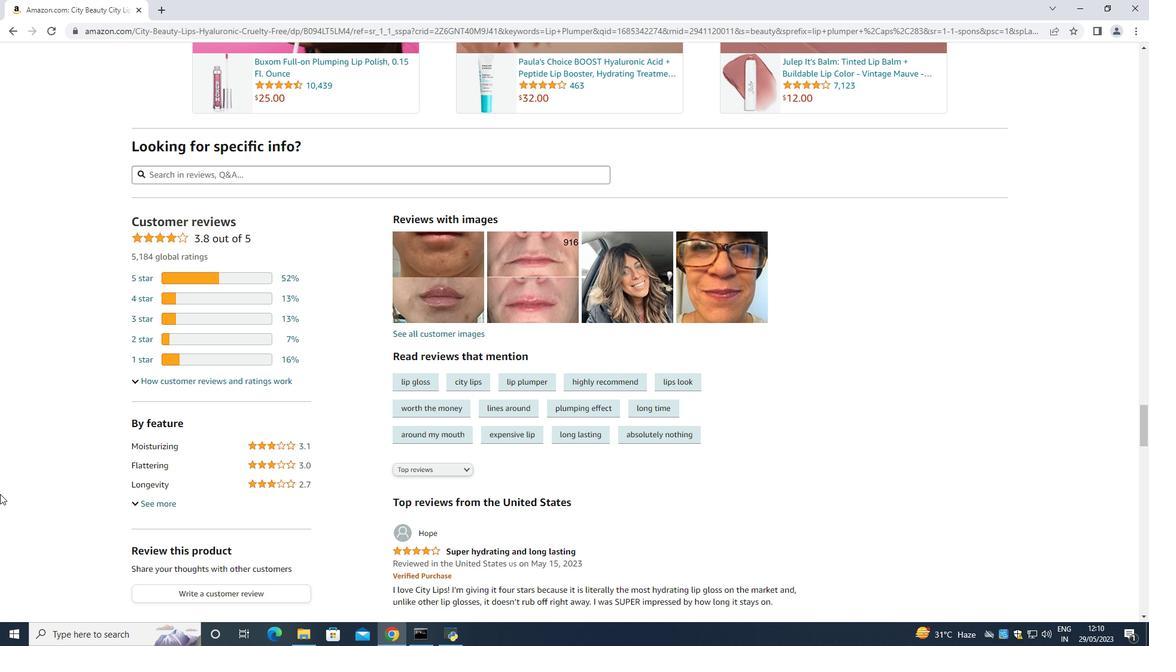 
Action: Mouse scrolled (0, 493) with delta (0, 0)
Screenshot: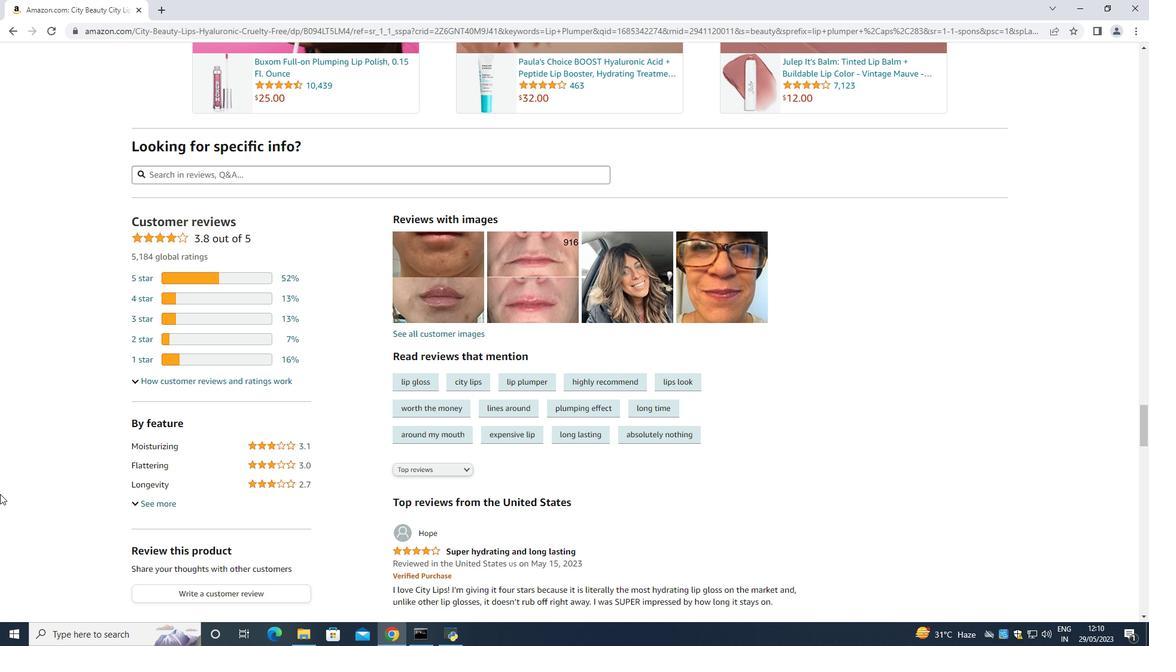 
Action: Mouse moved to (0, 506)
Screenshot: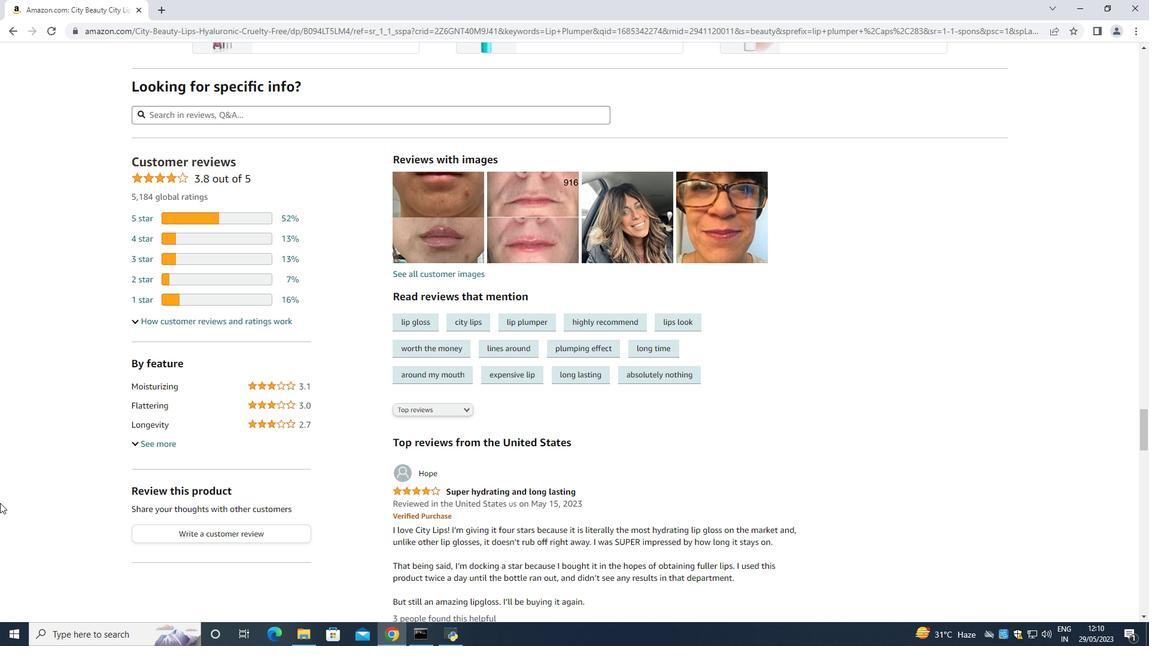 
Action: Mouse scrolled (0, 506) with delta (0, 0)
Screenshot: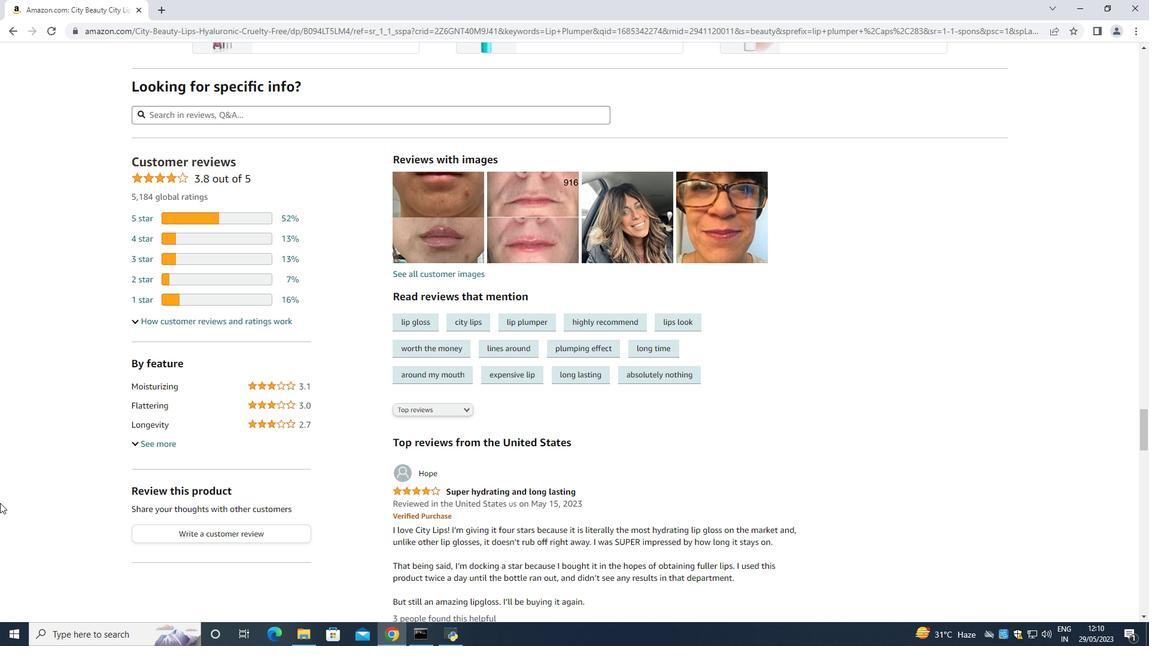 
Action: Mouse moved to (1, 527)
Screenshot: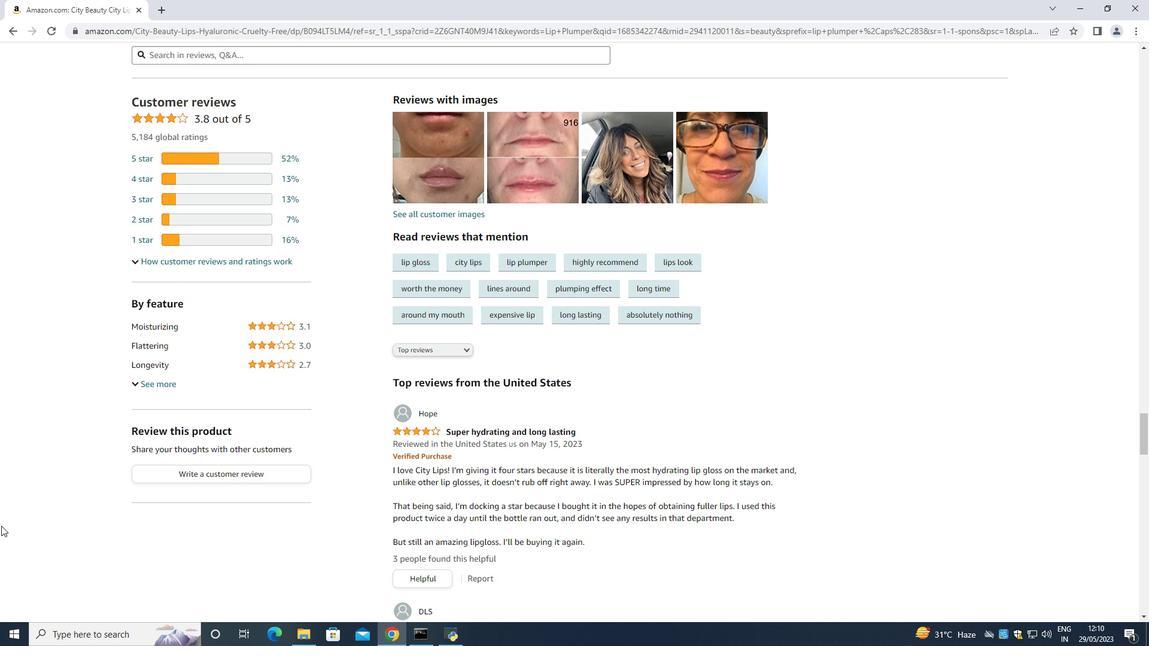 
Action: Mouse scrolled (1, 527) with delta (0, 0)
Screenshot: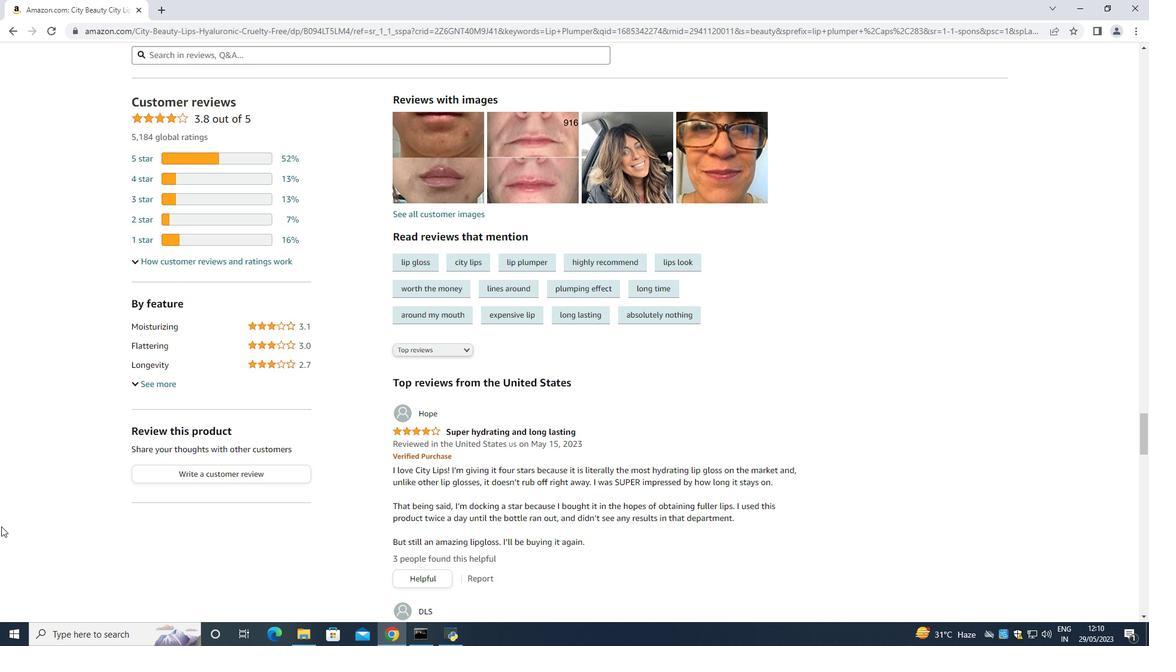 
Action: Mouse moved to (3, 538)
Screenshot: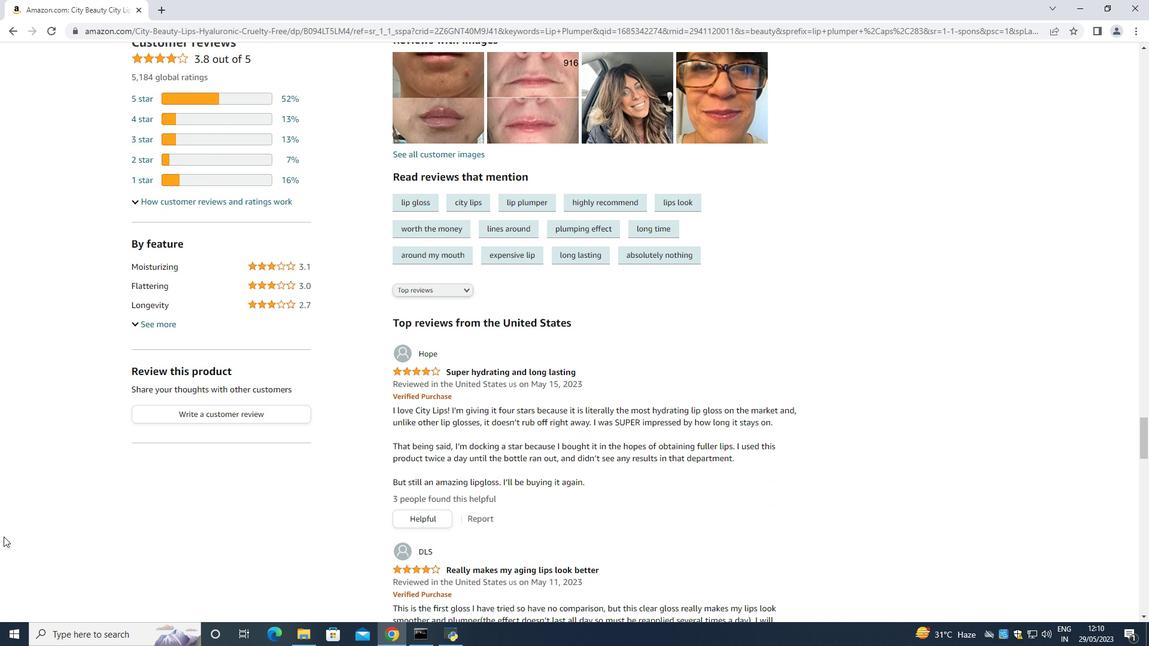 
Action: Mouse scrolled (3, 538) with delta (0, 0)
Screenshot: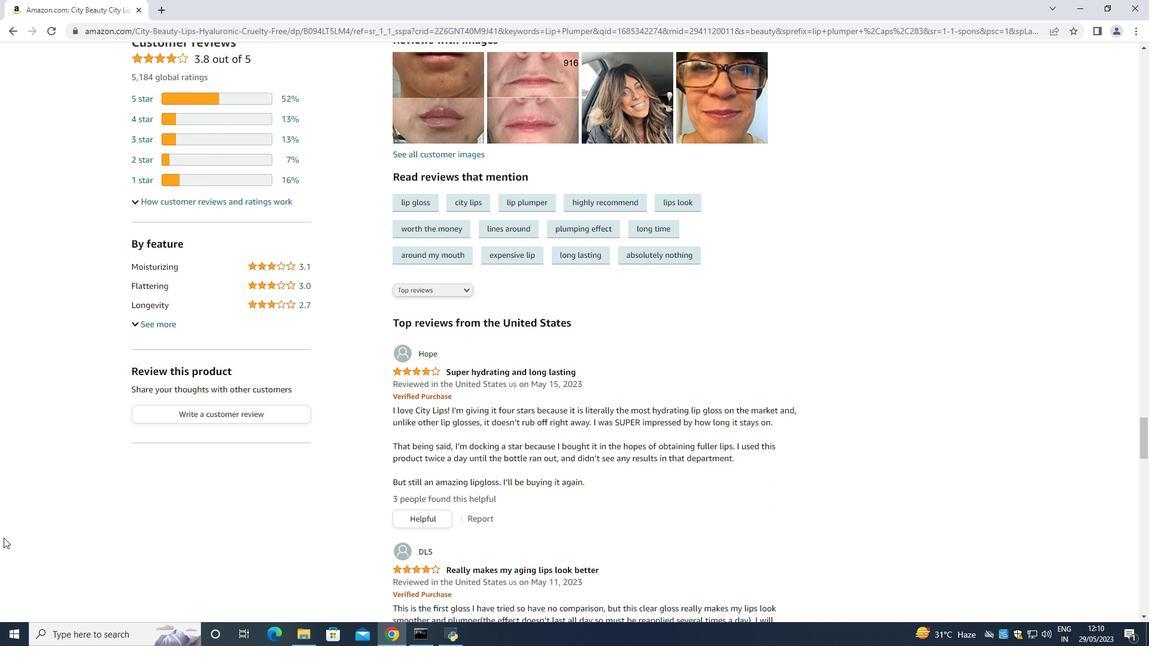 
Action: Mouse moved to (4, 539)
Screenshot: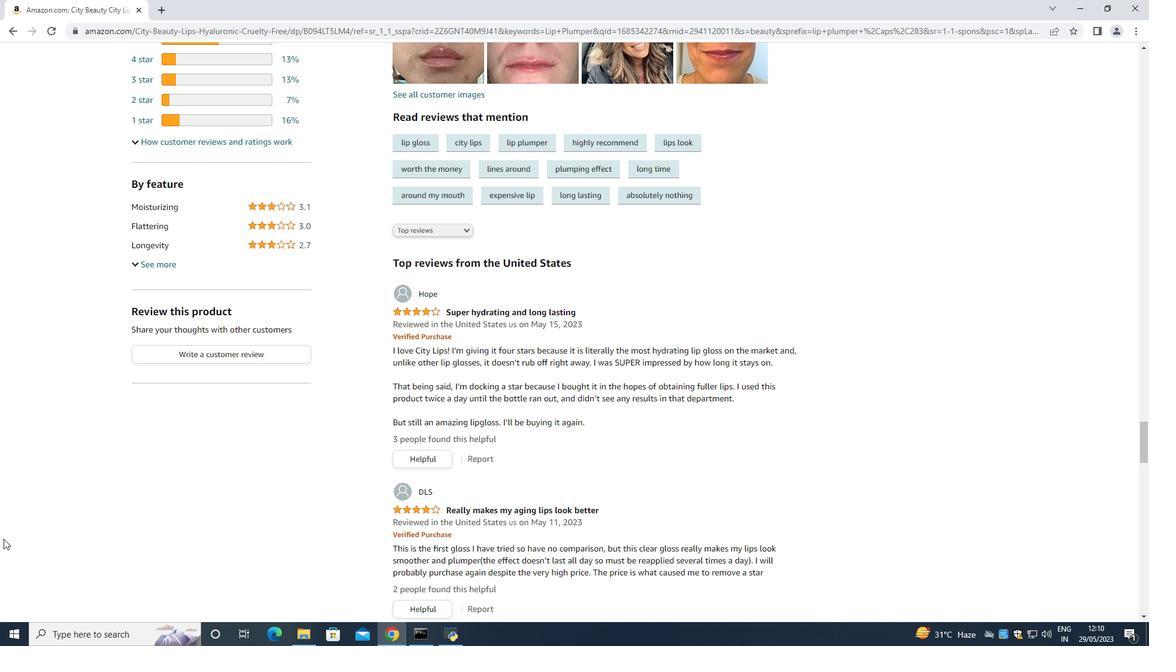 
Action: Mouse scrolled (4, 538) with delta (0, 0)
Screenshot: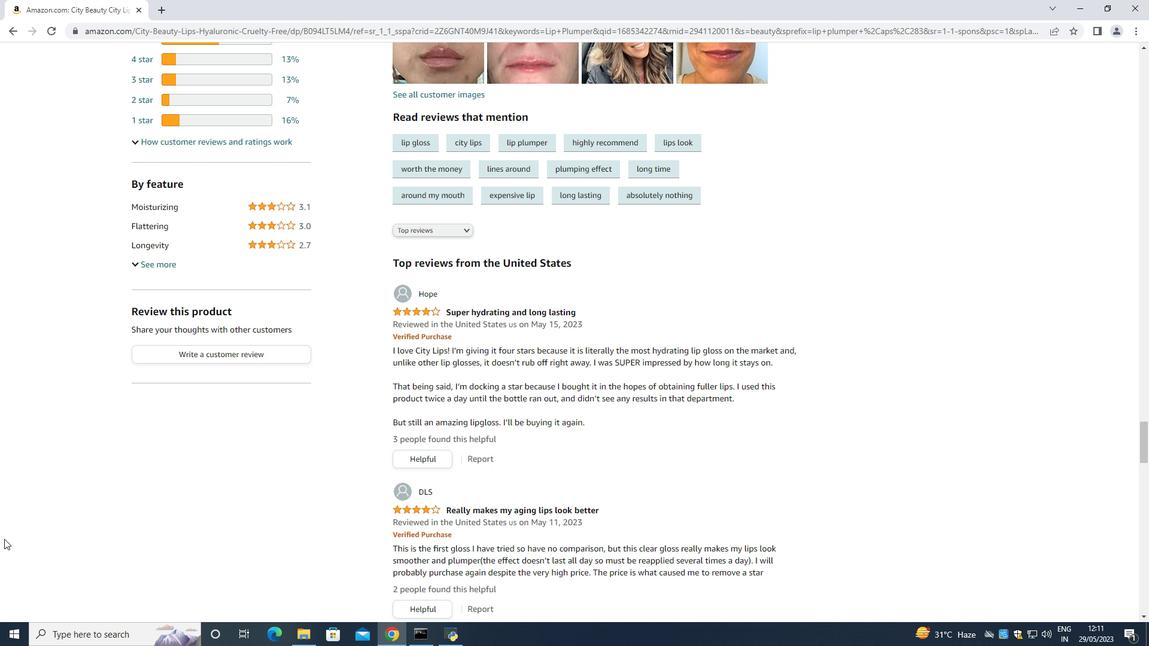 
Action: Mouse scrolled (4, 538) with delta (0, 0)
Screenshot: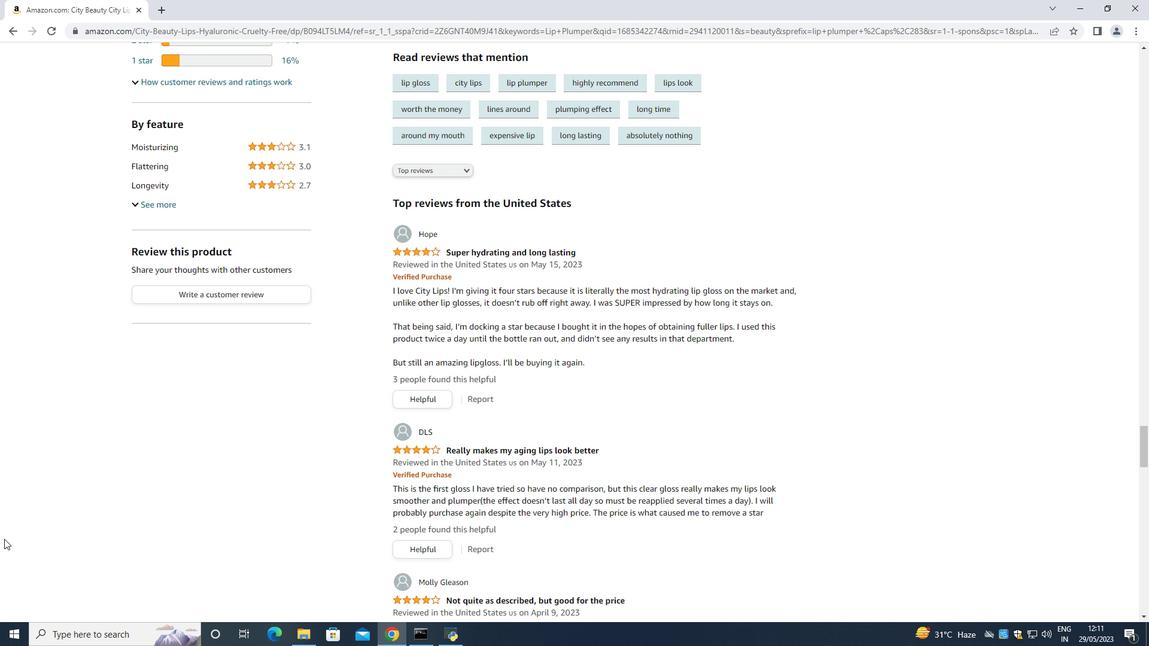 
Action: Mouse scrolled (4, 538) with delta (0, 0)
Screenshot: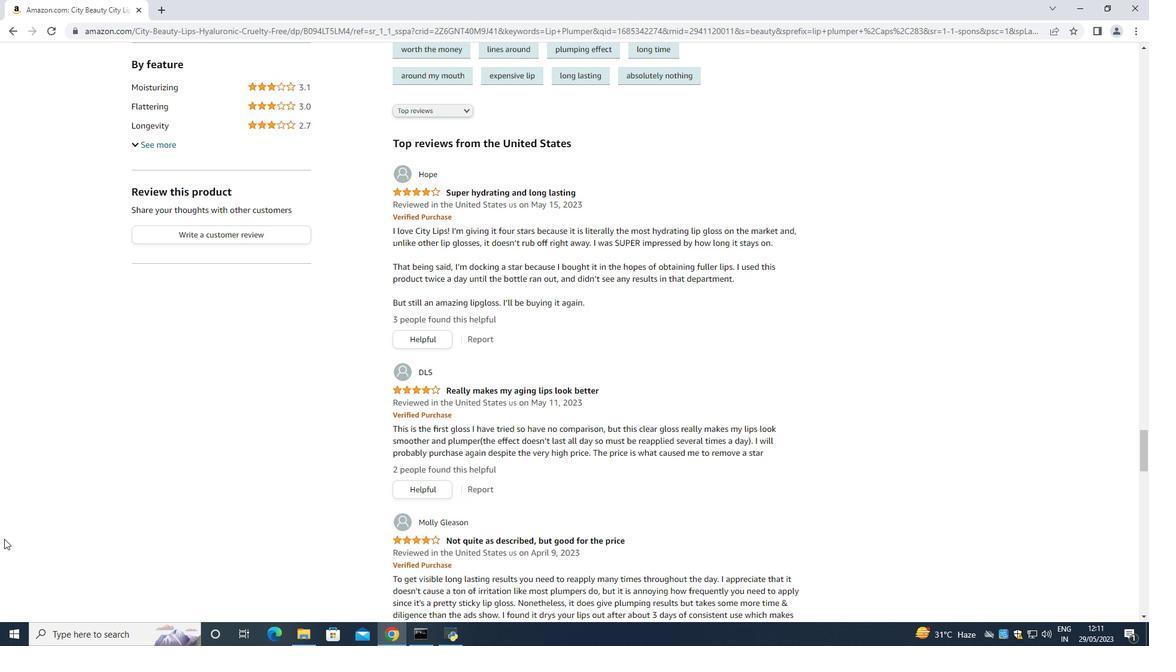 
Action: Mouse scrolled (4, 538) with delta (0, 0)
Screenshot: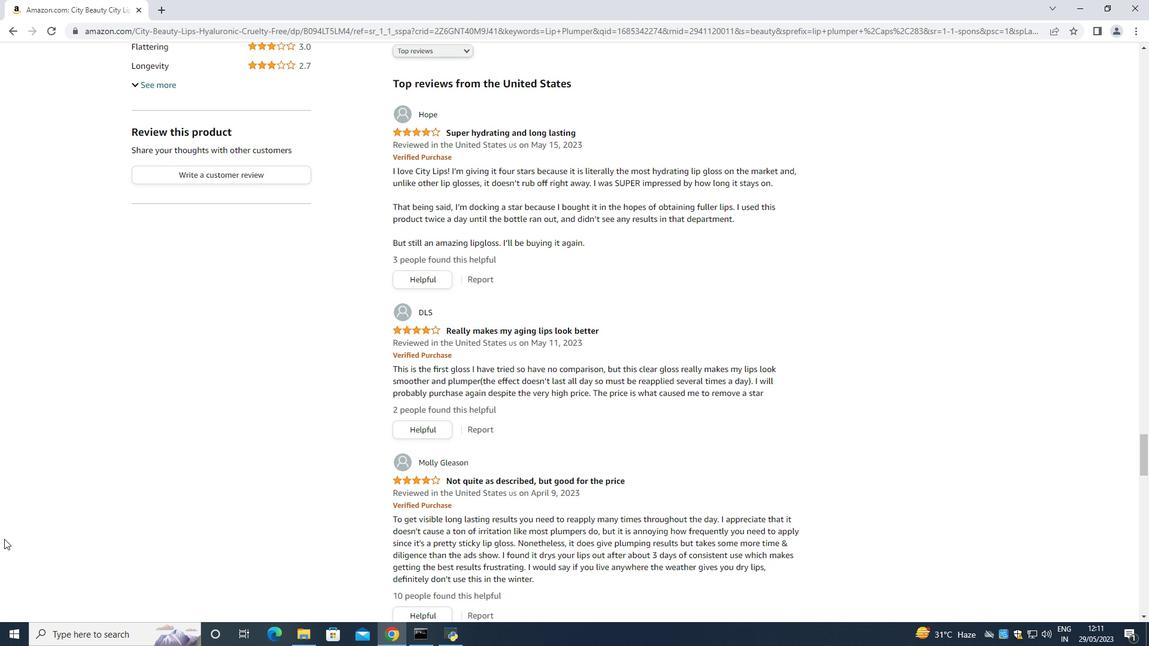 
Action: Mouse moved to (4, 539)
Screenshot: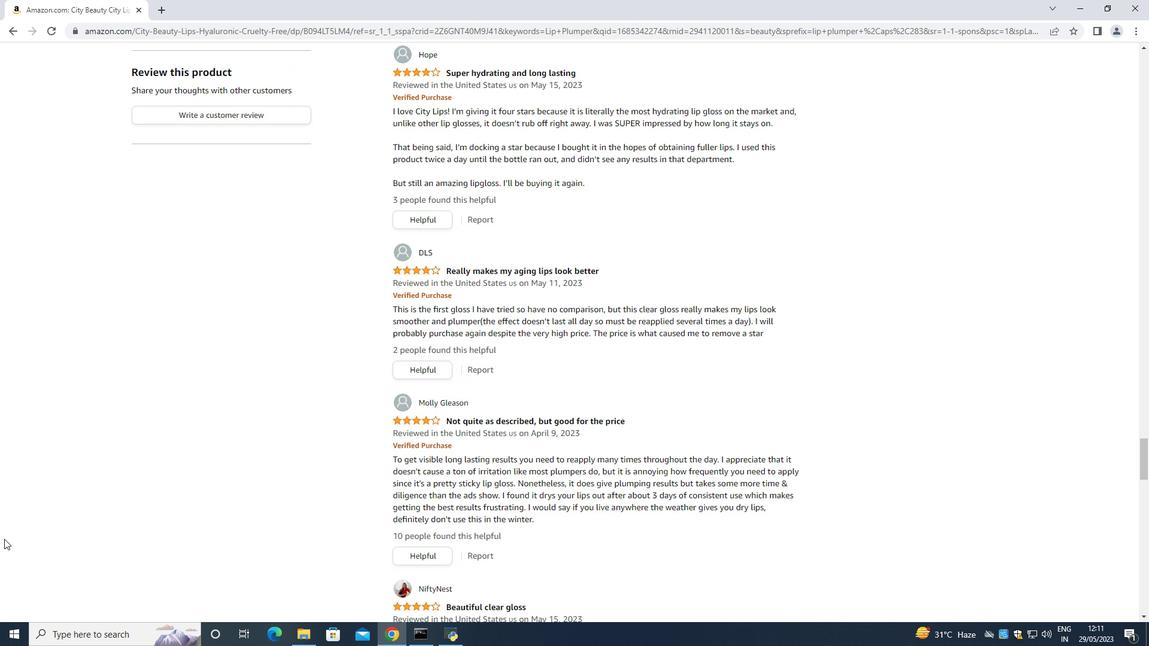 
Action: Mouse scrolled (4, 538) with delta (0, 0)
Screenshot: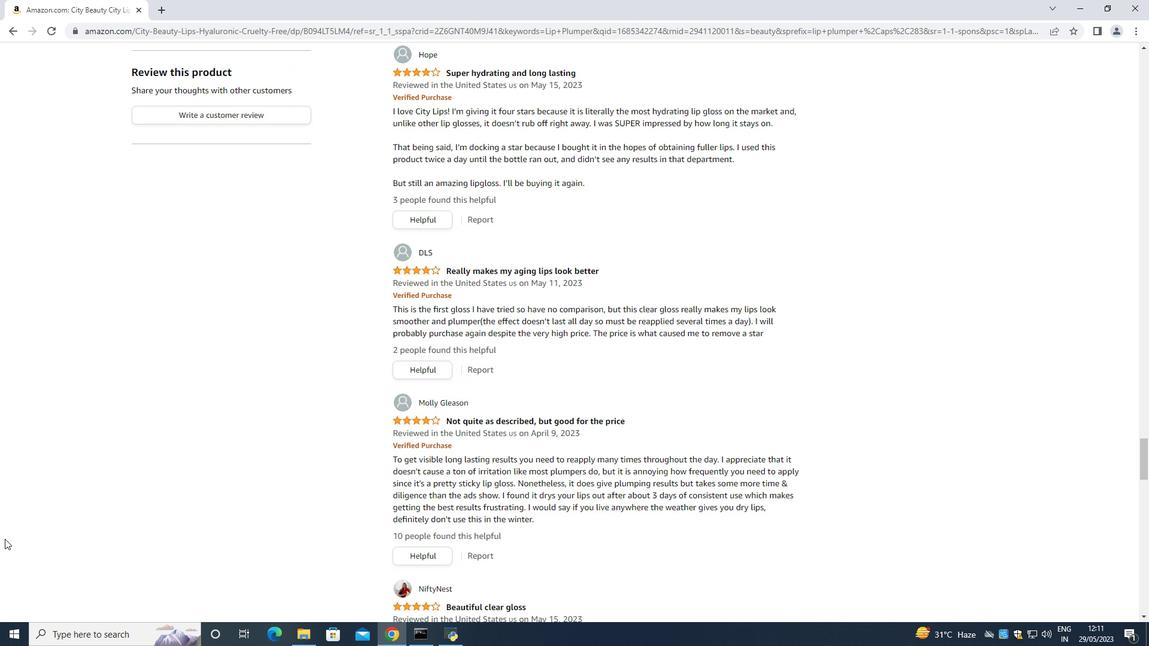 
Action: Mouse moved to (5, 539)
Screenshot: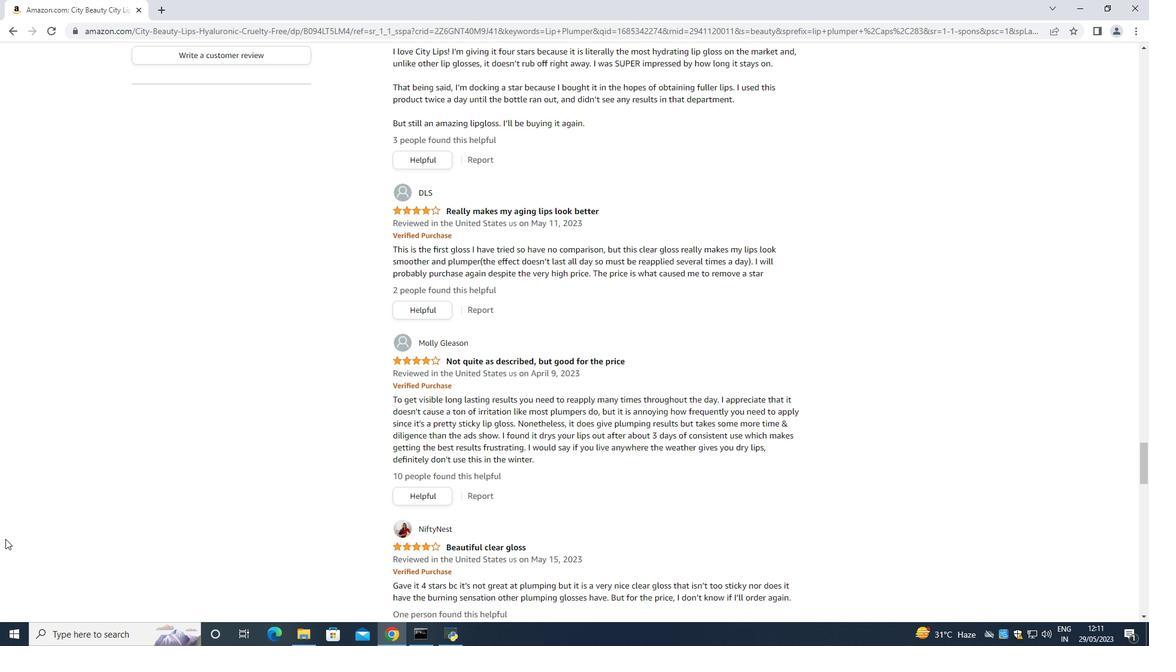 
Action: Mouse scrolled (5, 539) with delta (0, 0)
Screenshot: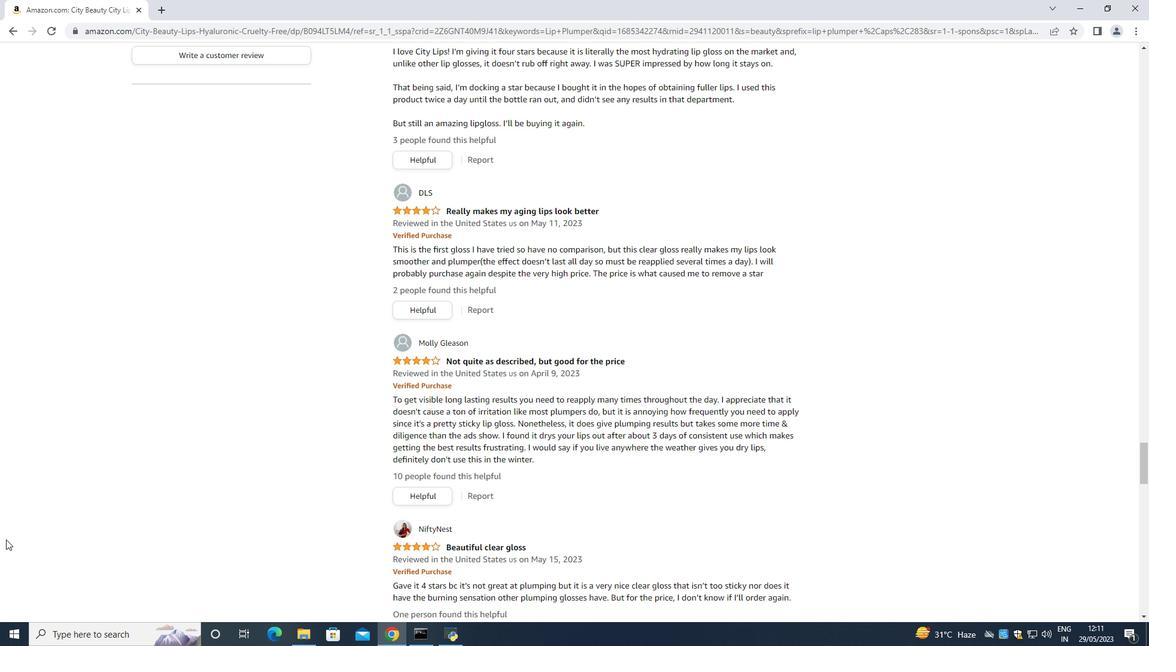 
Action: Mouse moved to (6, 540)
Screenshot: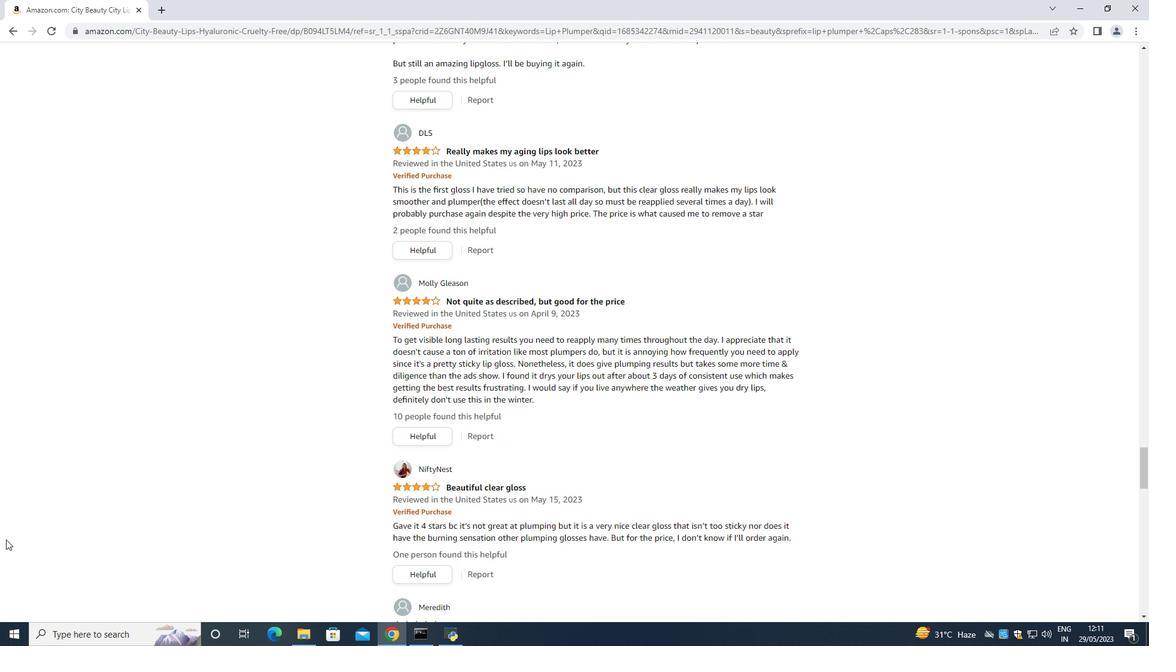 
Action: Mouse scrolled (6, 539) with delta (0, 0)
Screenshot: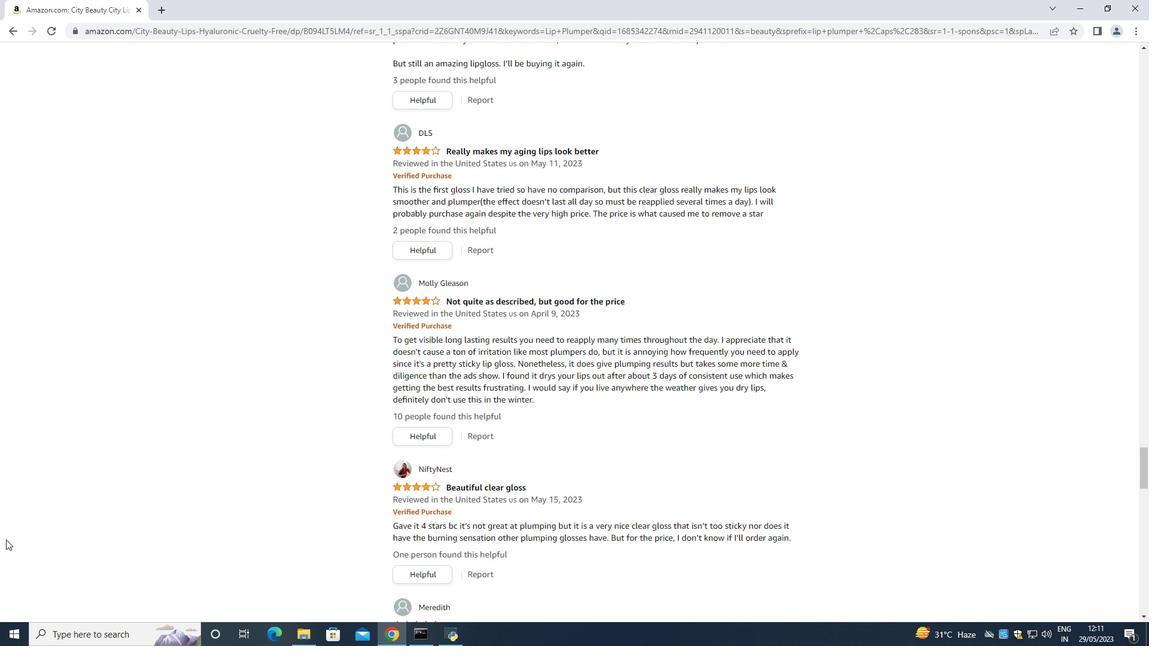 
Action: Mouse moved to (7, 542)
Screenshot: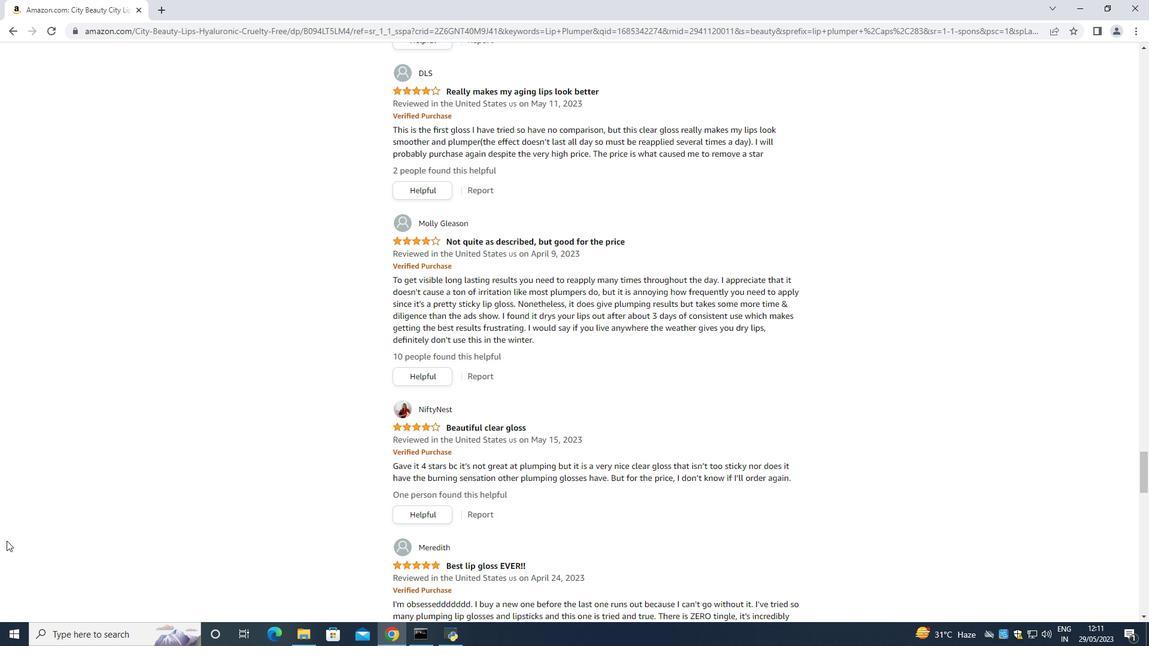 
Action: Mouse scrolled (7, 541) with delta (0, 0)
Screenshot: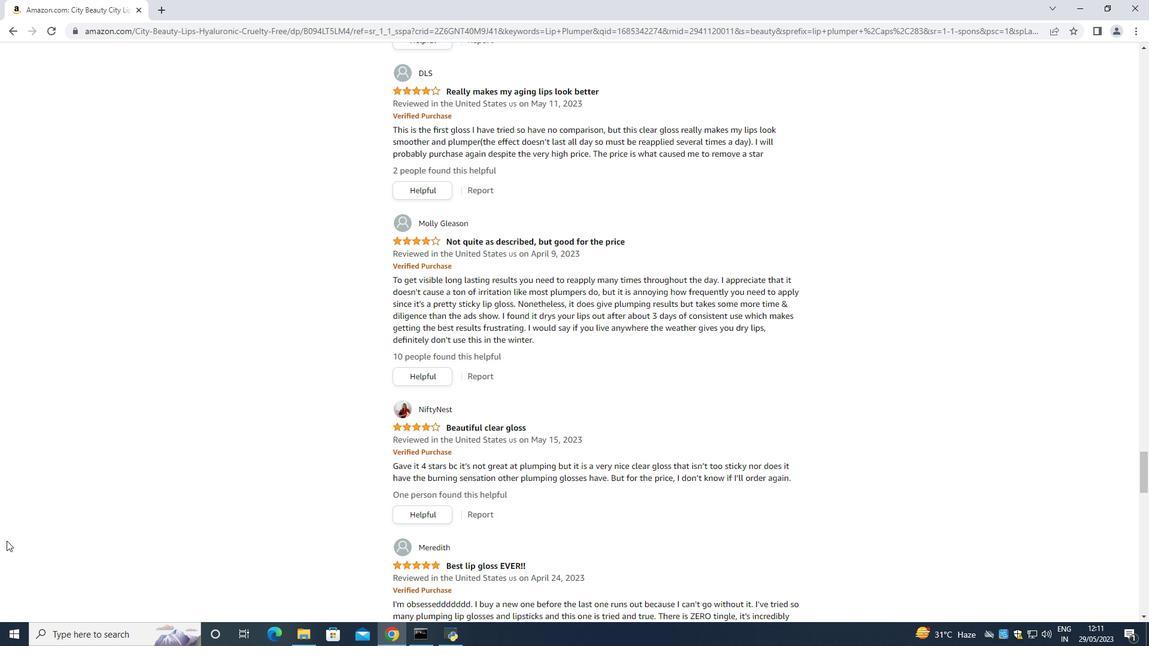 
Action: Mouse moved to (7, 542)
Screenshot: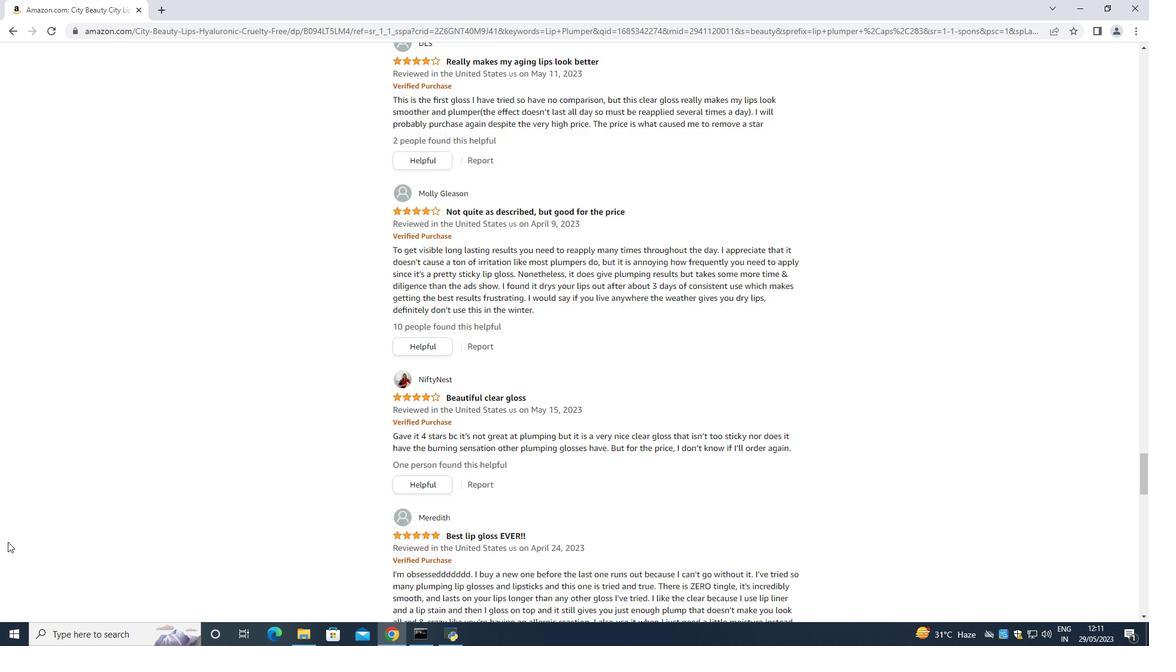 
Action: Mouse scrolled (7, 542) with delta (0, 0)
Screenshot: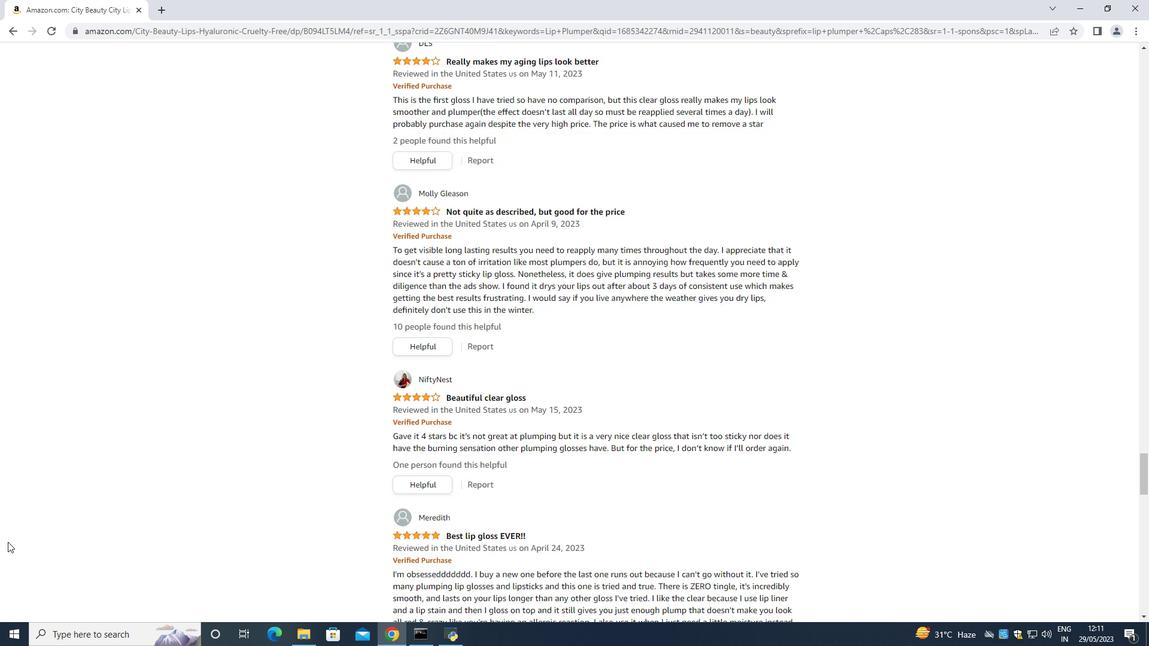 
Action: Mouse moved to (7, 543)
Screenshot: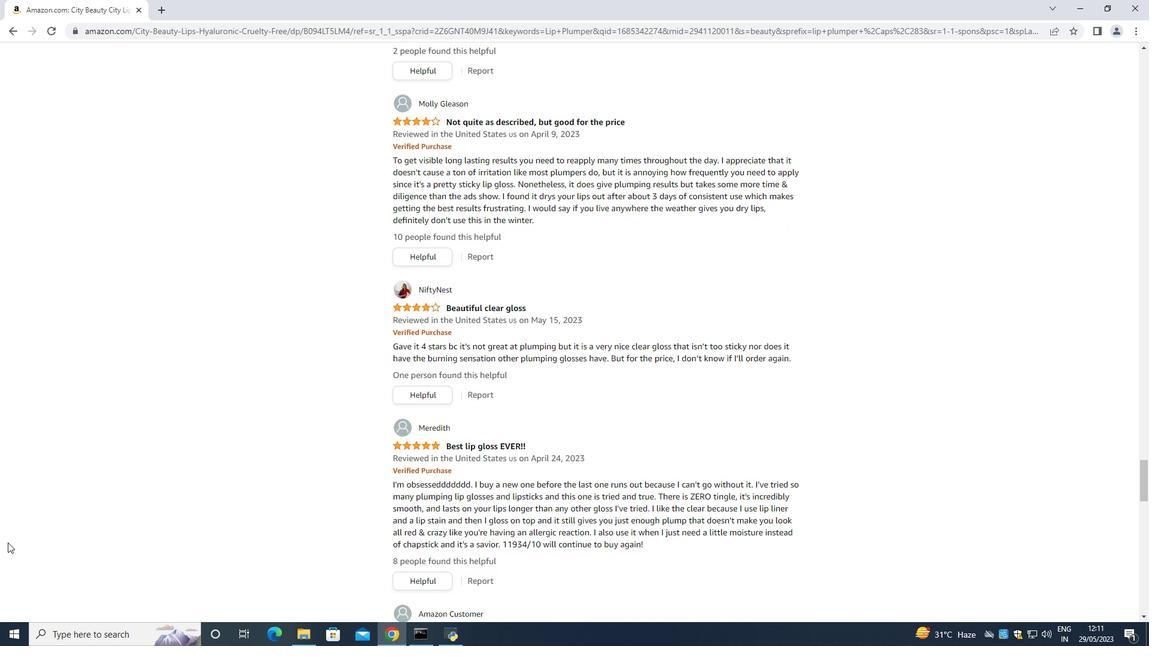 
Action: Mouse scrolled (7, 542) with delta (0, 0)
Screenshot: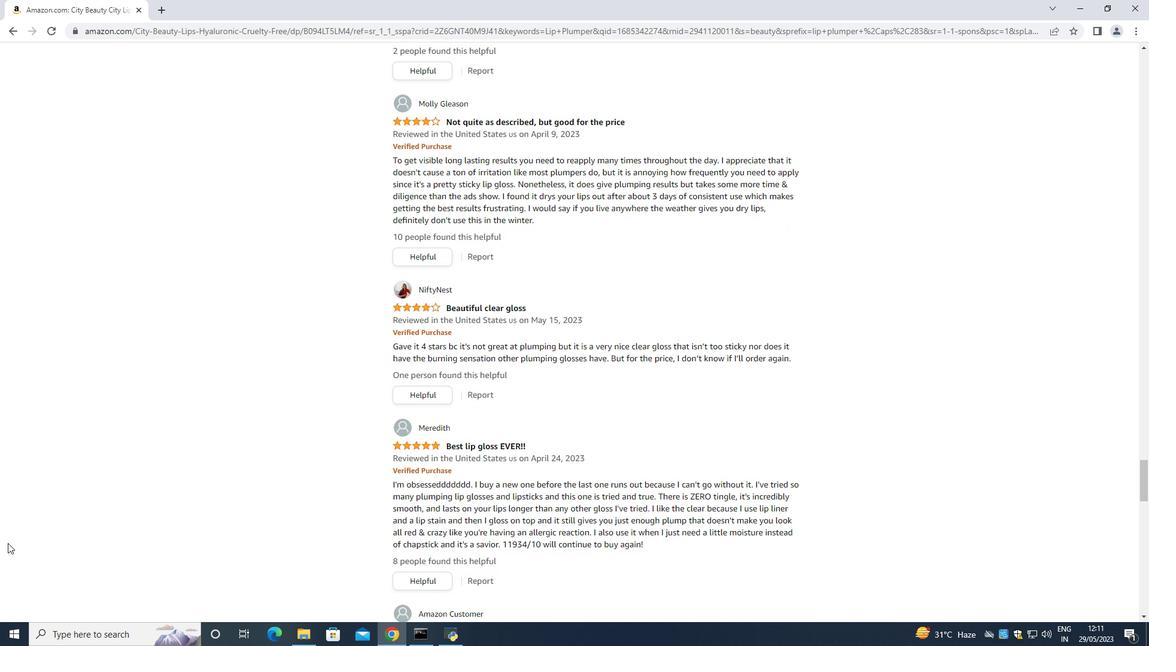 
Action: Mouse moved to (12, 551)
Screenshot: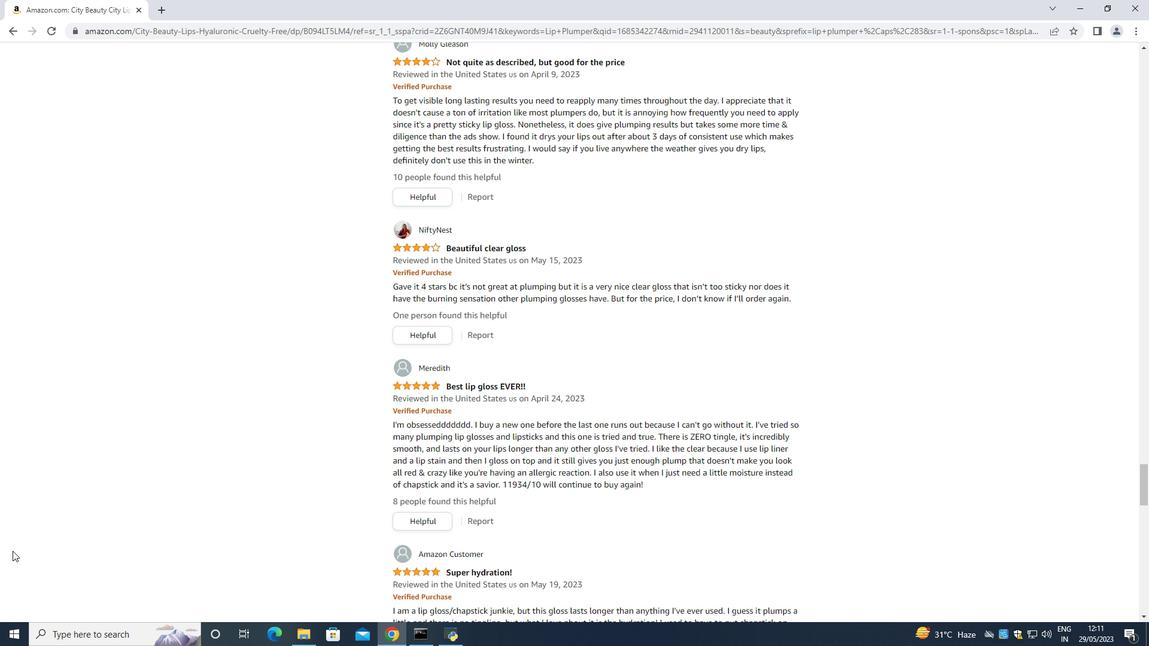 
Action: Mouse scrolled (12, 550) with delta (0, 0)
Screenshot: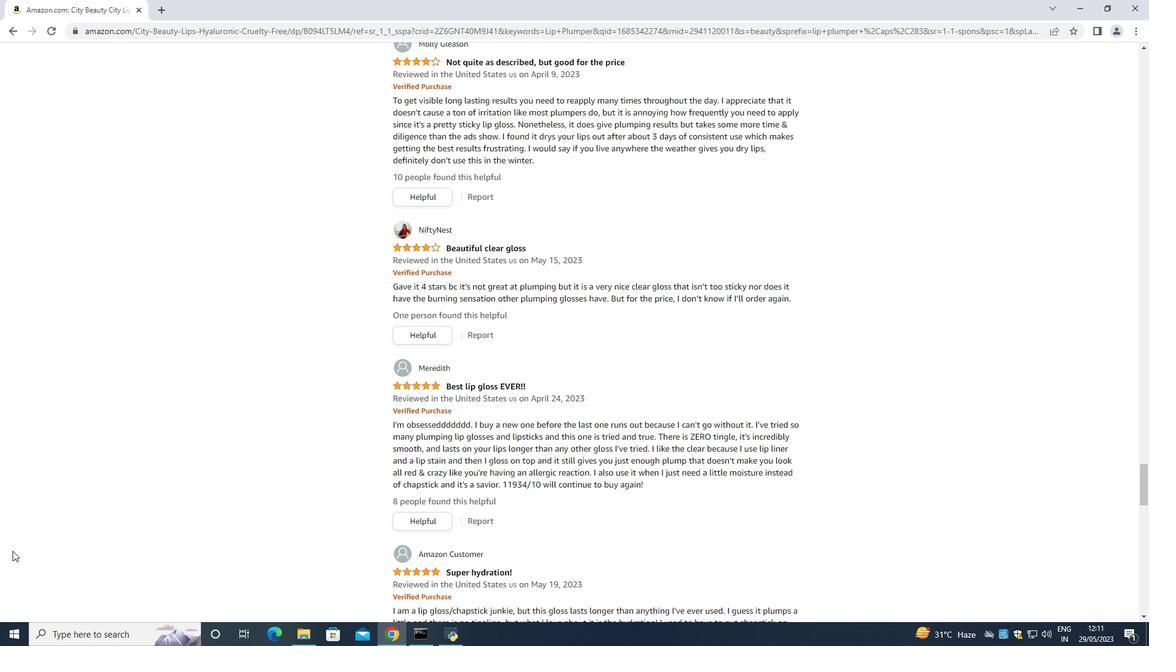 
Action: Mouse moved to (12, 552)
Screenshot: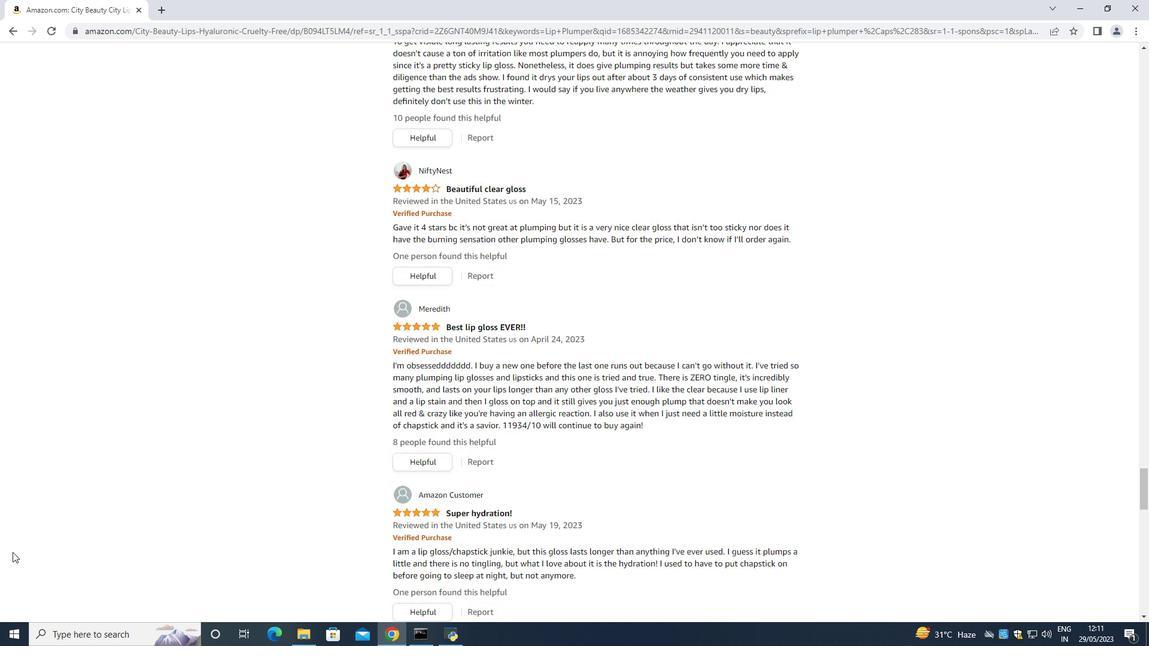 
Action: Mouse scrolled (12, 552) with delta (0, 0)
Screenshot: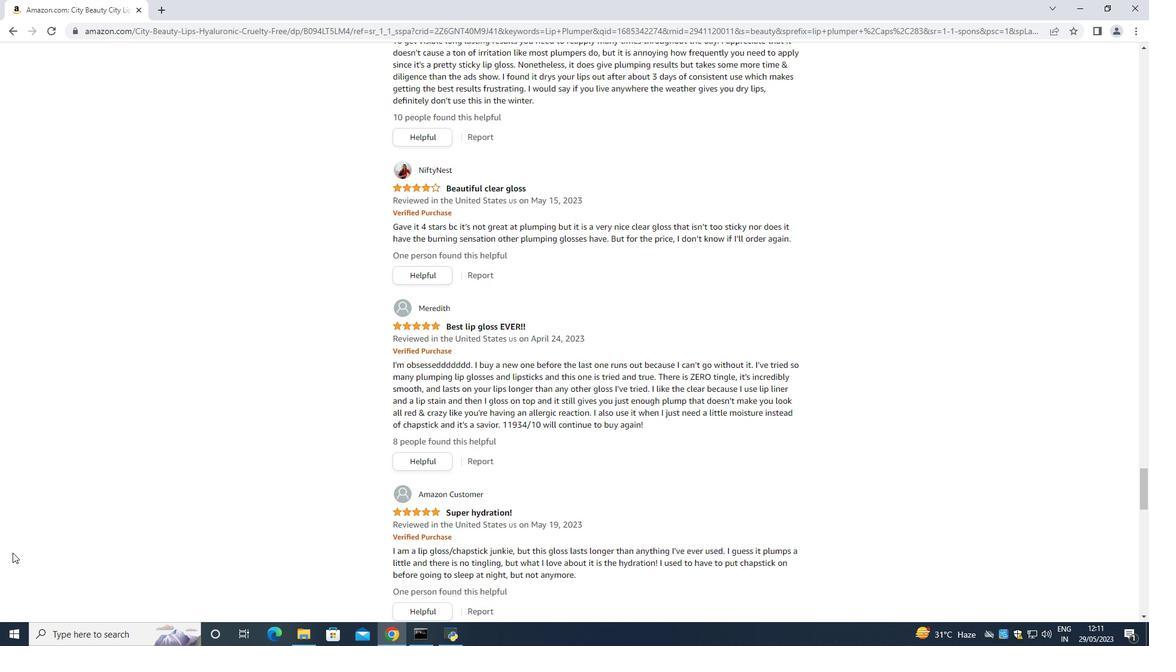
Action: Mouse moved to (648, 381)
Screenshot: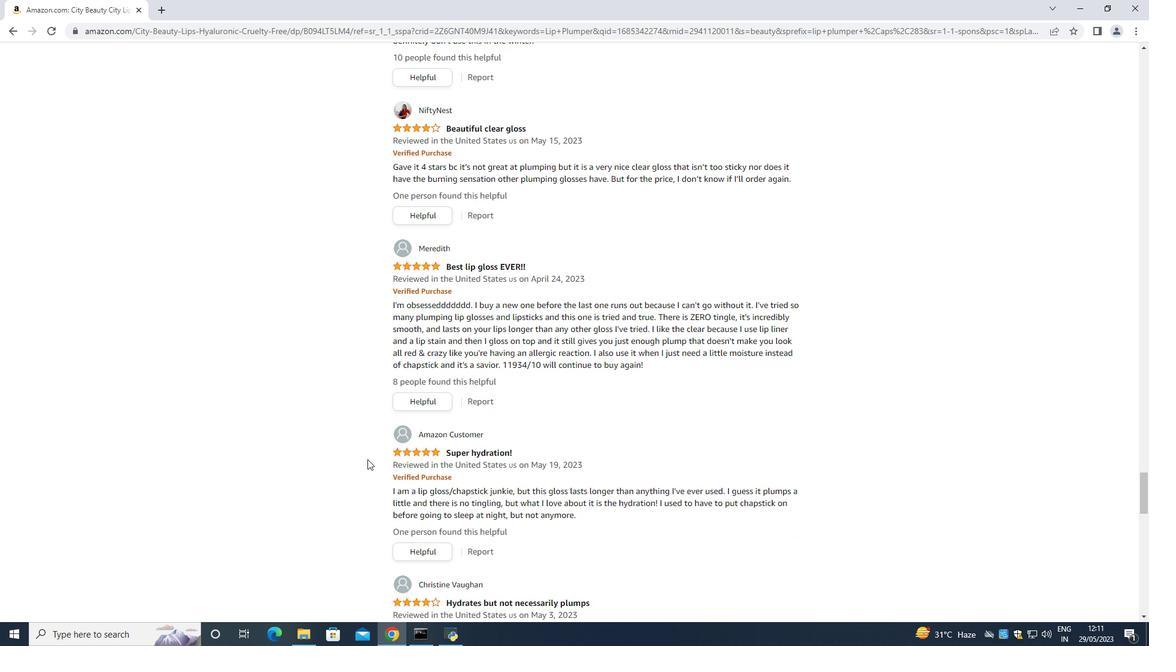 
Action: Mouse scrolled (648, 381) with delta (0, 0)
Screenshot: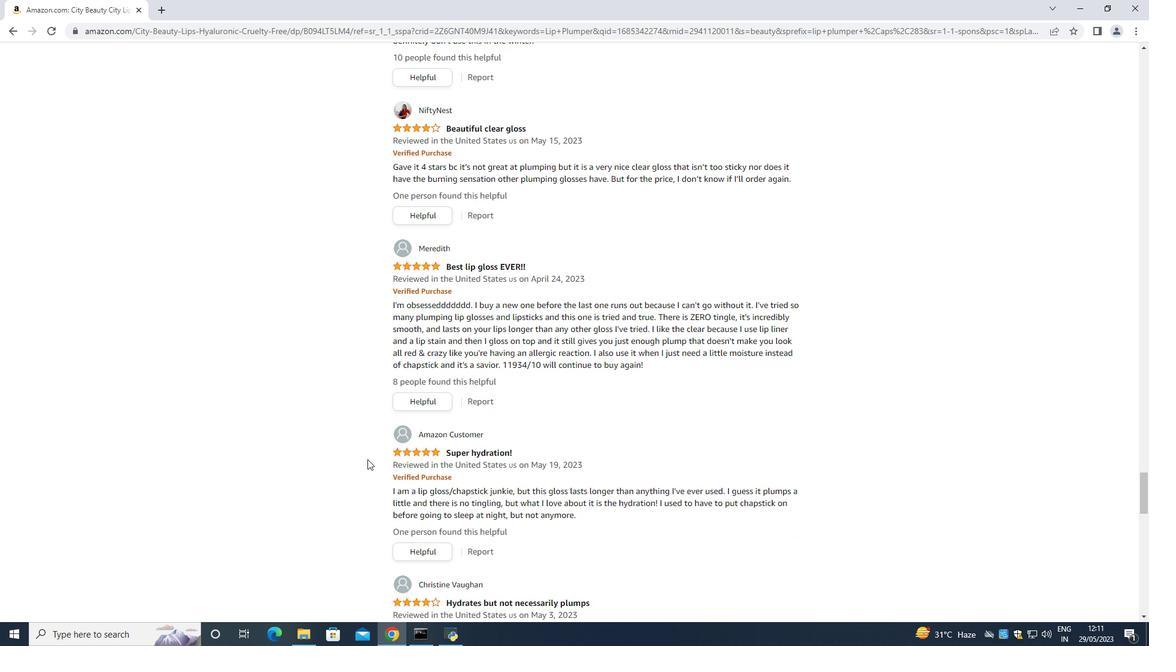 
Action: Mouse moved to (648, 379)
Screenshot: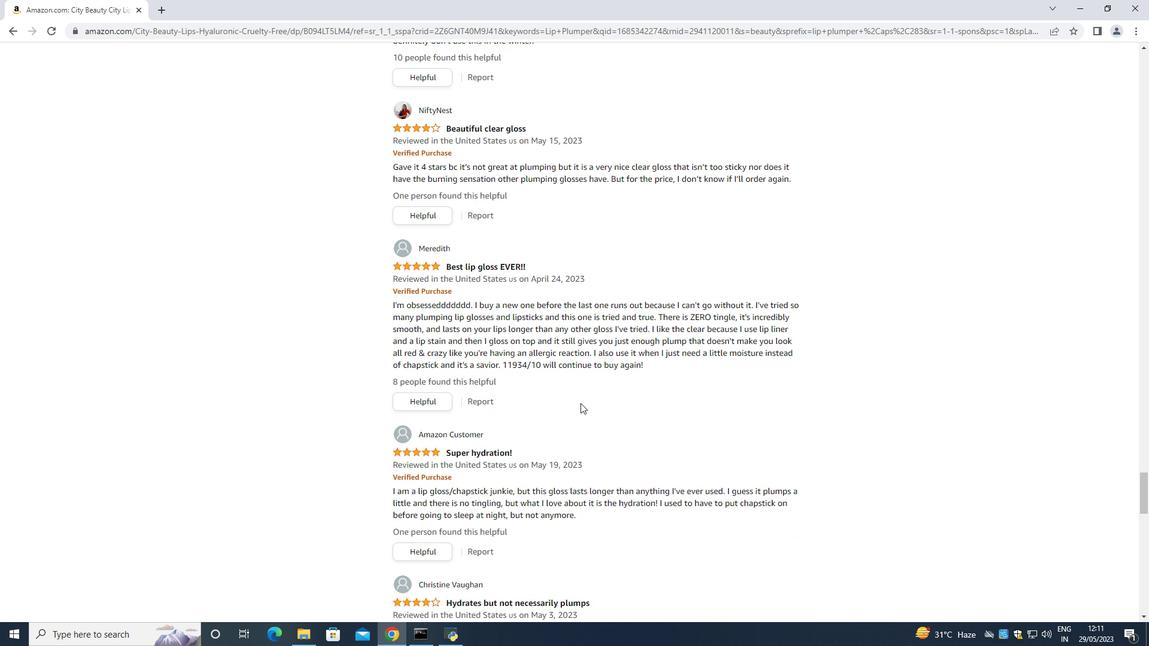 
Action: Mouse scrolled (648, 380) with delta (0, 0)
Screenshot: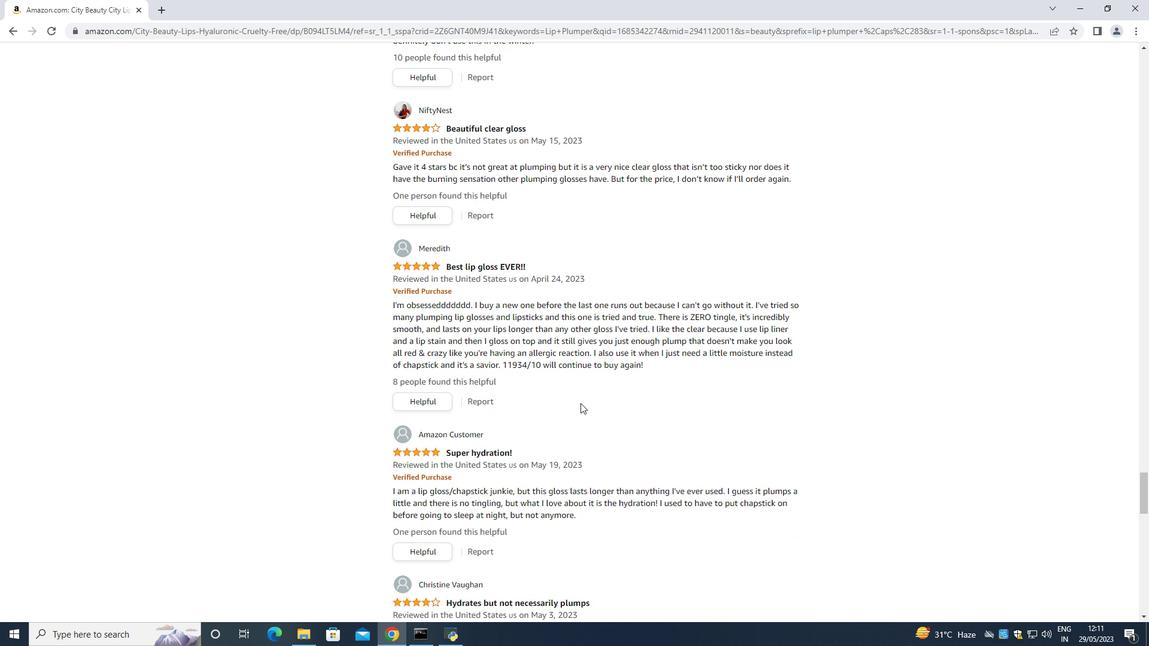 
Action: Mouse moved to (649, 375)
Screenshot: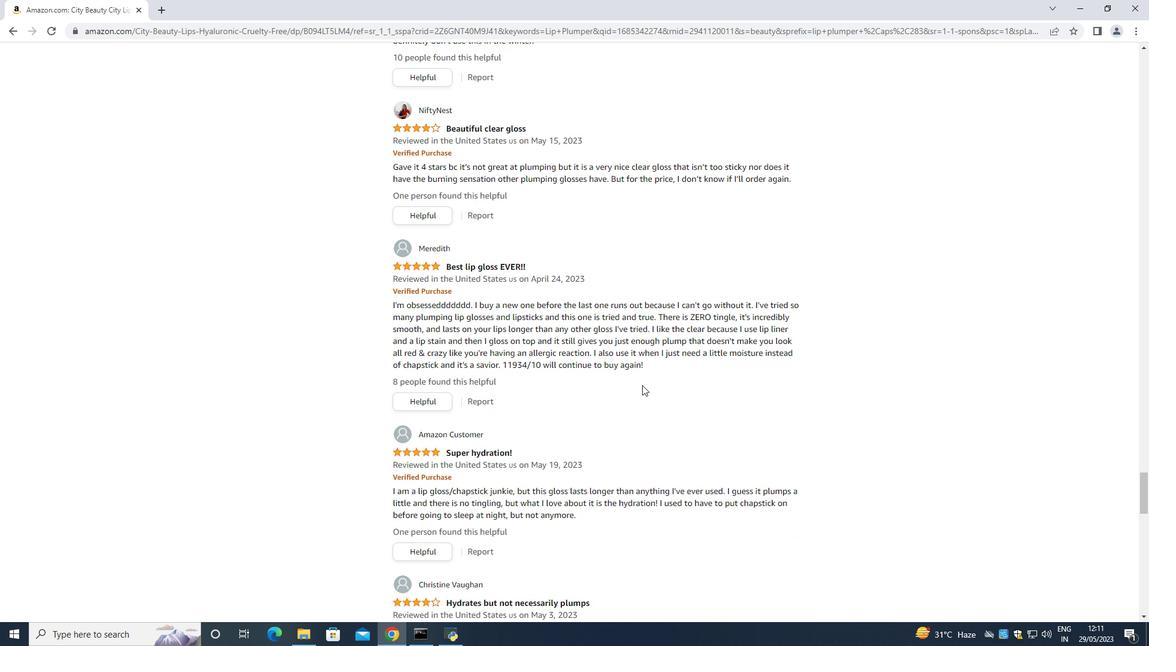 
Action: Mouse scrolled (649, 376) with delta (0, 0)
Screenshot: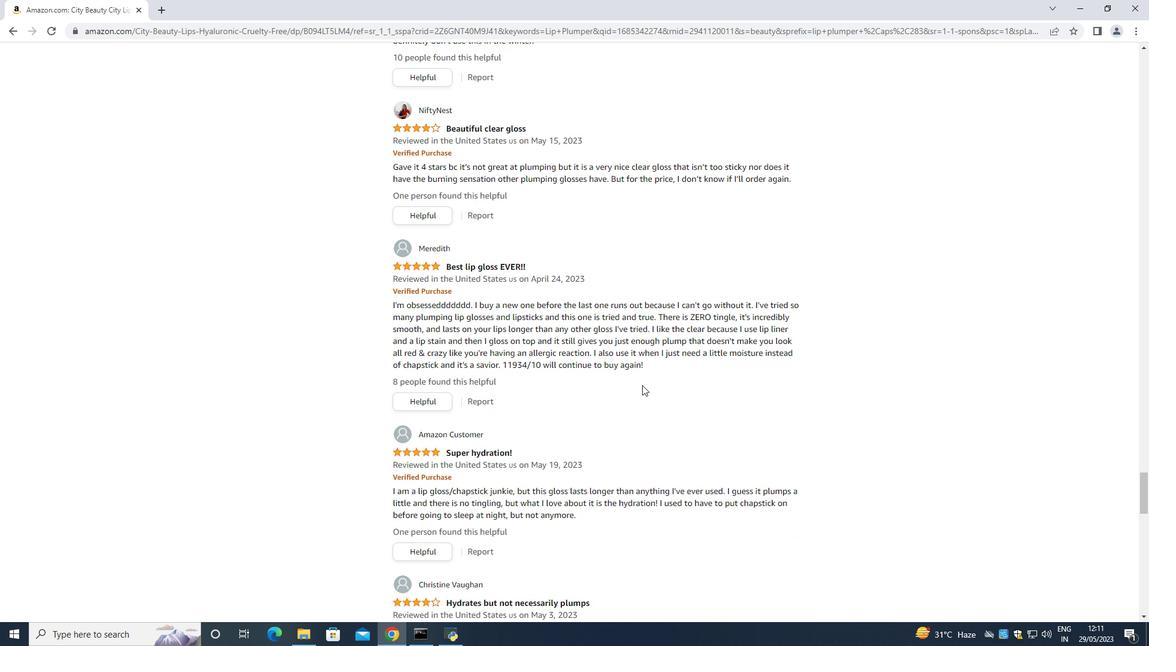 
Action: Mouse moved to (614, 308)
Screenshot: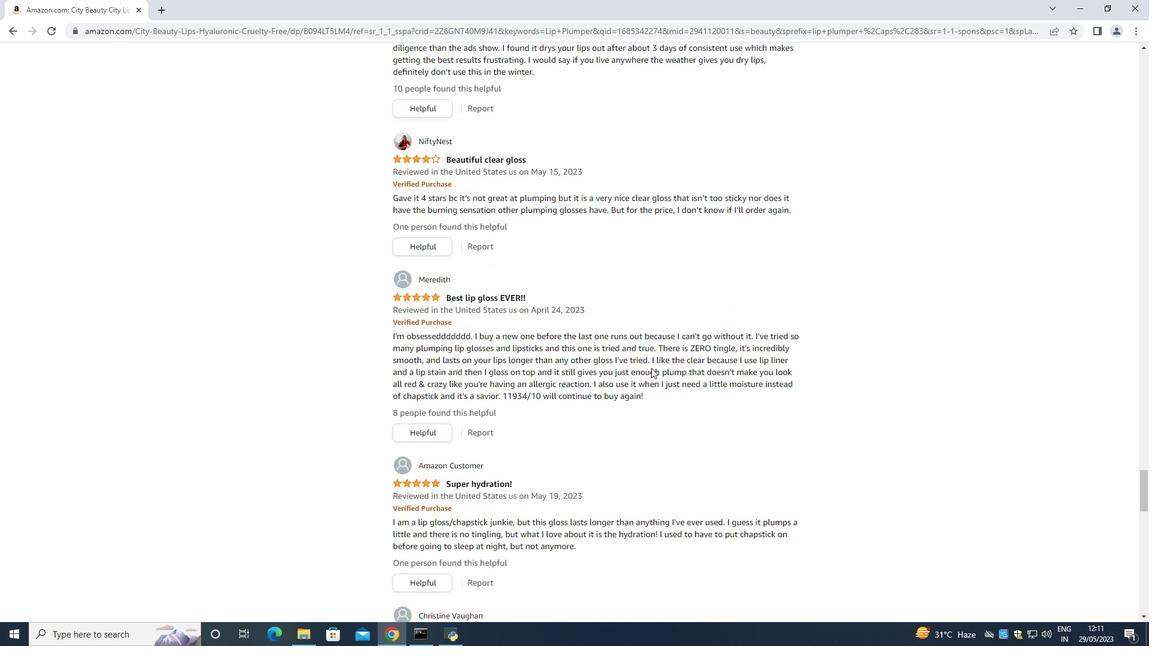 
Action: Mouse scrolled (614, 309) with delta (0, 0)
Screenshot: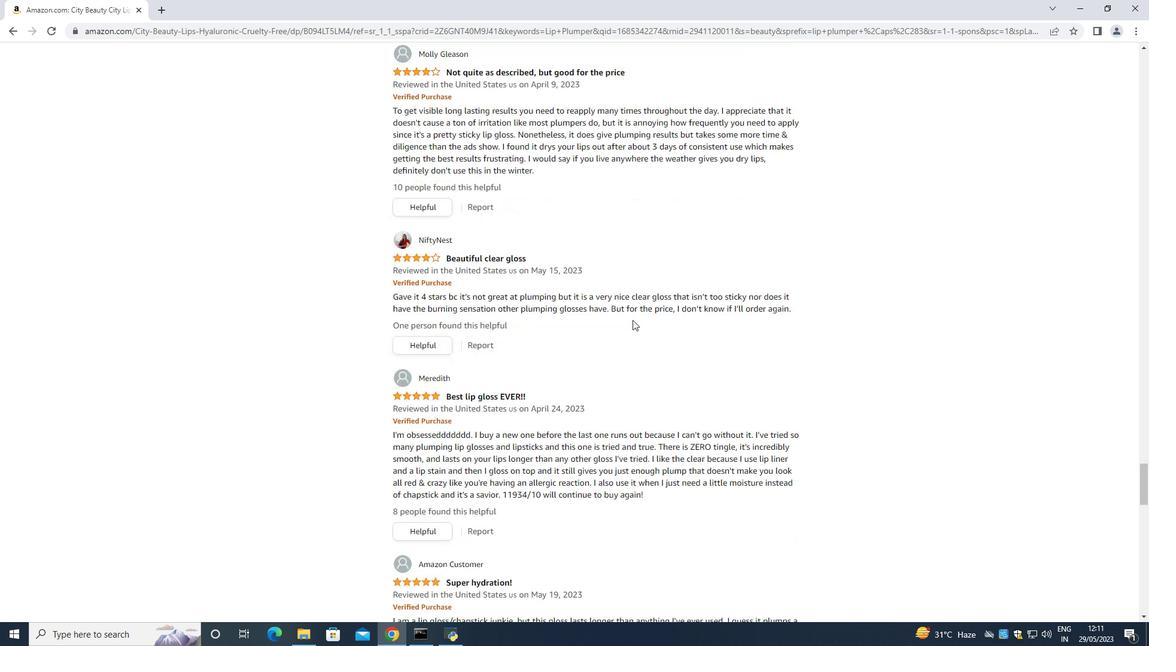 
Action: Mouse scrolled (614, 309) with delta (0, 0)
Screenshot: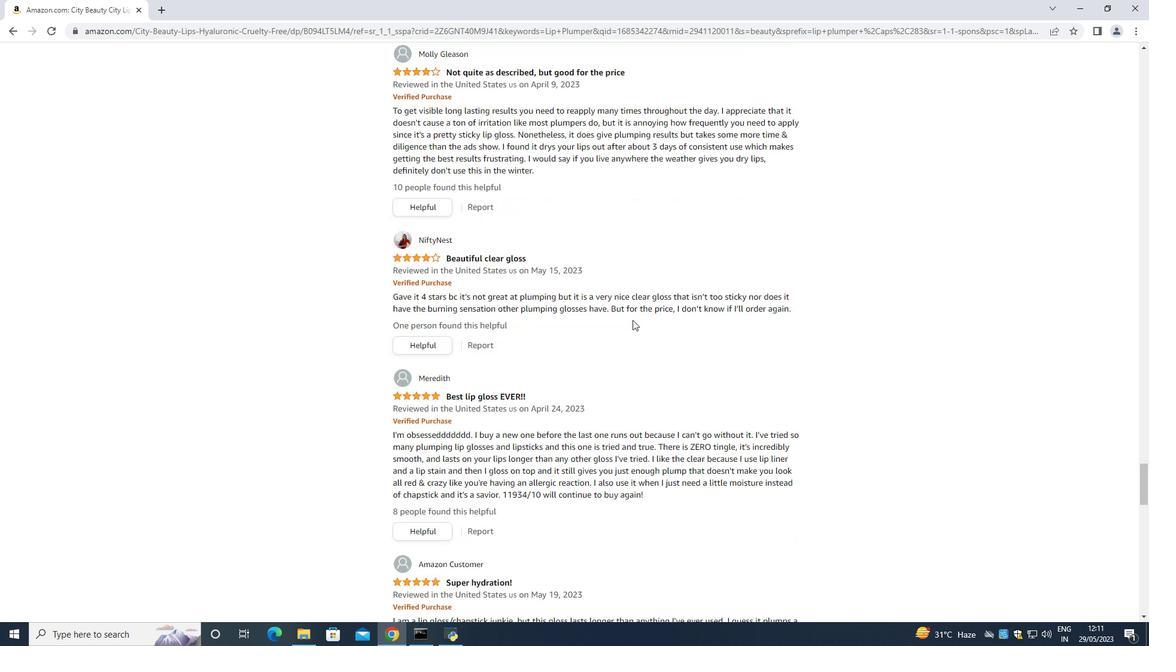
Action: Mouse scrolled (614, 309) with delta (0, 0)
Screenshot: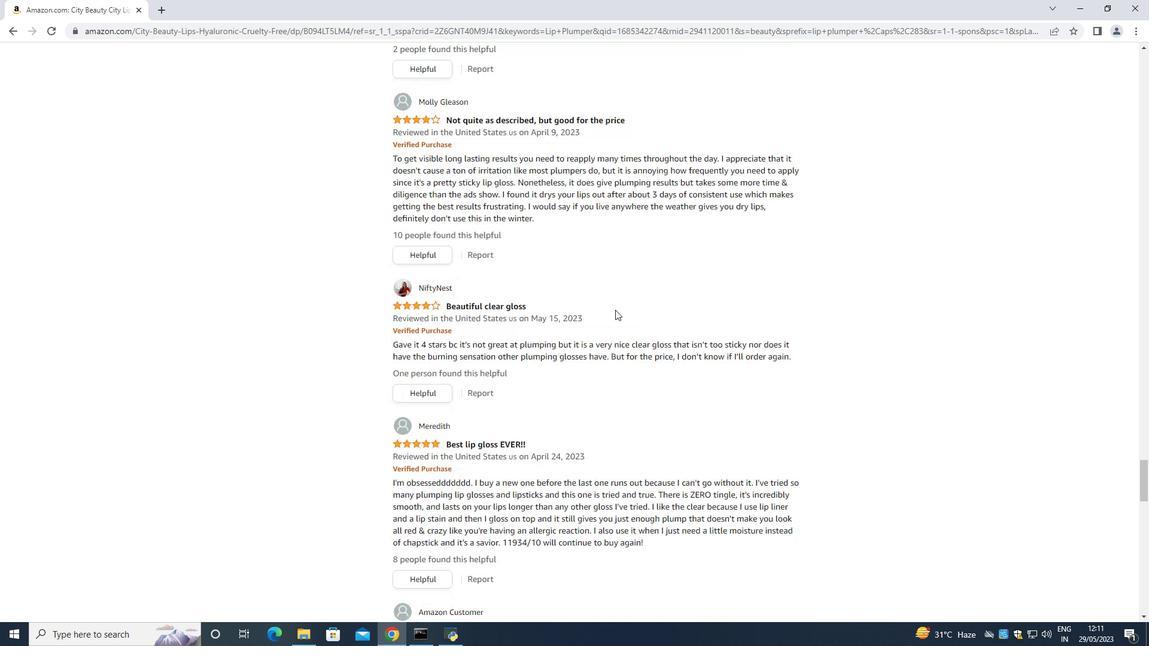 
Action: Mouse scrolled (614, 309) with delta (0, 0)
Screenshot: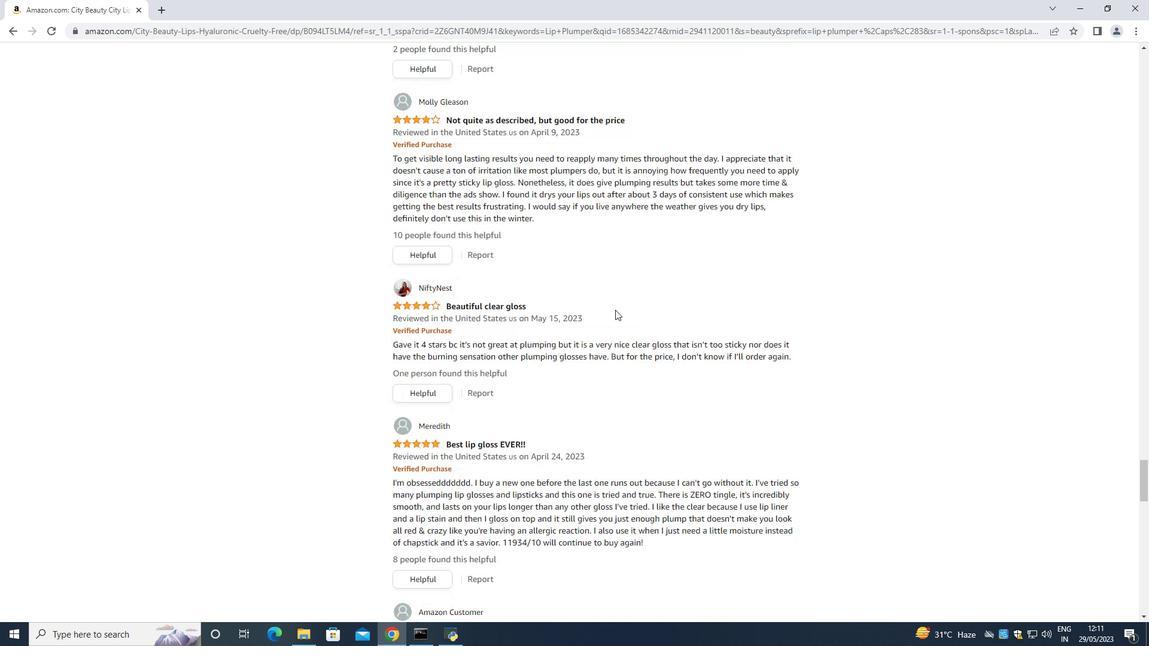 
Action: Mouse scrolled (614, 309) with delta (0, 0)
Screenshot: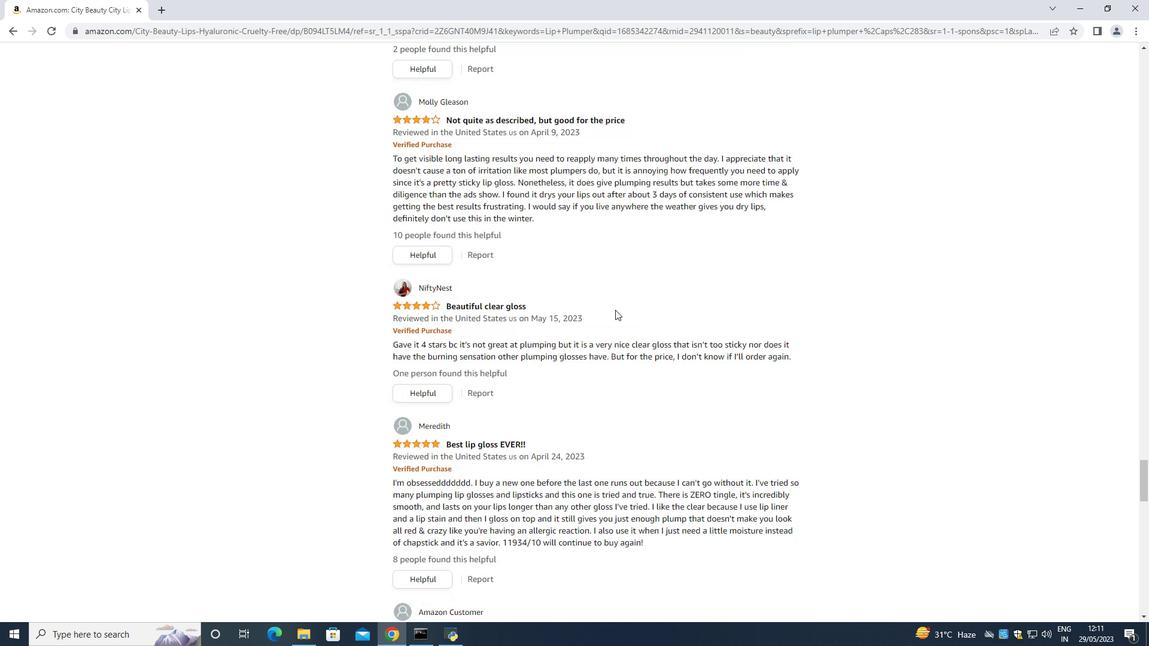 
Action: Mouse scrolled (614, 309) with delta (0, 0)
Screenshot: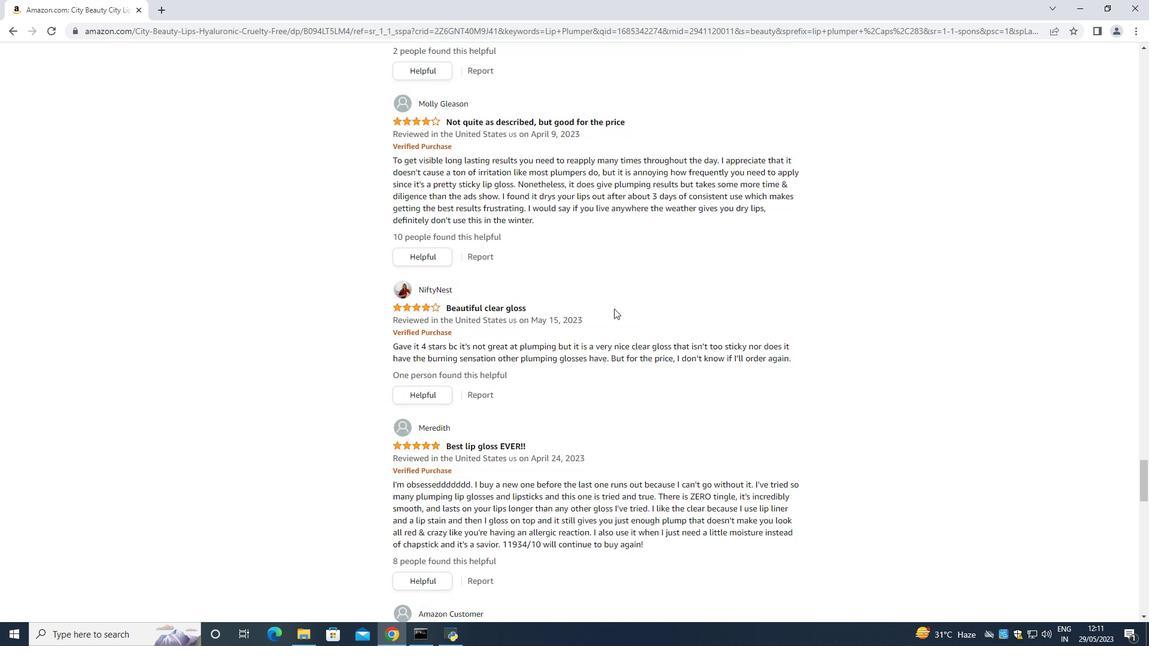 
Action: Mouse scrolled (614, 309) with delta (0, 0)
Screenshot: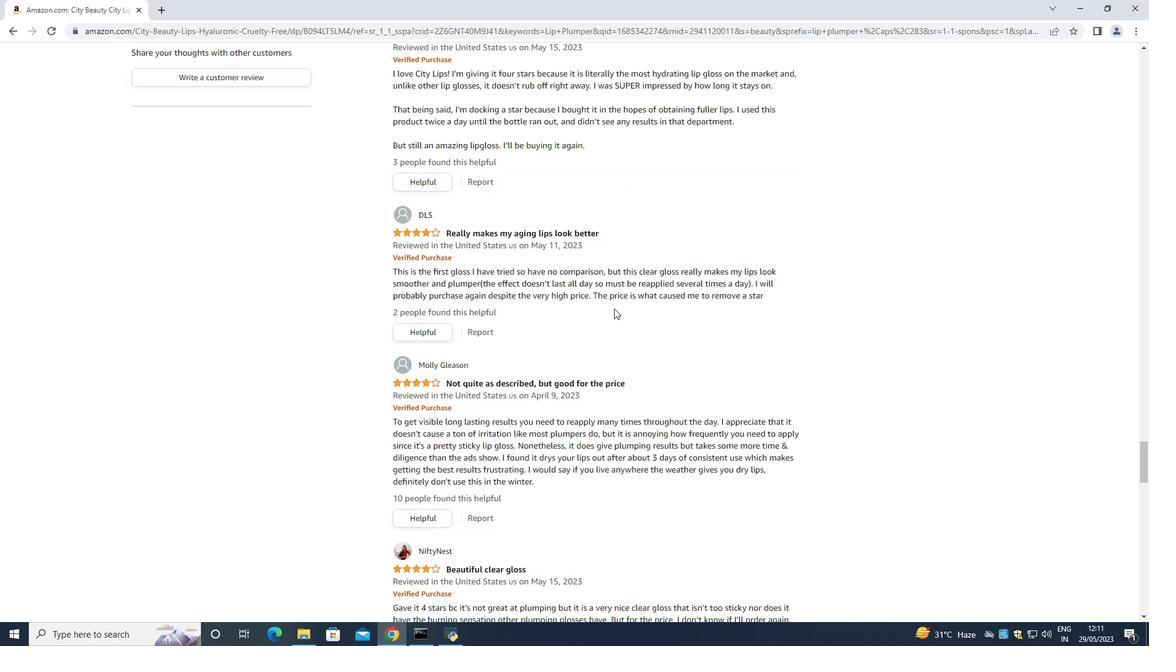 
Action: Mouse scrolled (614, 309) with delta (0, 0)
Screenshot: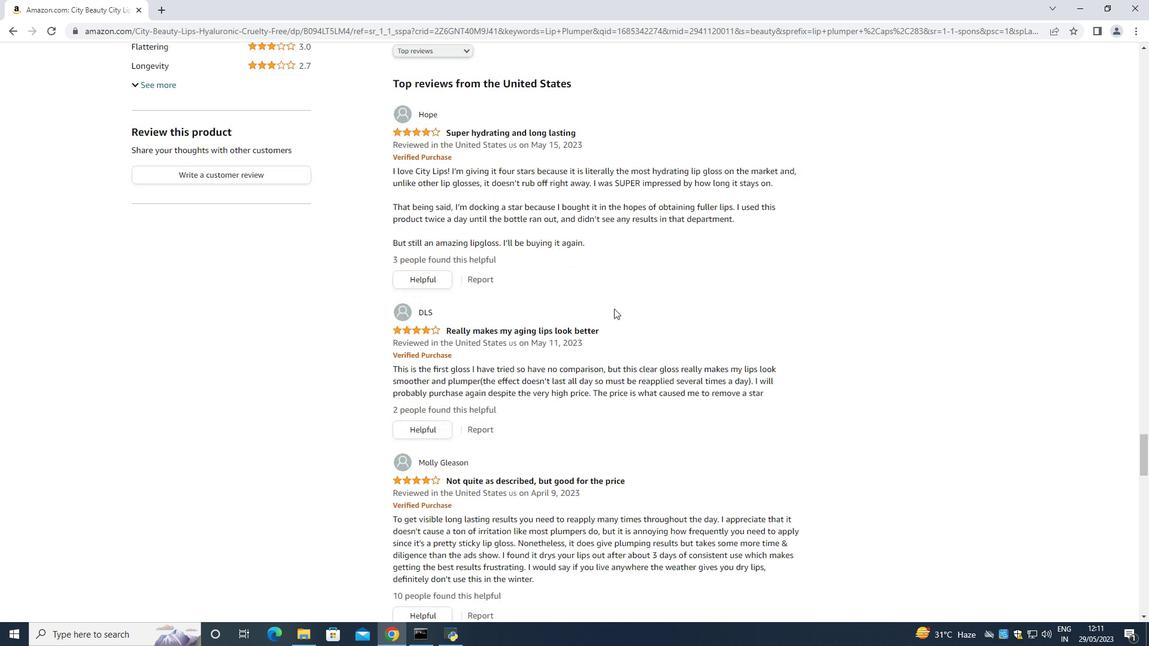 
Action: Mouse scrolled (614, 309) with delta (0, 0)
Screenshot: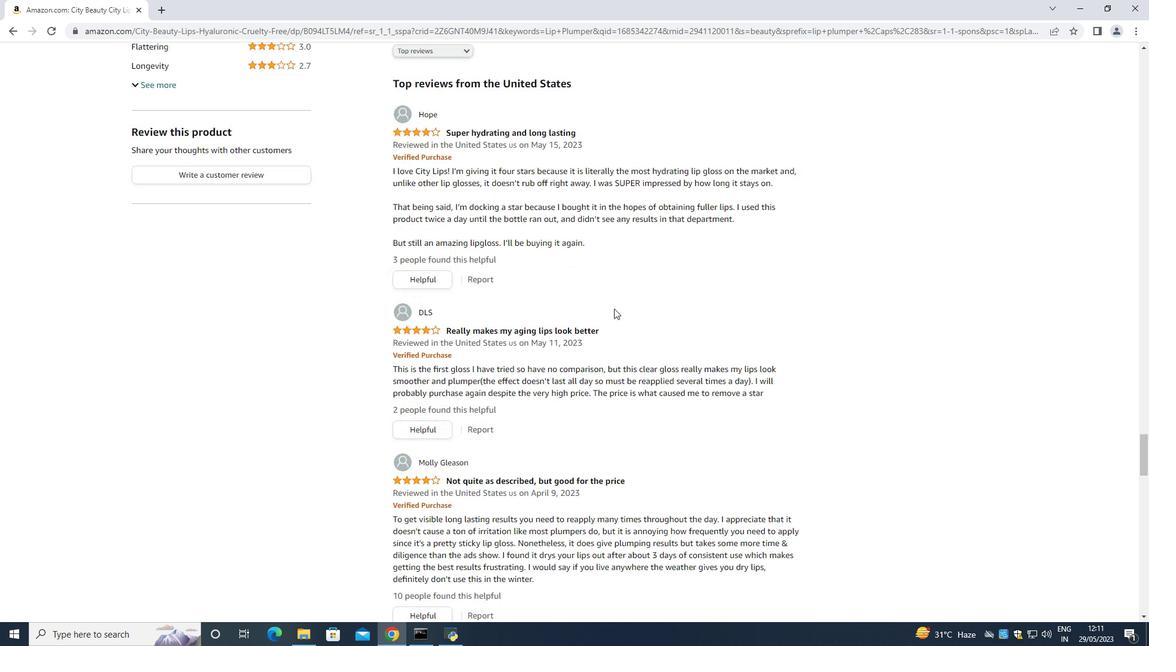
Action: Mouse scrolled (614, 309) with delta (0, 0)
Screenshot: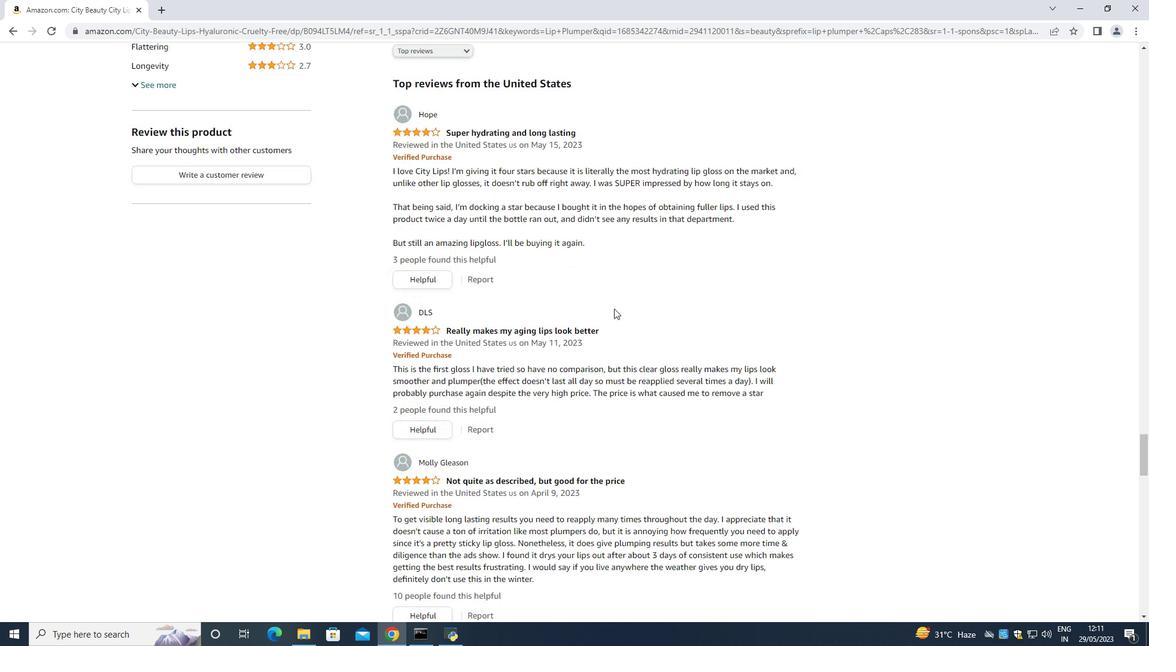 
Action: Mouse scrolled (614, 309) with delta (0, 0)
Screenshot: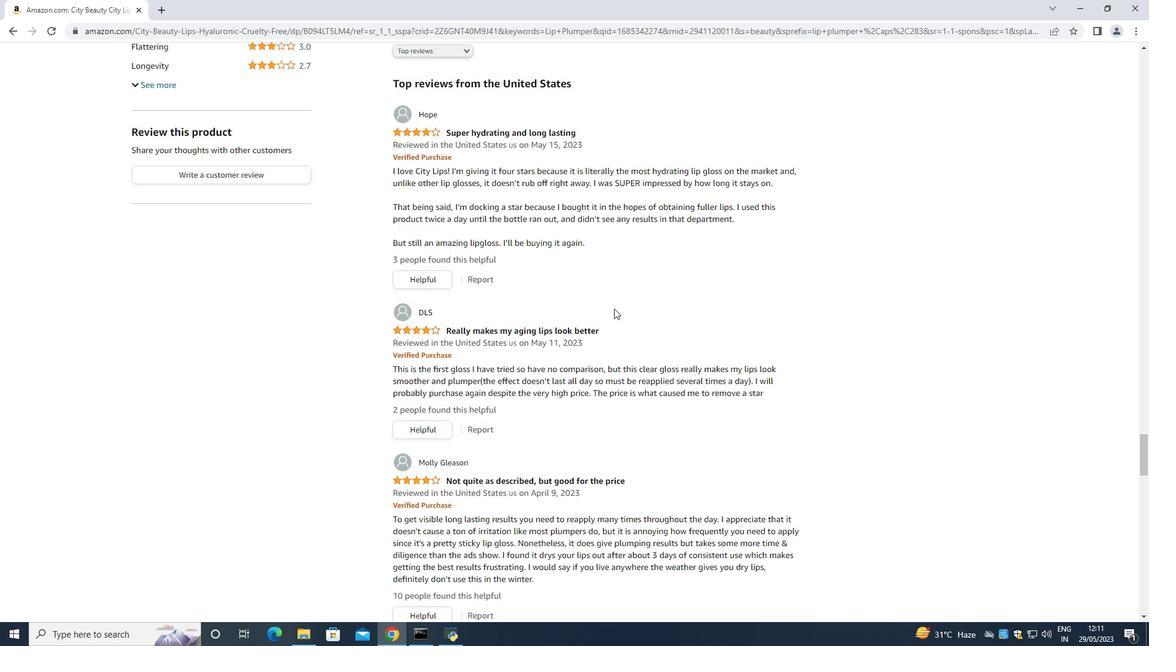 
Action: Mouse scrolled (614, 309) with delta (0, 0)
Screenshot: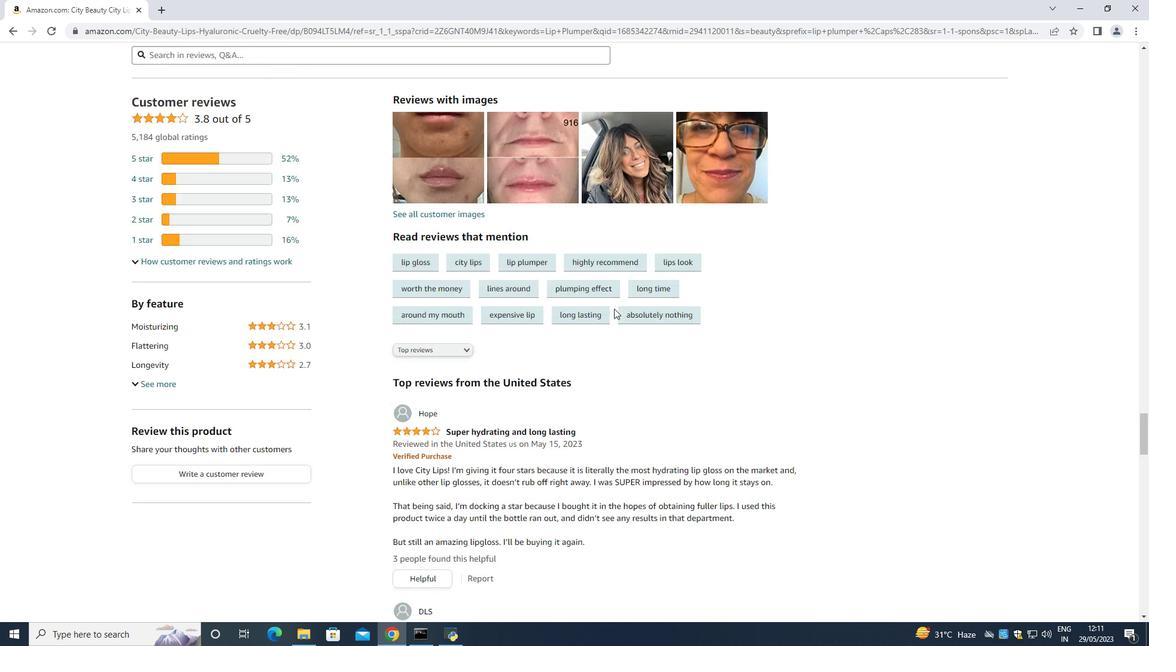 
Action: Mouse scrolled (614, 309) with delta (0, 0)
Screenshot: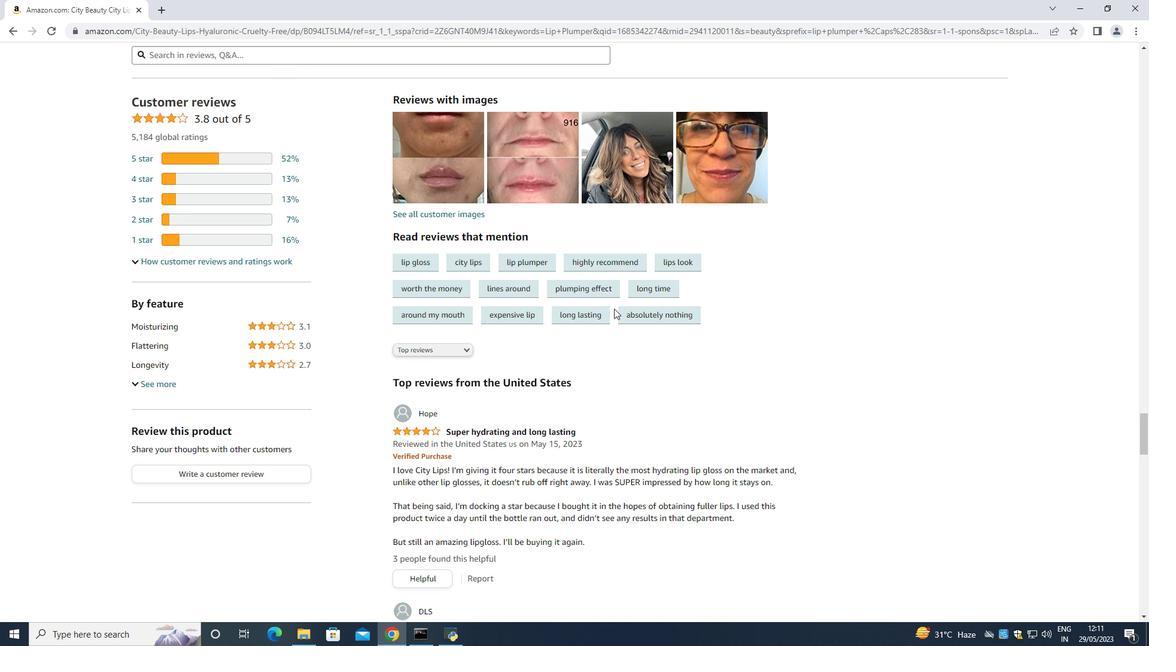 
Action: Mouse scrolled (614, 309) with delta (0, 0)
Screenshot: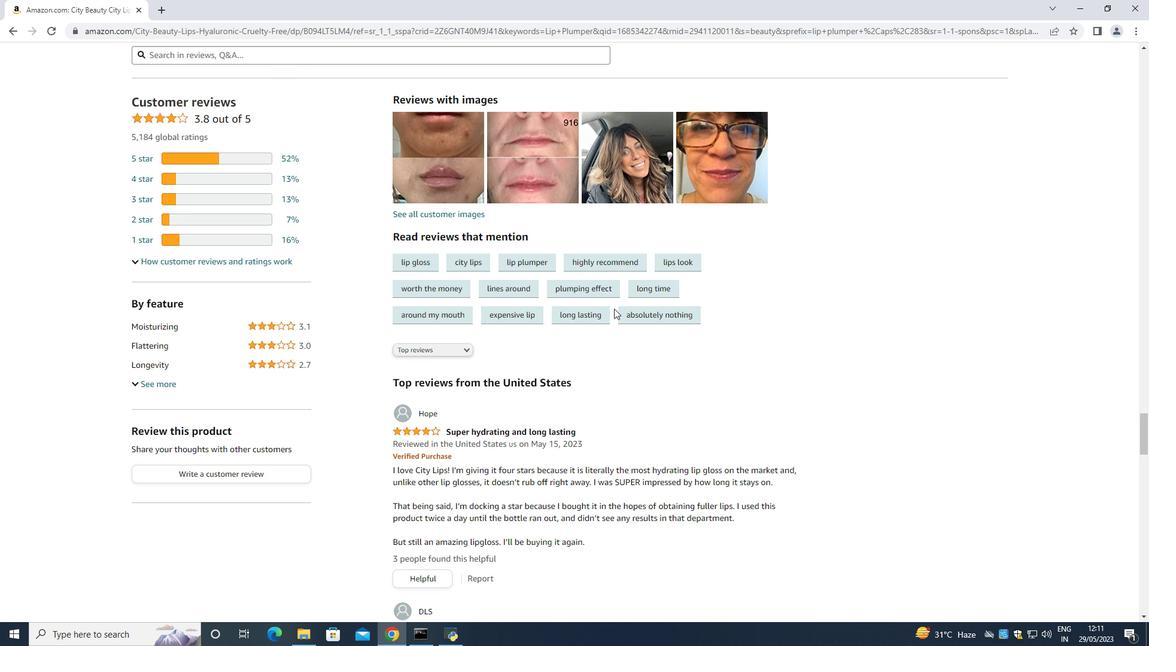
Action: Mouse scrolled (614, 309) with delta (0, 0)
Screenshot: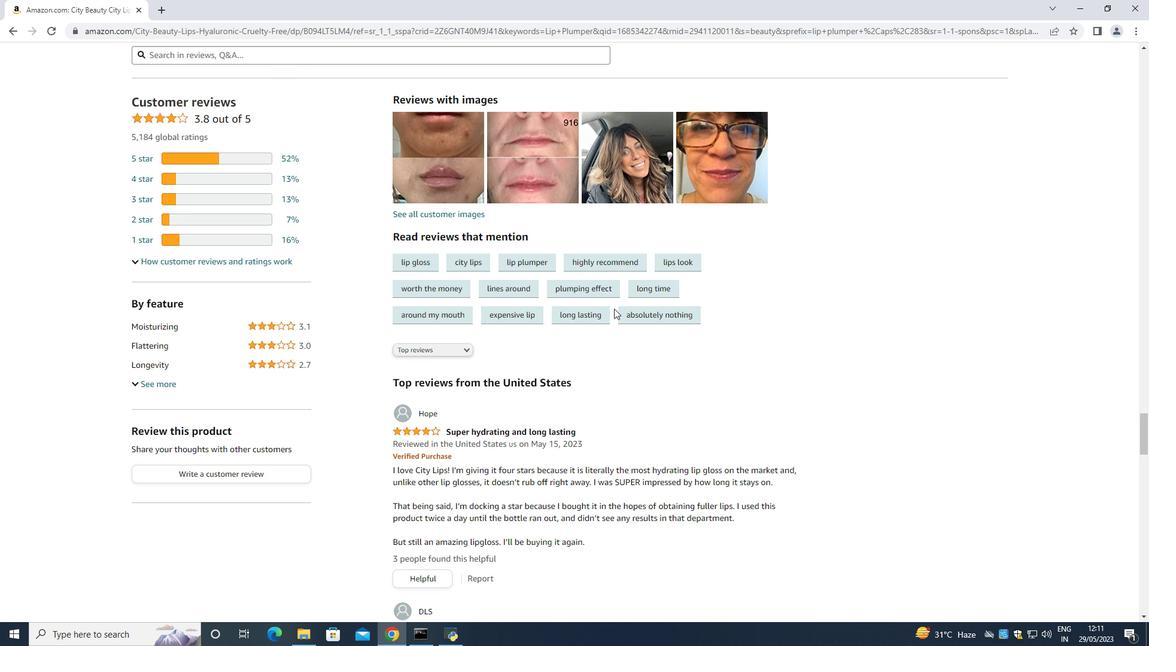 
Action: Mouse moved to (726, 253)
Screenshot: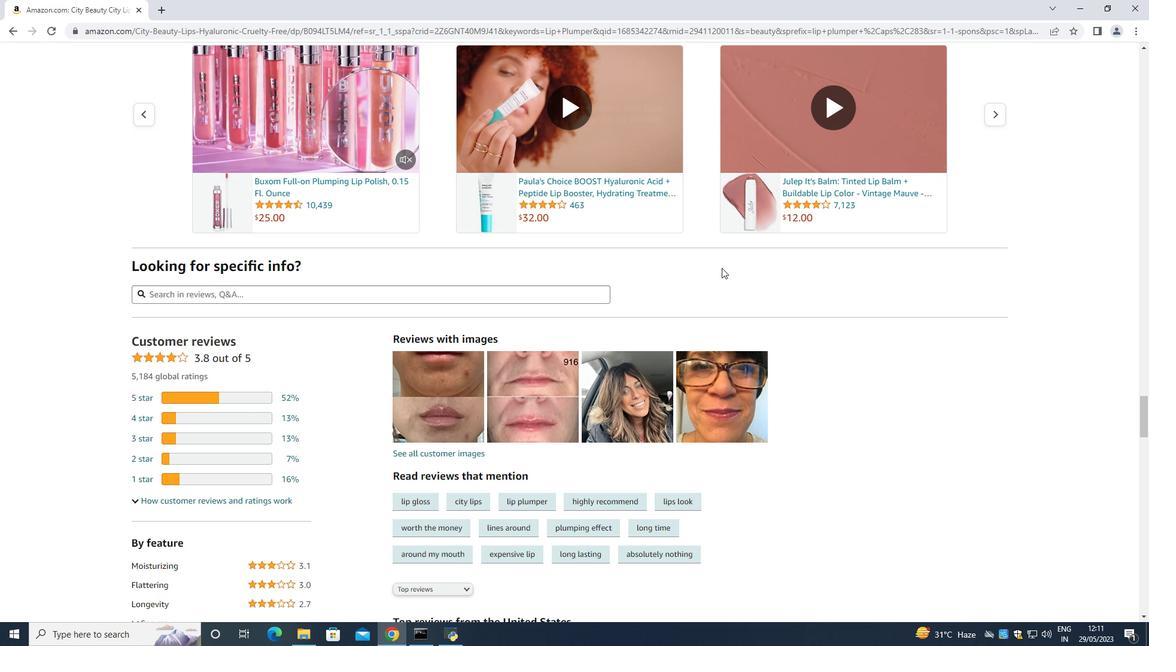 
Action: Mouse scrolled (726, 254) with delta (0, 0)
Screenshot: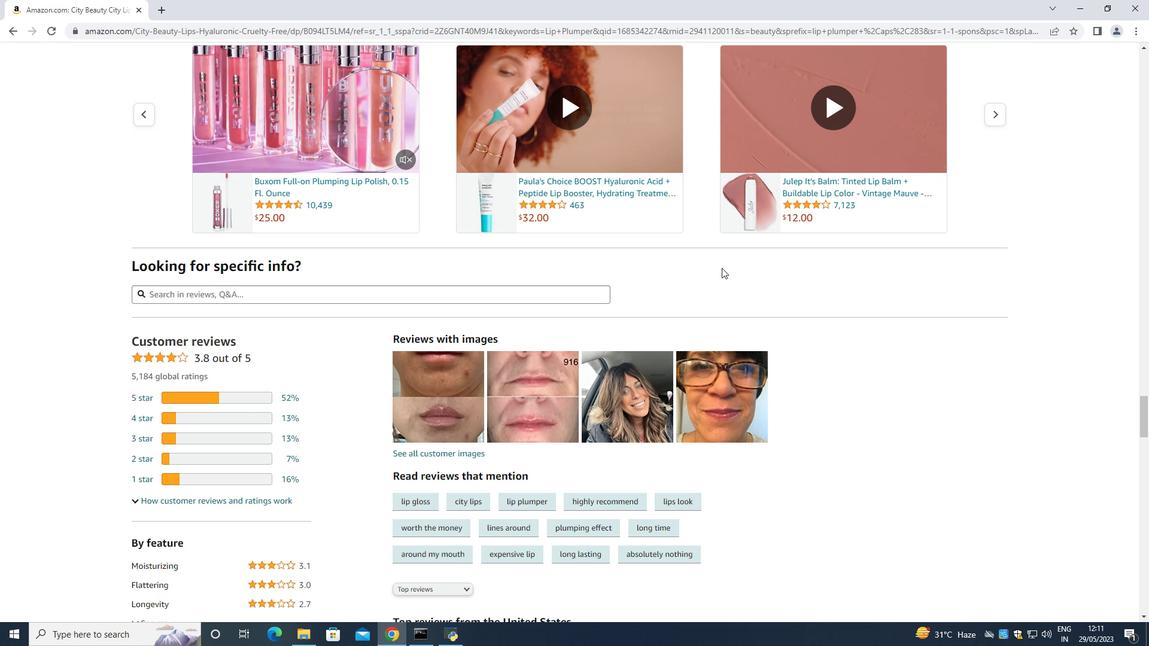 
Action: Mouse moved to (726, 253)
Screenshot: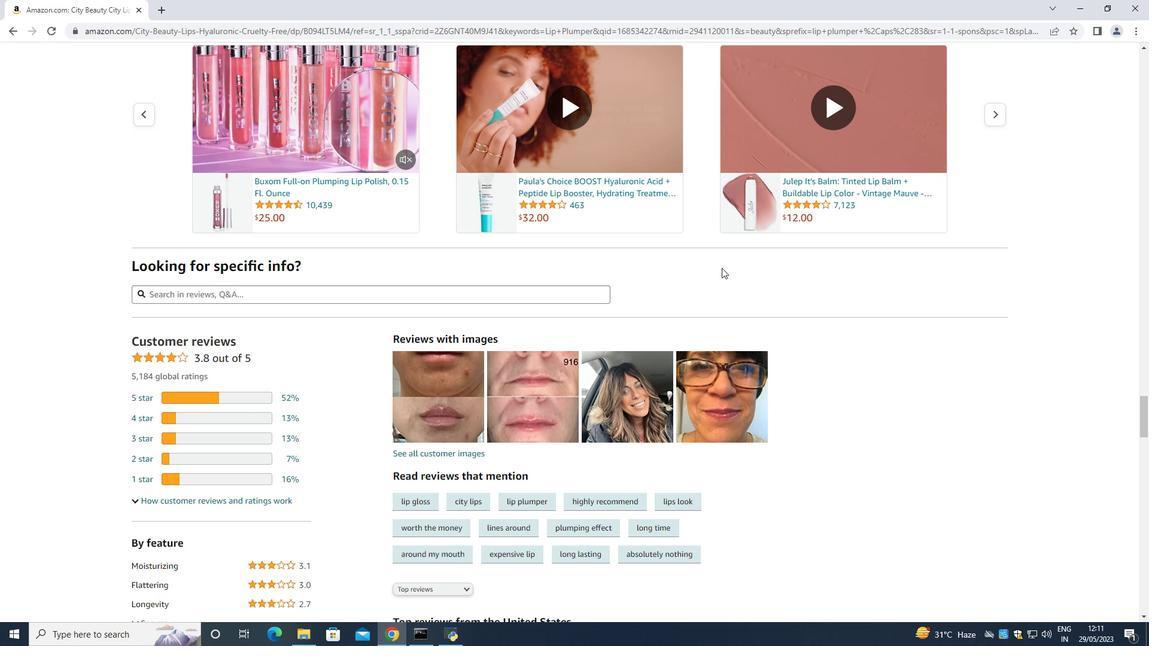 
Action: Mouse scrolled (726, 254) with delta (0, 0)
Screenshot: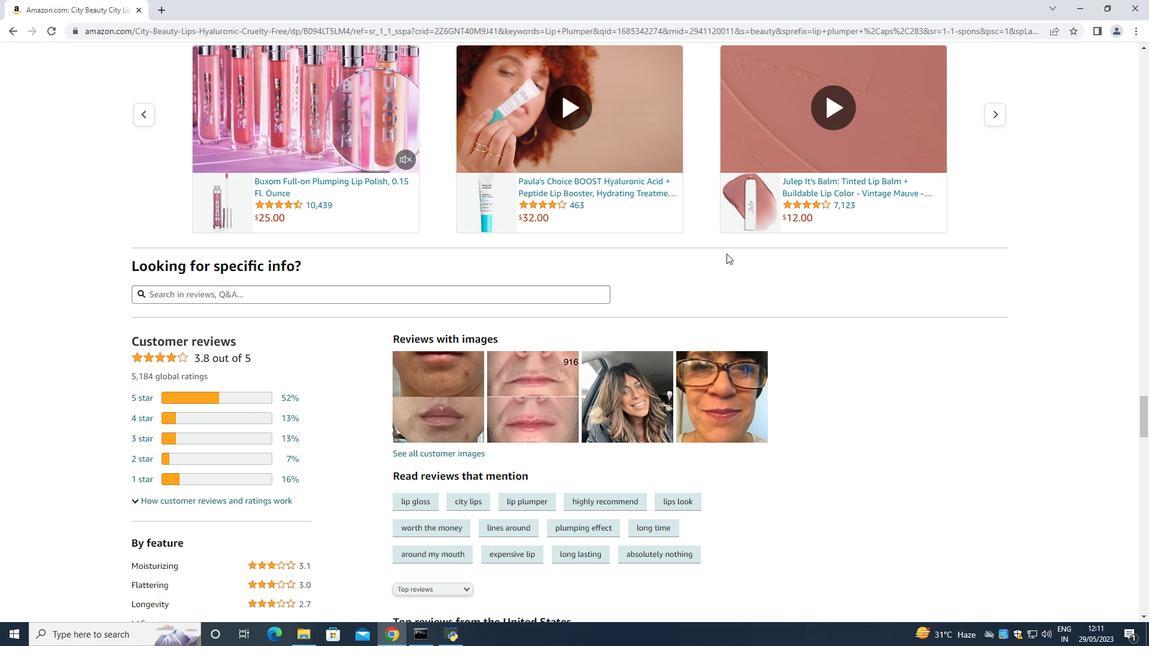 
Action: Mouse scrolled (726, 254) with delta (0, 0)
Screenshot: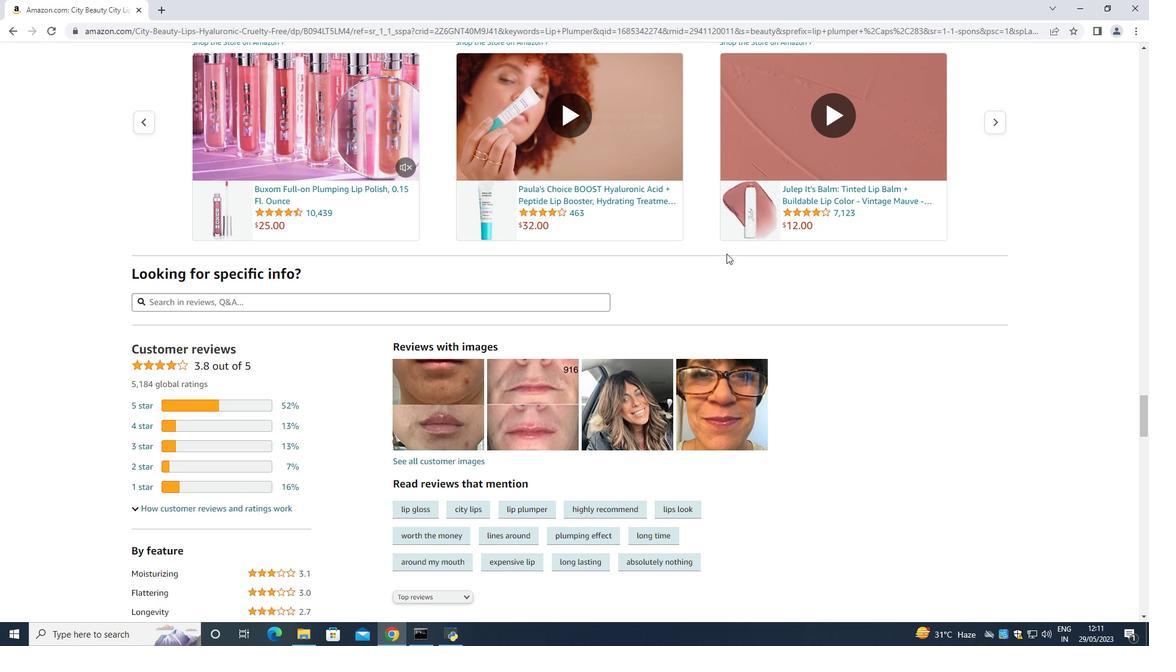 
Action: Mouse scrolled (726, 254) with delta (0, 0)
Screenshot: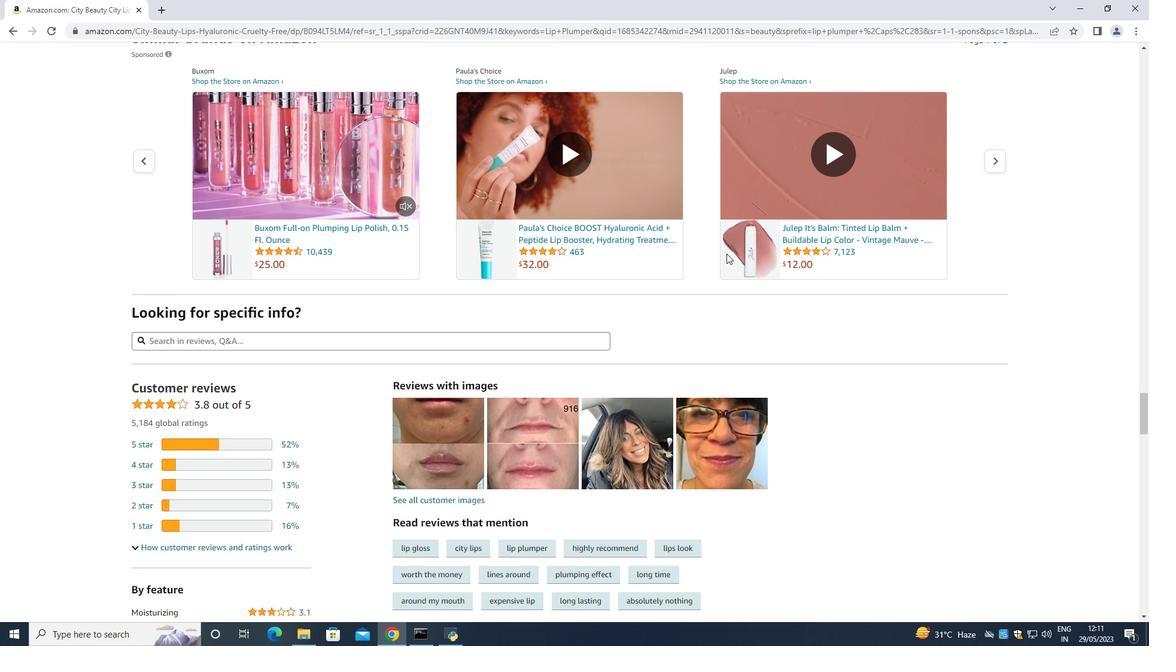 
Action: Mouse scrolled (726, 254) with delta (0, 0)
Screenshot: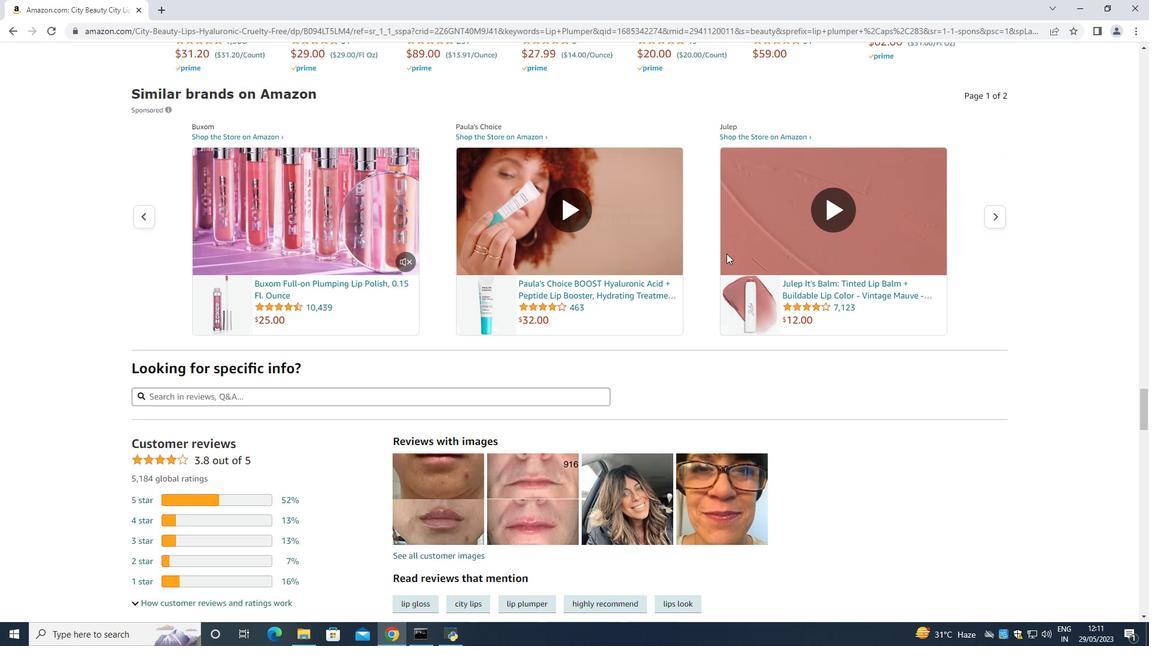 
Action: Mouse scrolled (726, 254) with delta (0, 0)
Screenshot: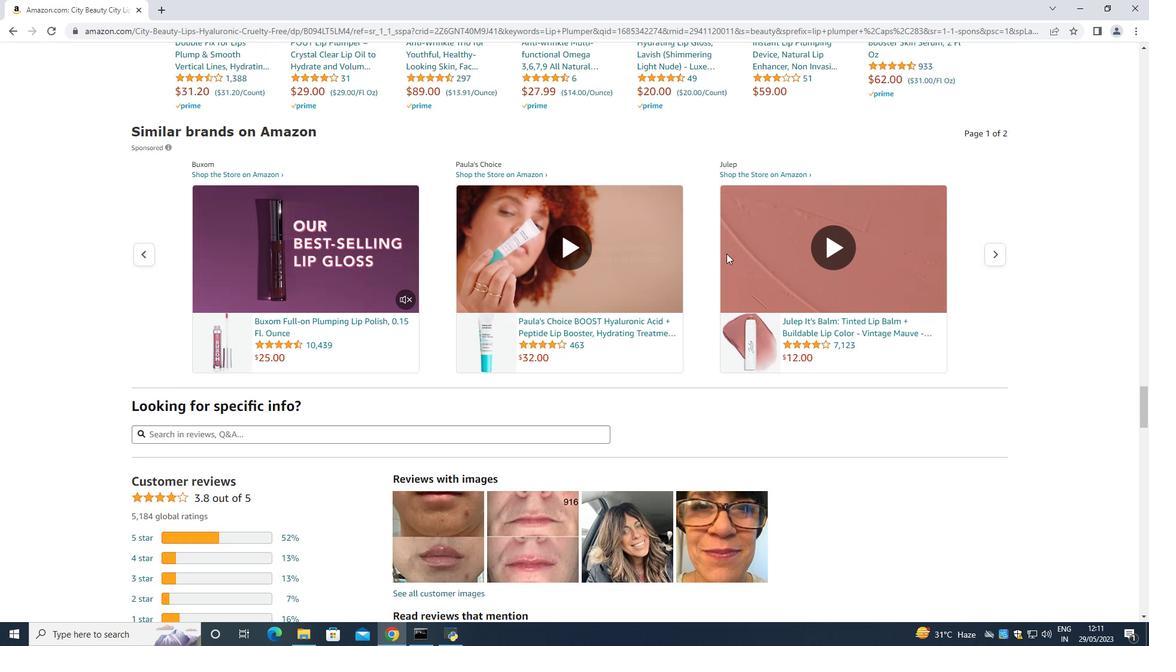 
Action: Mouse scrolled (726, 254) with delta (0, 0)
Screenshot: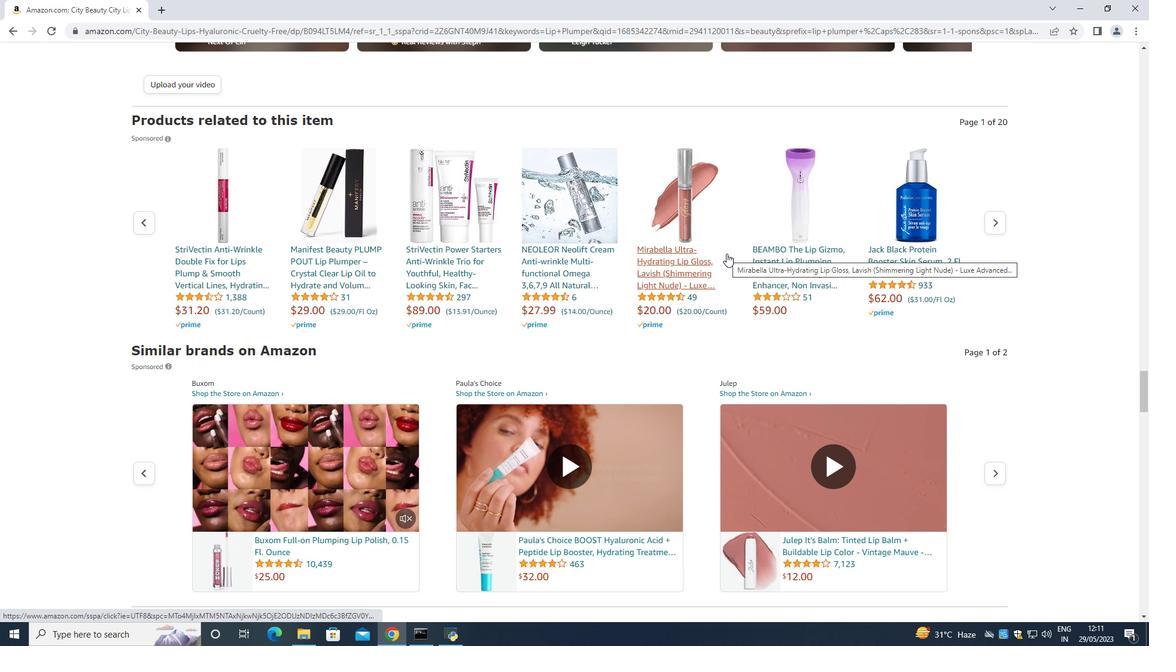 
Action: Mouse scrolled (726, 254) with delta (0, 0)
Screenshot: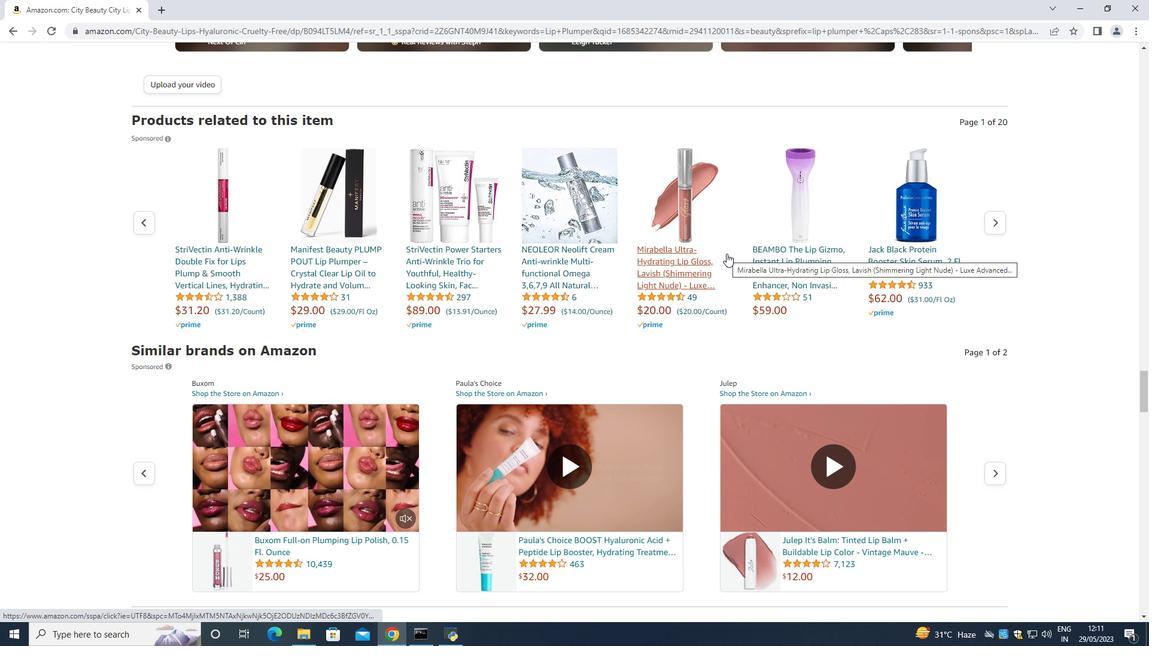 
Action: Mouse scrolled (726, 254) with delta (0, 0)
Screenshot: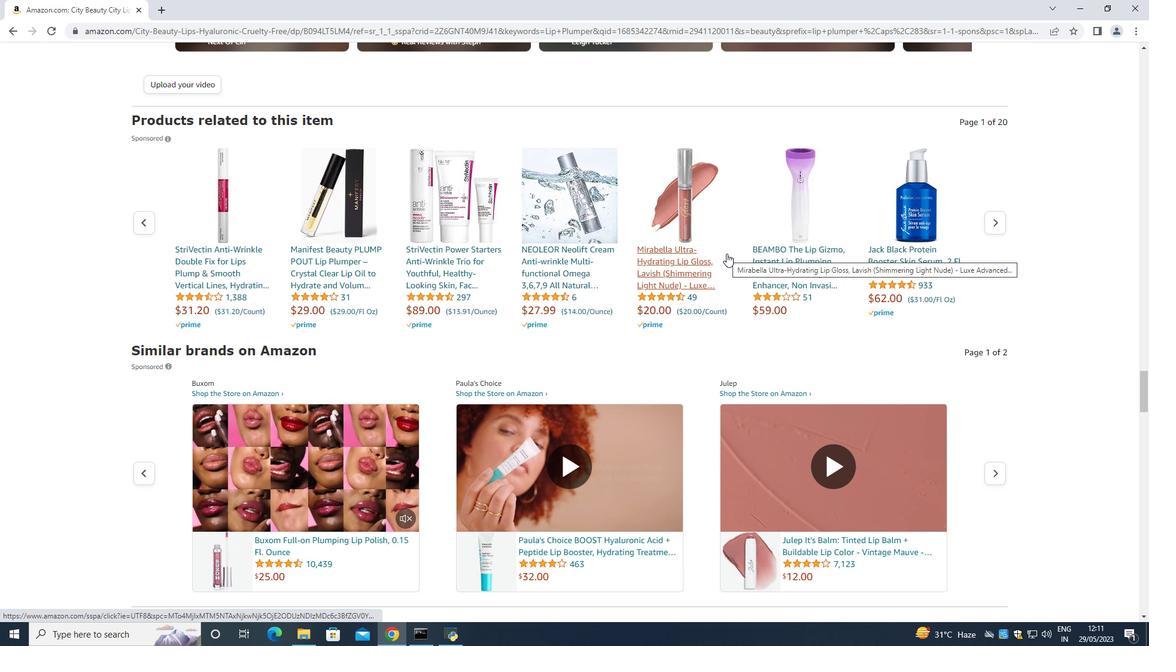 
Action: Mouse moved to (726, 247)
Screenshot: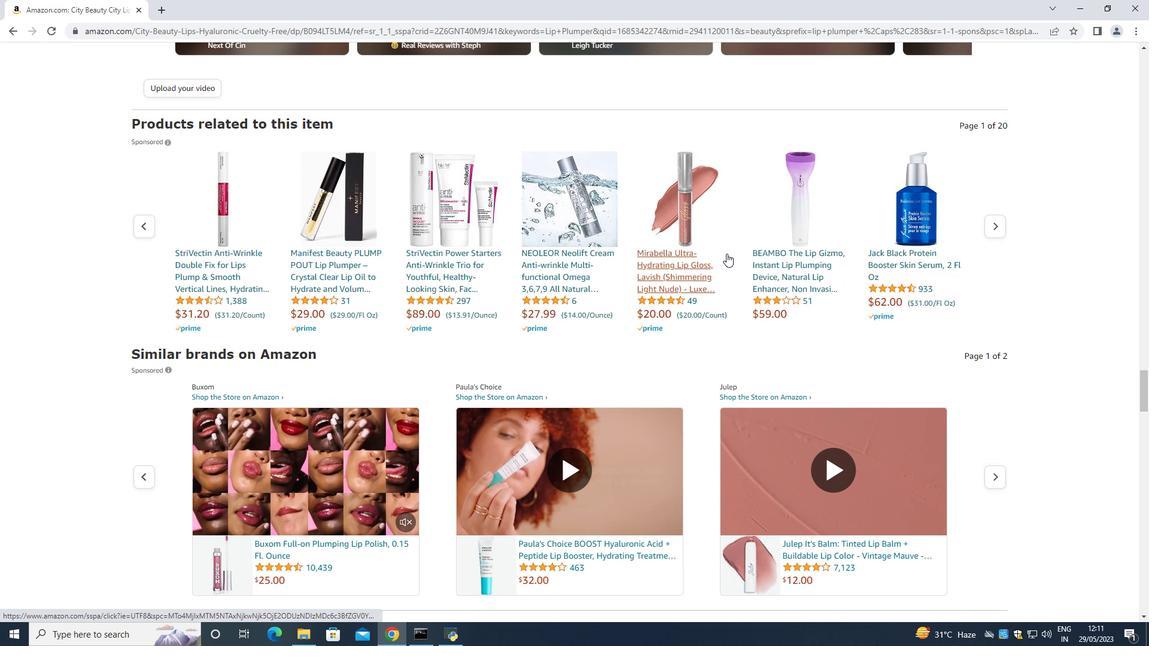 
Action: Mouse scrolled (726, 248) with delta (0, 0)
Screenshot: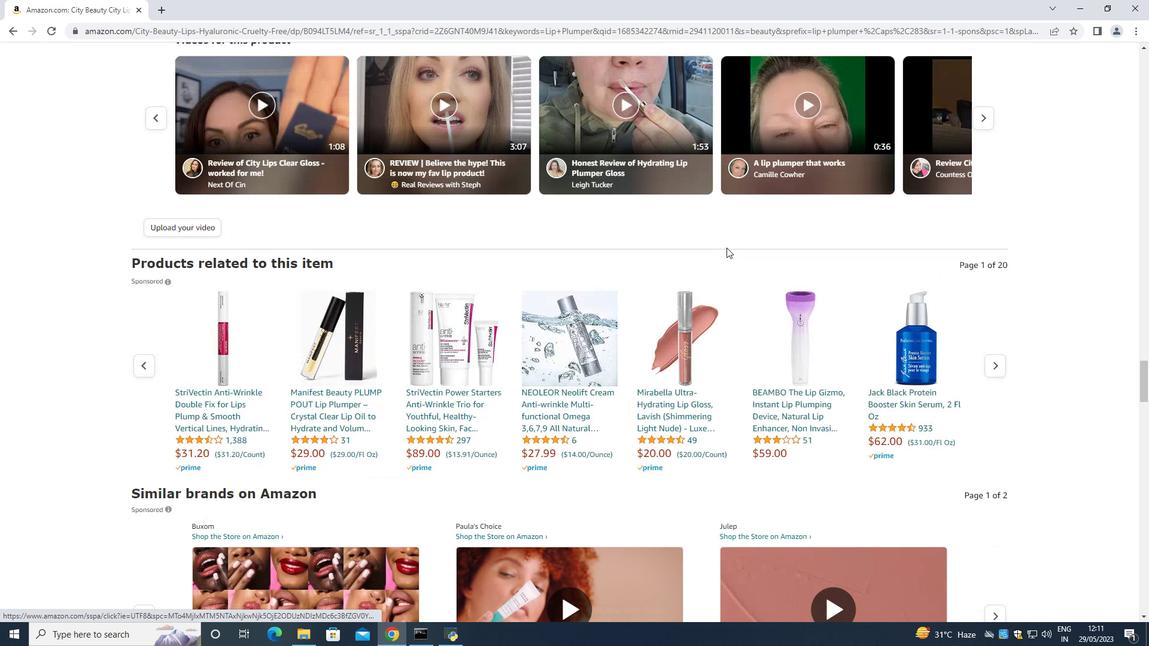 
Action: Mouse scrolled (726, 248) with delta (0, 0)
Screenshot: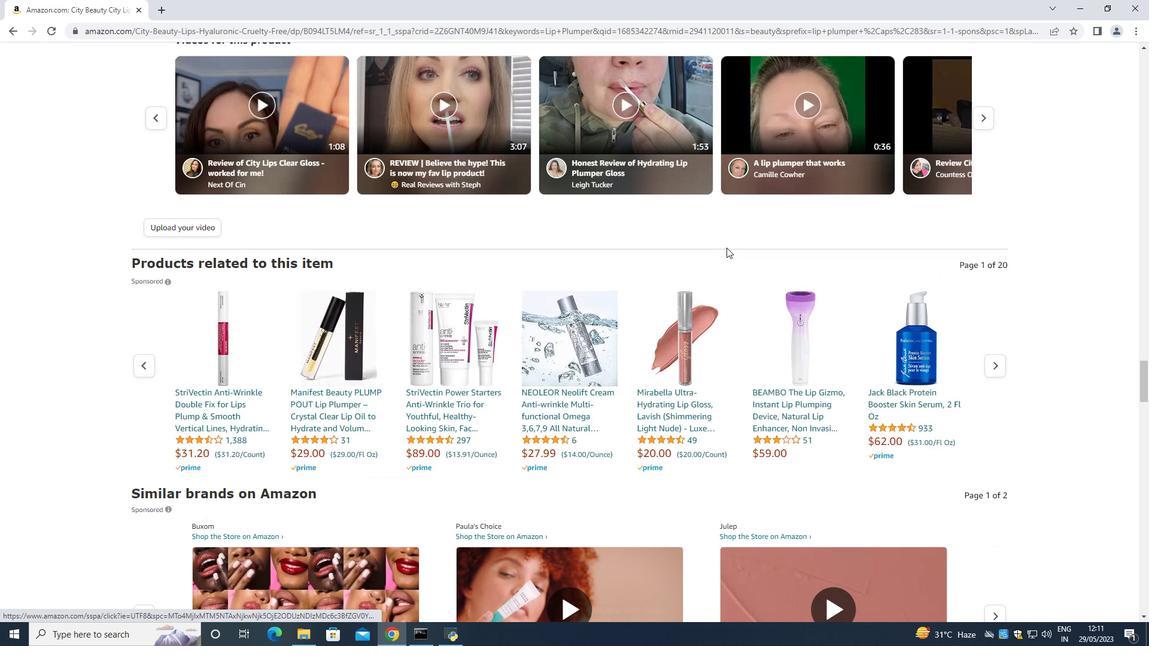 
Action: Mouse scrolled (726, 248) with delta (0, 0)
Screenshot: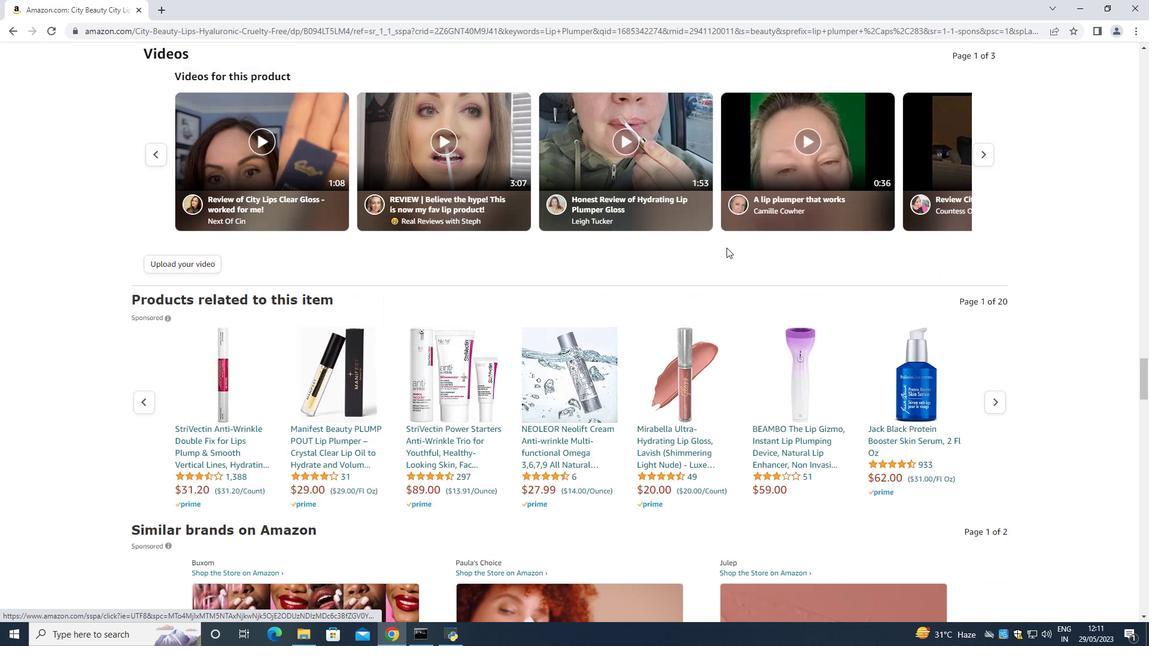 
Action: Mouse scrolled (726, 248) with delta (0, 0)
Screenshot: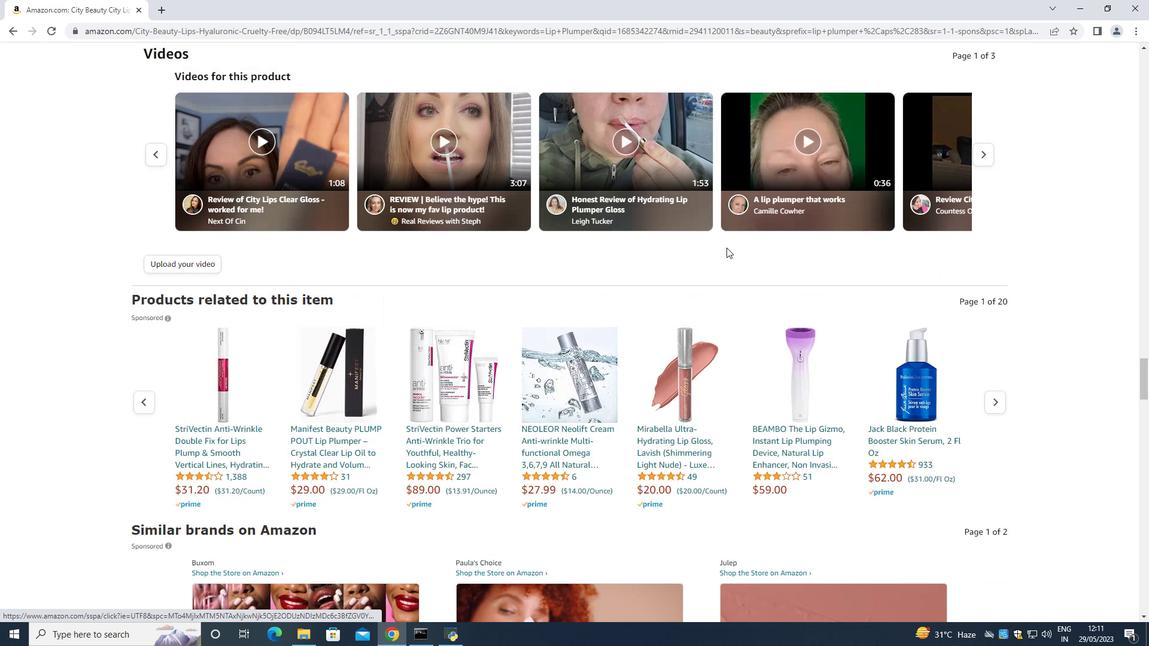 
Action: Mouse moved to (726, 245)
Screenshot: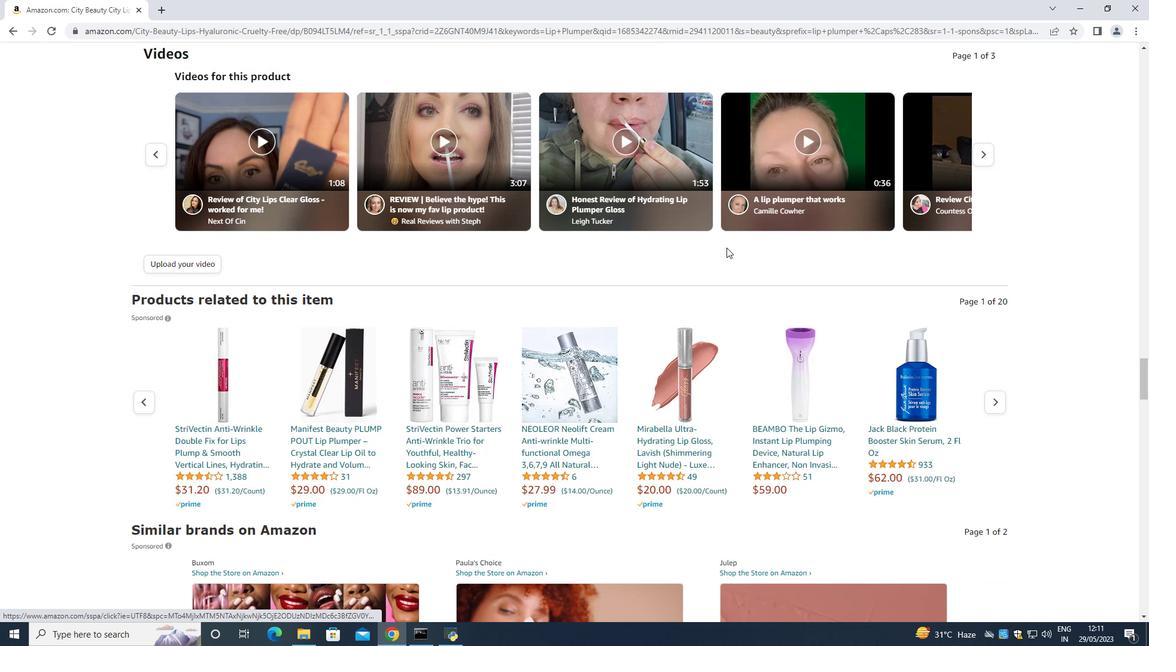
Action: Mouse scrolled (726, 246) with delta (0, 0)
Screenshot: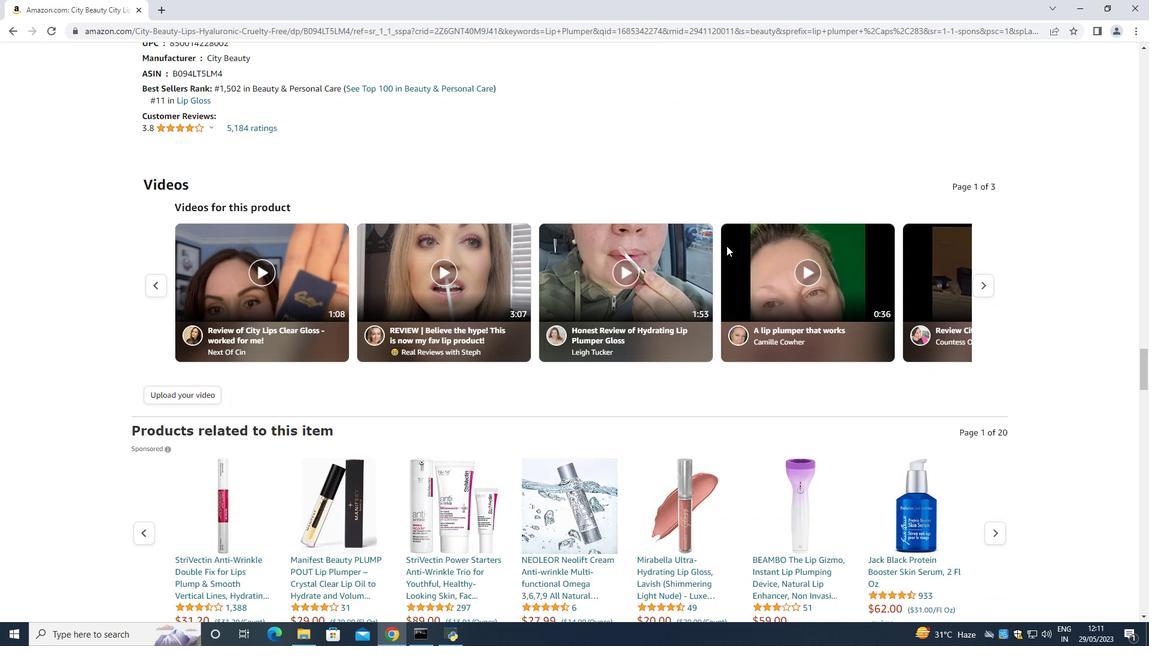 
Action: Mouse scrolled (726, 246) with delta (0, 0)
Screenshot: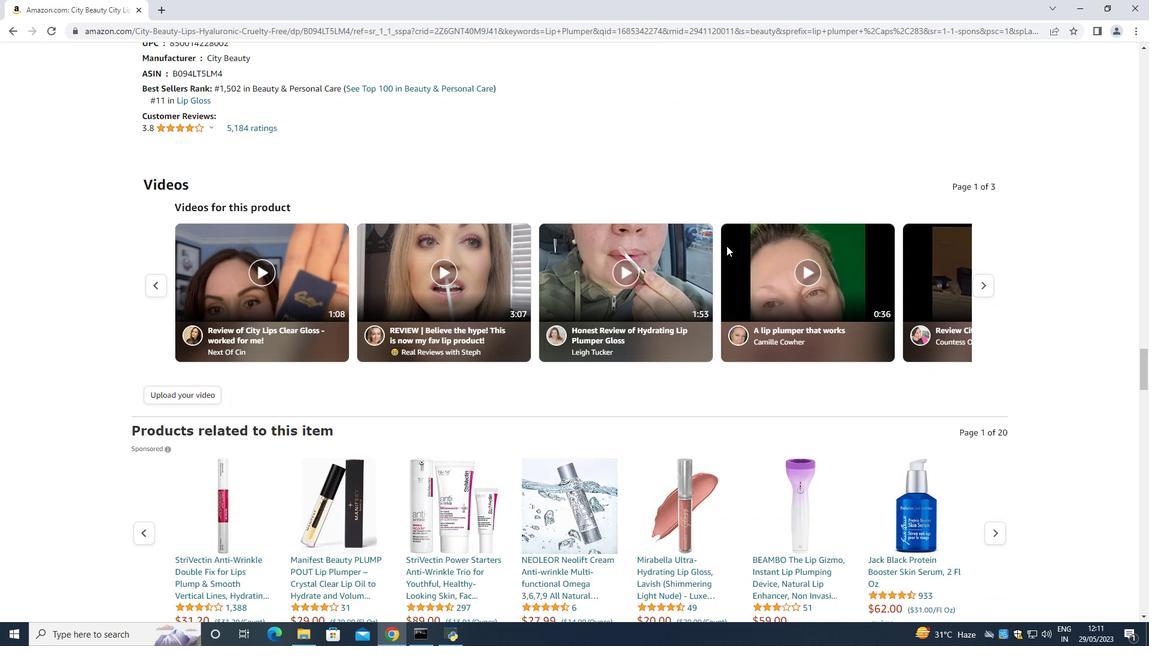 
Action: Mouse scrolled (726, 246) with delta (0, 0)
Screenshot: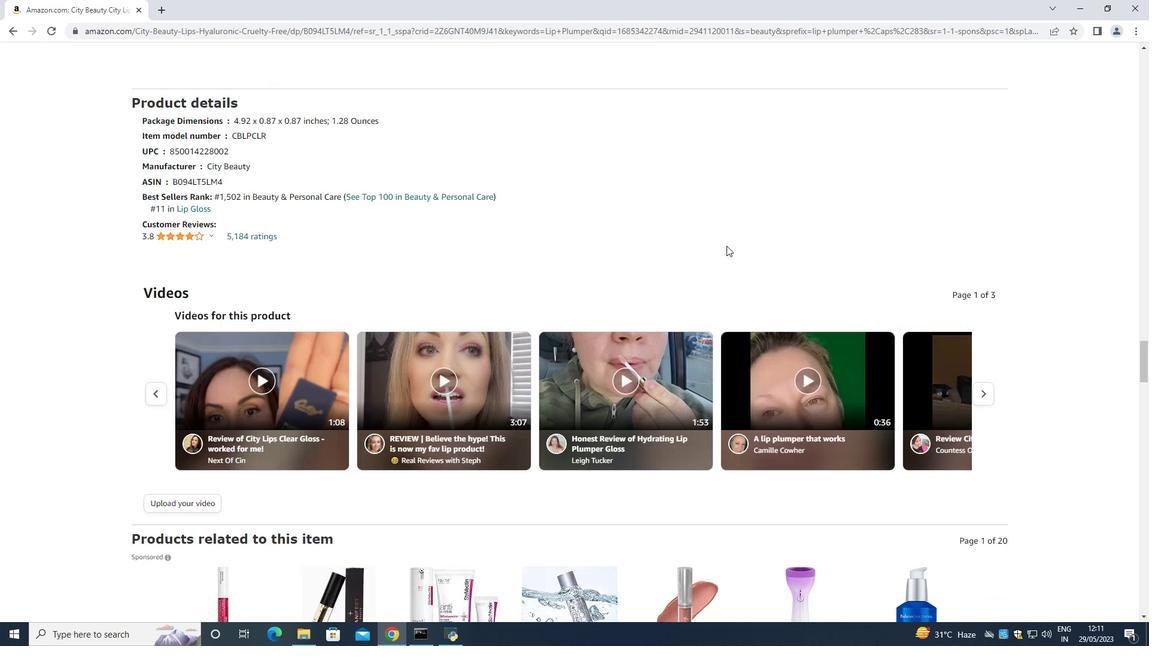 
Action: Mouse scrolled (726, 246) with delta (0, 0)
Screenshot: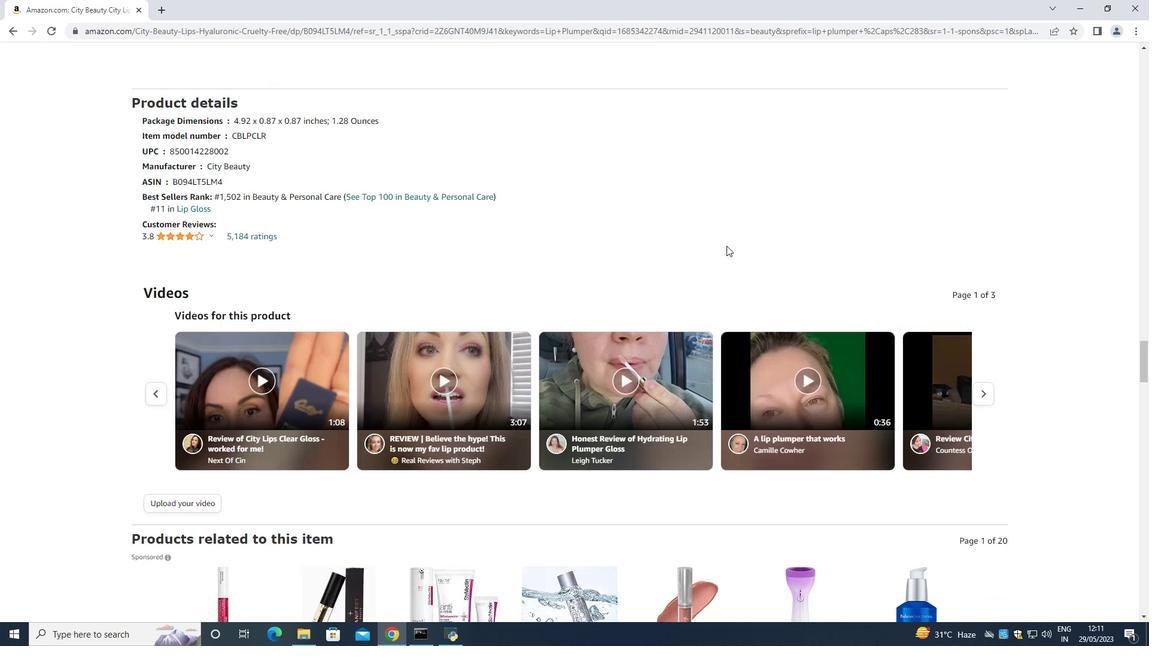 
Action: Mouse moved to (726, 245)
Screenshot: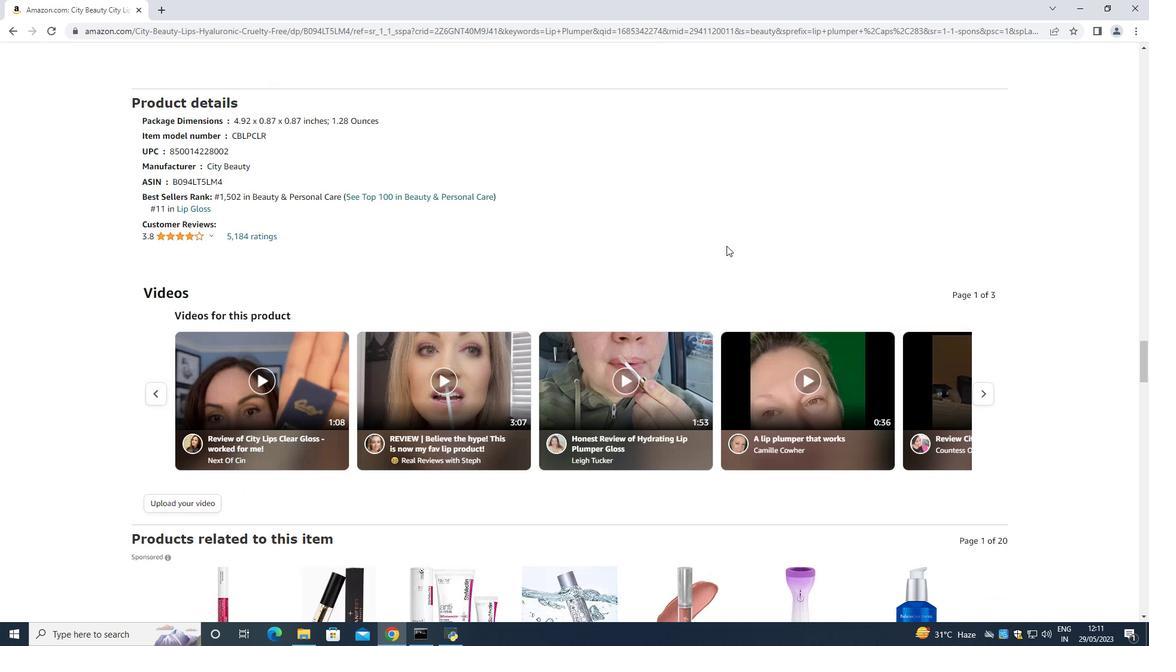 
Action: Mouse scrolled (726, 245) with delta (0, 0)
Screenshot: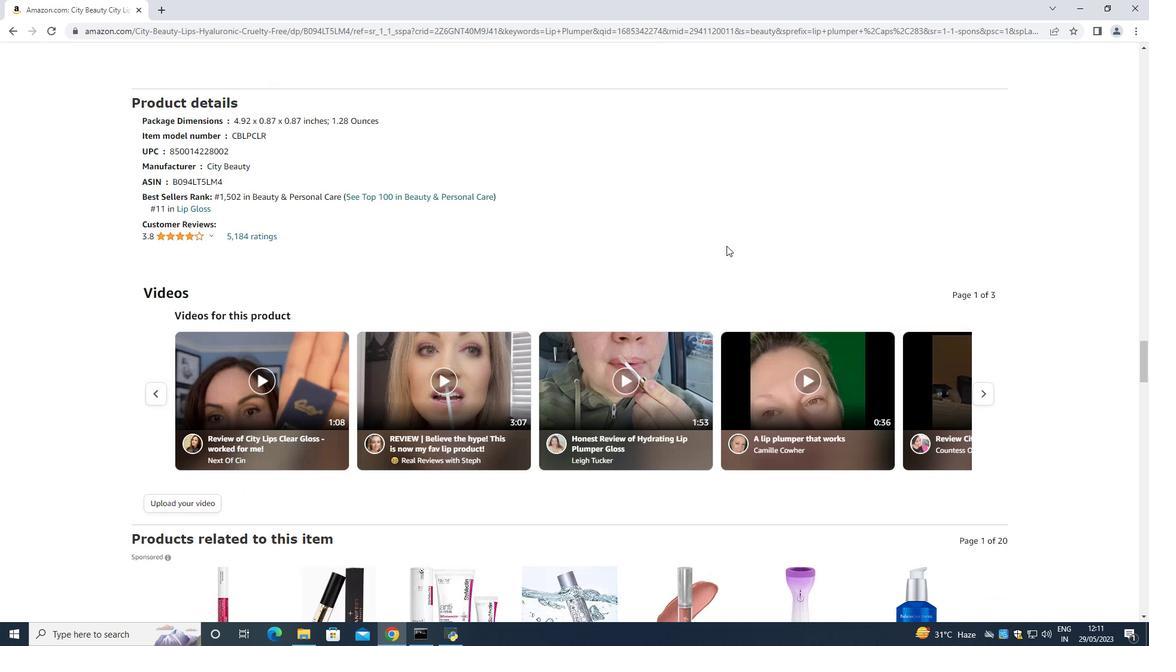 
Action: Mouse moved to (724, 244)
